 Task: Find connections with filter location Victoria with filter topic #Business2021with filter profile language Potuguese with filter current company Max Life Insurance Company Limited with filter school Bharat Institute of Engineering & Technology with filter industry Wholesale Furniture and Home Furnishings with filter service category Filing with filter keywords title Bus Person
Action: Mouse moved to (680, 132)
Screenshot: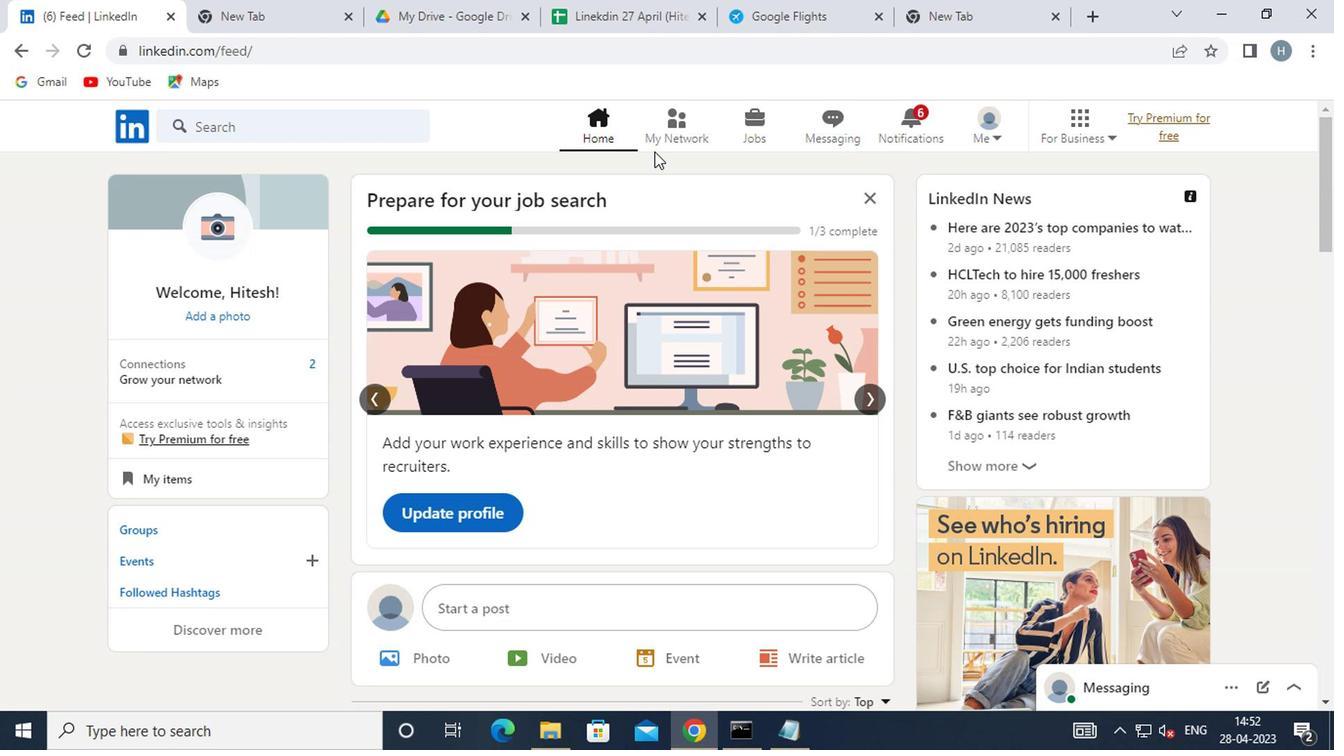 
Action: Mouse pressed left at (680, 132)
Screenshot: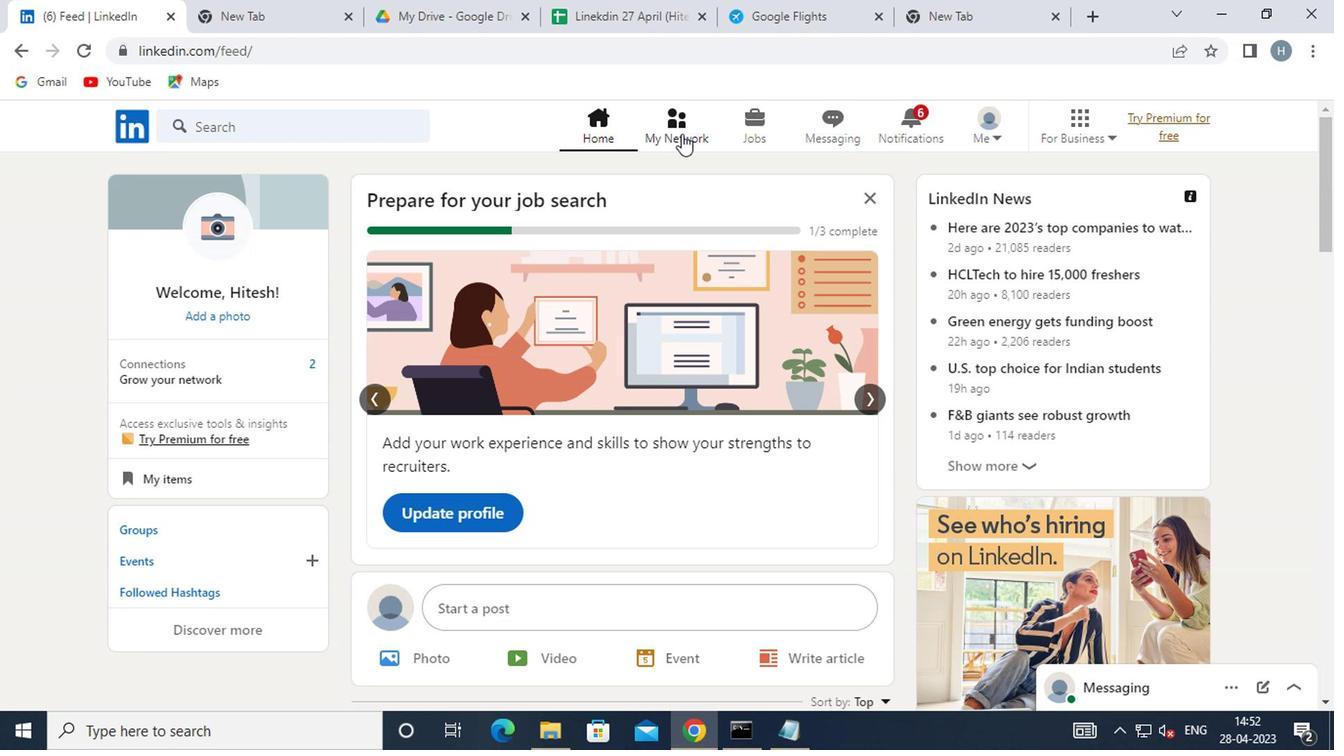 
Action: Mouse moved to (313, 229)
Screenshot: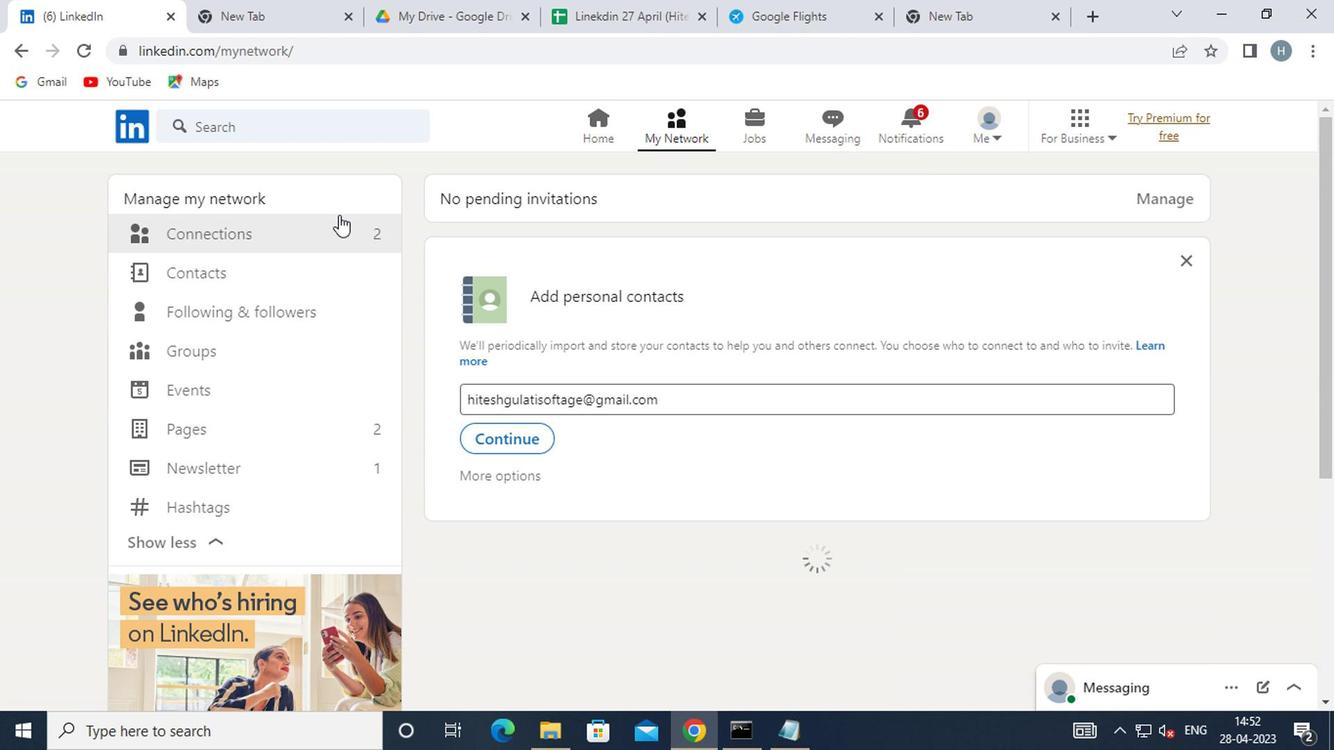 
Action: Mouse pressed left at (313, 229)
Screenshot: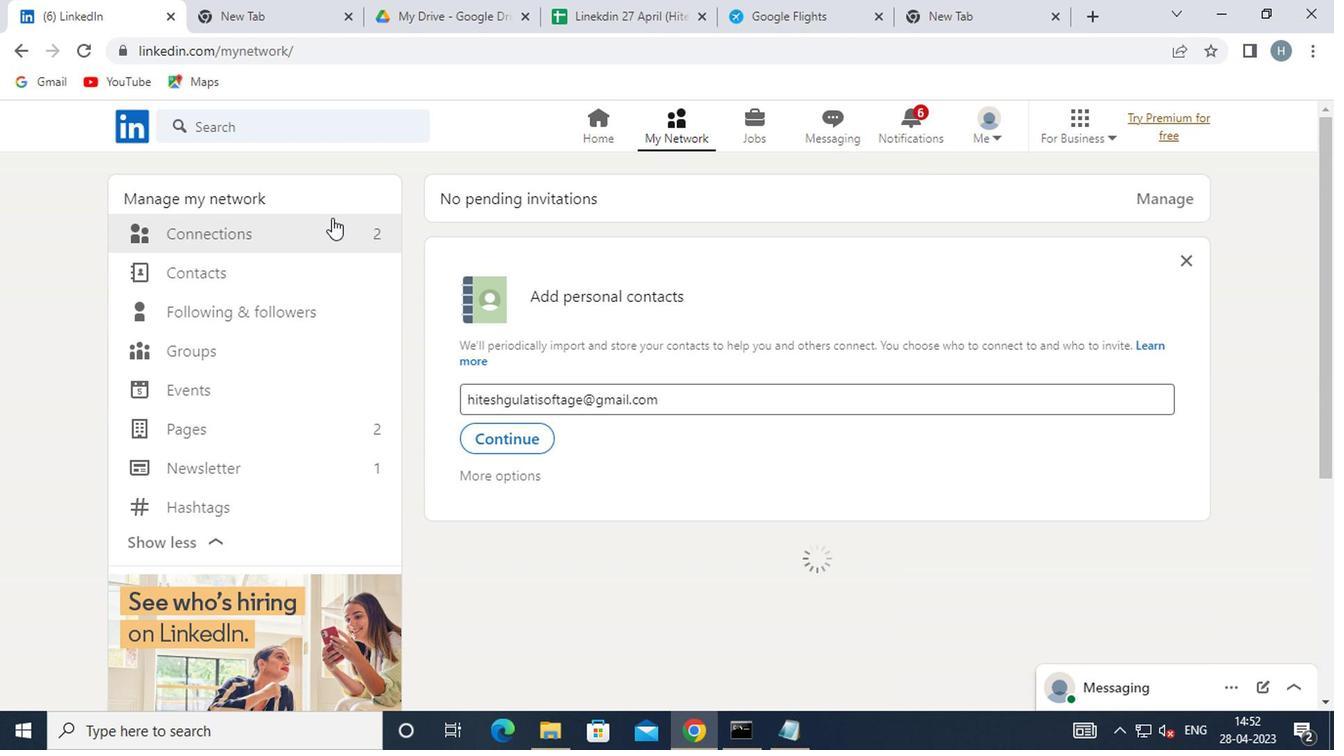 
Action: Mouse moved to (830, 237)
Screenshot: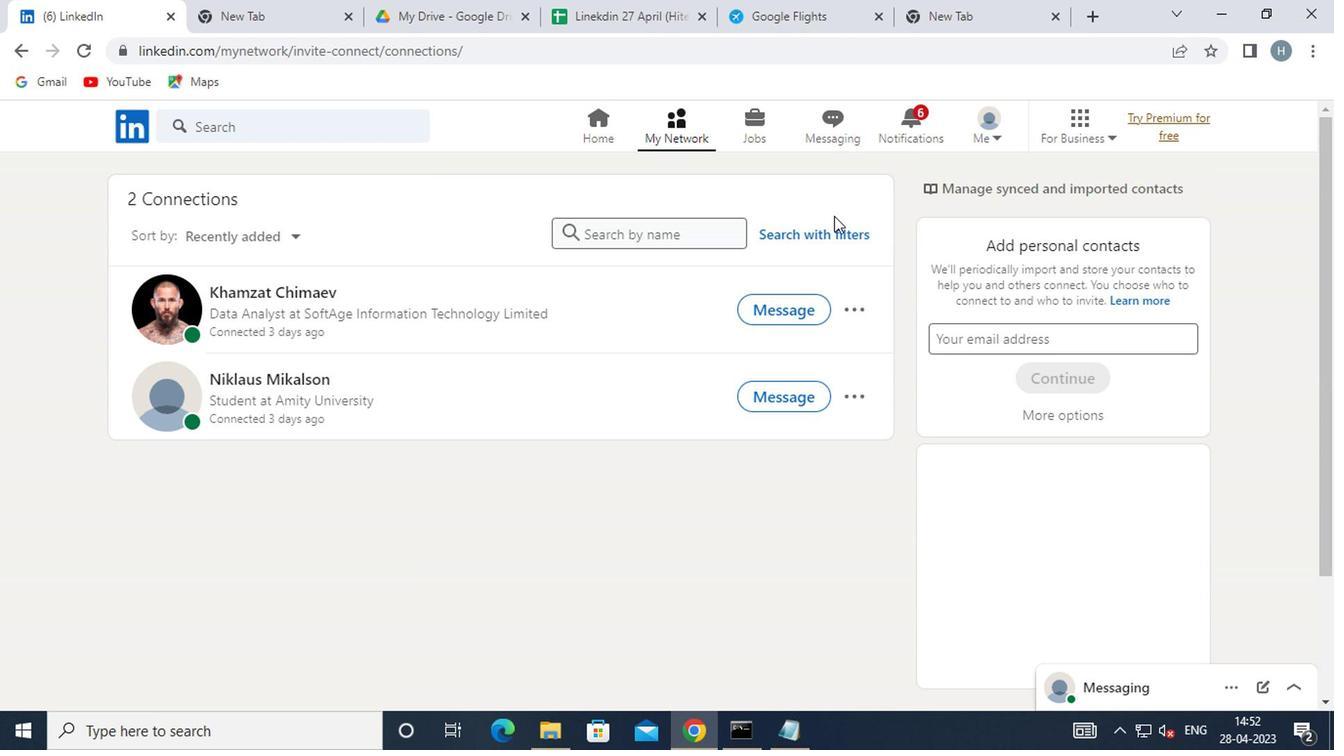 
Action: Mouse pressed left at (830, 237)
Screenshot: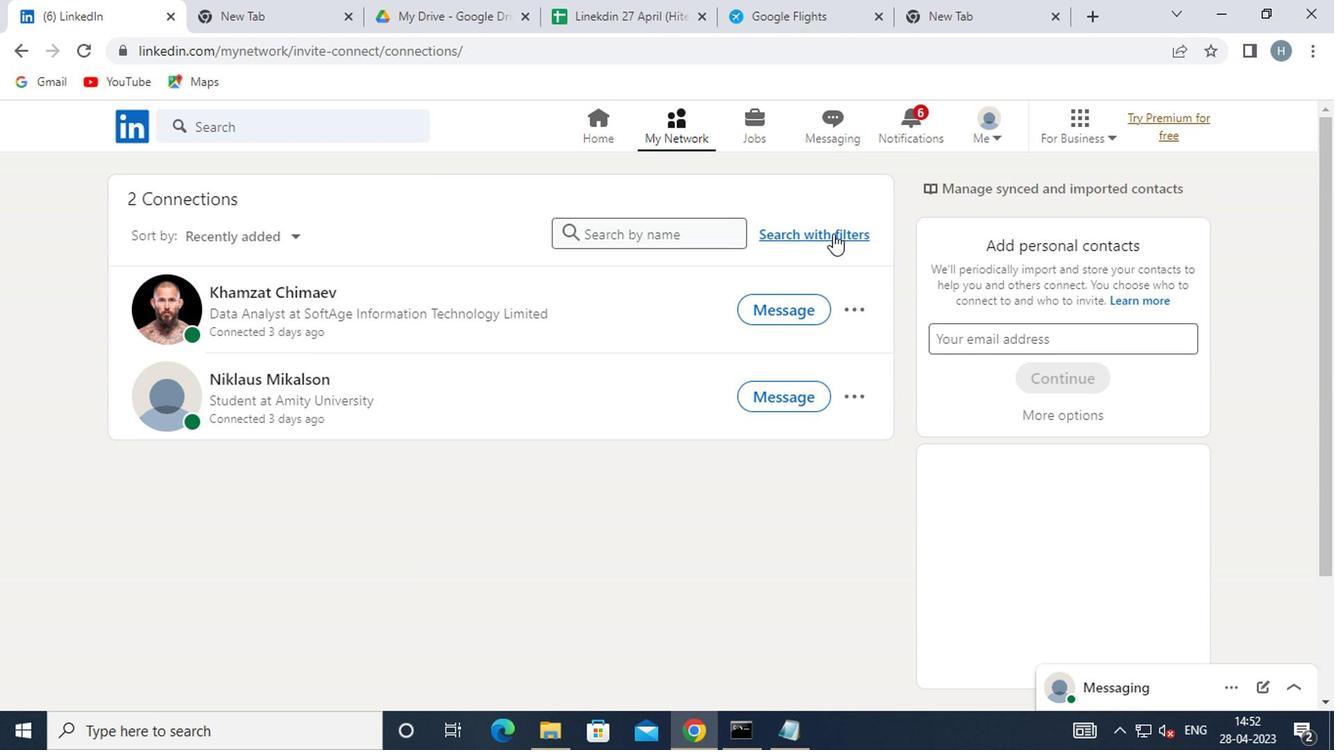
Action: Mouse moved to (716, 185)
Screenshot: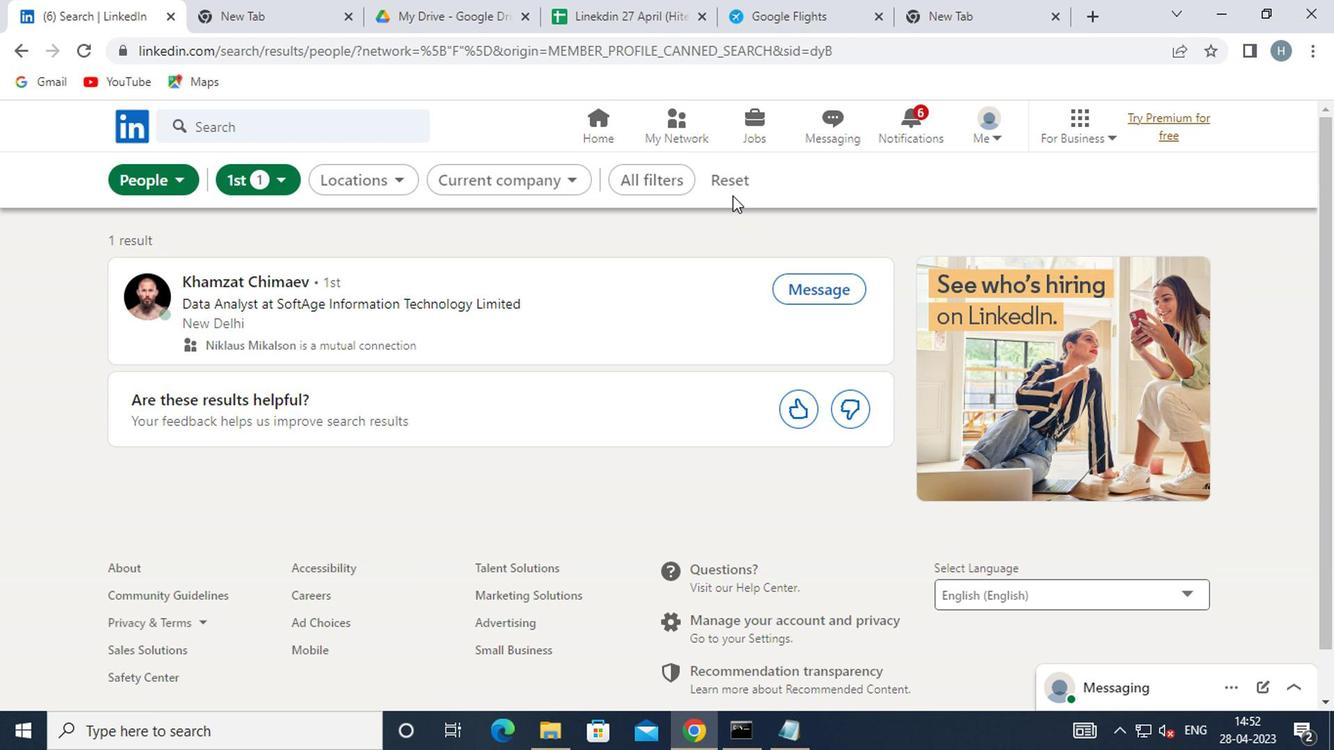 
Action: Mouse pressed left at (716, 185)
Screenshot: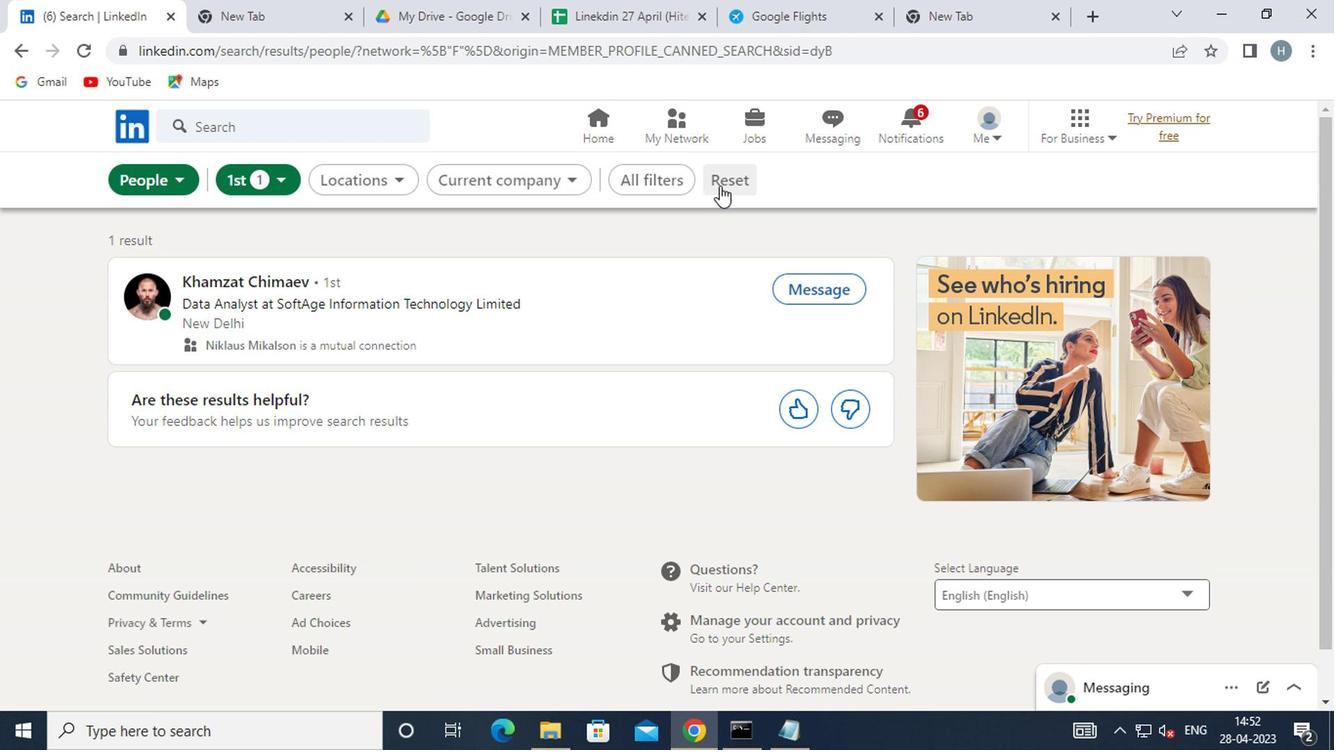 
Action: Mouse moved to (709, 184)
Screenshot: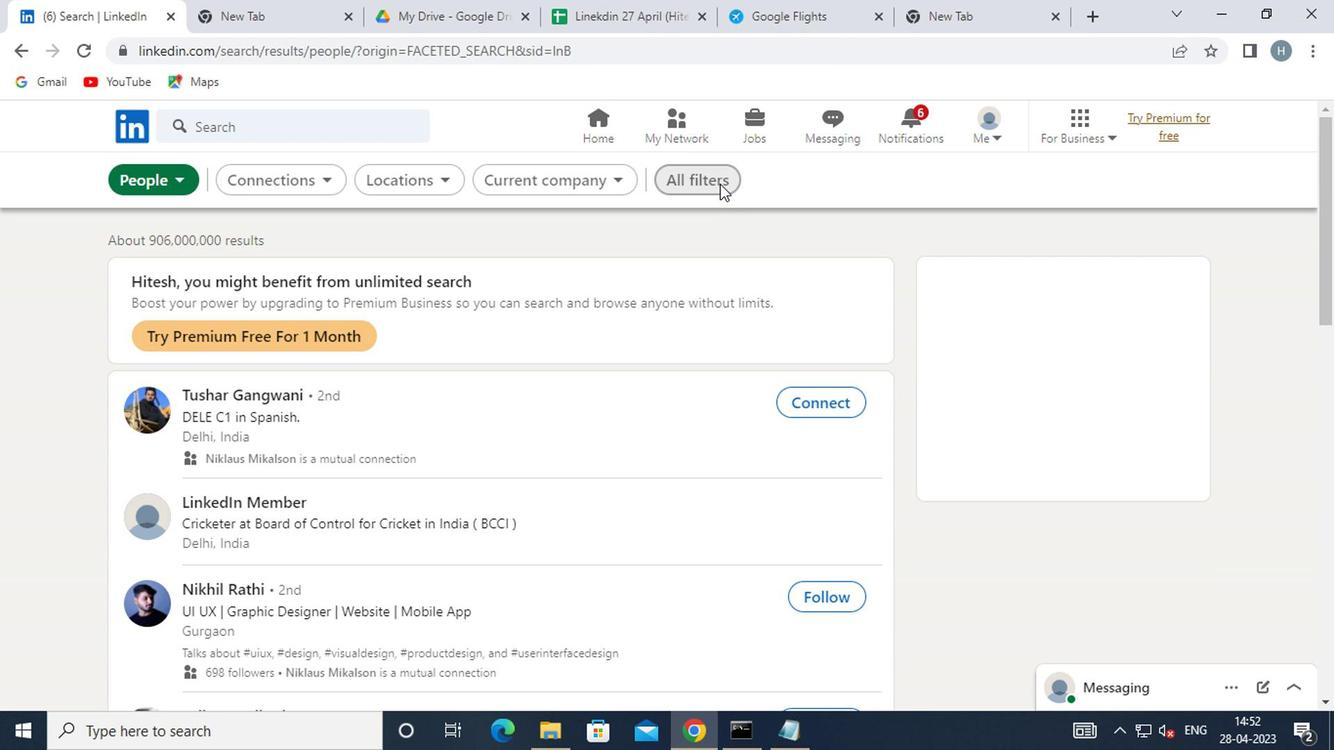 
Action: Mouse pressed left at (709, 184)
Screenshot: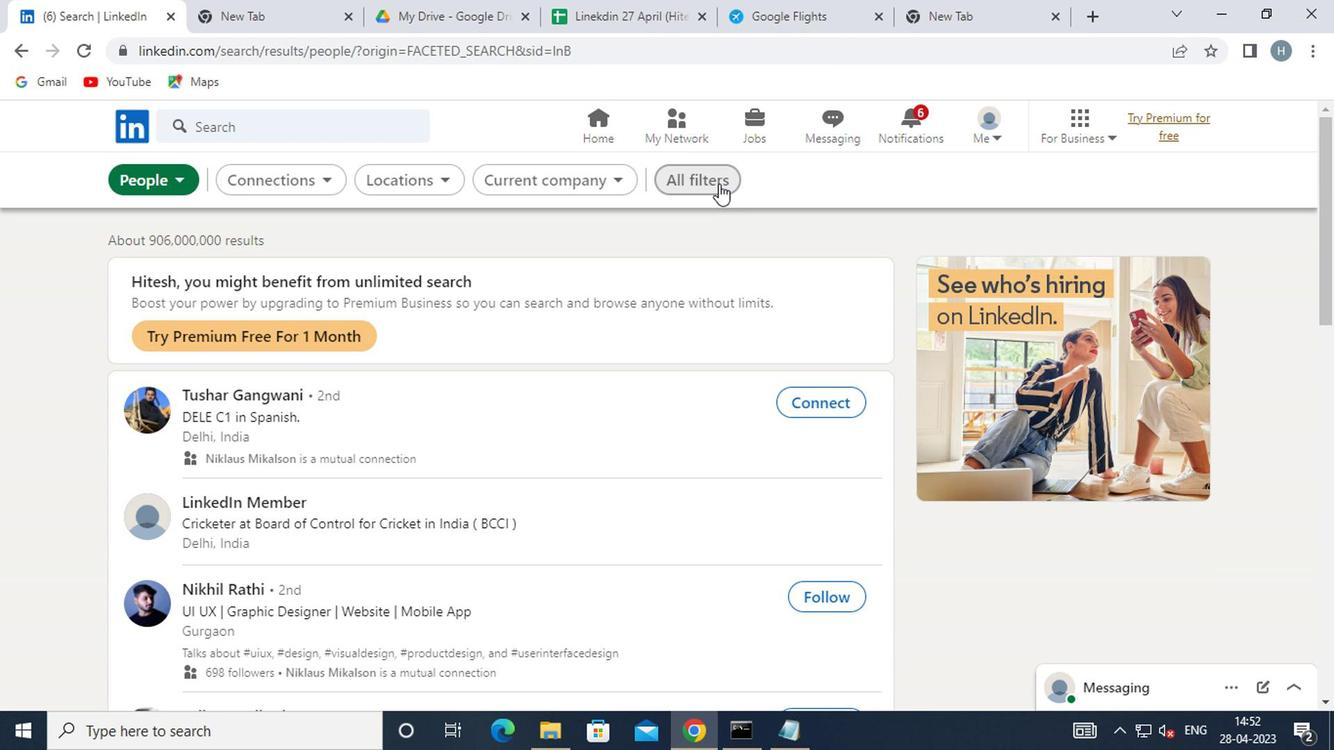 
Action: Mouse moved to (914, 349)
Screenshot: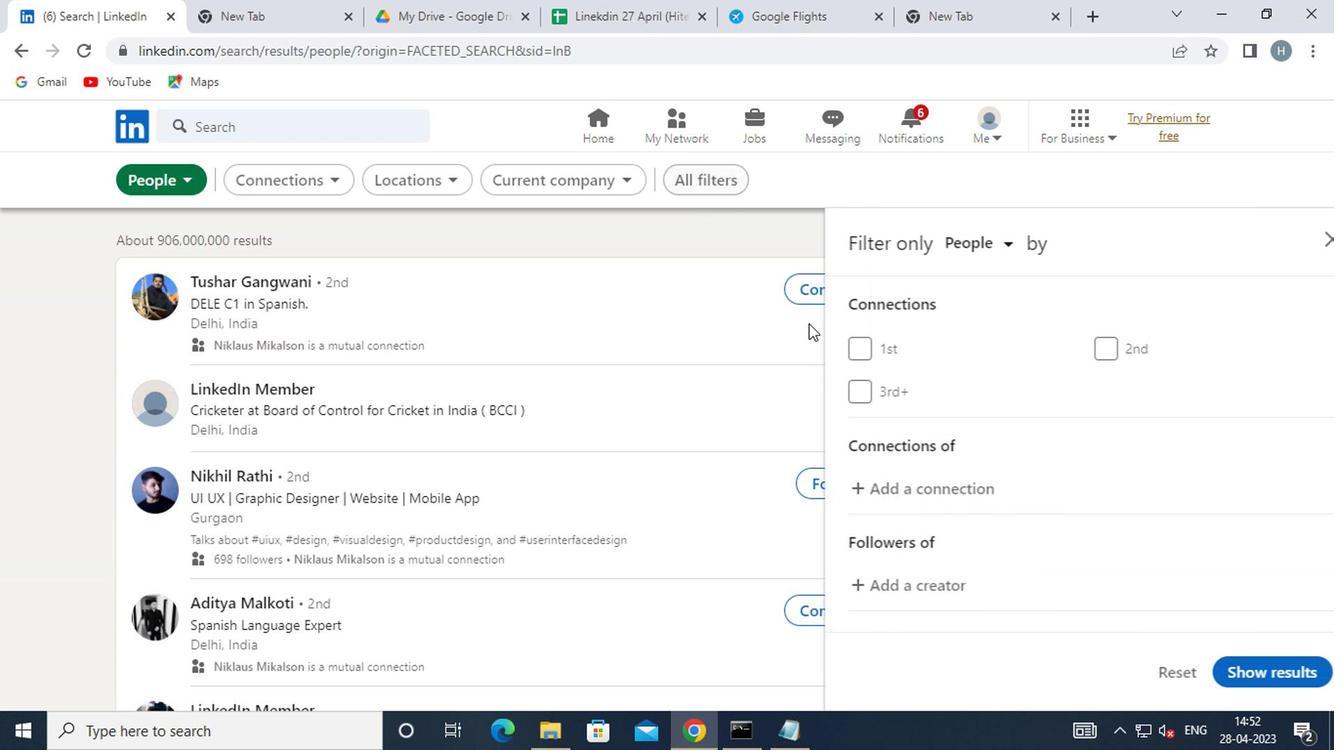 
Action: Mouse scrolled (914, 349) with delta (0, 0)
Screenshot: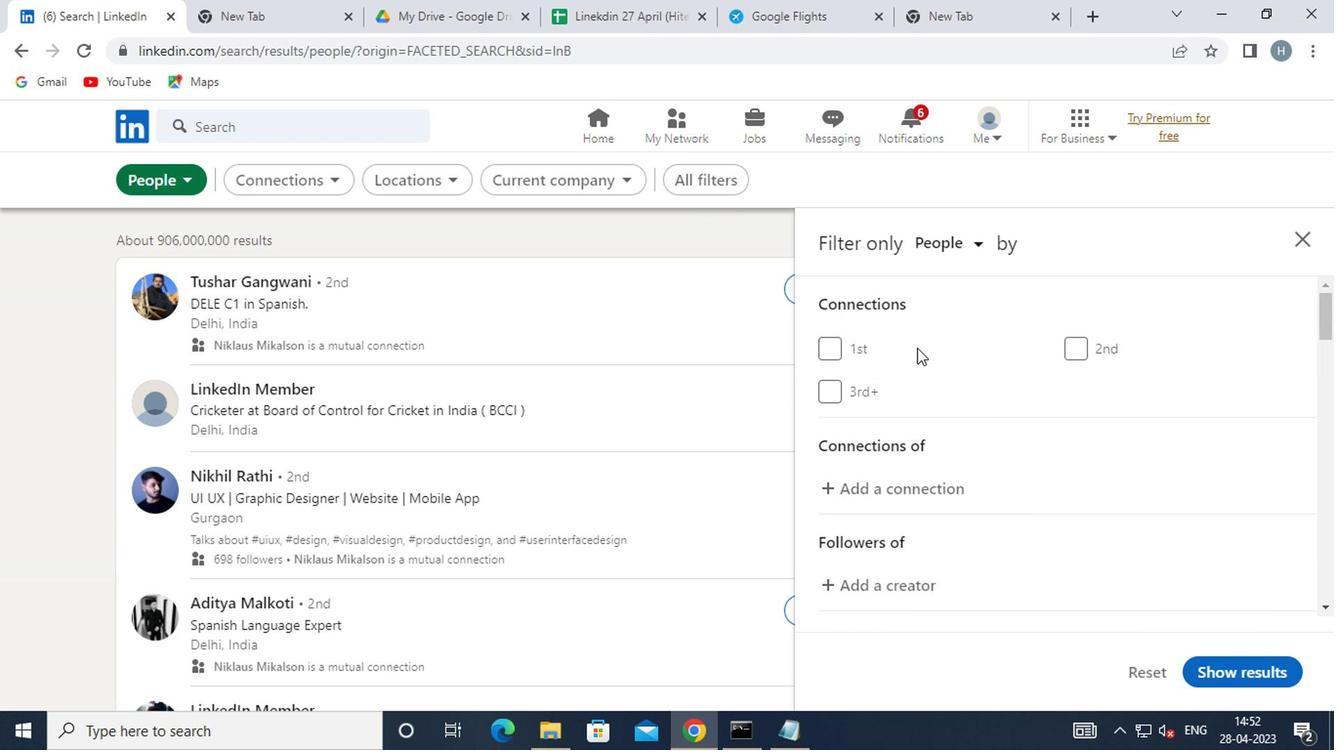 
Action: Mouse scrolled (914, 349) with delta (0, 0)
Screenshot: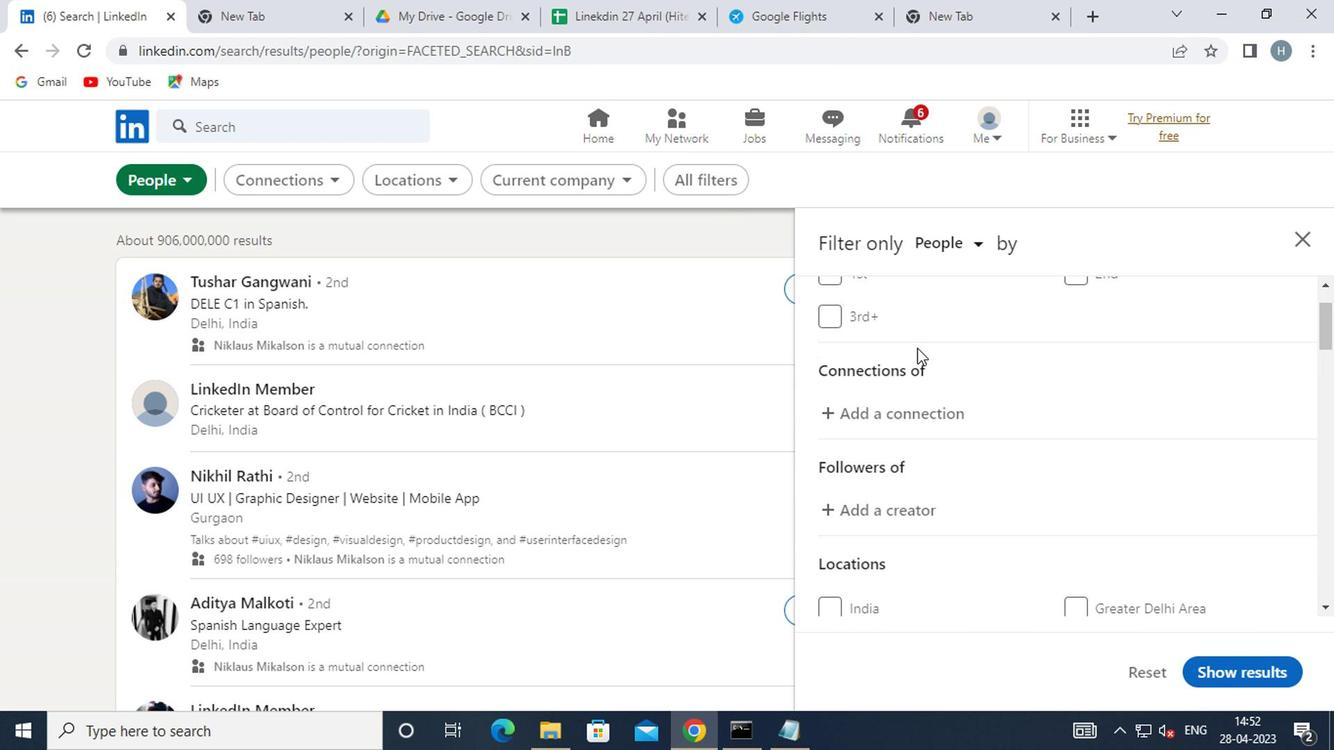 
Action: Mouse scrolled (914, 349) with delta (0, 0)
Screenshot: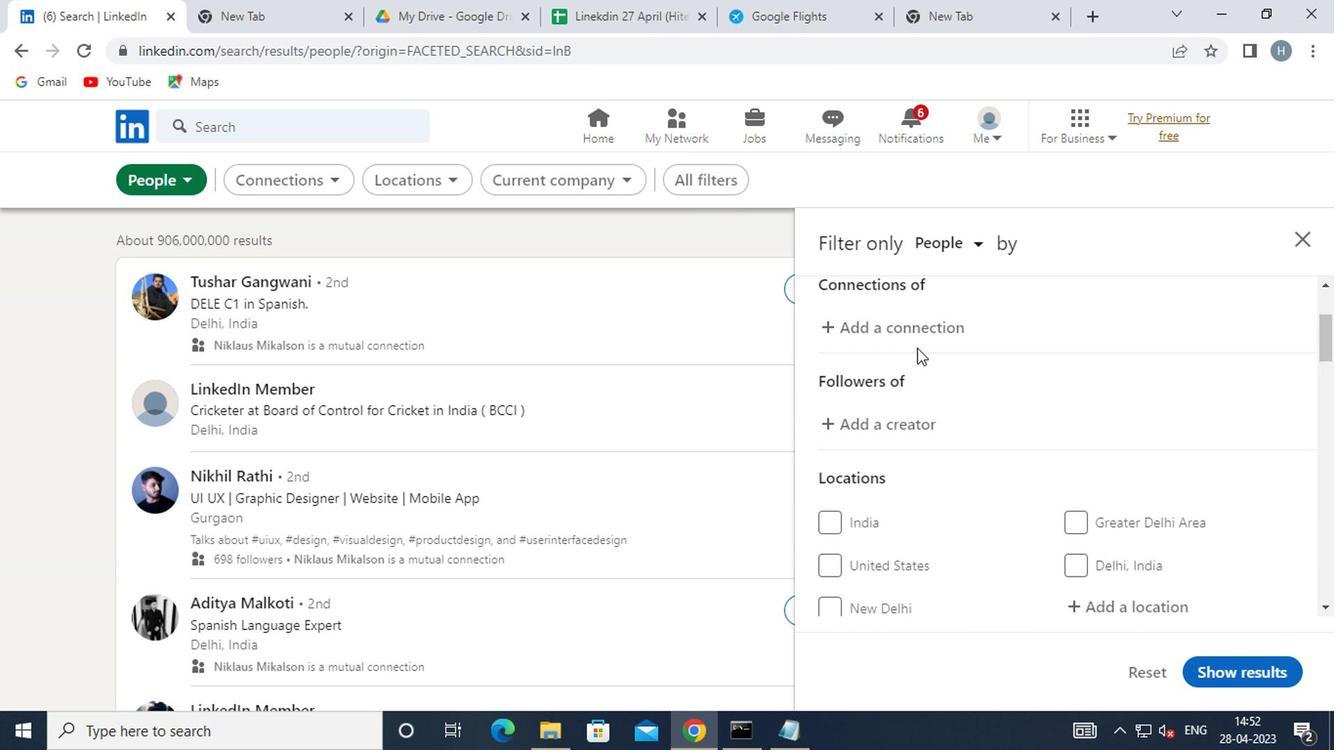 
Action: Mouse moved to (1089, 476)
Screenshot: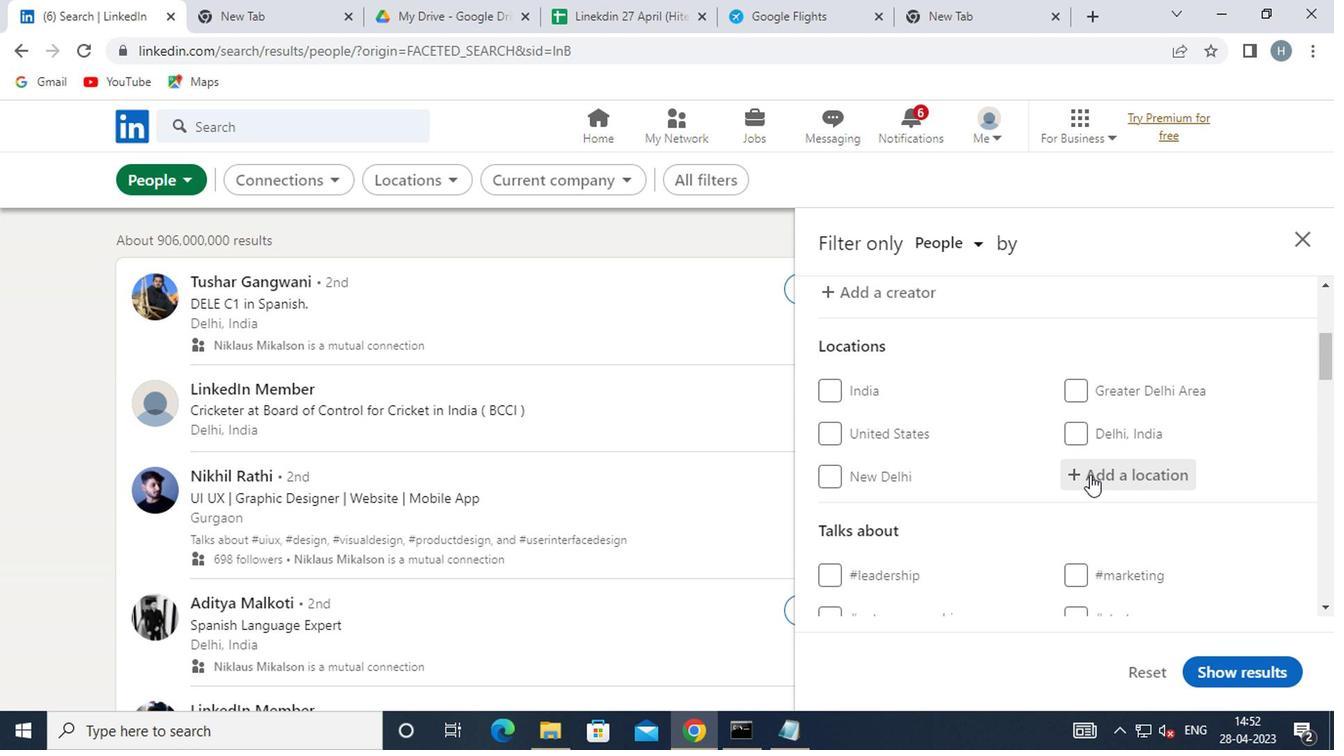
Action: Mouse pressed left at (1089, 476)
Screenshot: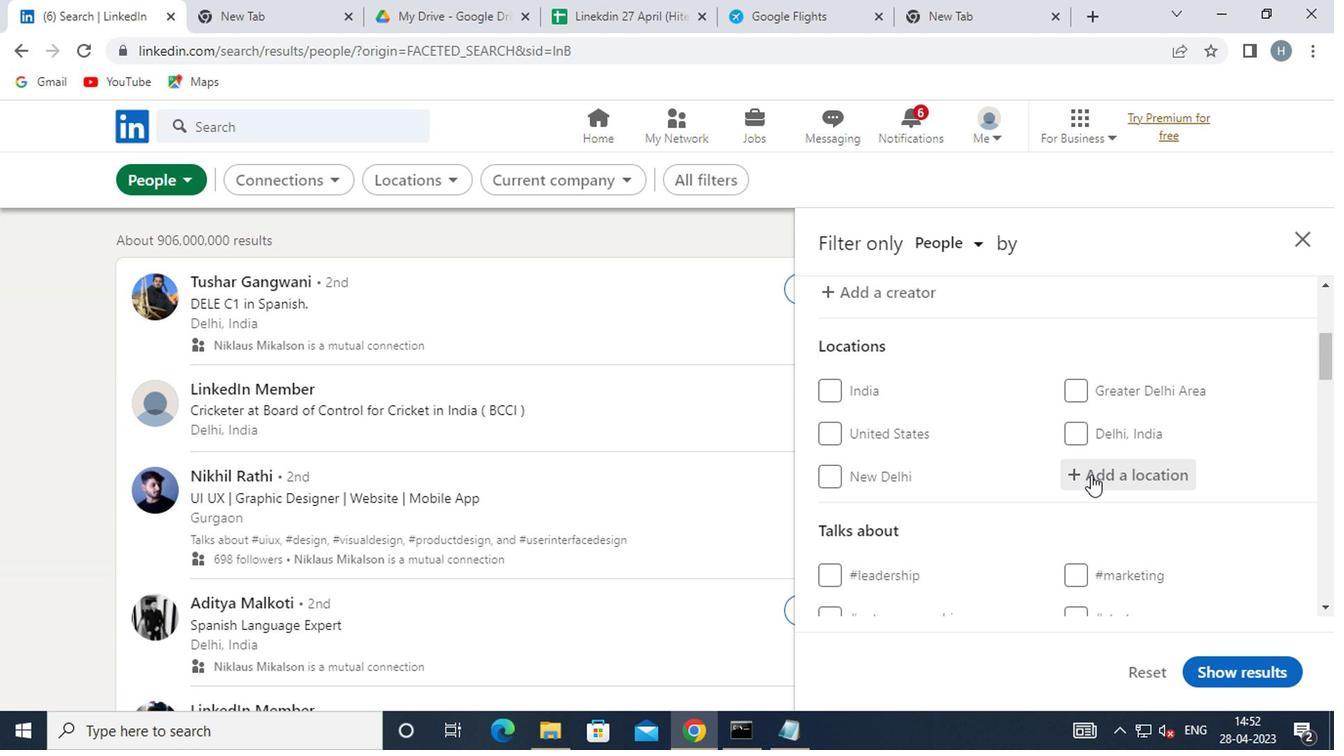 
Action: Key pressed <Key.shift>V
Screenshot: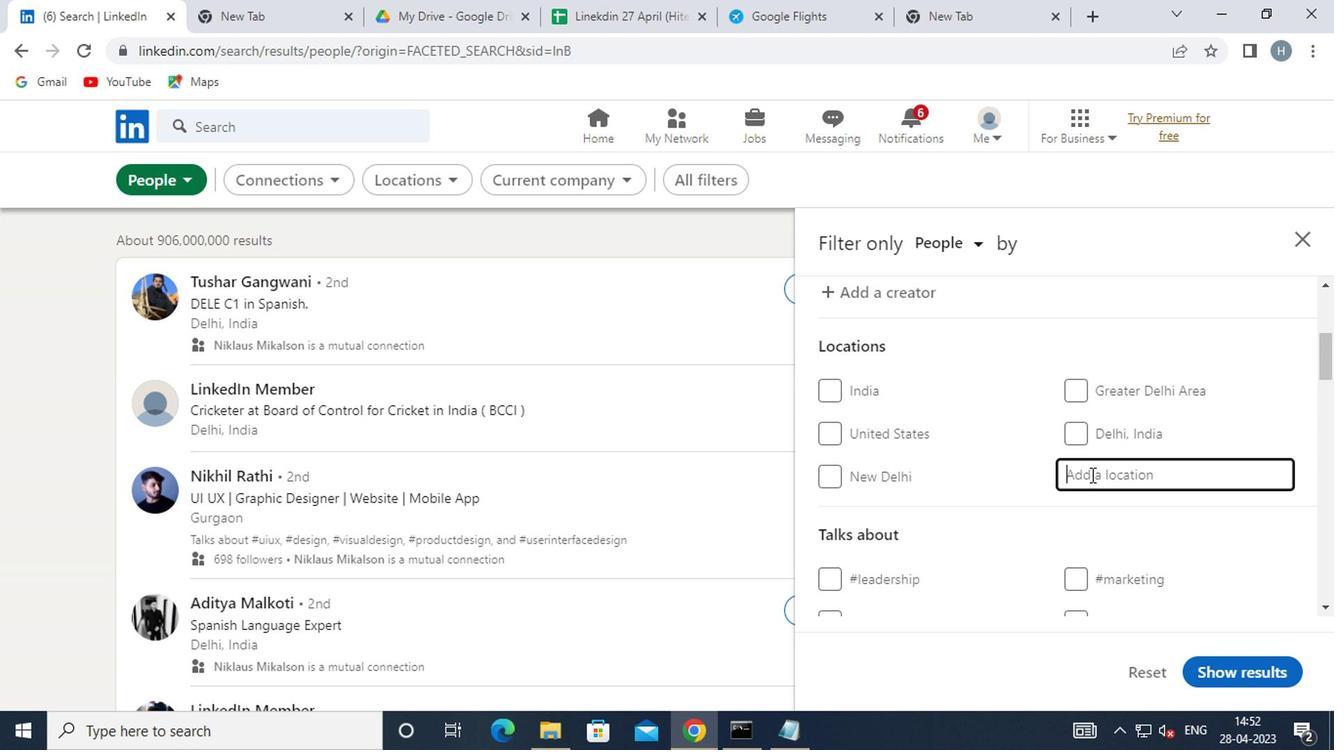 
Action: Mouse moved to (1089, 474)
Screenshot: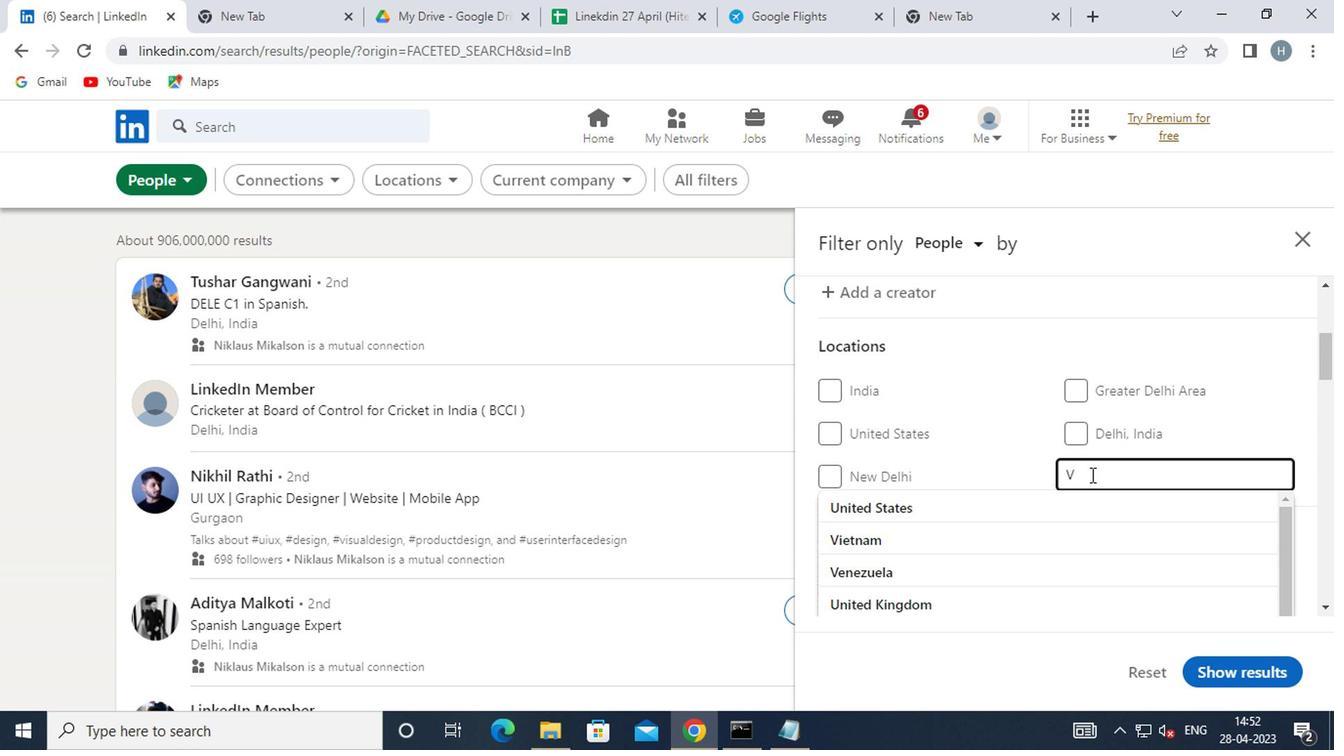 
Action: Key pressed IC
Screenshot: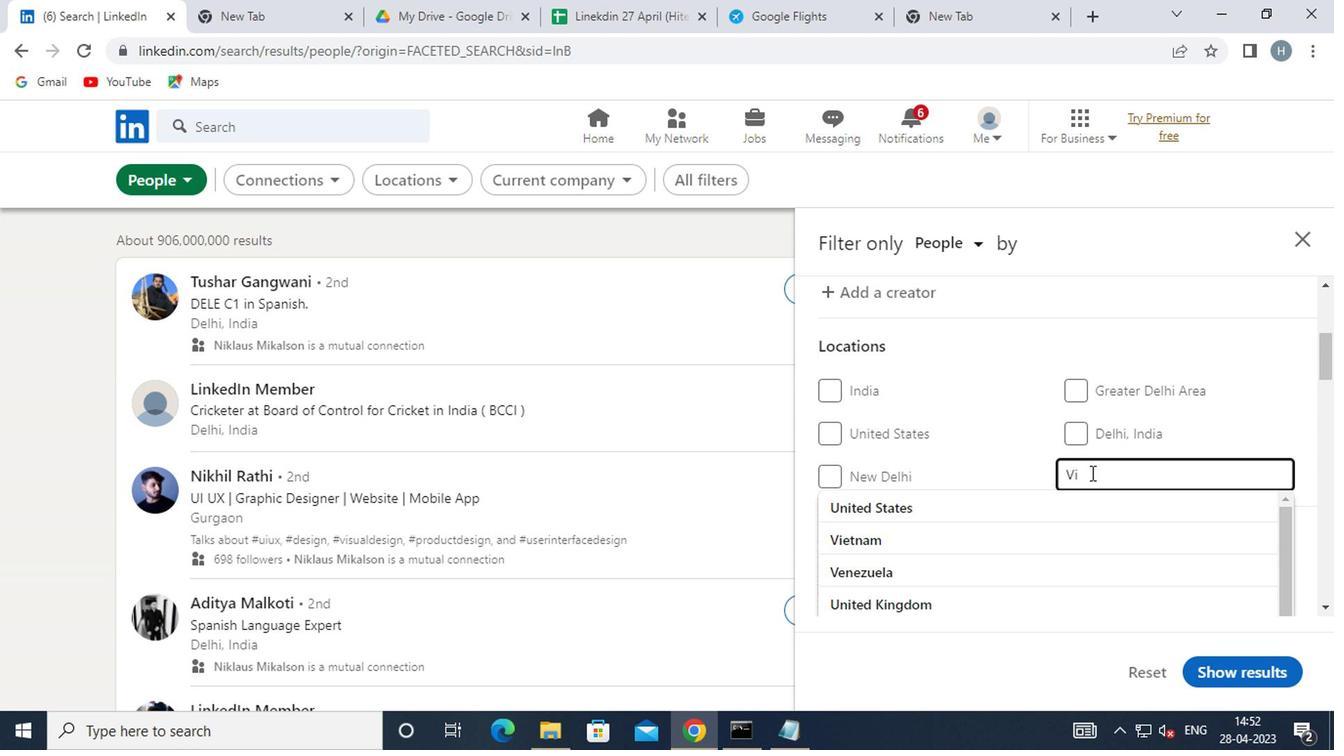 
Action: Mouse moved to (1089, 472)
Screenshot: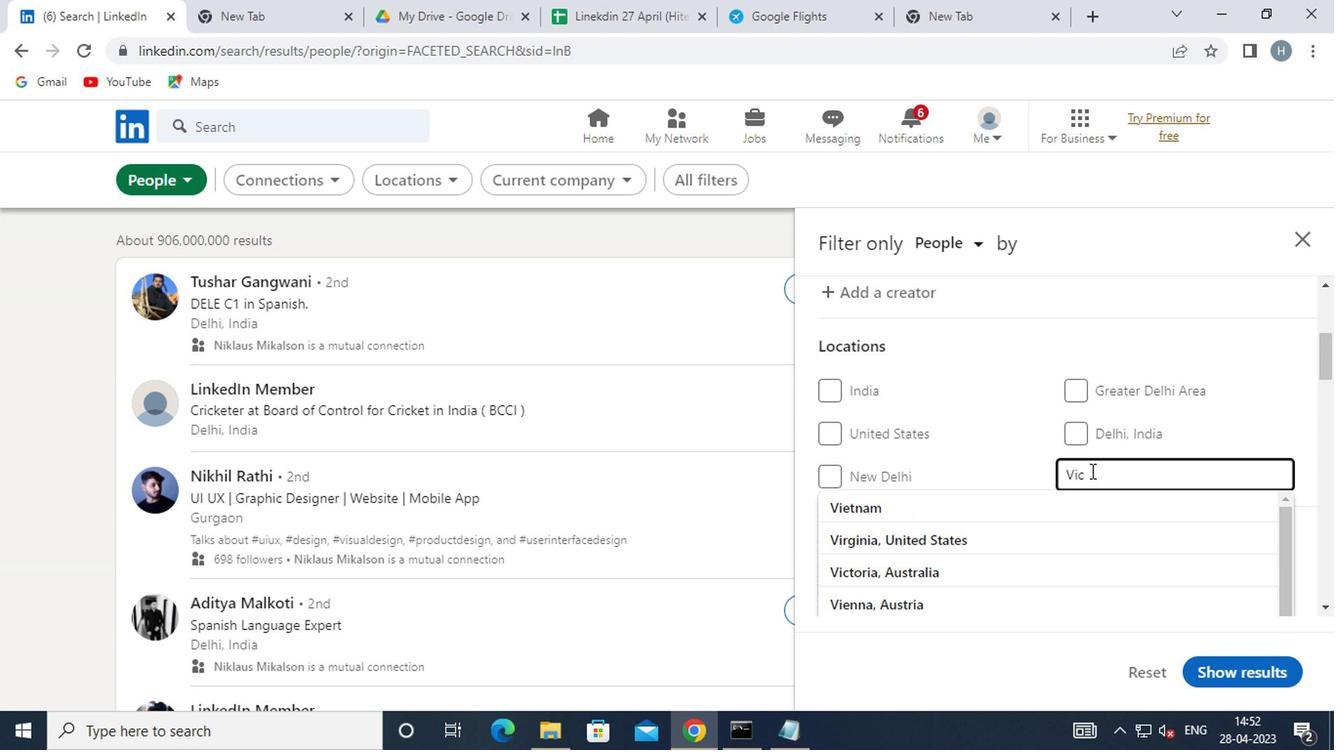 
Action: Key pressed TORI
Screenshot: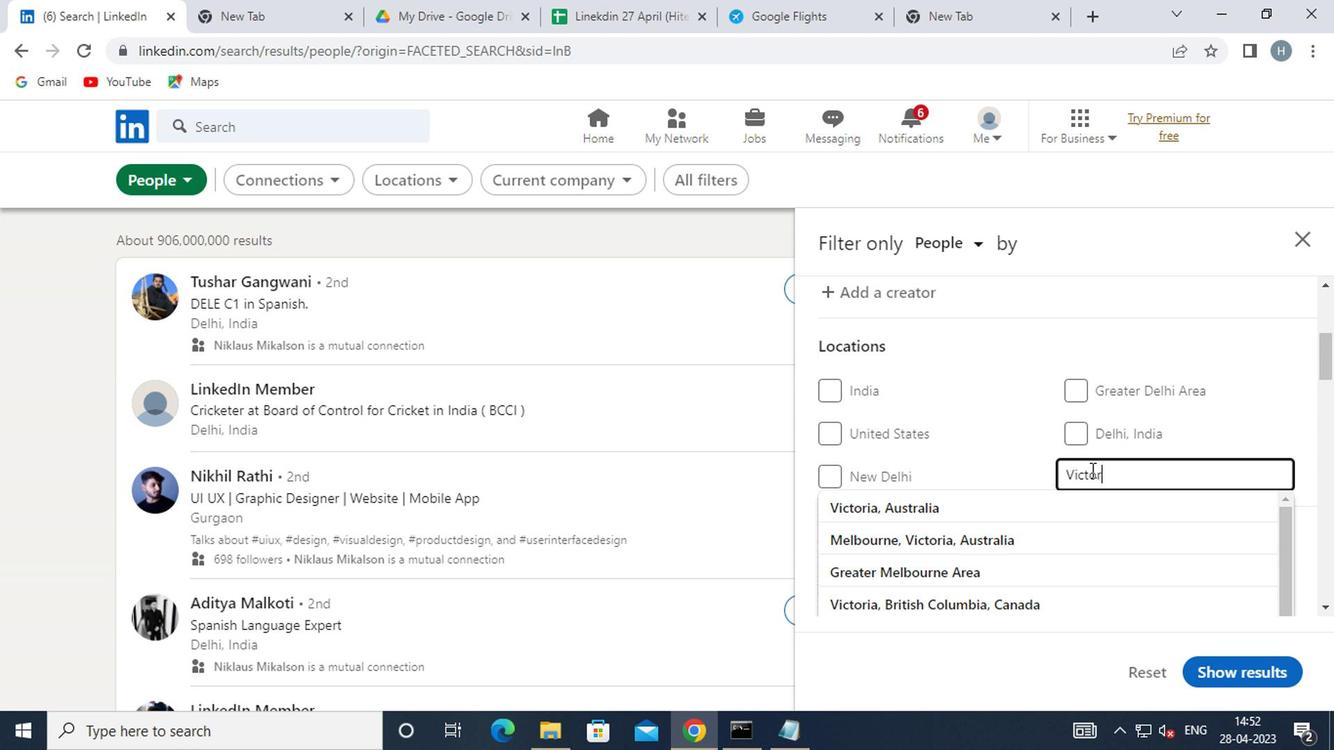 
Action: Mouse moved to (1089, 471)
Screenshot: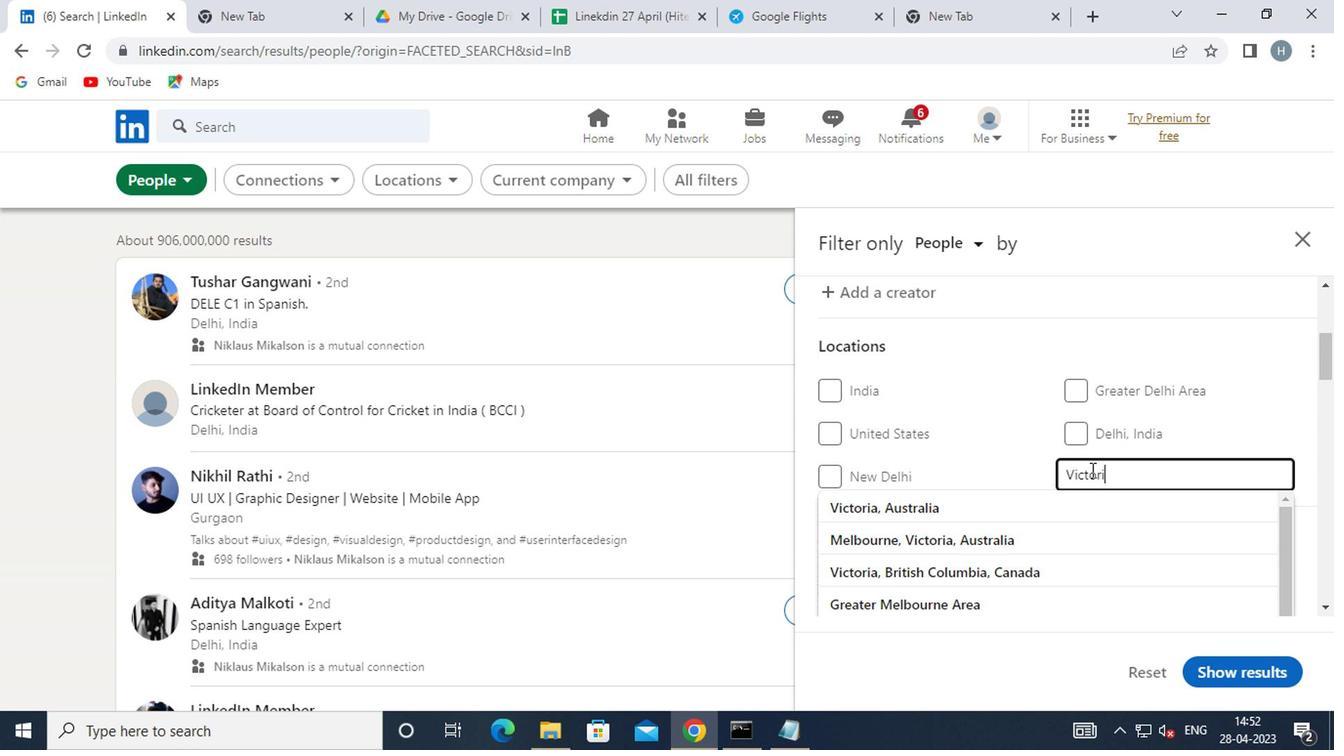 
Action: Key pressed A<Key.enter>
Screenshot: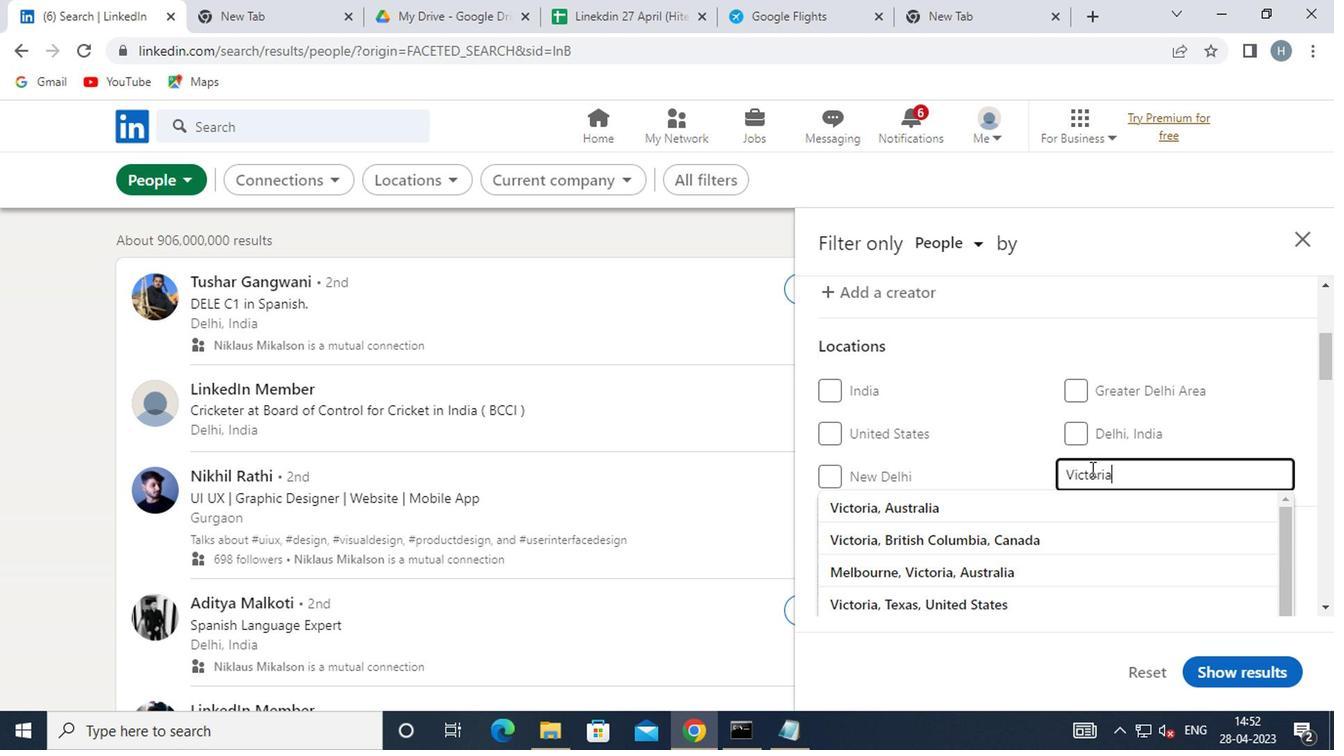 
Action: Mouse moved to (1104, 464)
Screenshot: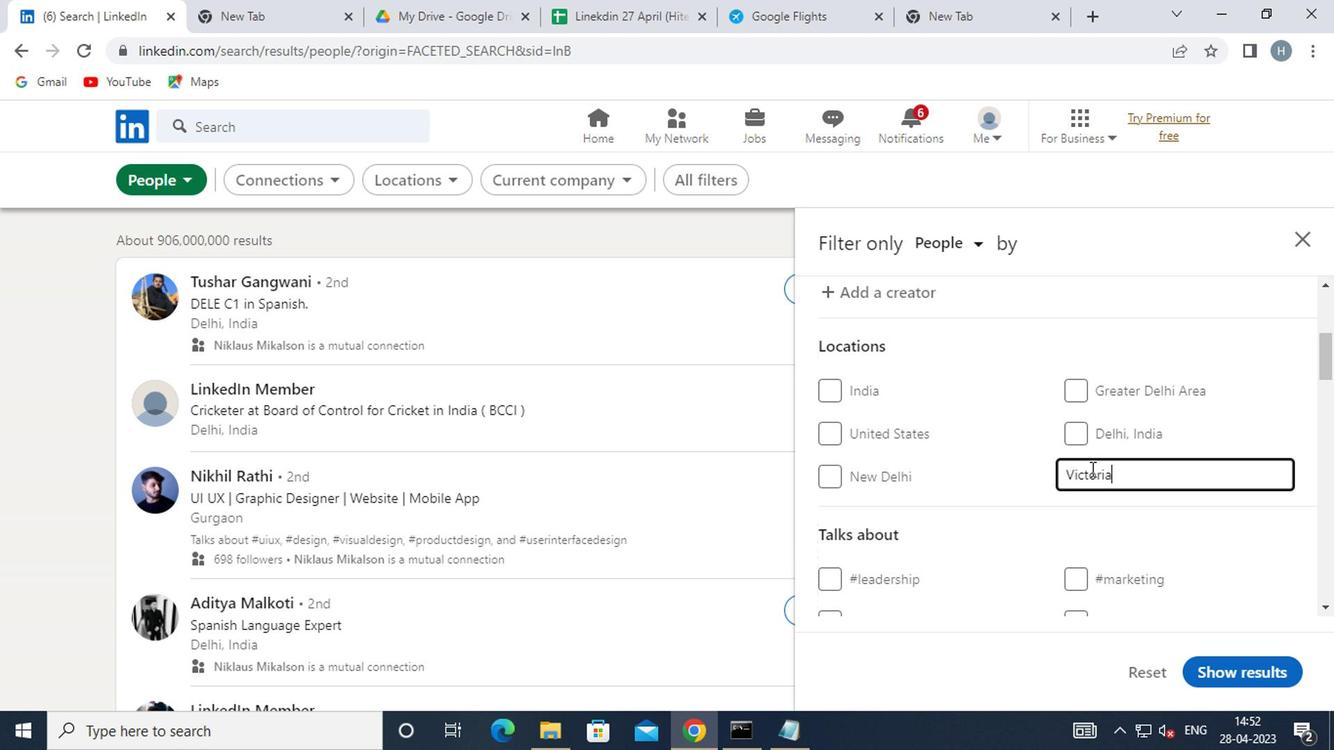 
Action: Mouse scrolled (1104, 463) with delta (0, 0)
Screenshot: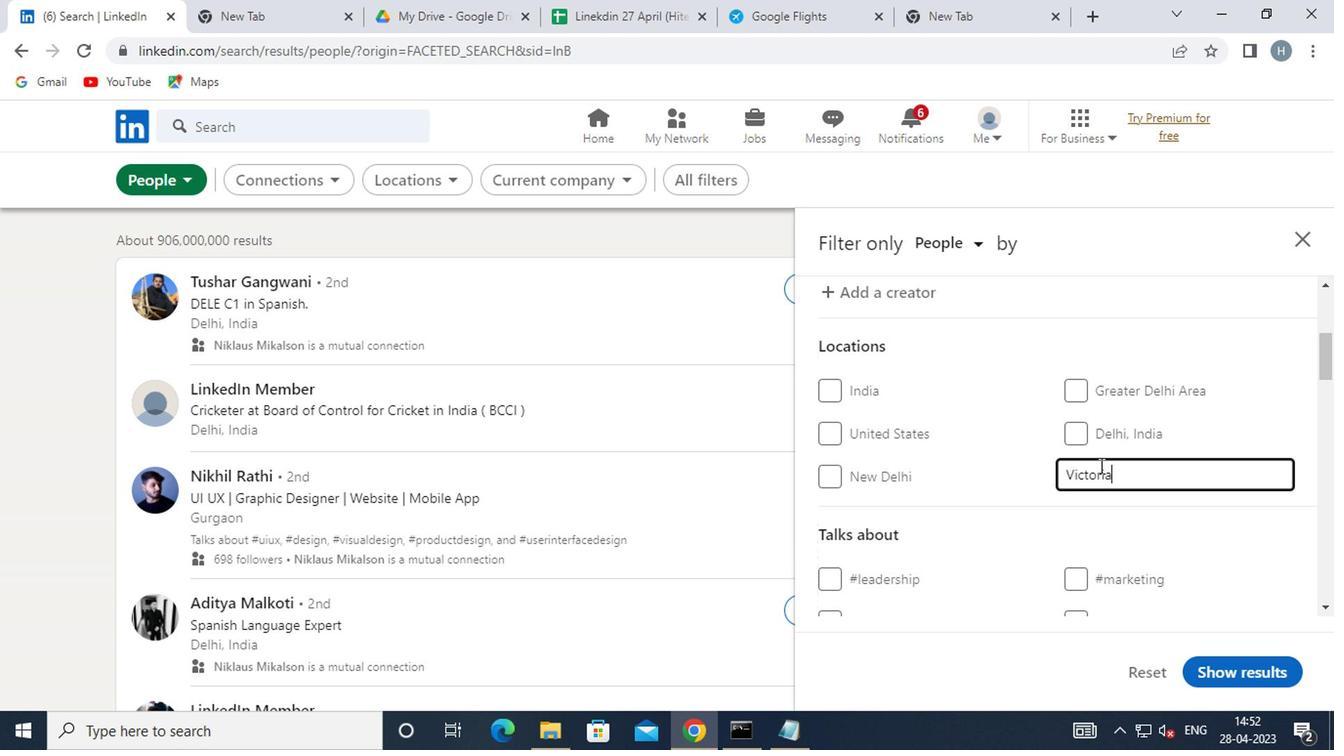 
Action: Mouse scrolled (1104, 463) with delta (0, 0)
Screenshot: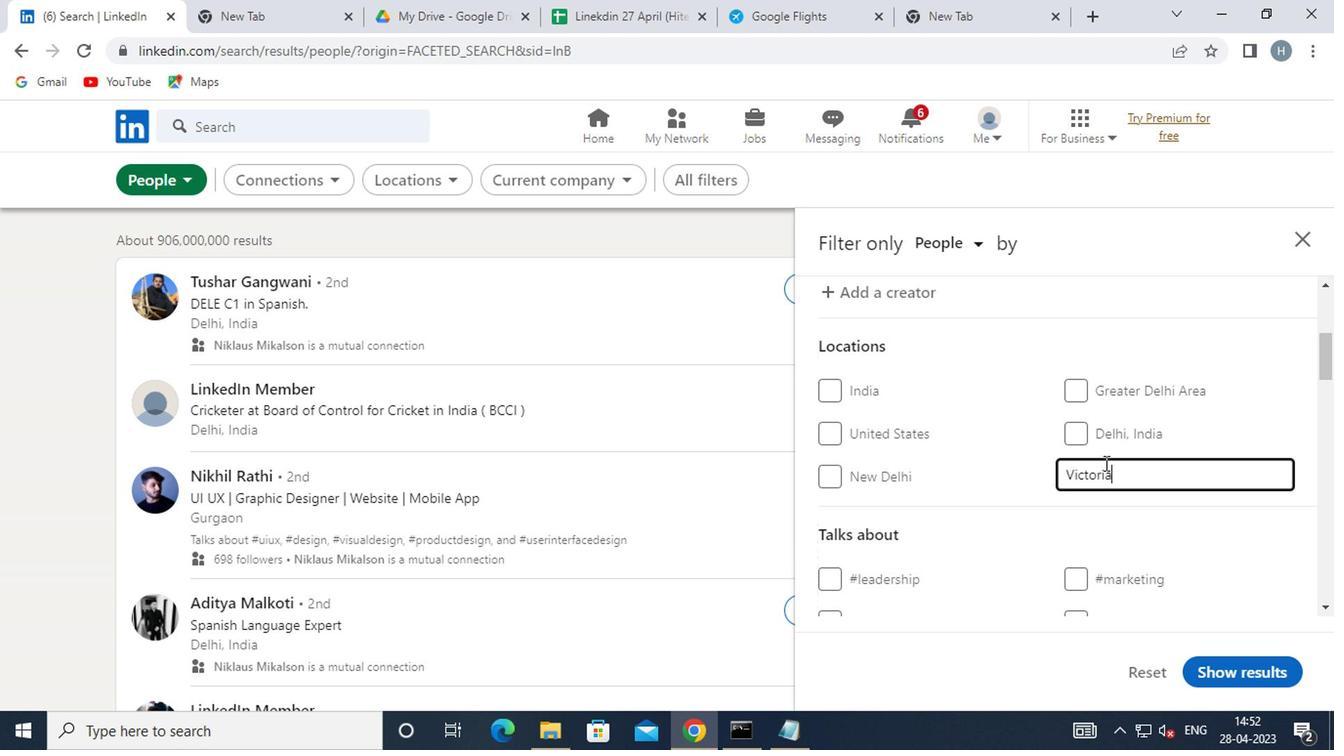 
Action: Mouse moved to (1104, 459)
Screenshot: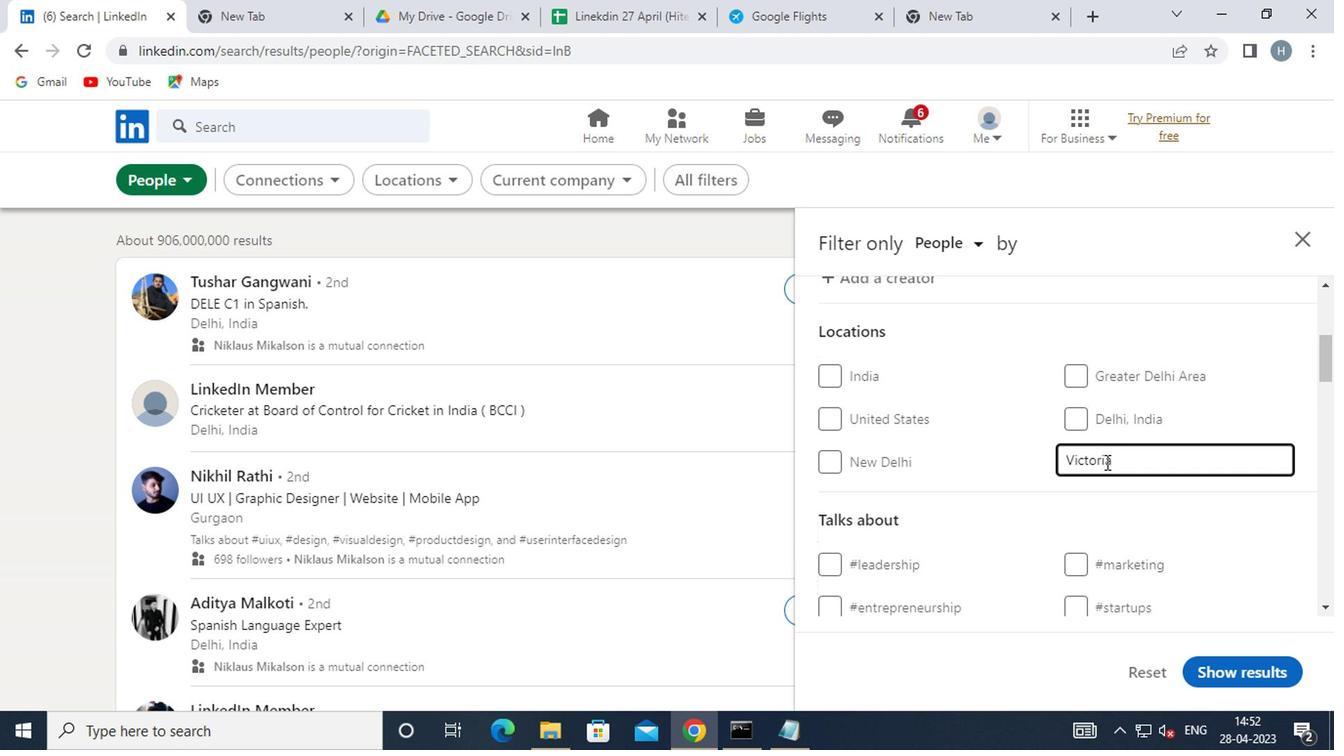 
Action: Mouse scrolled (1104, 458) with delta (0, 0)
Screenshot: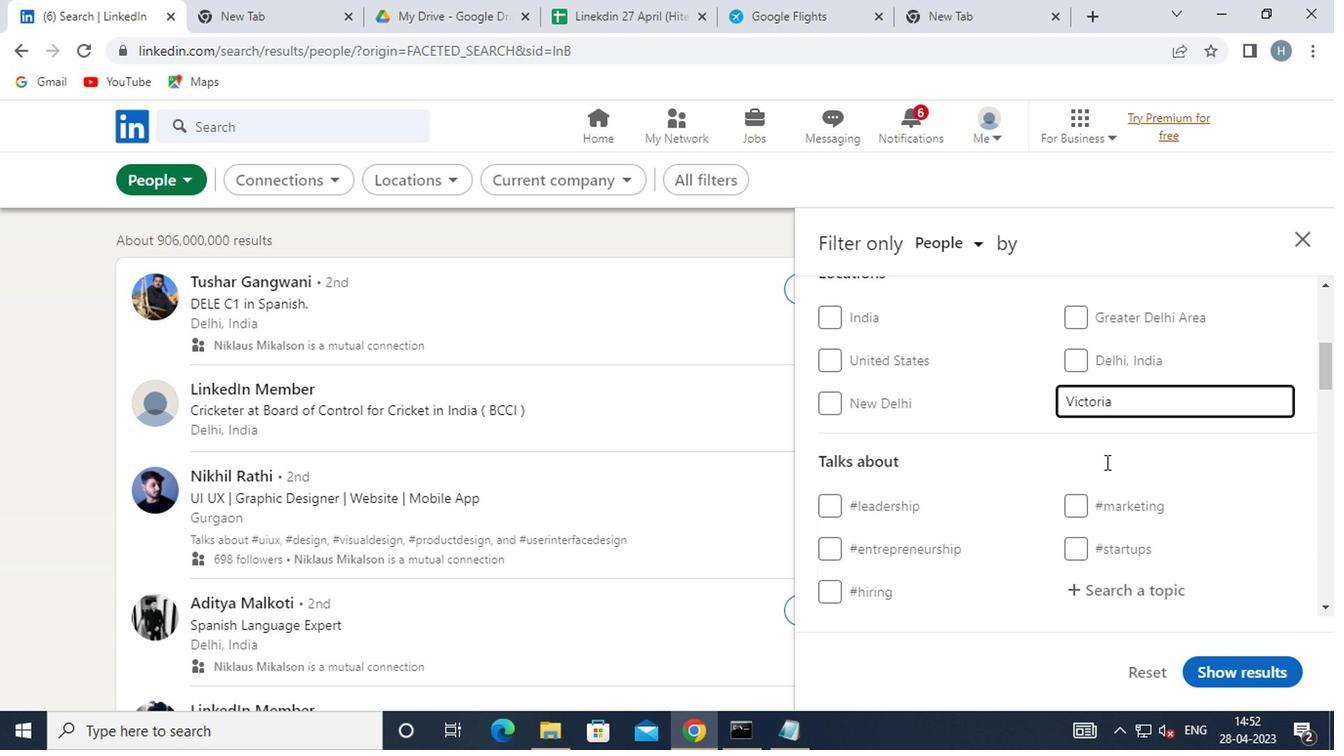 
Action: Mouse scrolled (1104, 458) with delta (0, 0)
Screenshot: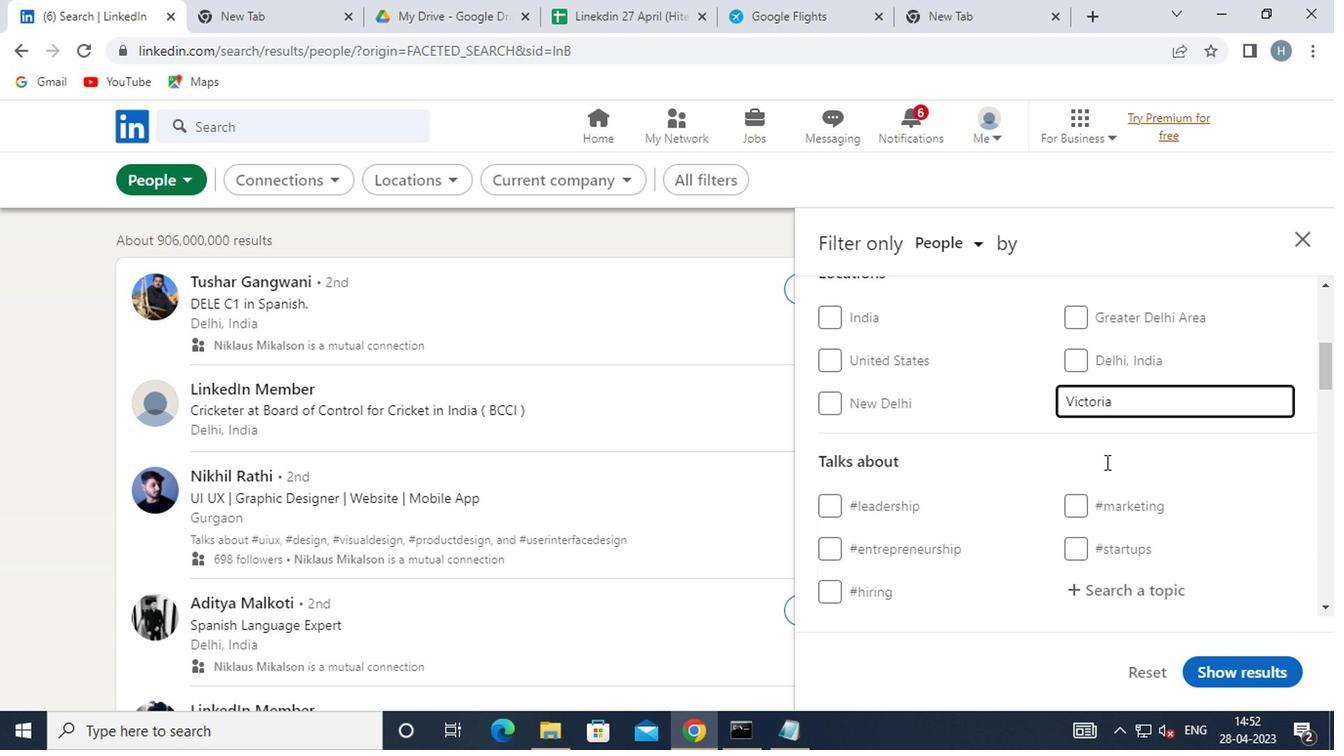 
Action: Mouse moved to (1093, 384)
Screenshot: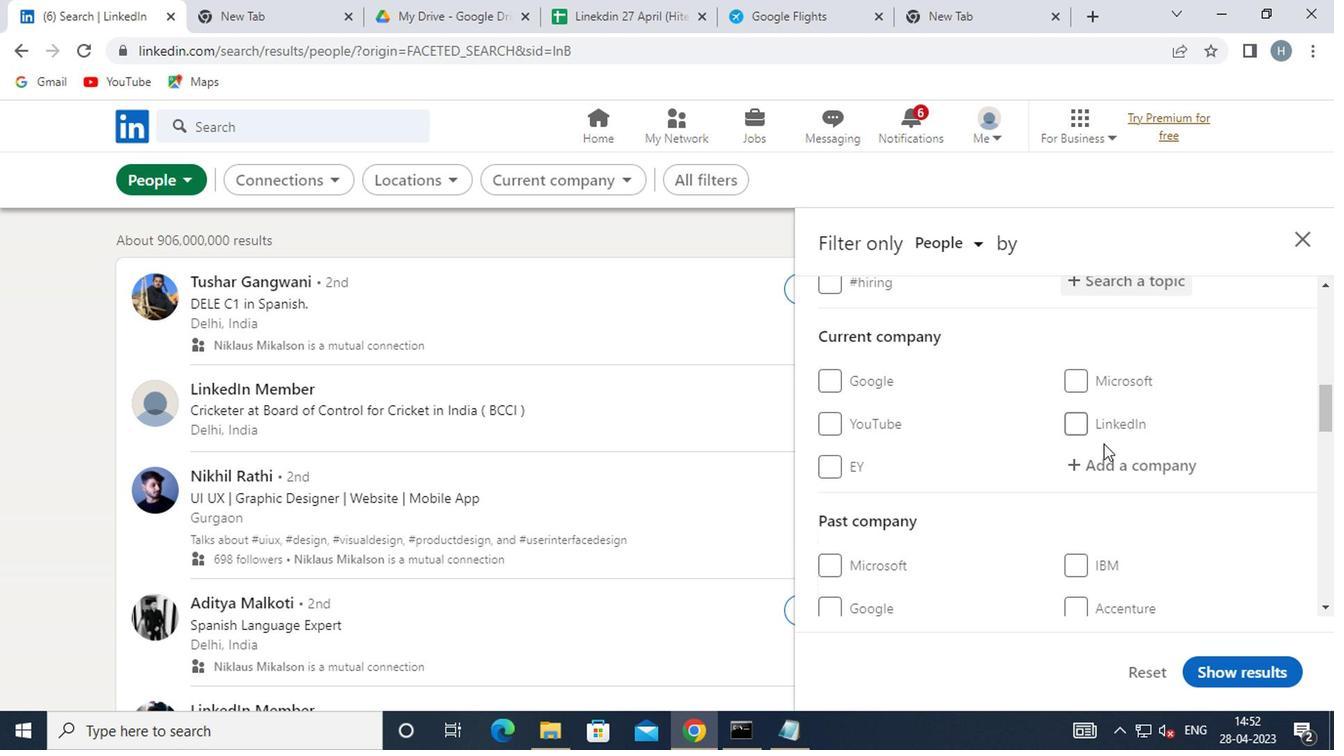 
Action: Mouse scrolled (1093, 385) with delta (0, 0)
Screenshot: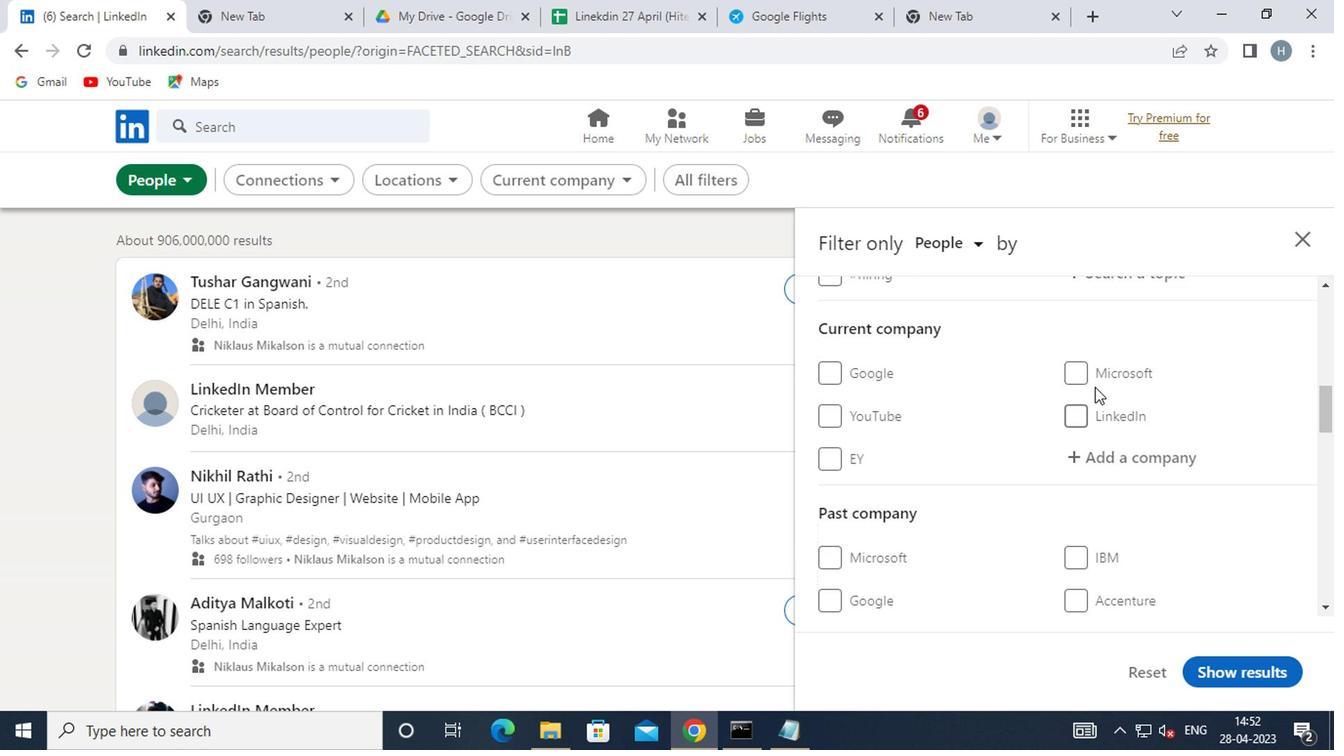 
Action: Mouse moved to (1131, 369)
Screenshot: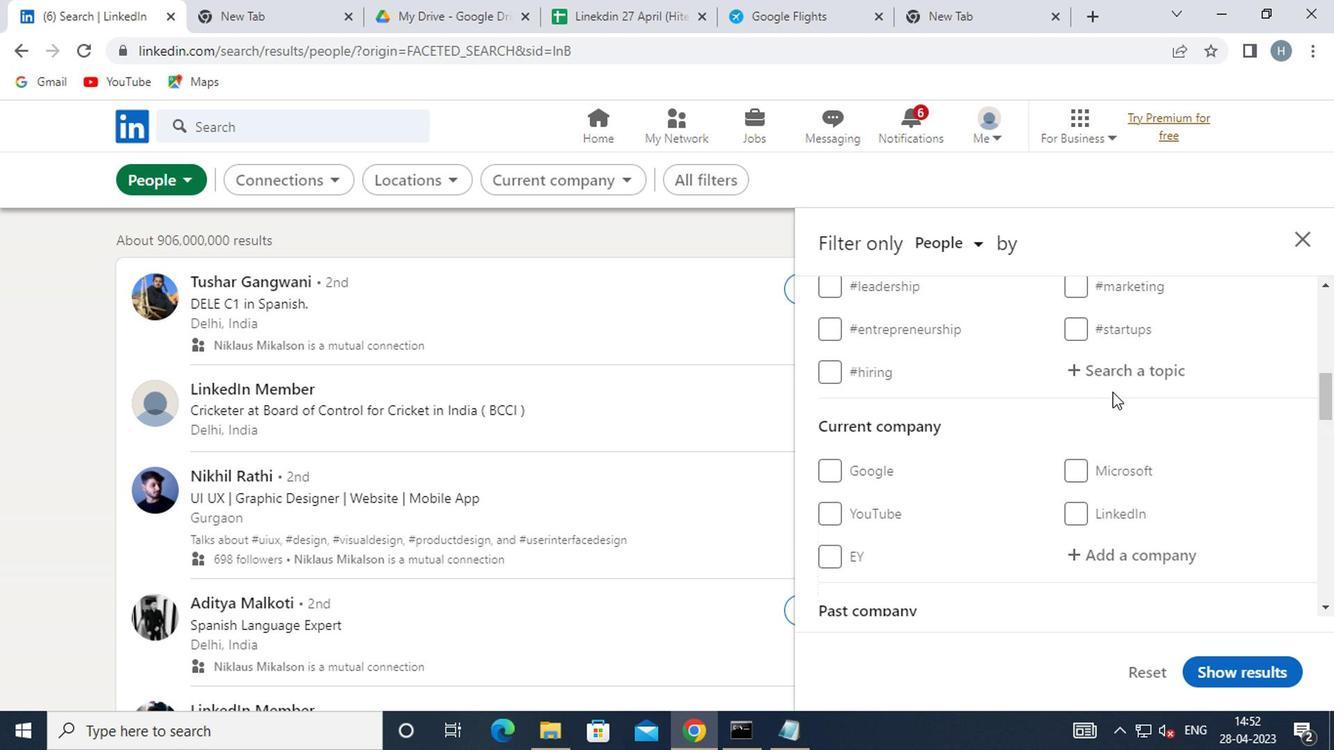 
Action: Mouse pressed left at (1131, 369)
Screenshot: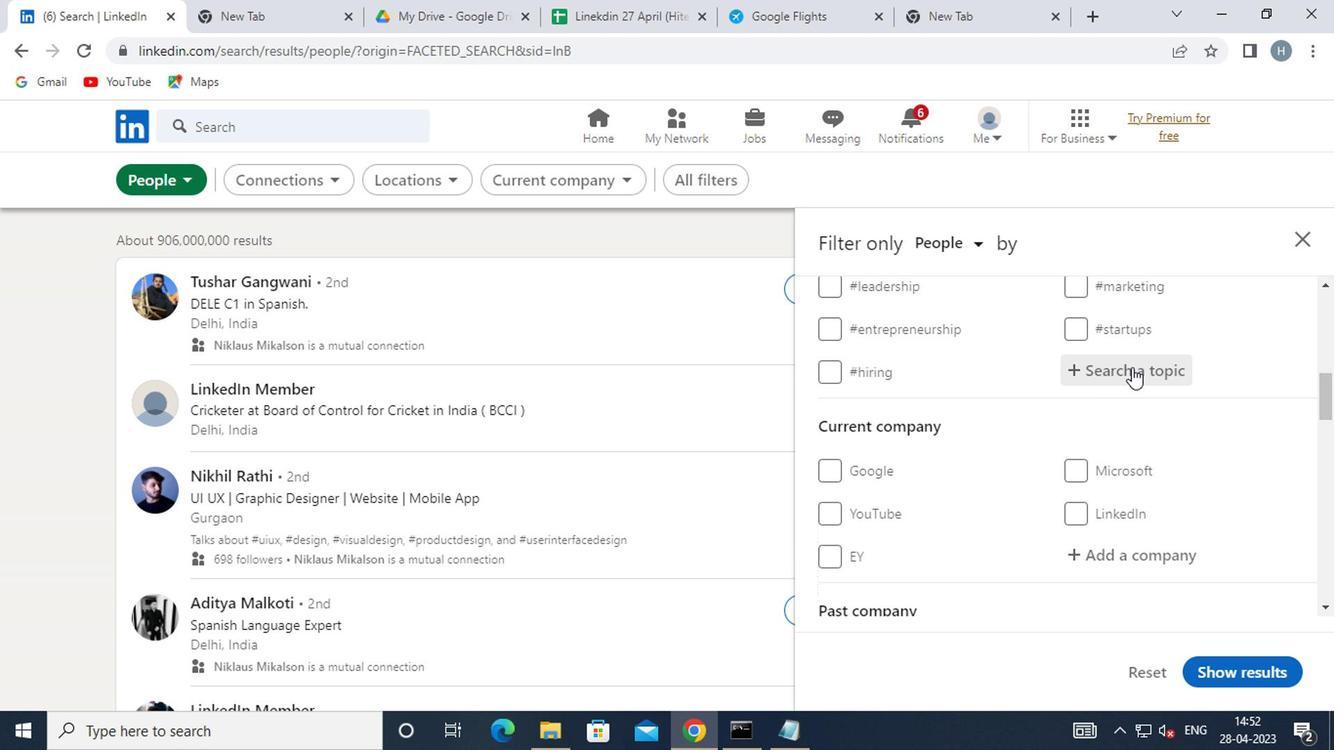 
Action: Key pressed <Key.shift>BUSI
Screenshot: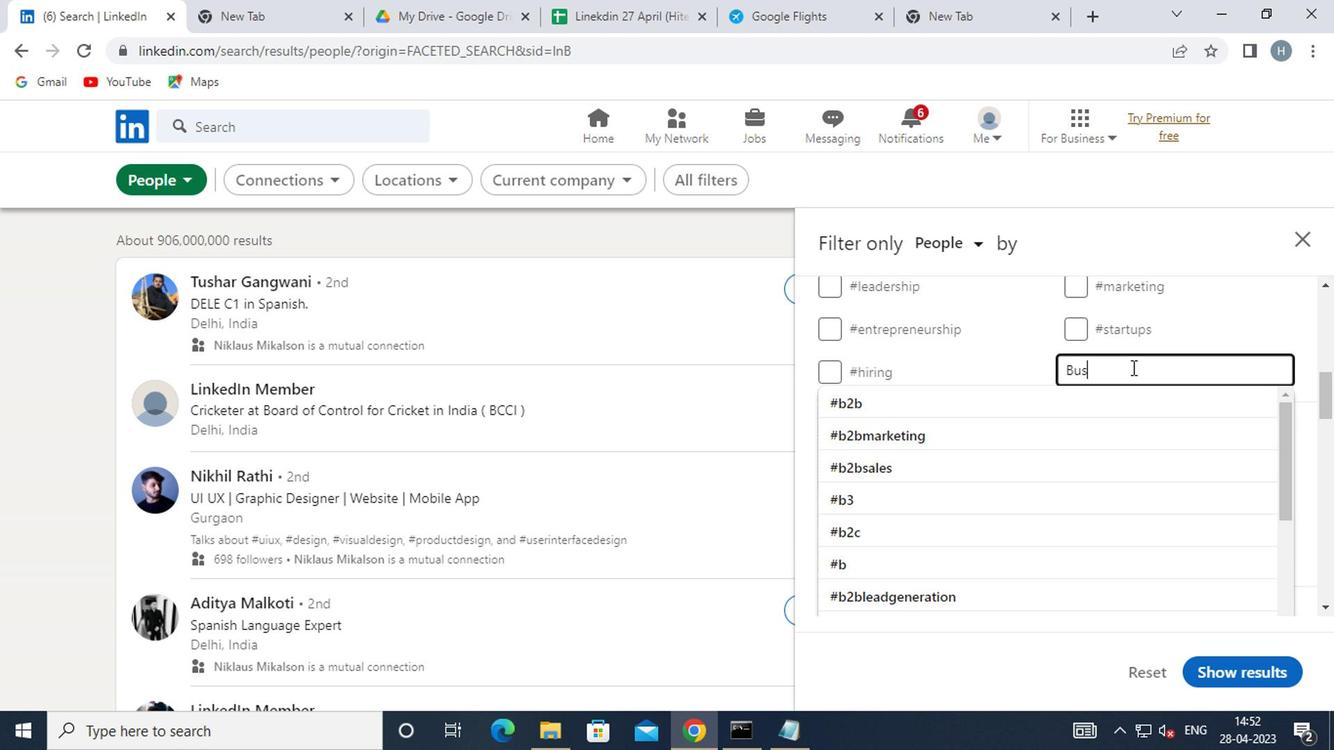 
Action: Mouse moved to (1120, 377)
Screenshot: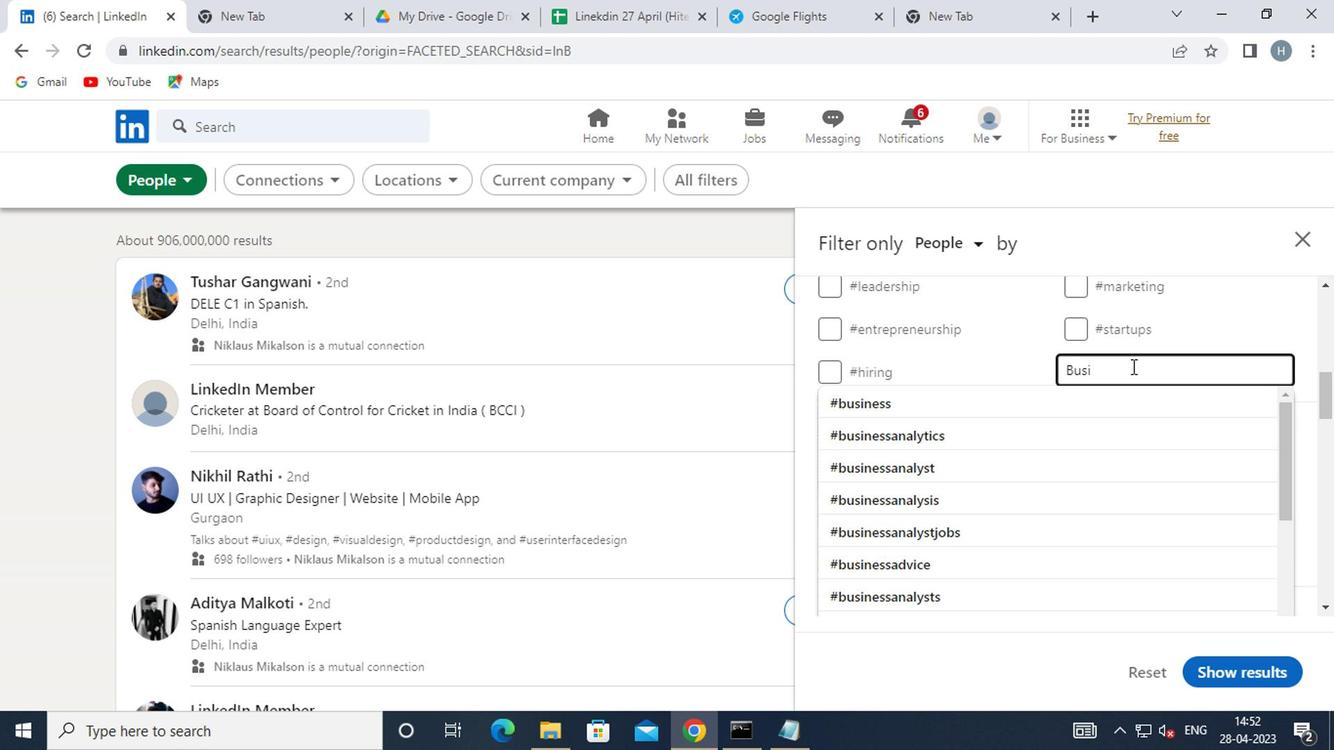 
Action: Key pressed N
Screenshot: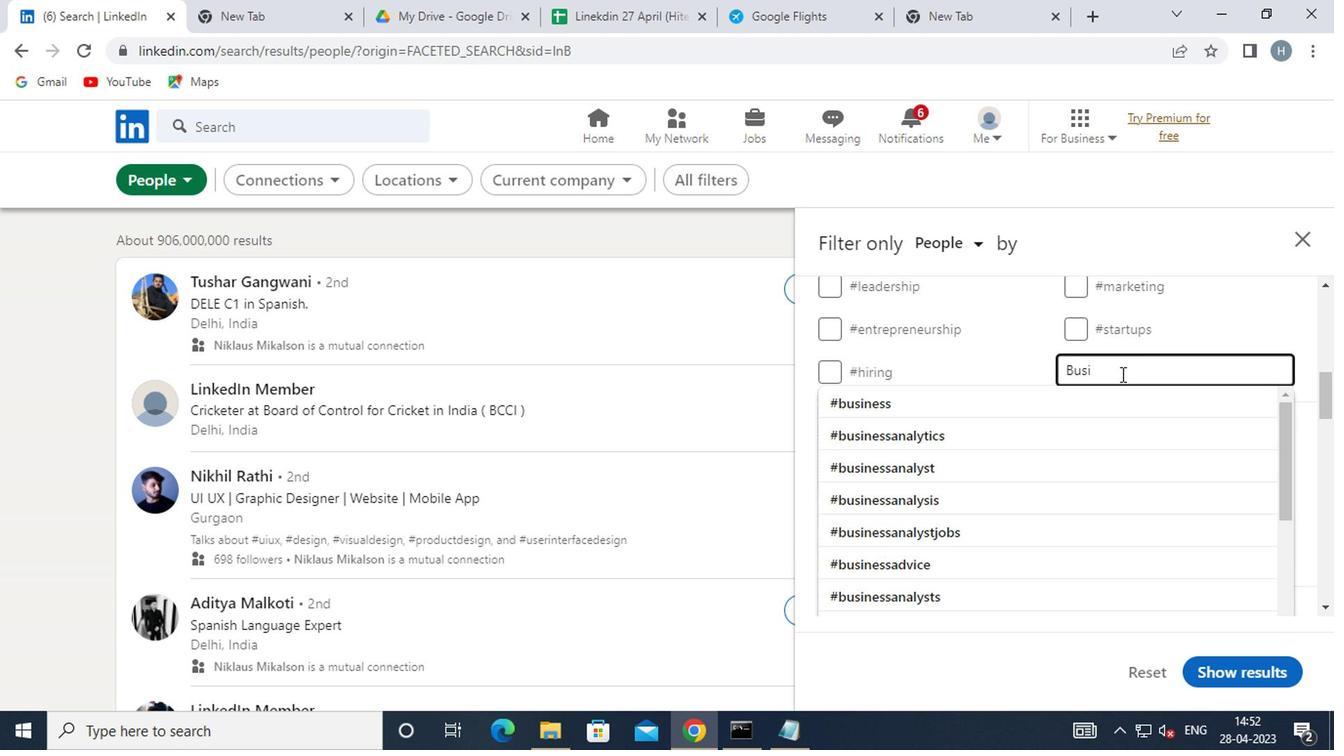 
Action: Mouse moved to (1122, 382)
Screenshot: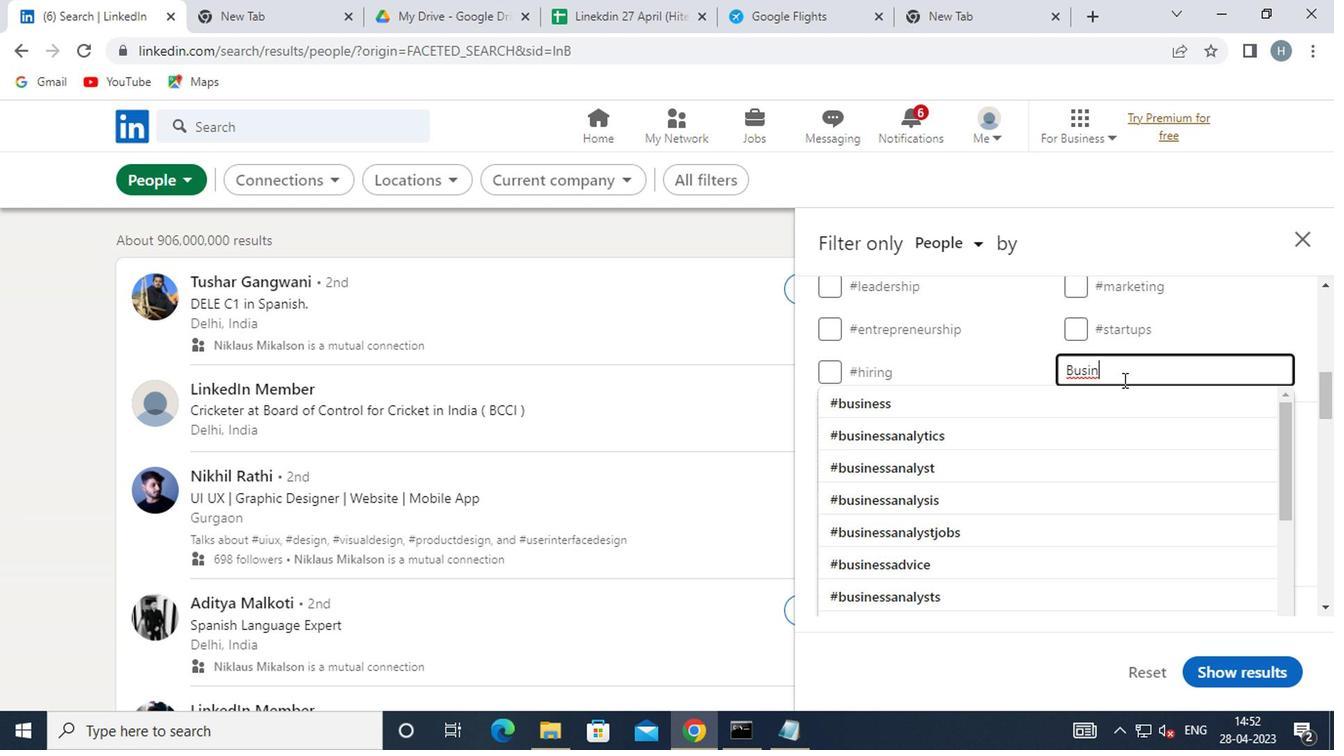 
Action: Key pressed ES
Screenshot: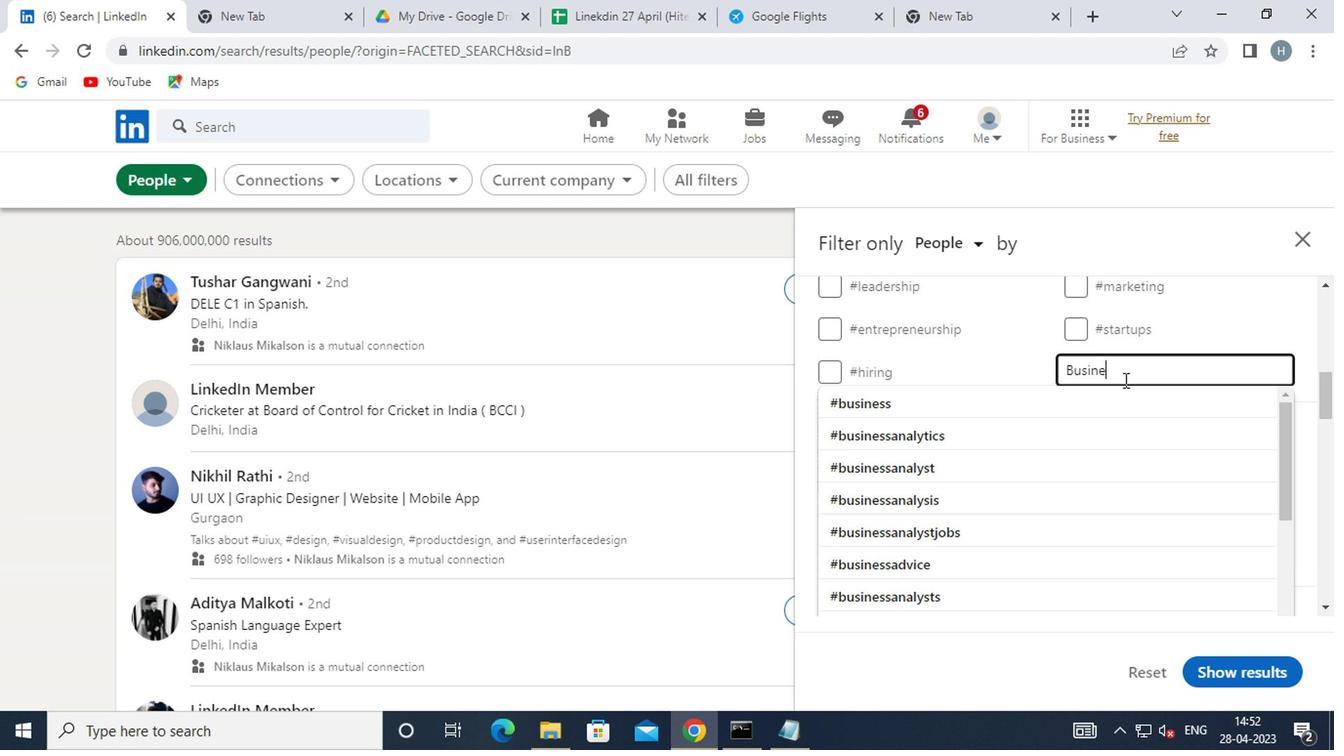 
Action: Mouse moved to (1122, 383)
Screenshot: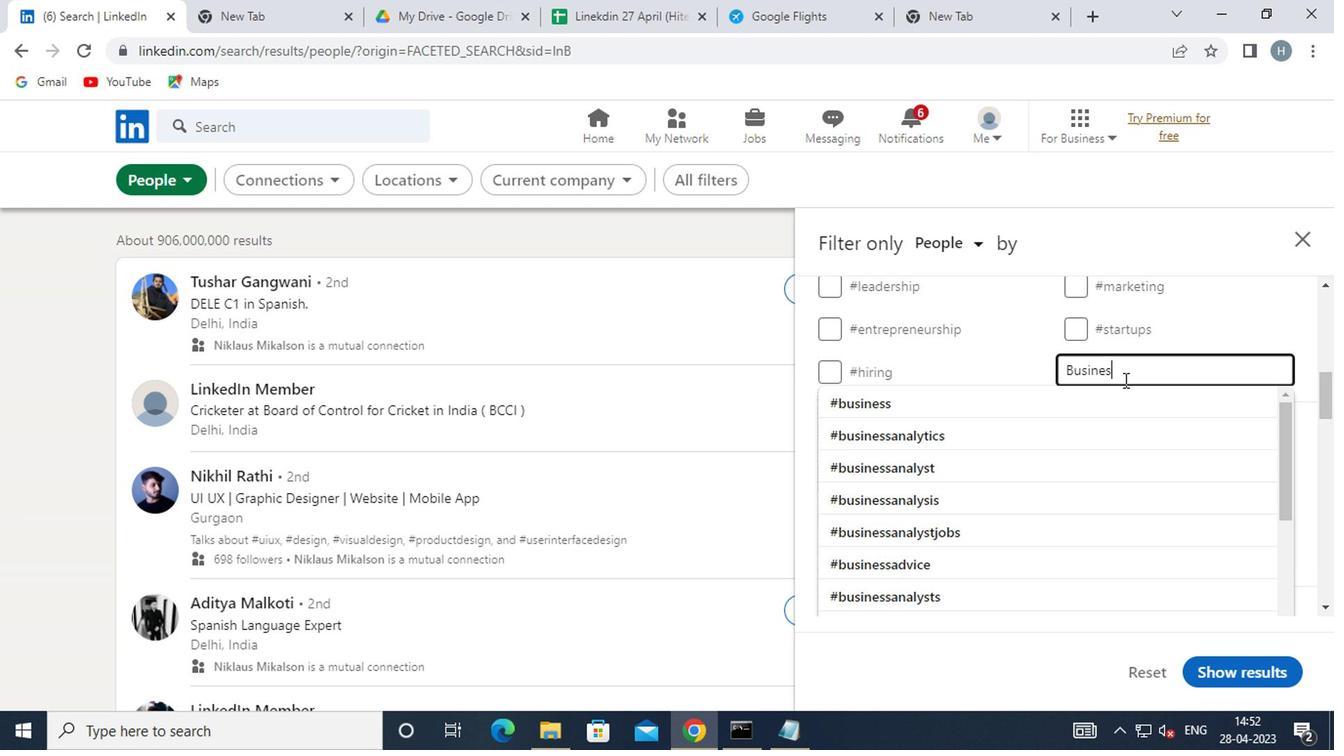 
Action: Key pressed S2
Screenshot: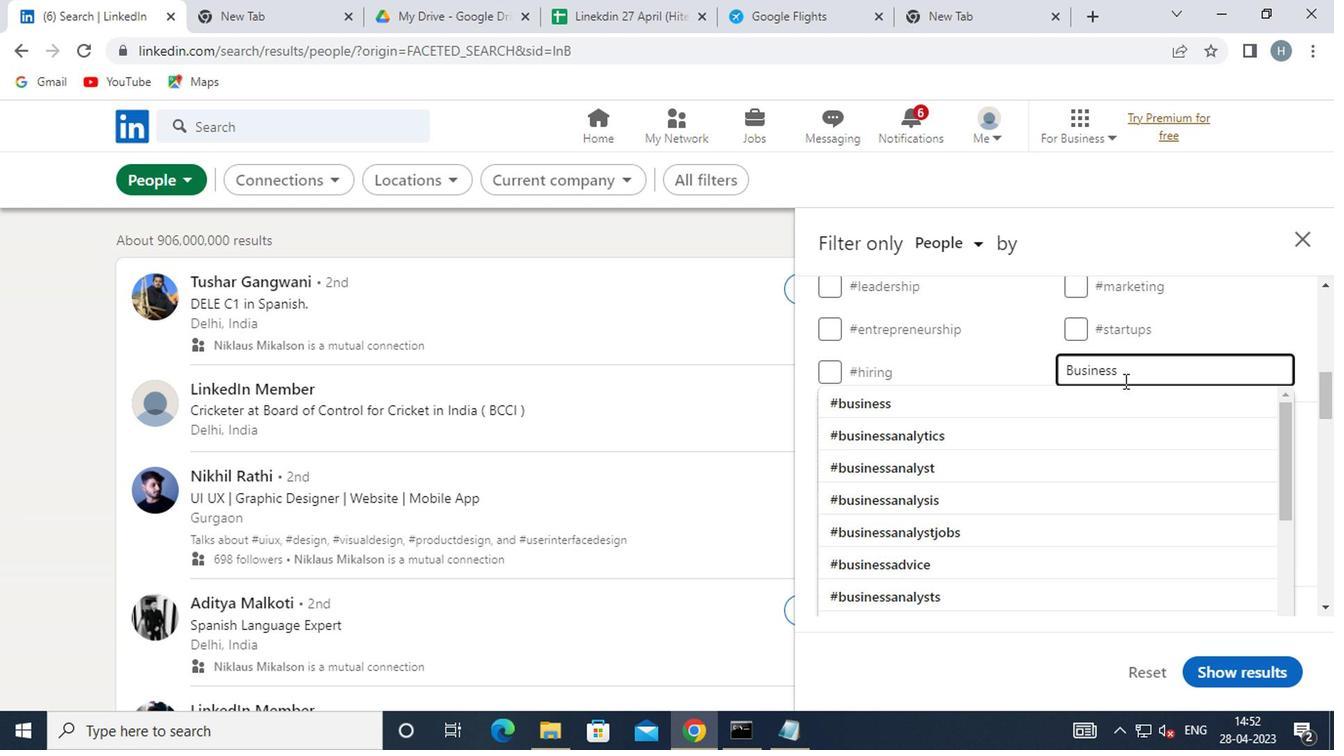 
Action: Mouse moved to (1100, 412)
Screenshot: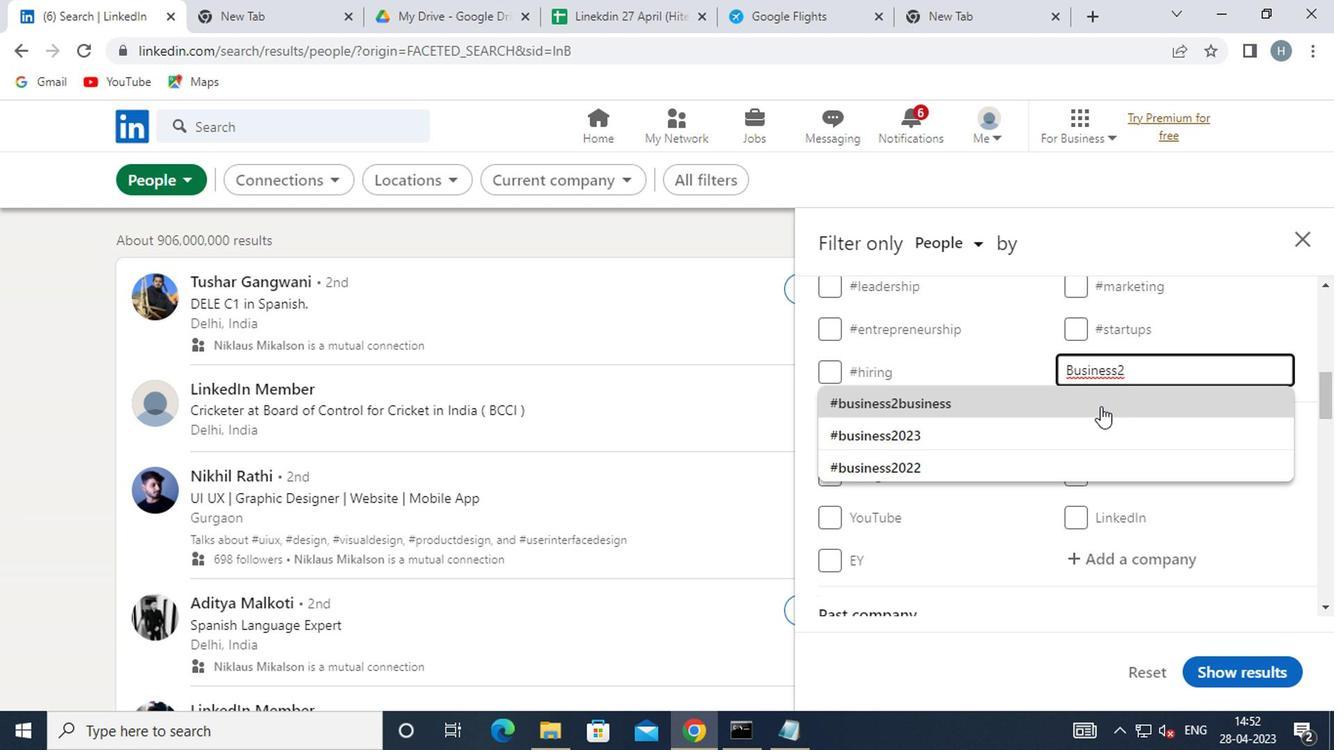 
Action: Key pressed 0
Screenshot: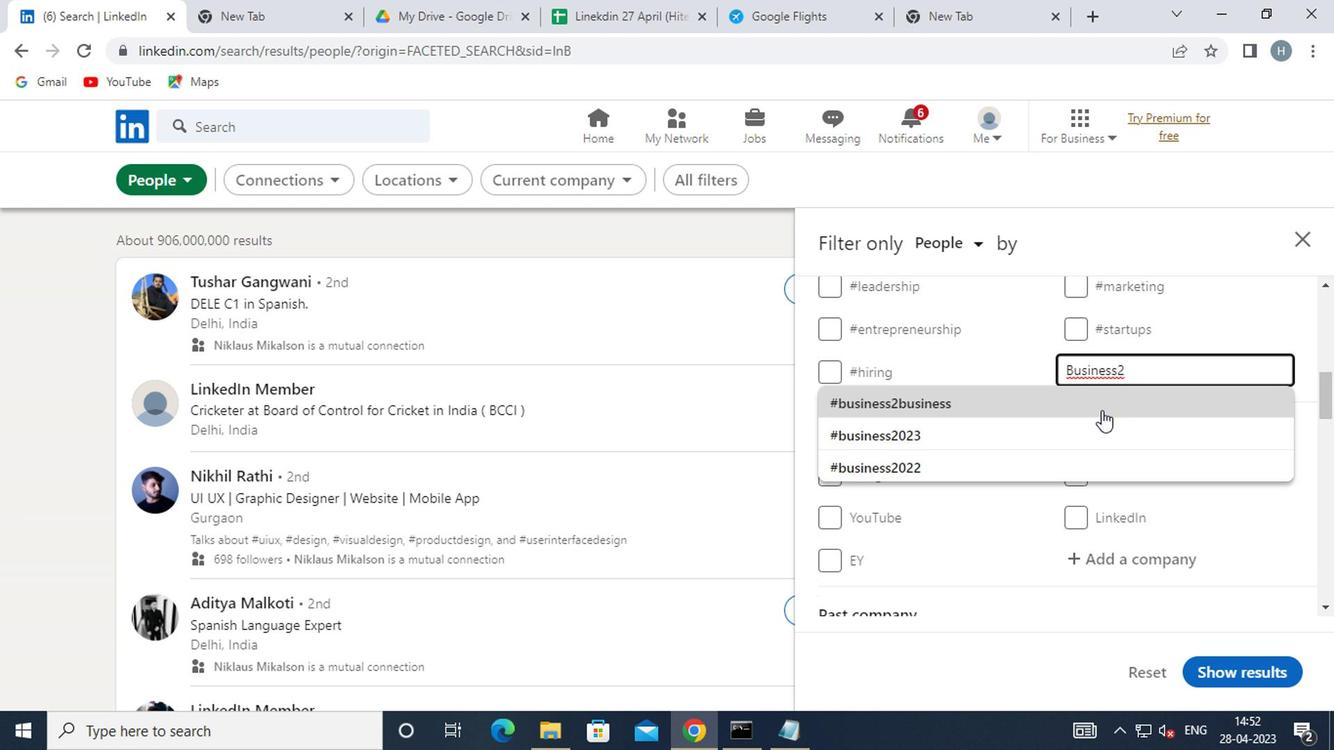 
Action: Mouse moved to (1101, 413)
Screenshot: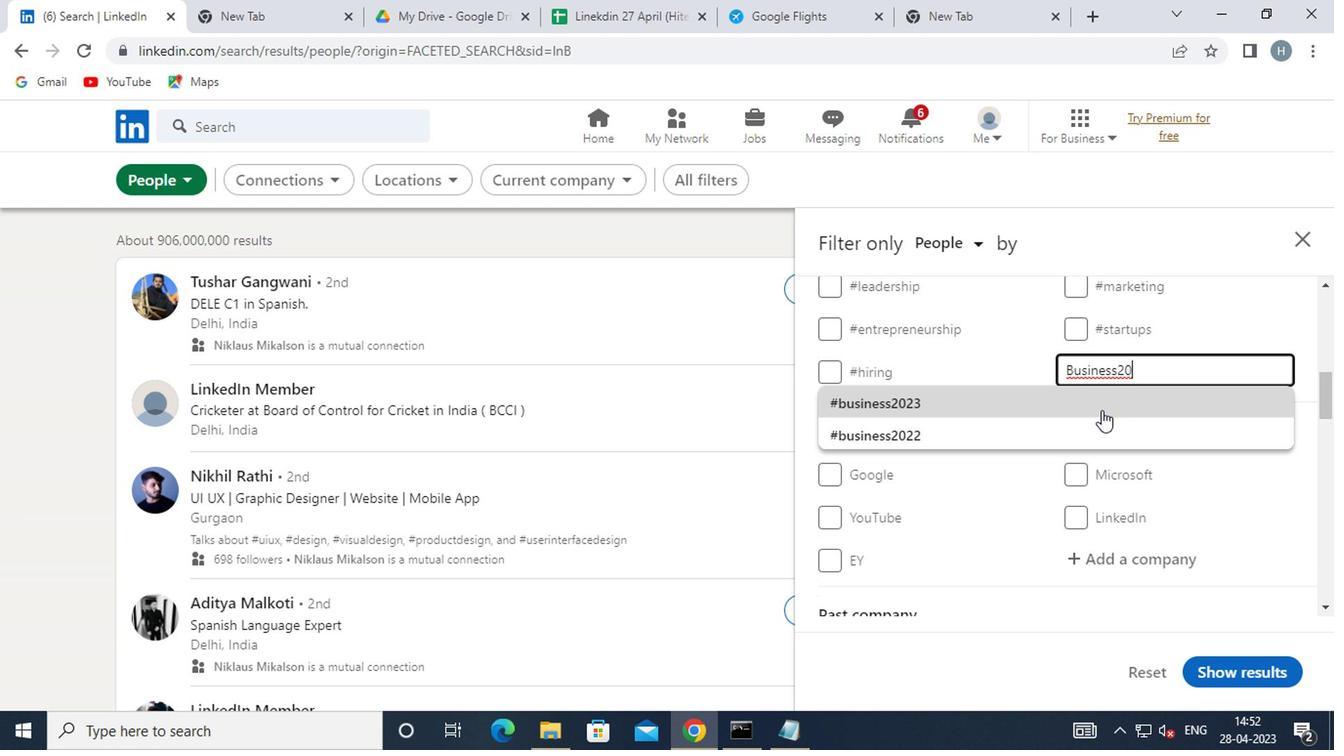 
Action: Key pressed 21
Screenshot: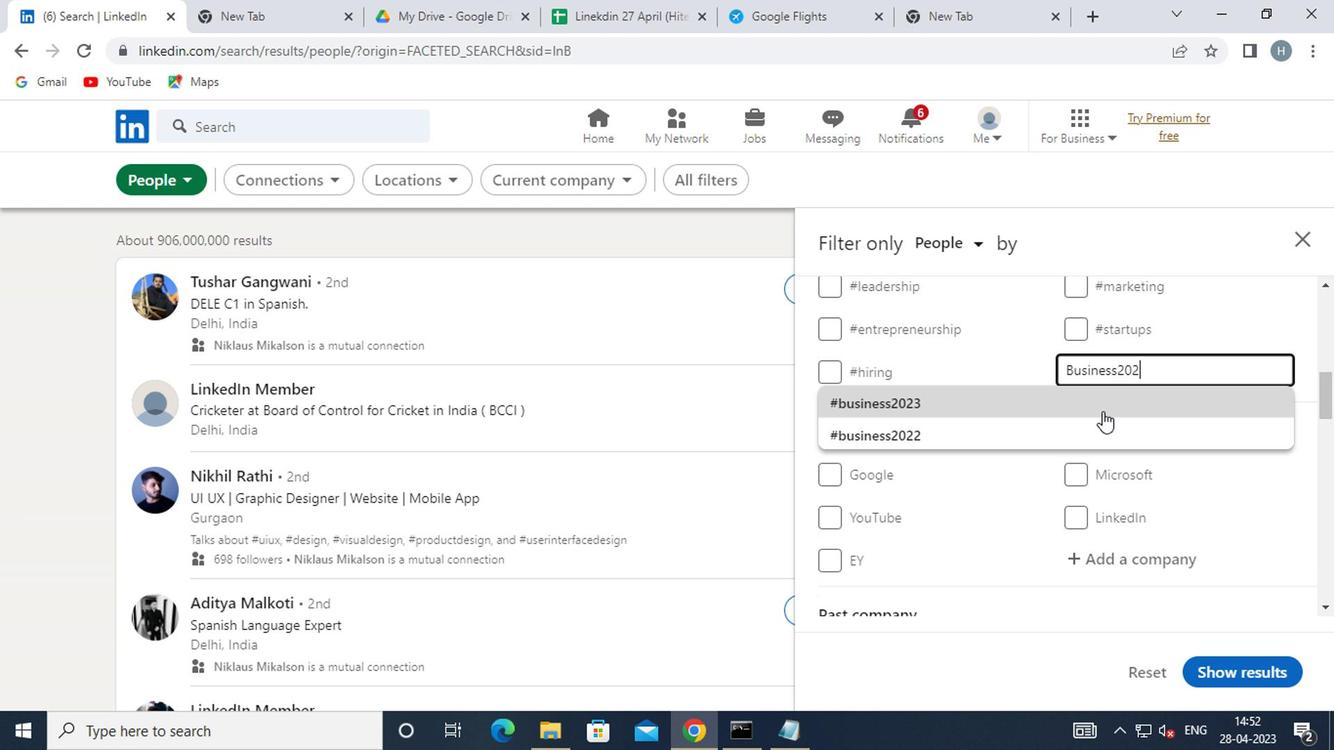 
Action: Mouse moved to (1167, 384)
Screenshot: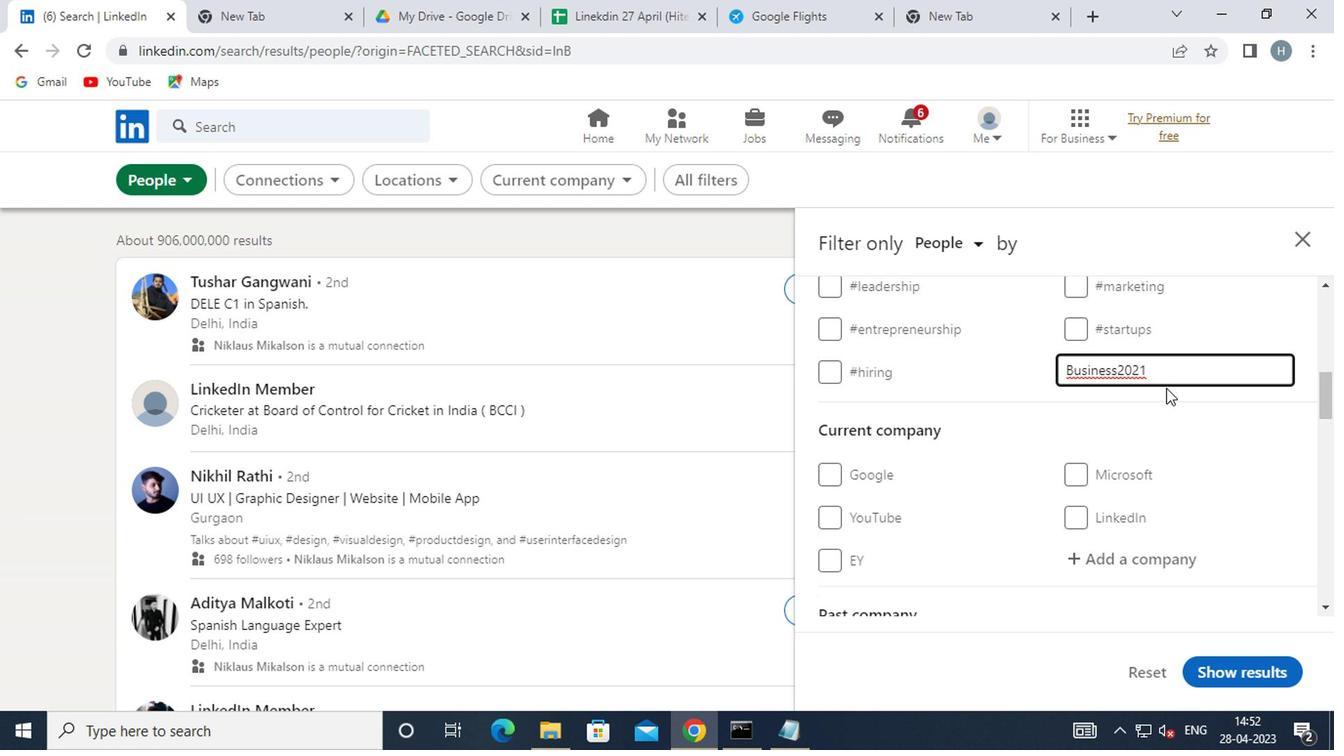 
Action: Key pressed <Key.enter>
Screenshot: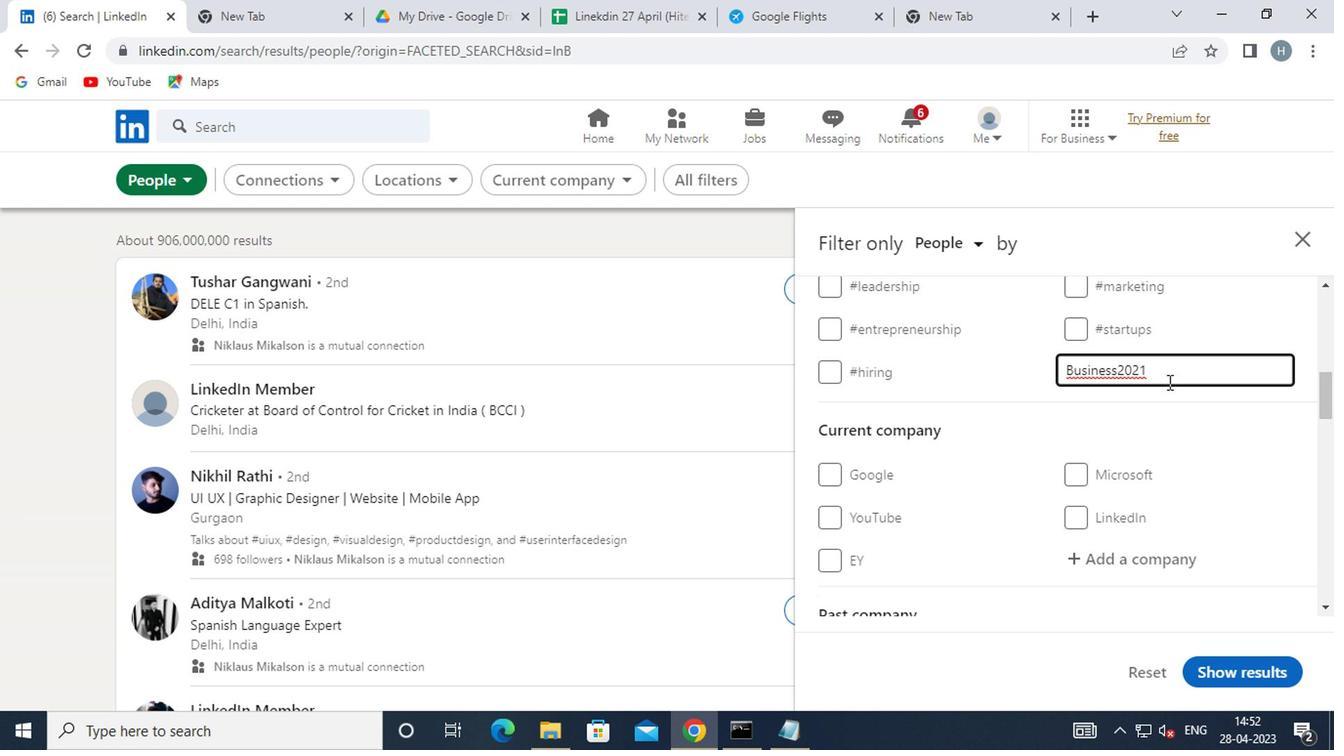 
Action: Mouse moved to (1179, 394)
Screenshot: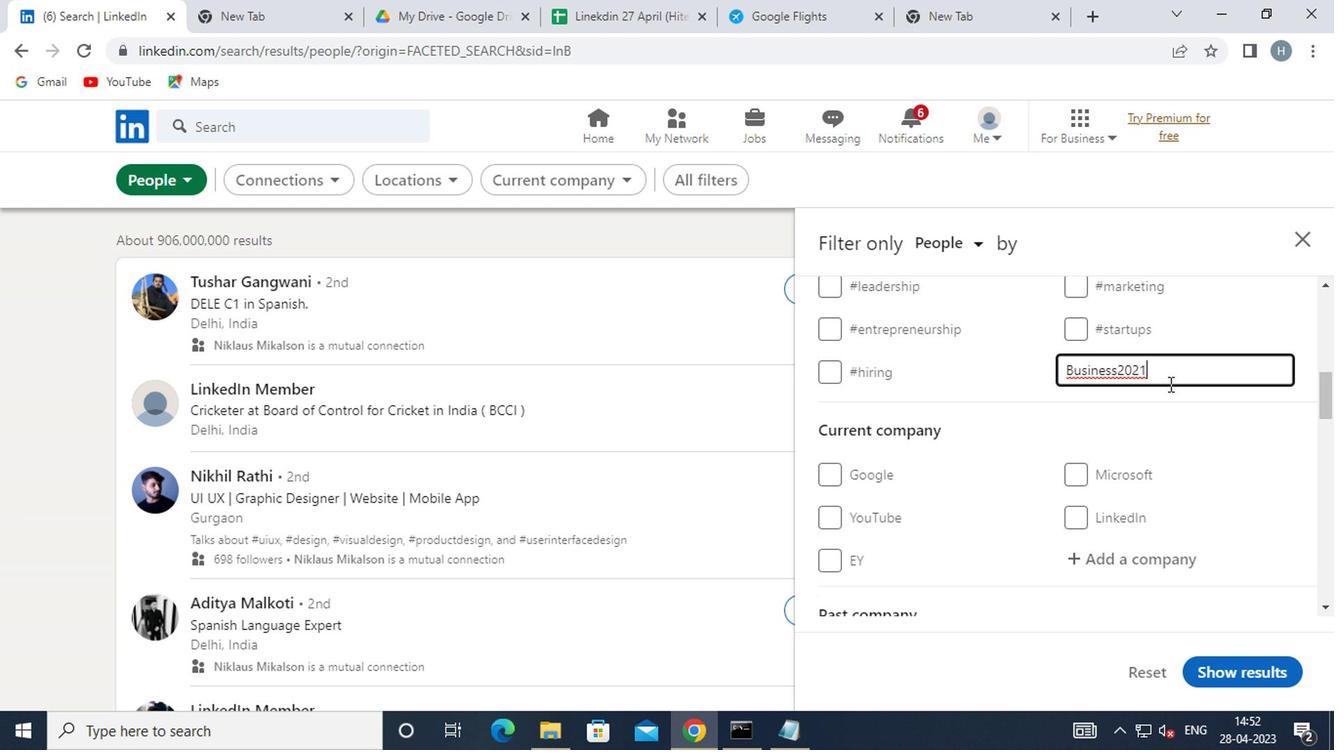
Action: Mouse pressed left at (1179, 394)
Screenshot: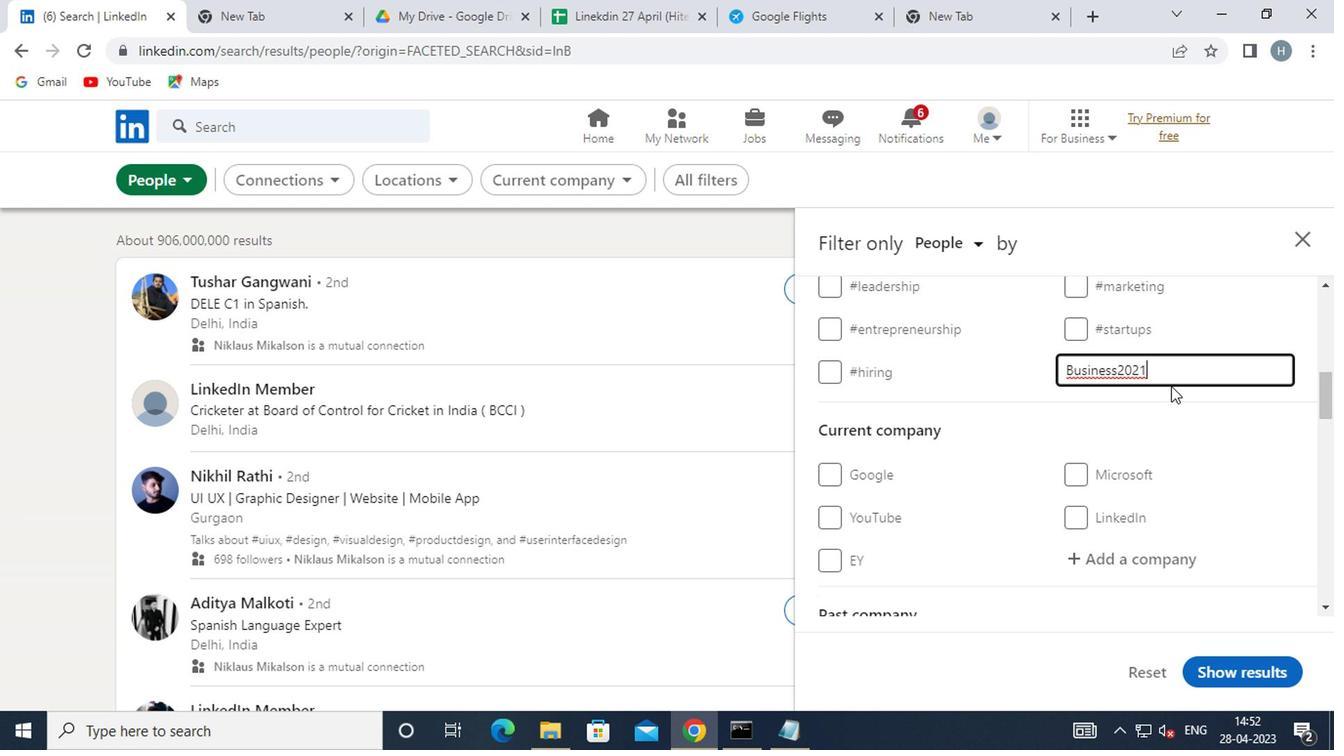 
Action: Mouse moved to (1167, 411)
Screenshot: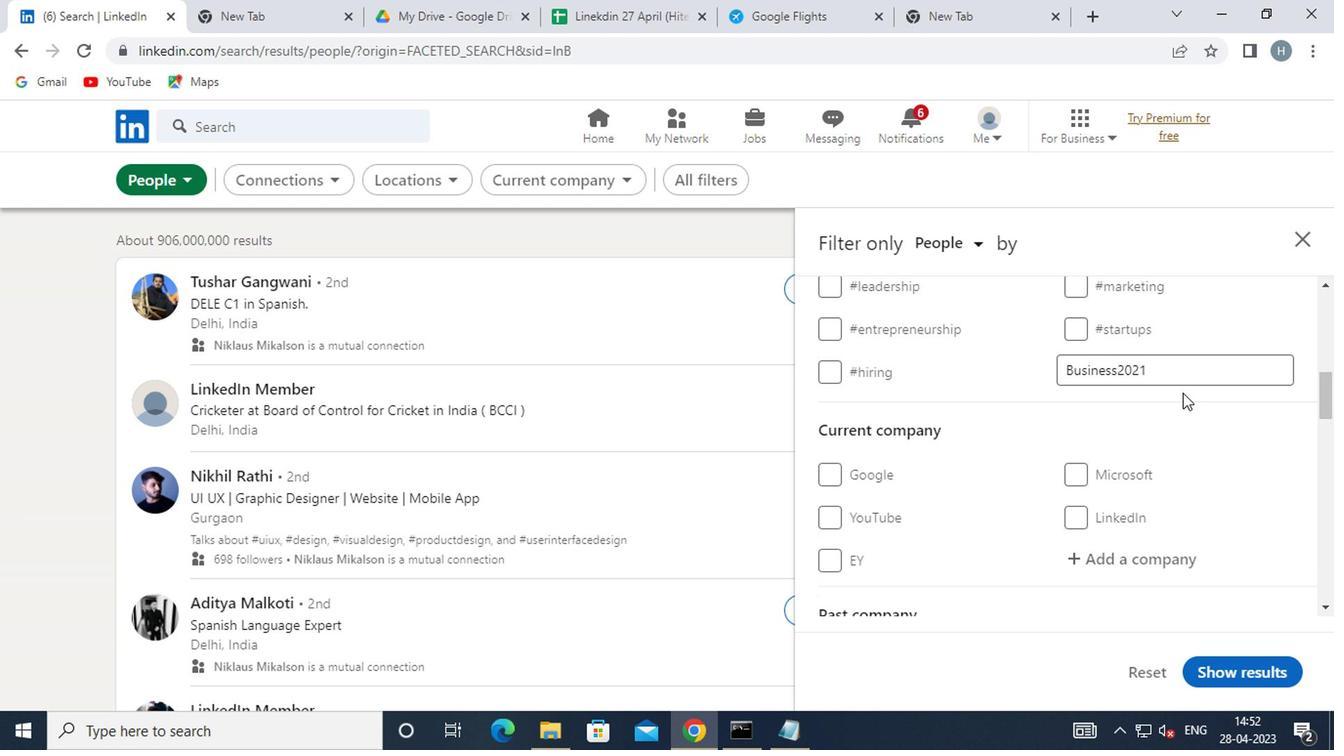 
Action: Mouse scrolled (1167, 410) with delta (0, 0)
Screenshot: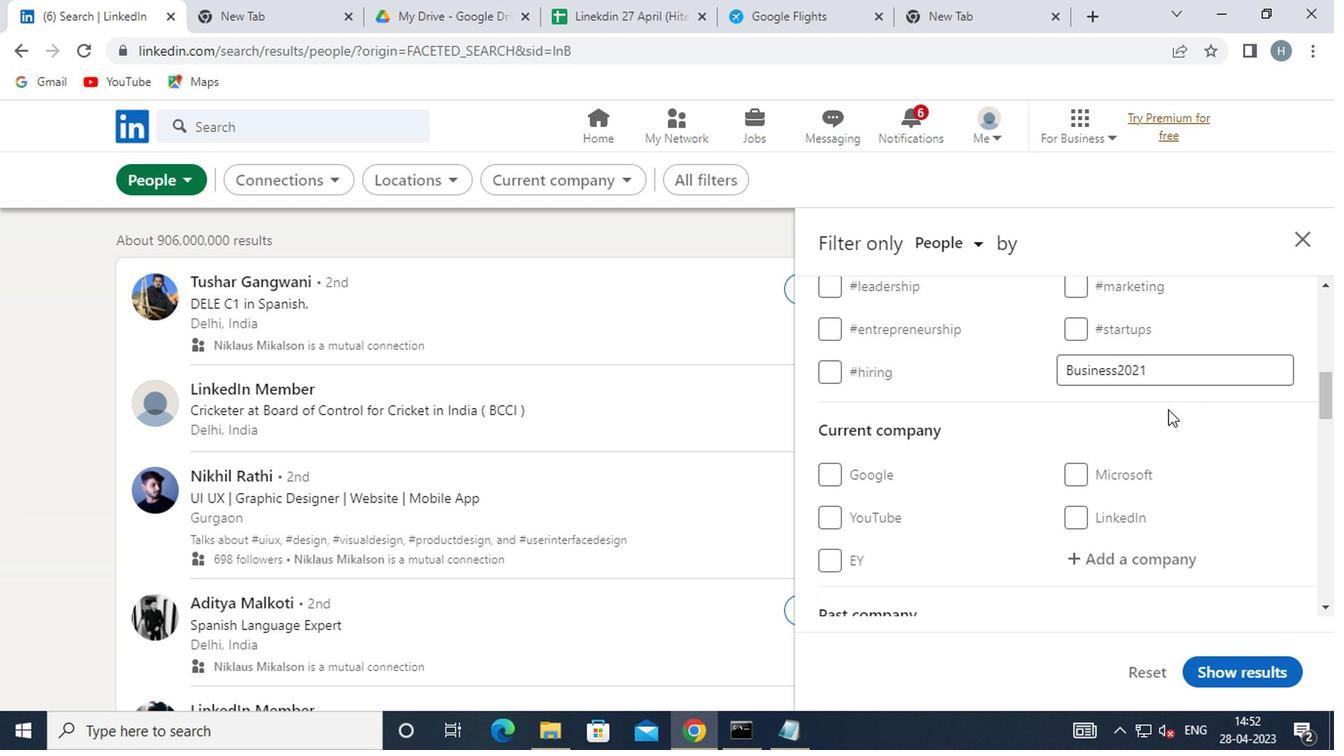 
Action: Mouse moved to (1161, 406)
Screenshot: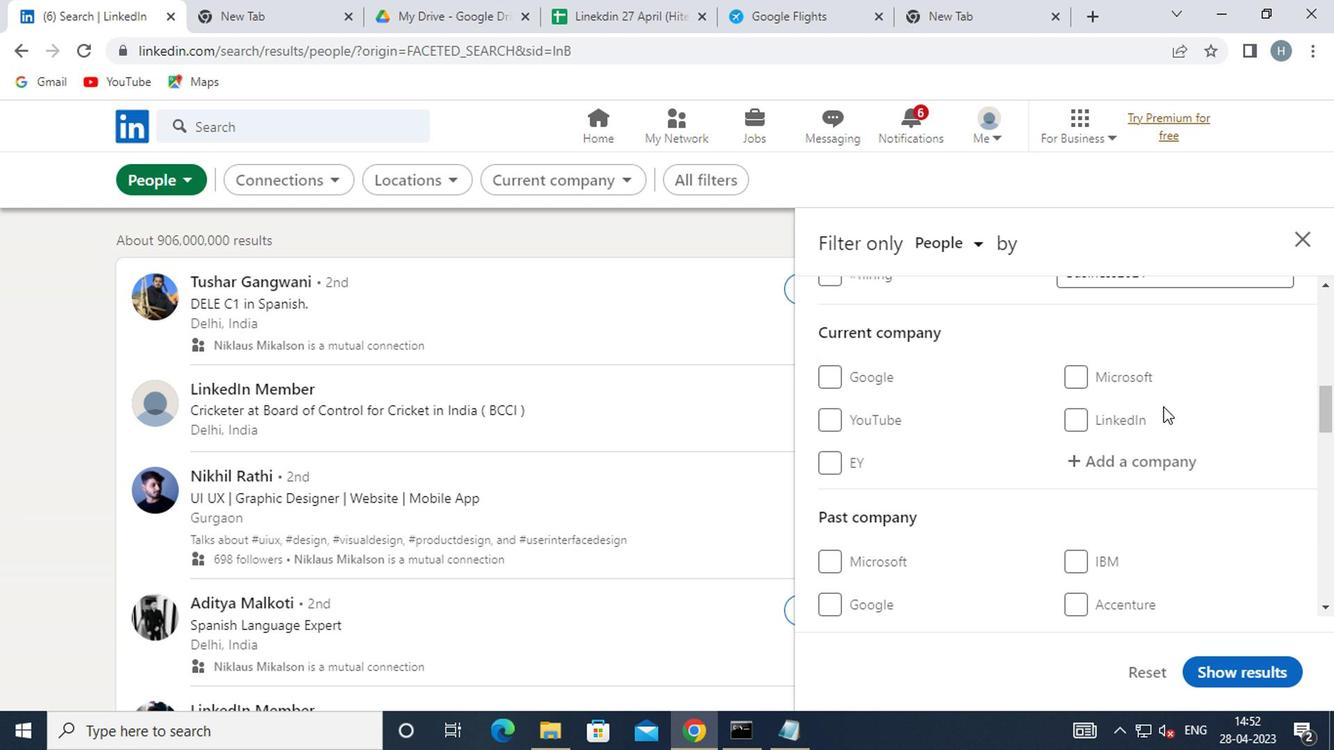 
Action: Mouse scrolled (1161, 406) with delta (0, 0)
Screenshot: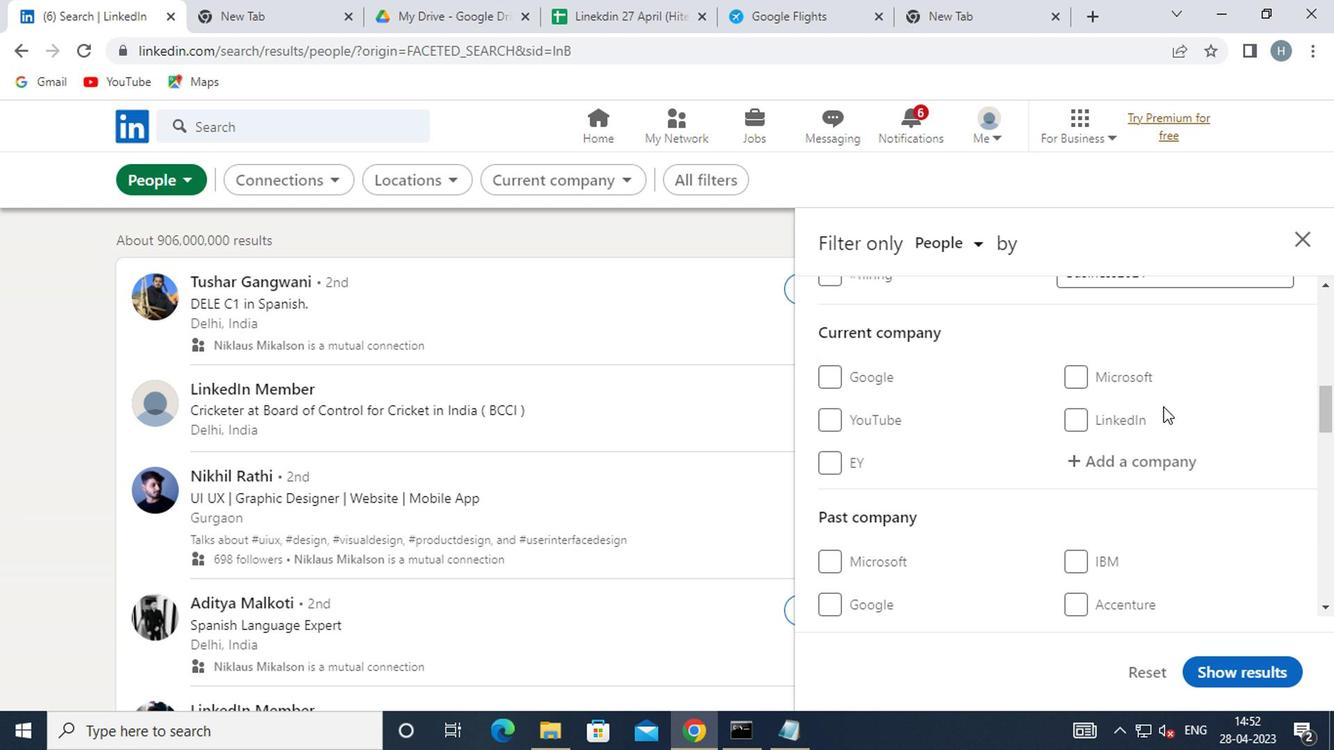 
Action: Mouse moved to (1161, 406)
Screenshot: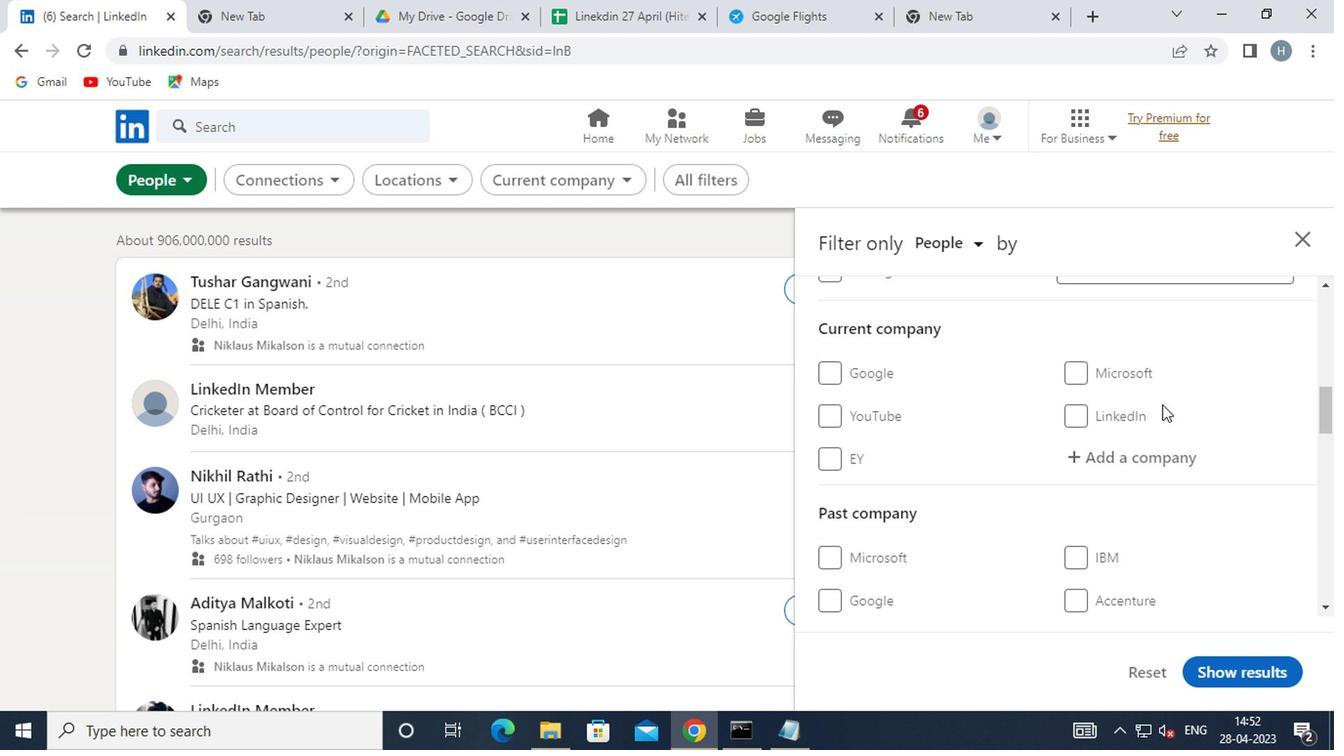 
Action: Mouse scrolled (1161, 404) with delta (0, -1)
Screenshot: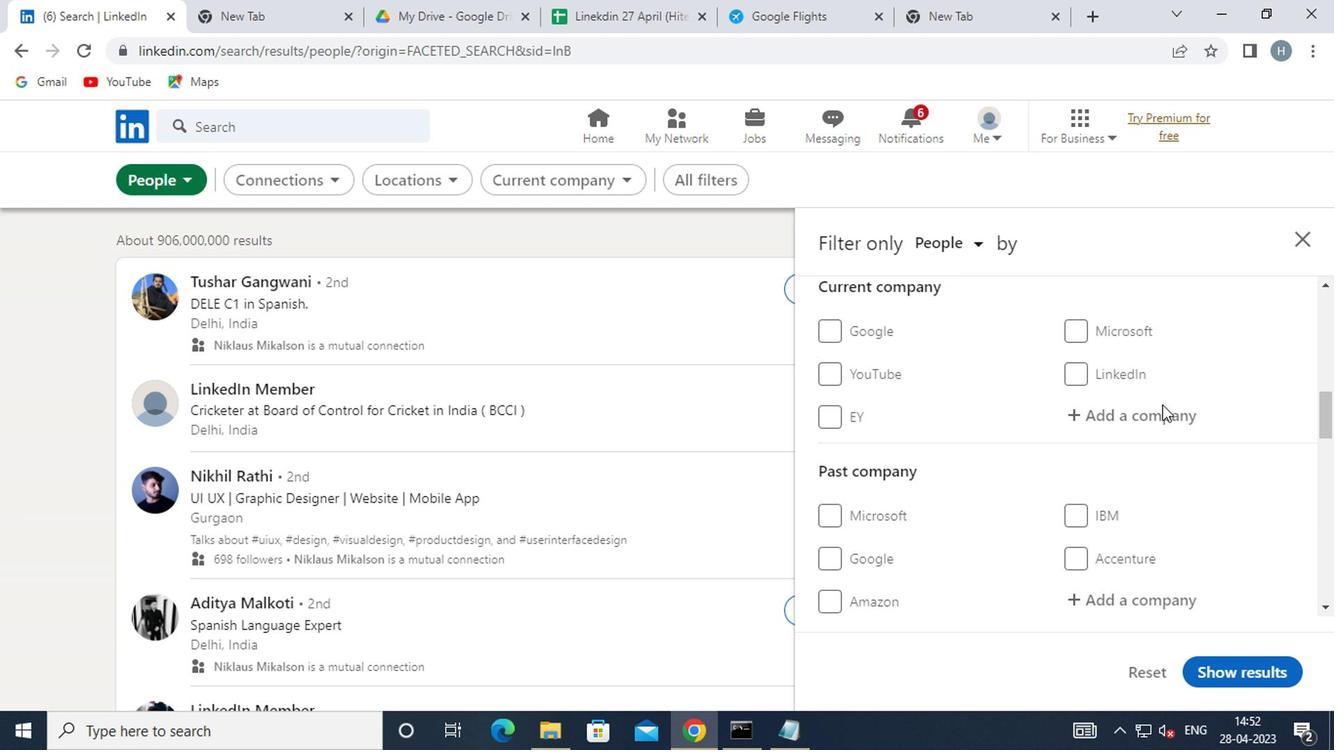 
Action: Mouse moved to (1159, 406)
Screenshot: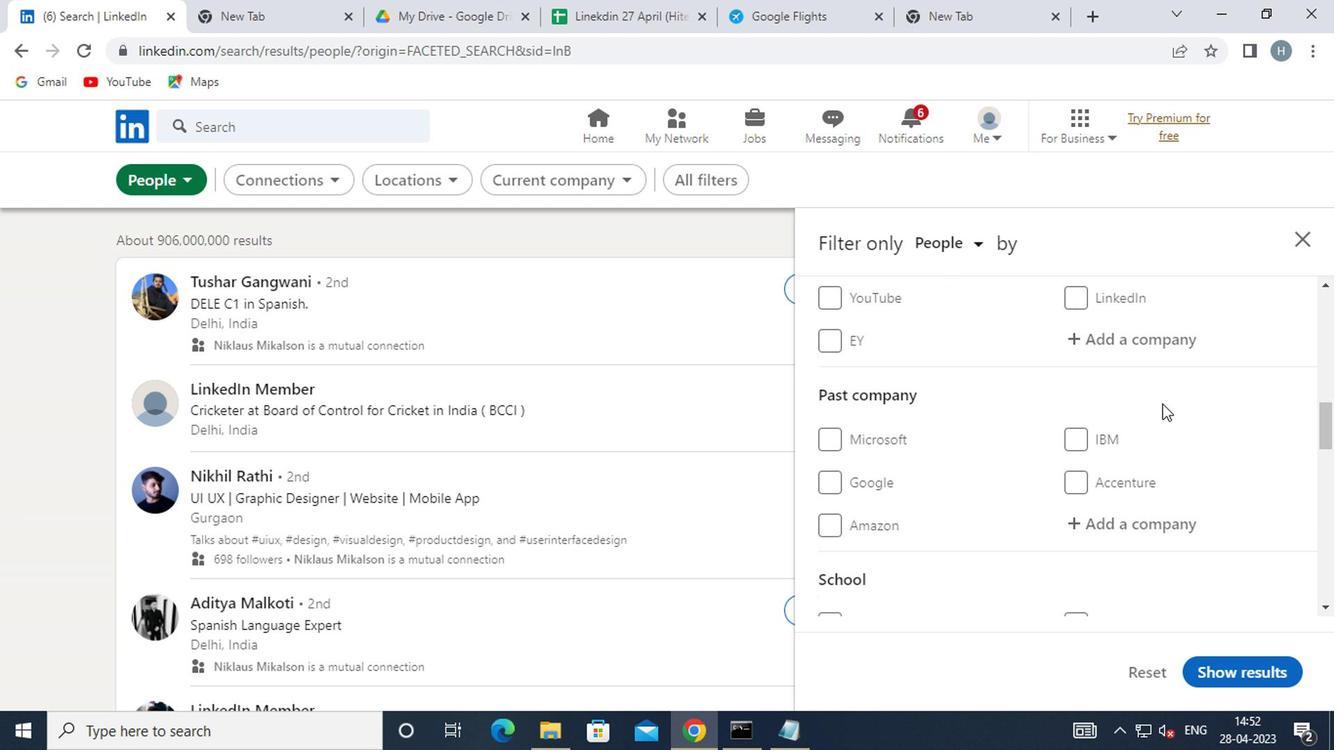 
Action: Mouse scrolled (1159, 404) with delta (0, -1)
Screenshot: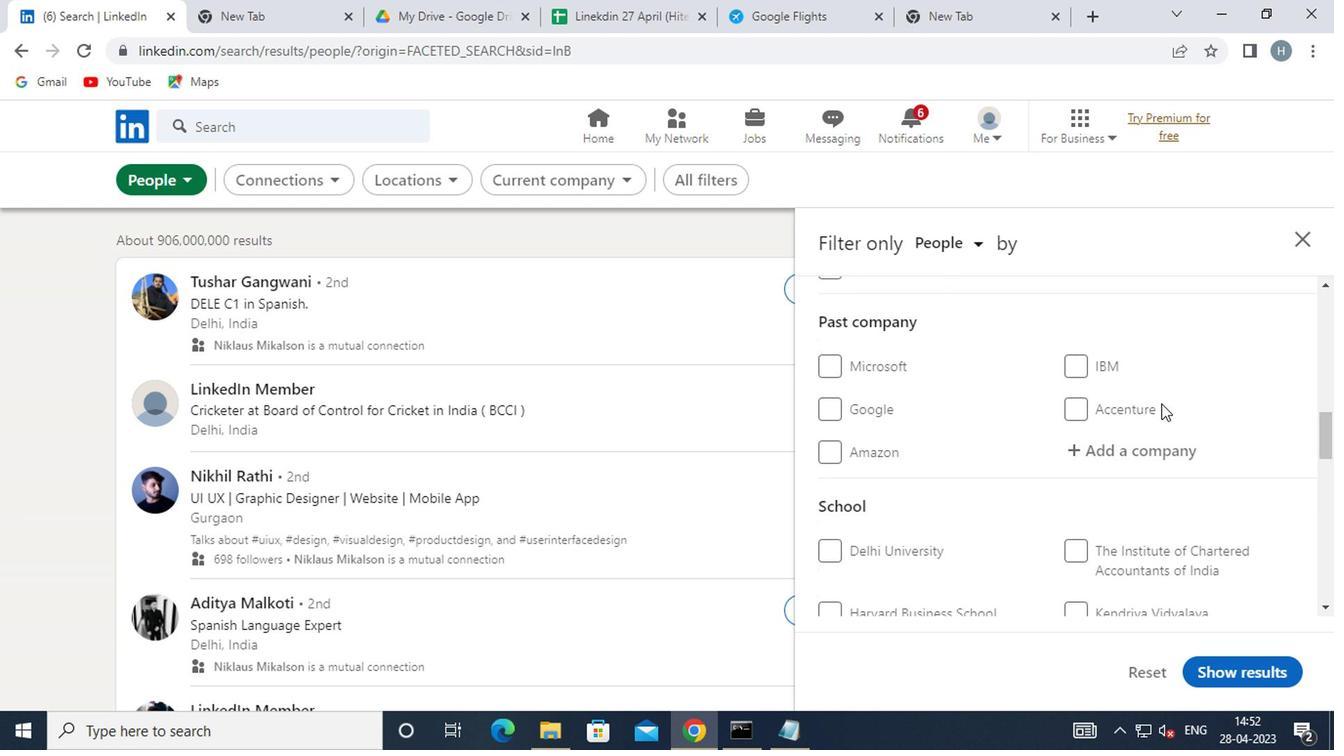 
Action: Mouse moved to (1160, 400)
Screenshot: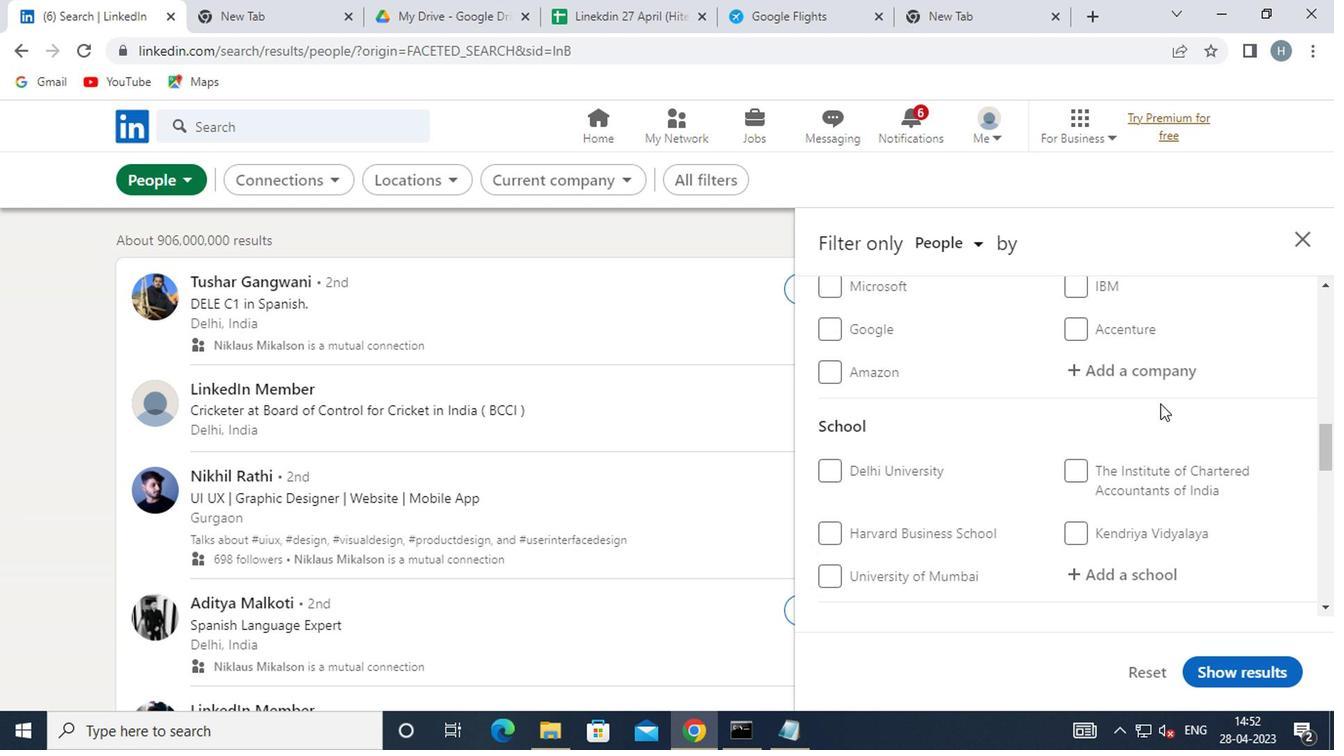 
Action: Mouse scrolled (1160, 399) with delta (0, 0)
Screenshot: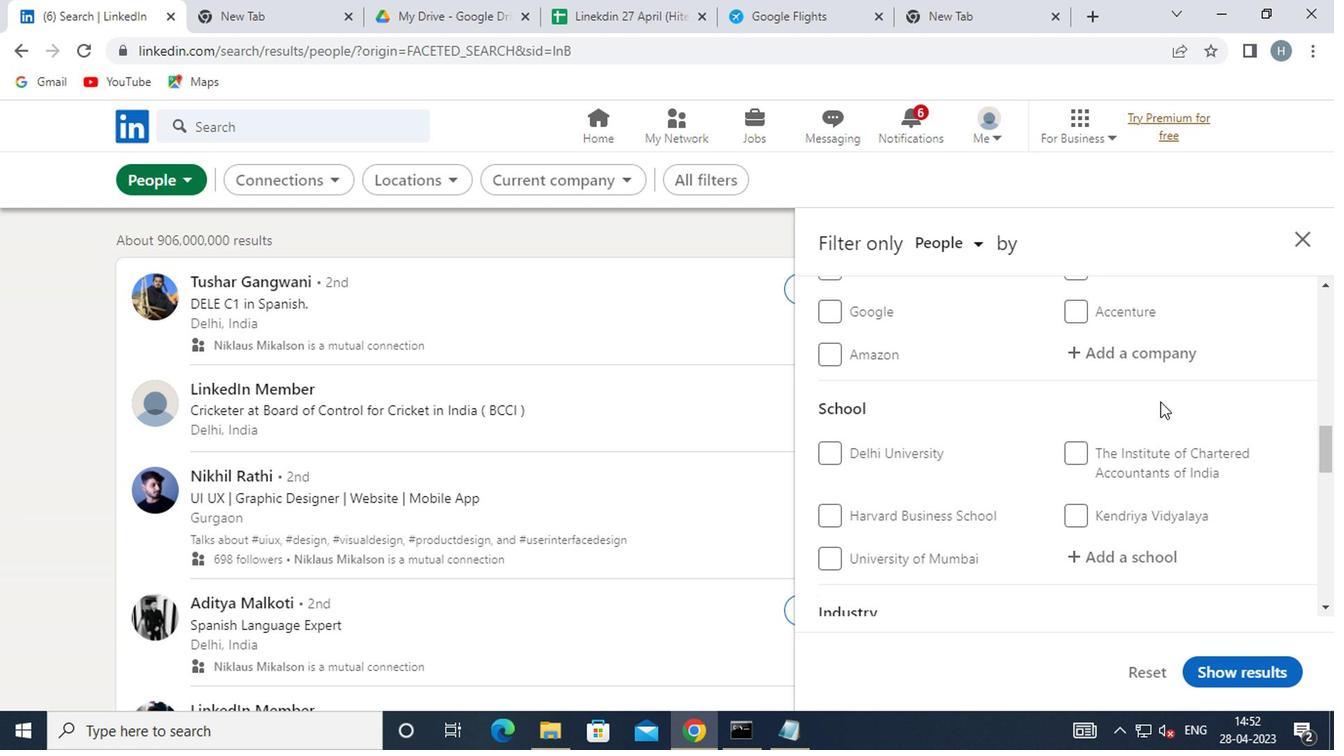 
Action: Mouse scrolled (1160, 399) with delta (0, 0)
Screenshot: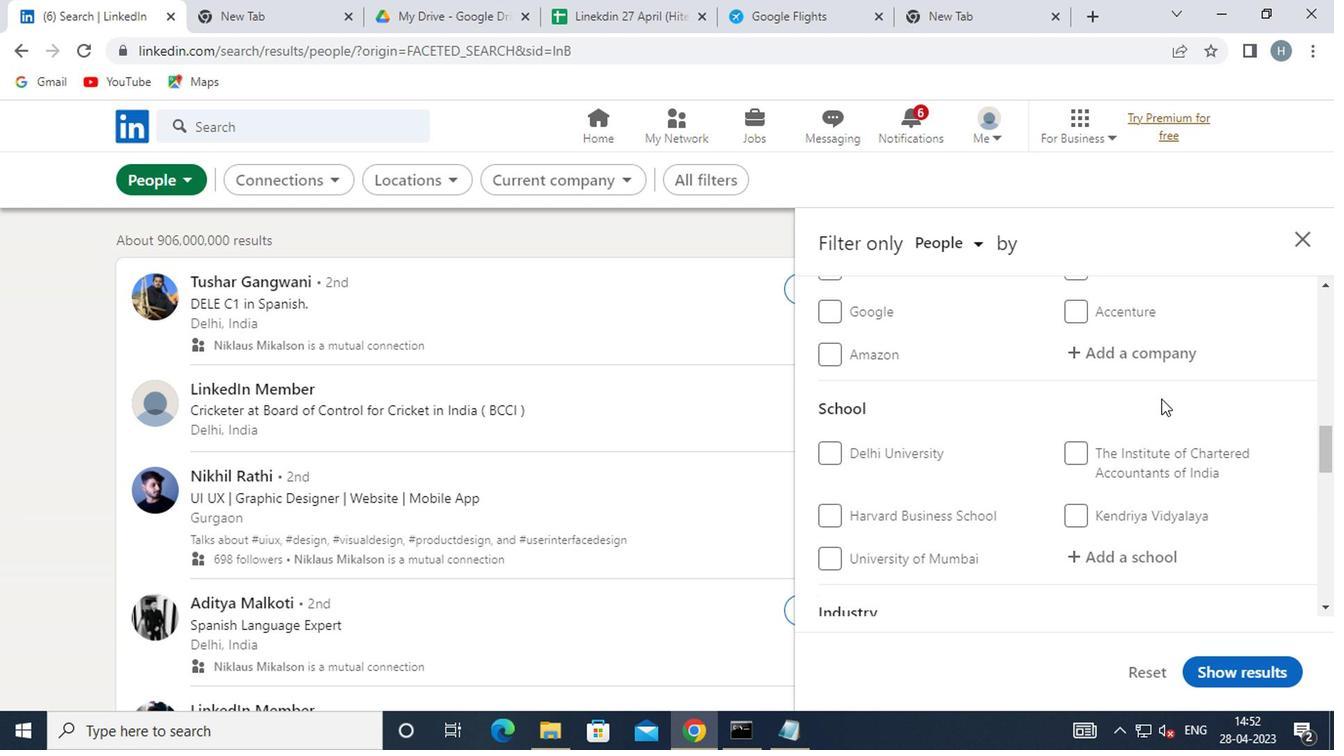 
Action: Mouse scrolled (1160, 399) with delta (0, 0)
Screenshot: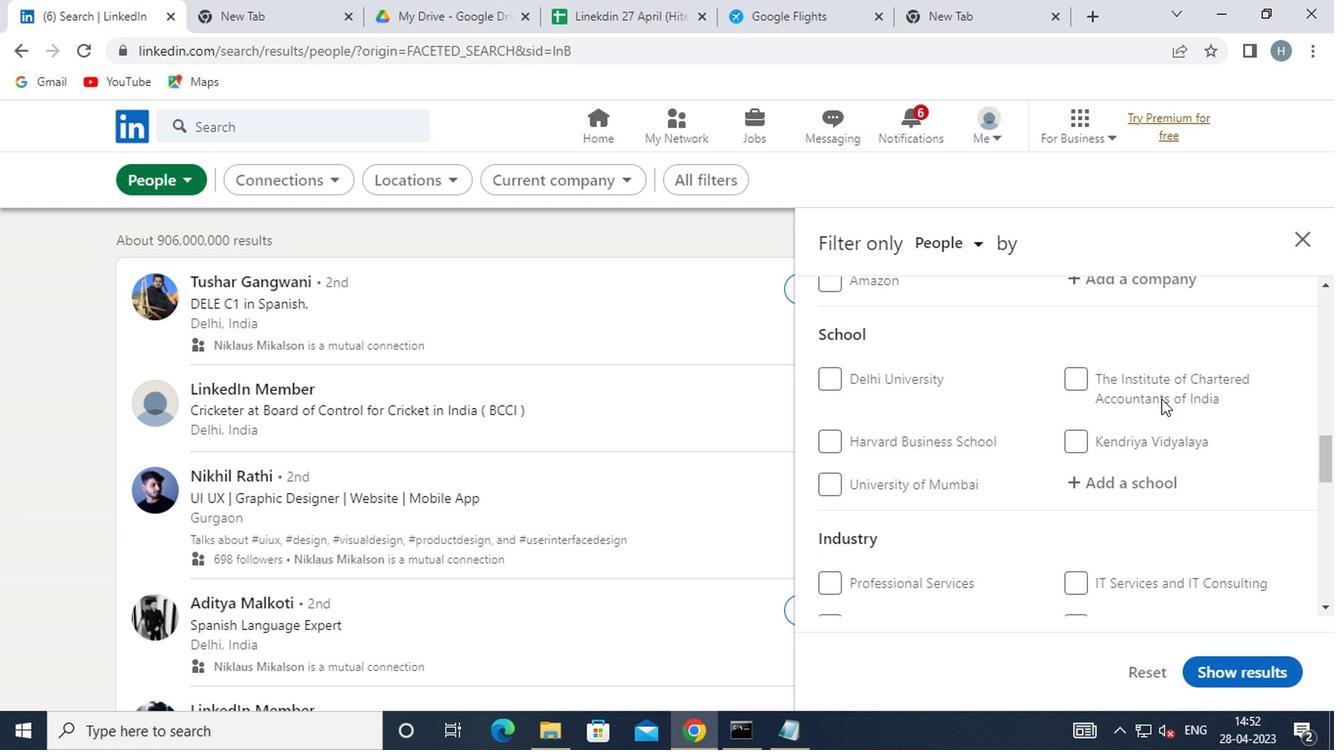 
Action: Mouse scrolled (1160, 399) with delta (0, 0)
Screenshot: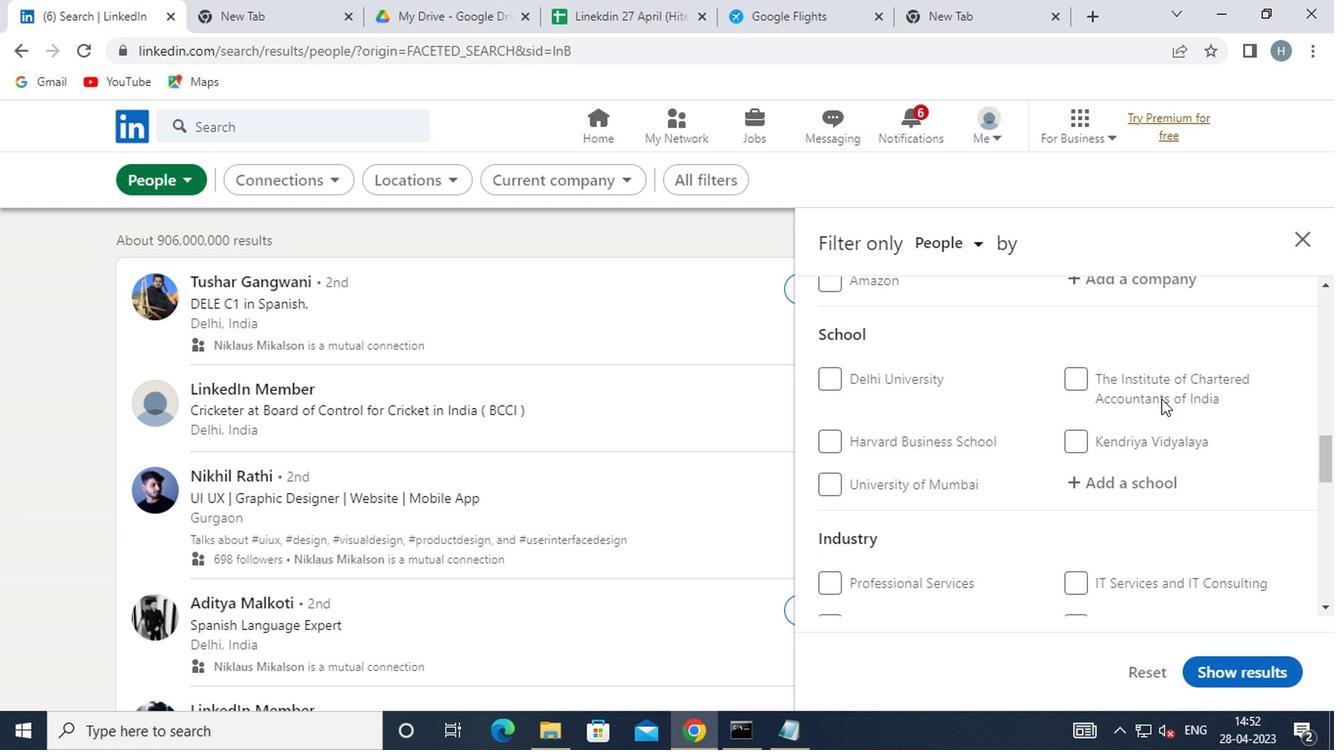 
Action: Mouse scrolled (1160, 399) with delta (0, 0)
Screenshot: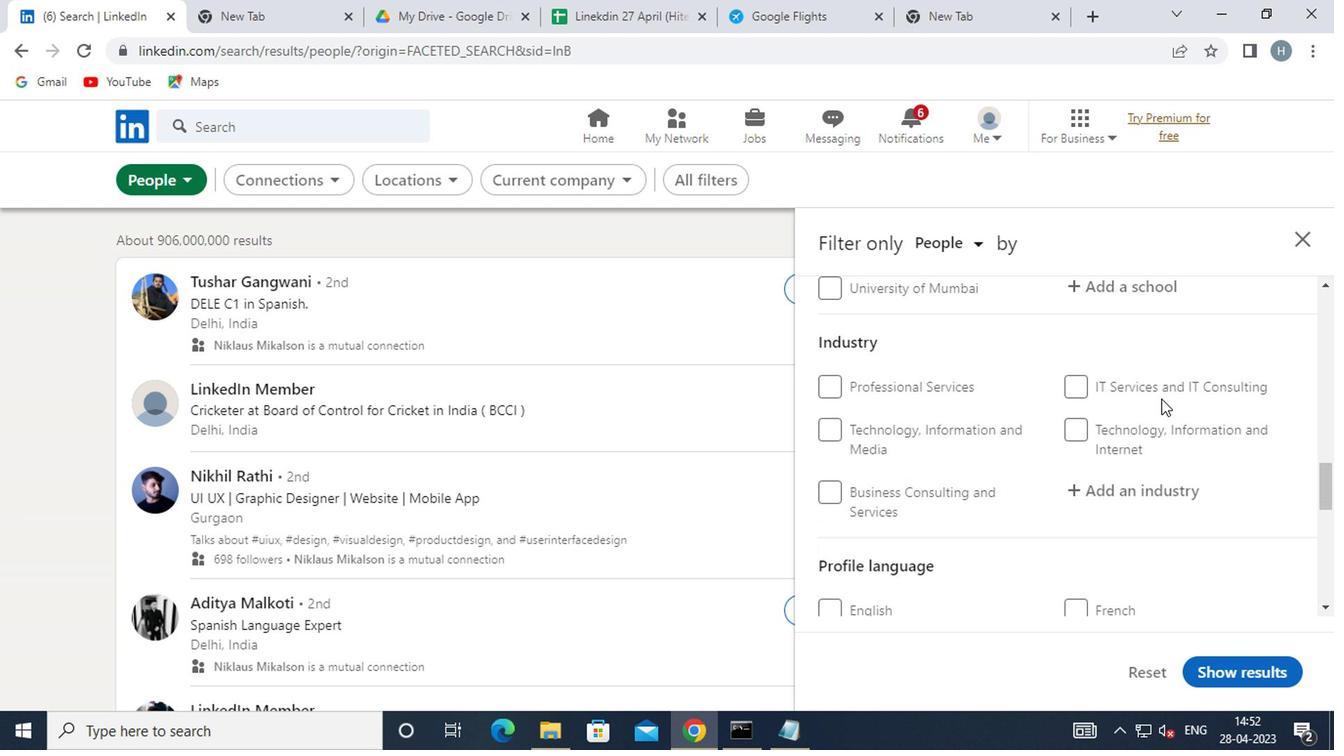 
Action: Mouse scrolled (1160, 399) with delta (0, 0)
Screenshot: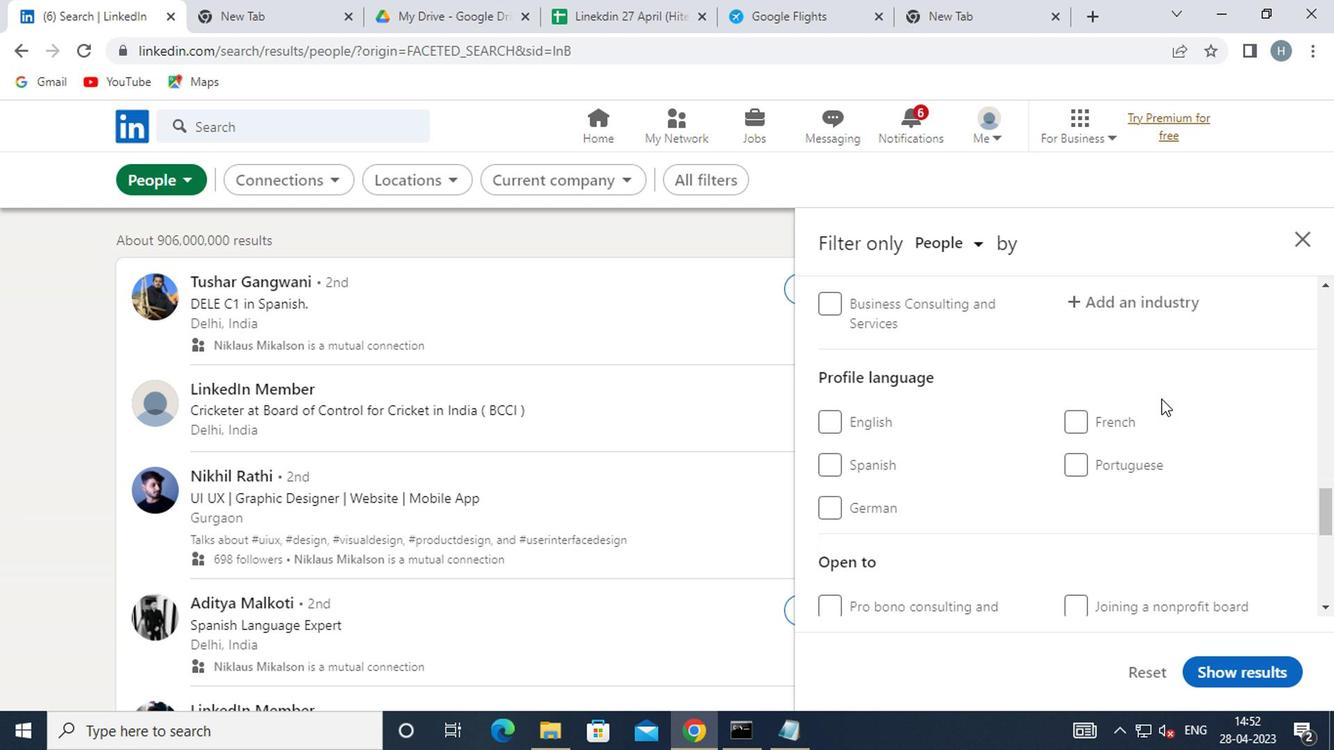 
Action: Mouse scrolled (1160, 401) with delta (0, 1)
Screenshot: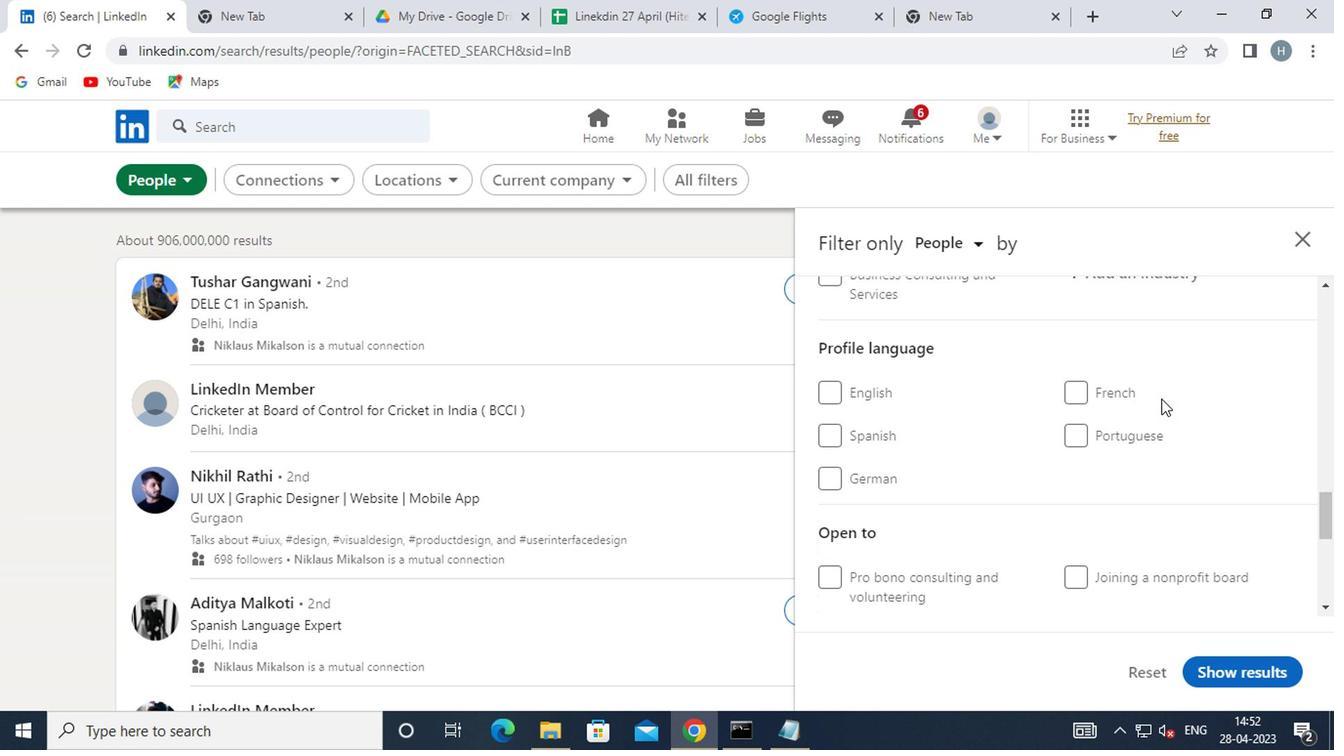
Action: Mouse moved to (1141, 435)
Screenshot: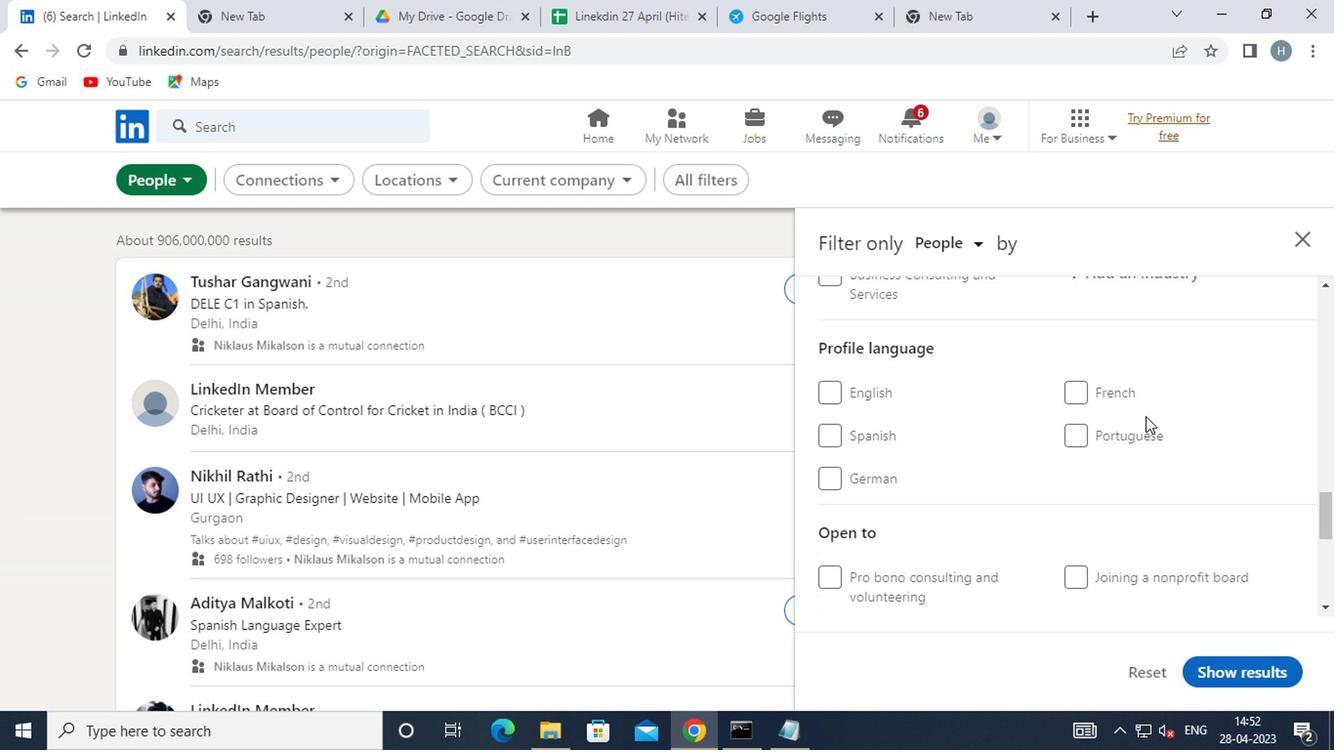 
Action: Mouse pressed left at (1141, 435)
Screenshot: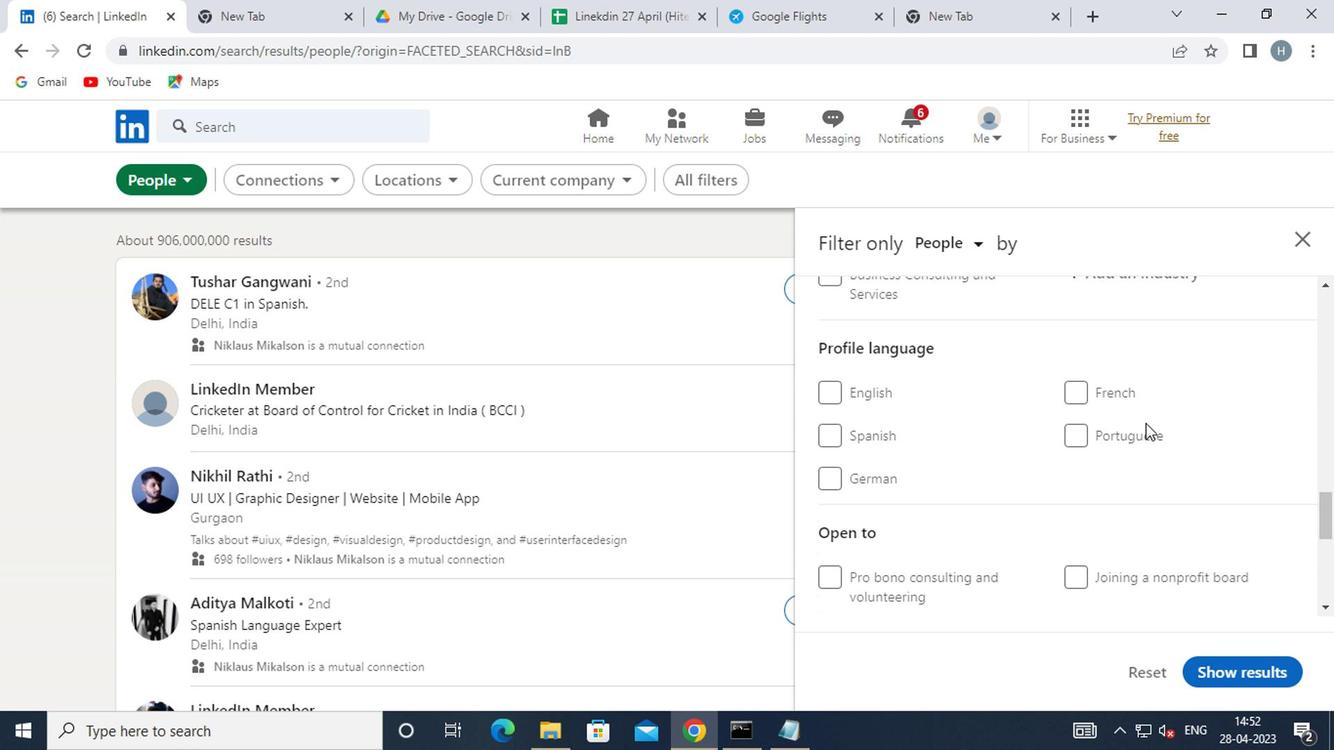 
Action: Mouse moved to (1141, 435)
Screenshot: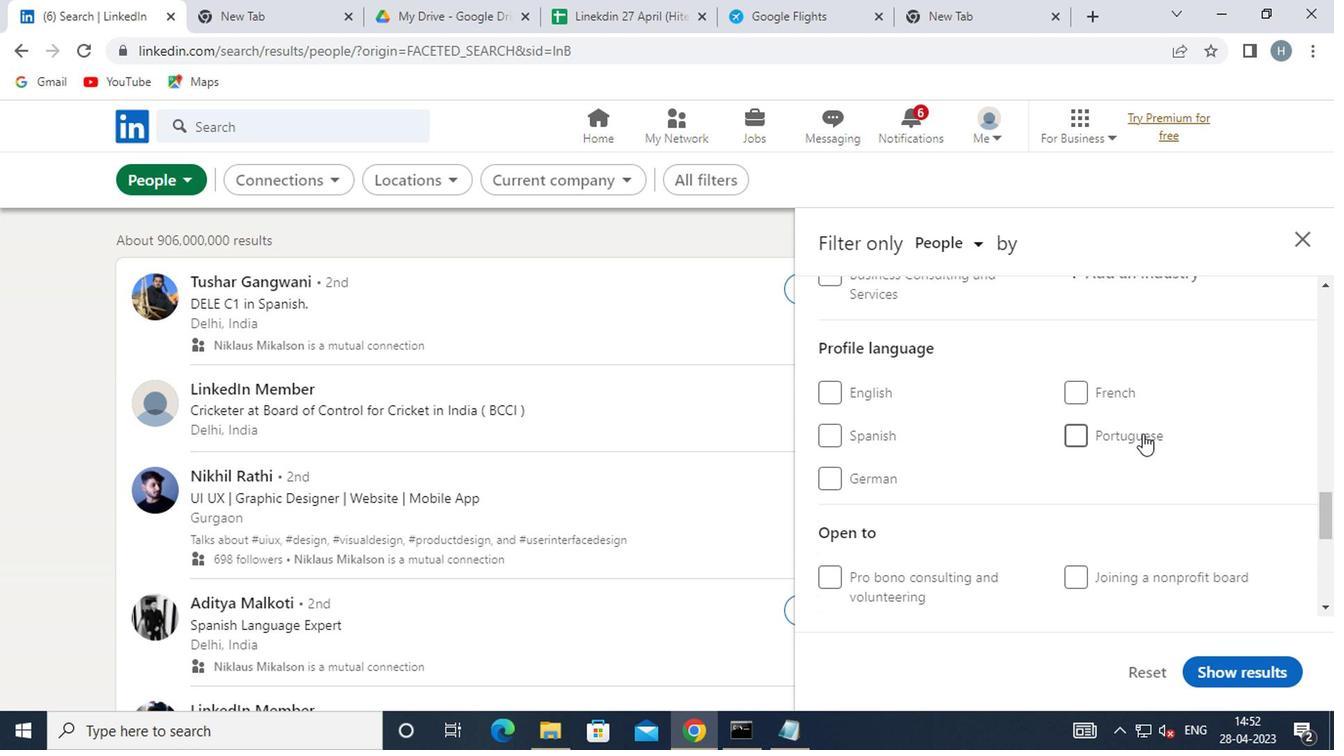 
Action: Mouse scrolled (1141, 437) with delta (0, 1)
Screenshot: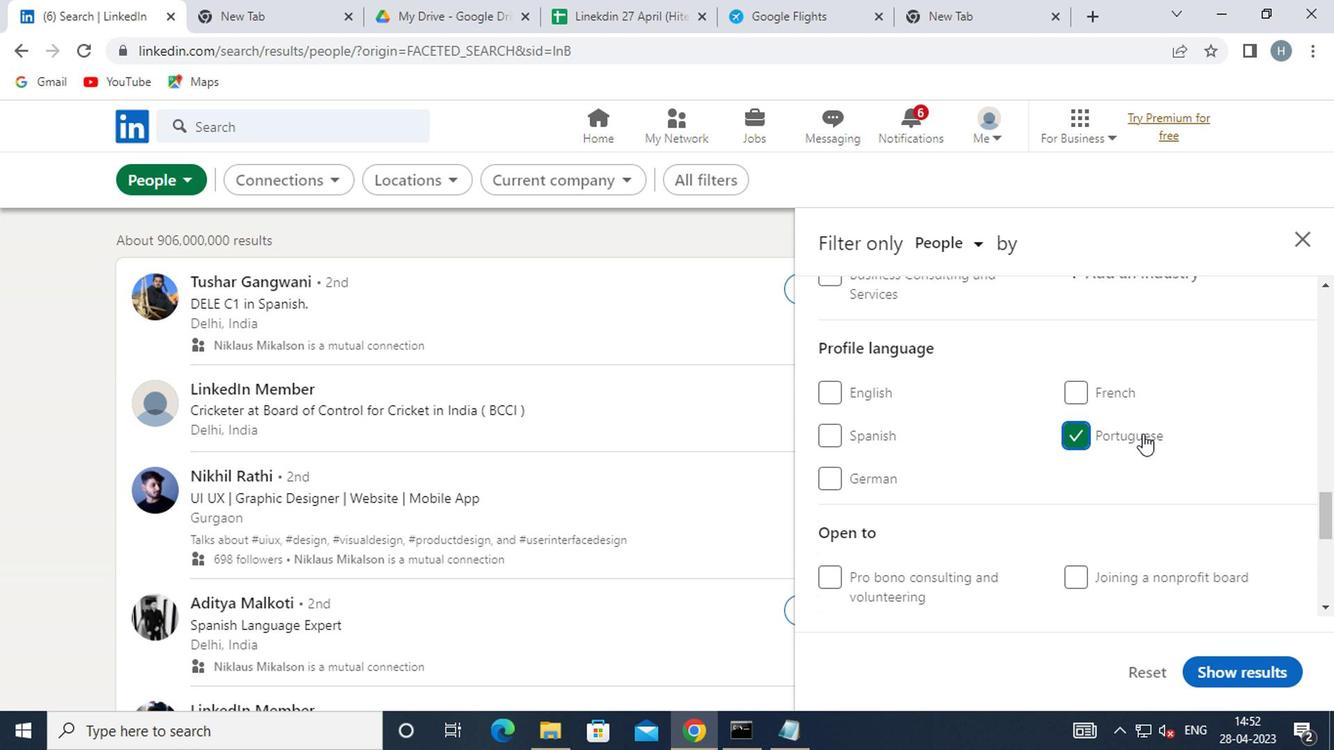 
Action: Mouse scrolled (1141, 437) with delta (0, 1)
Screenshot: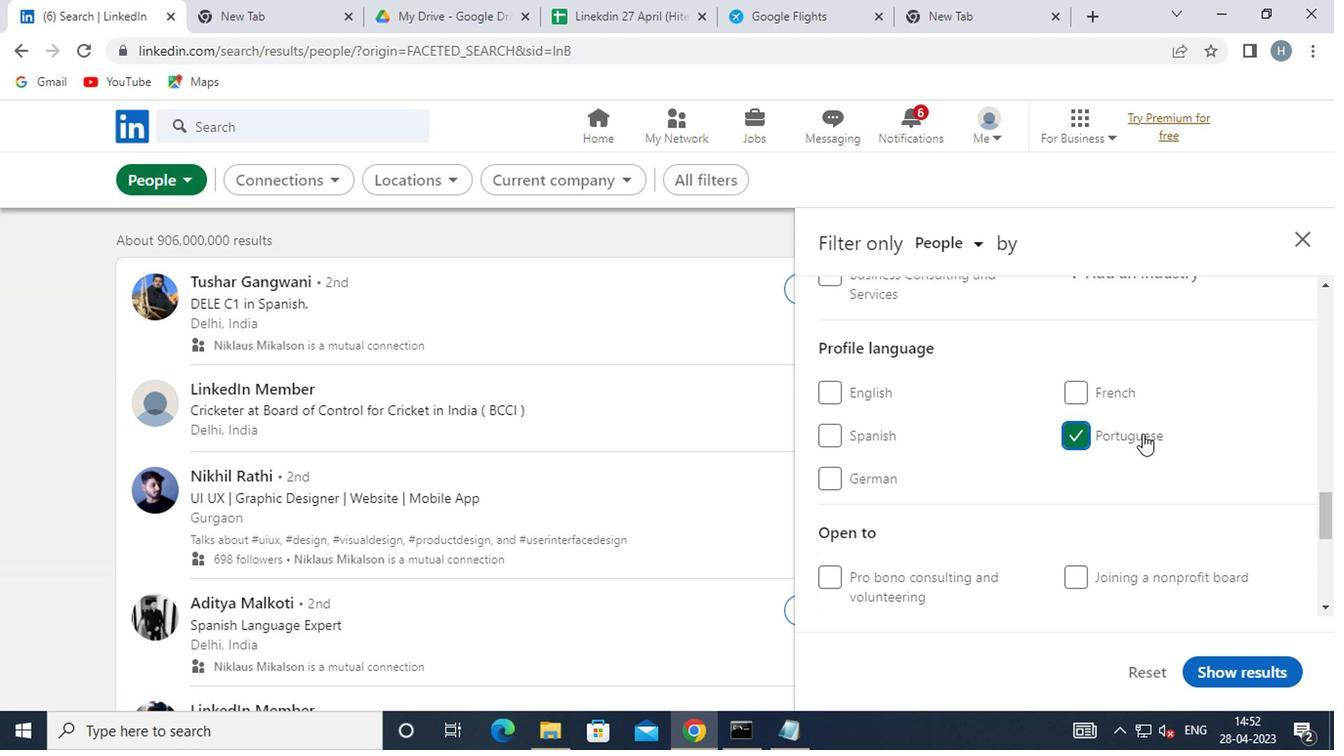 
Action: Mouse scrolled (1141, 437) with delta (0, 1)
Screenshot: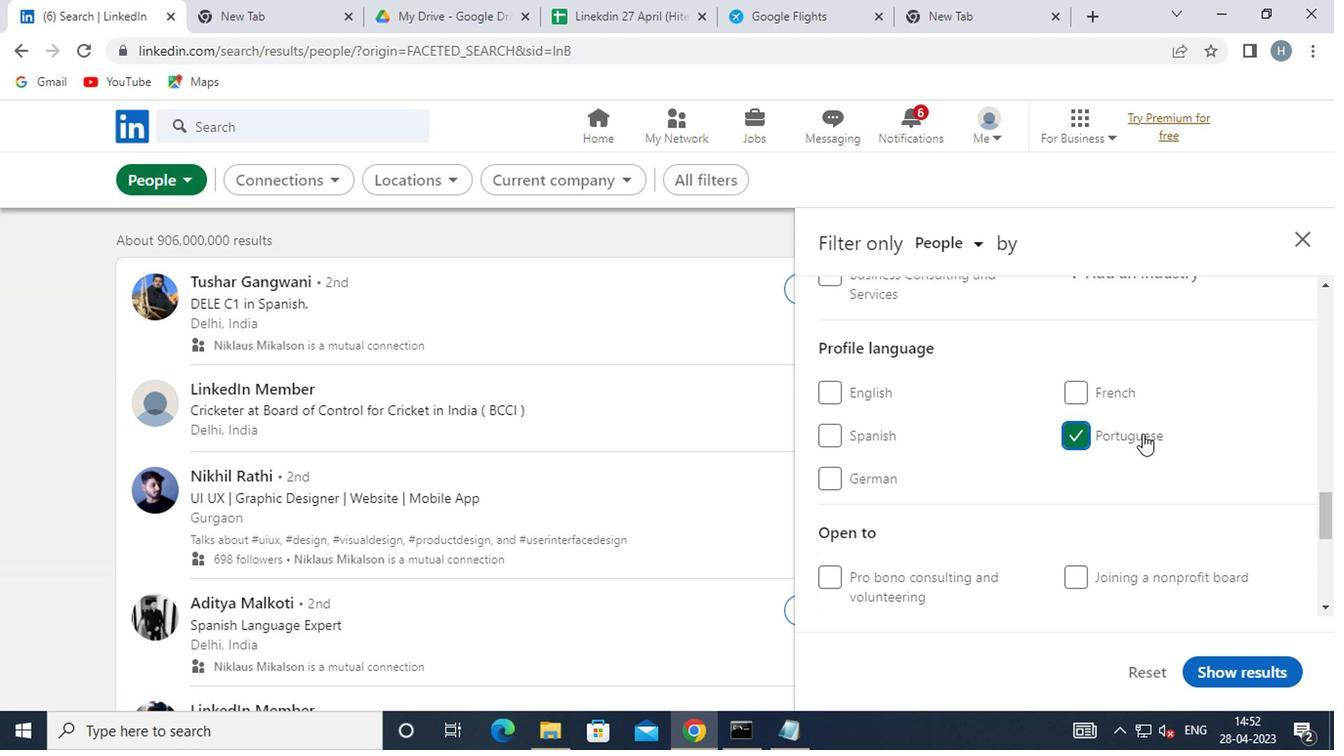 
Action: Mouse scrolled (1141, 437) with delta (0, 1)
Screenshot: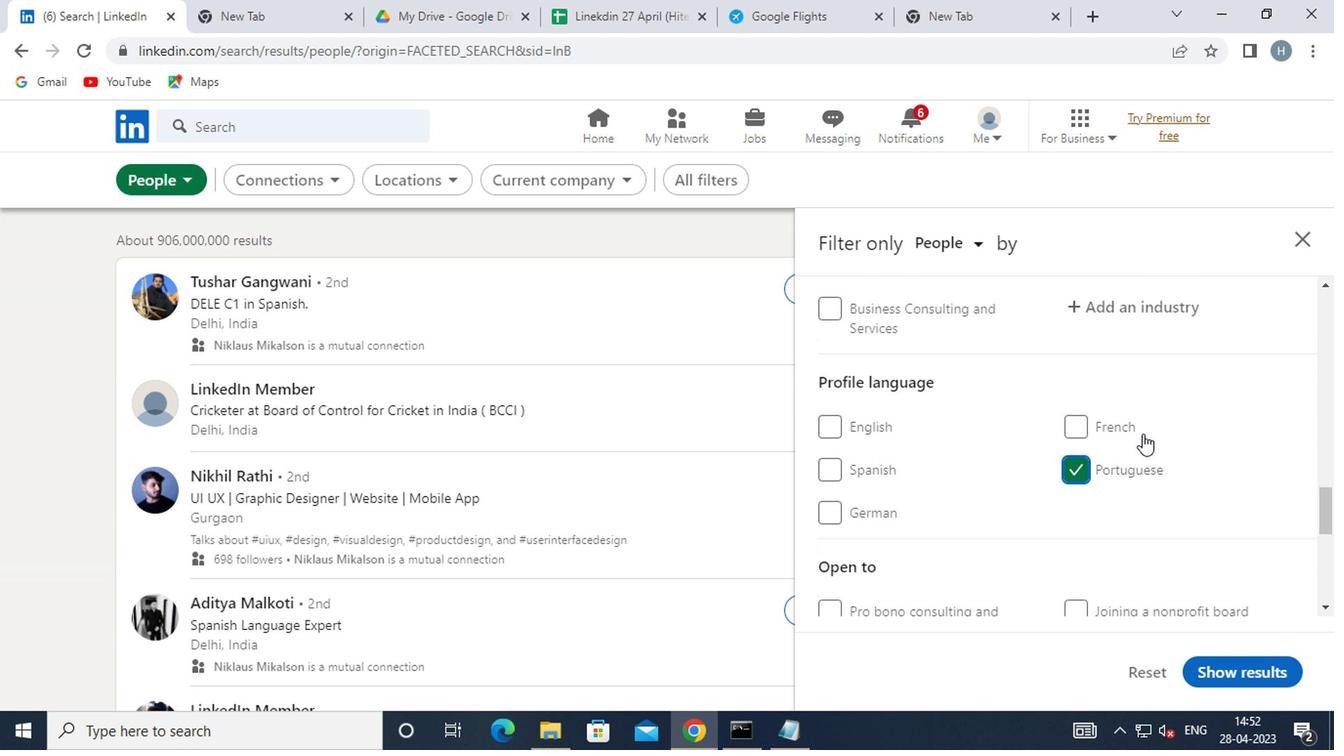 
Action: Mouse scrolled (1141, 437) with delta (0, 1)
Screenshot: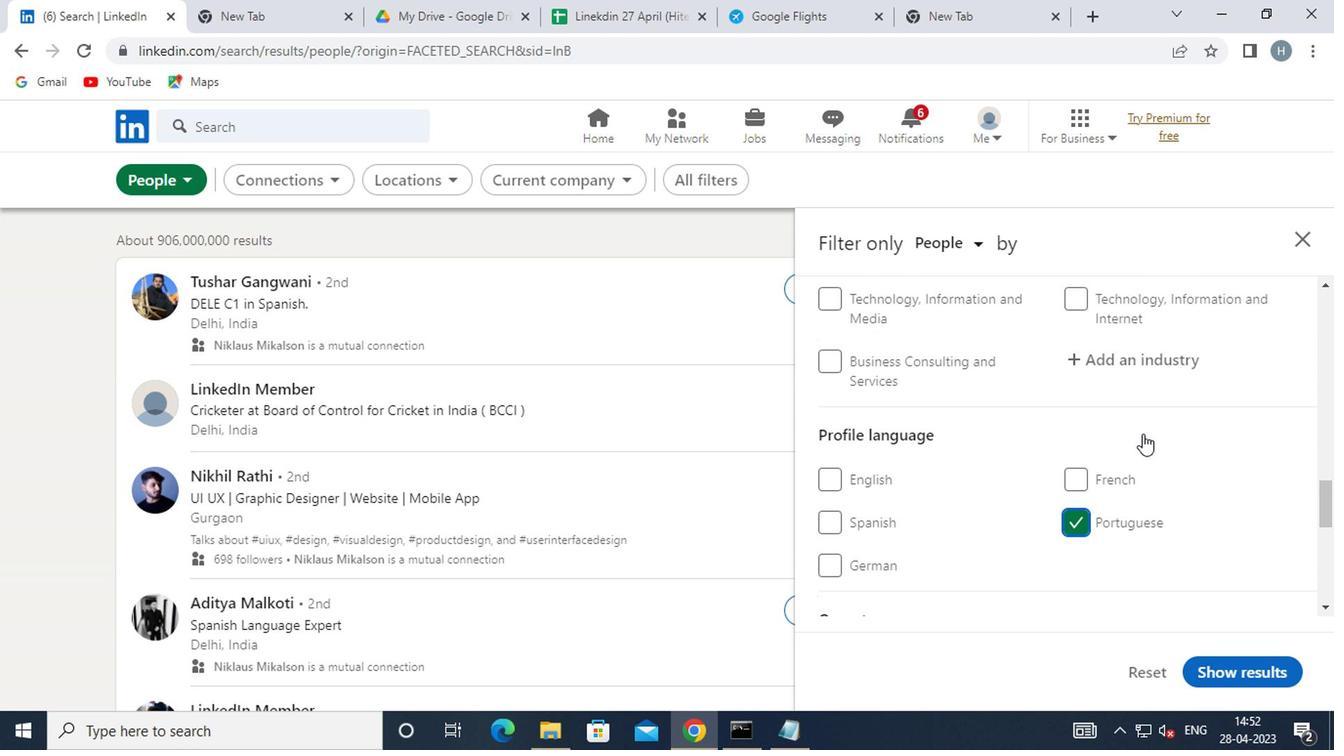 
Action: Mouse scrolled (1141, 437) with delta (0, 1)
Screenshot: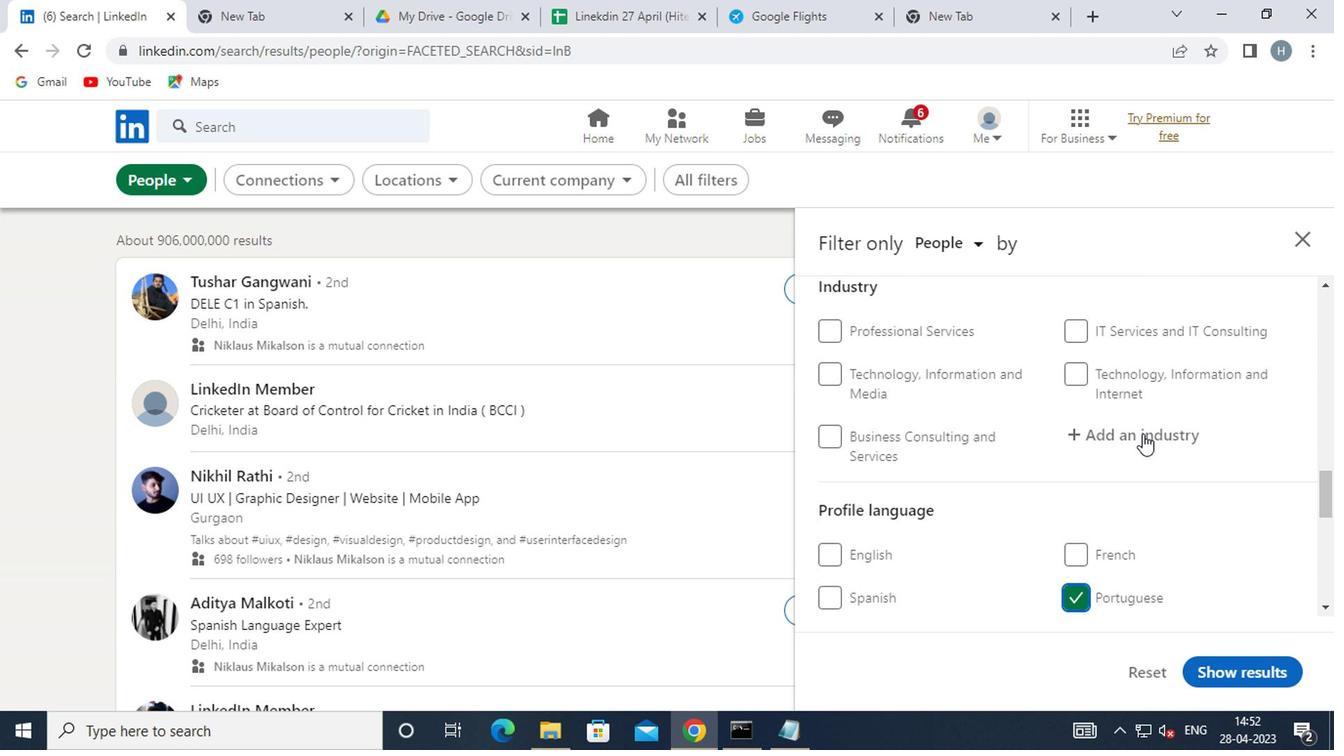 
Action: Mouse scrolled (1141, 437) with delta (0, 1)
Screenshot: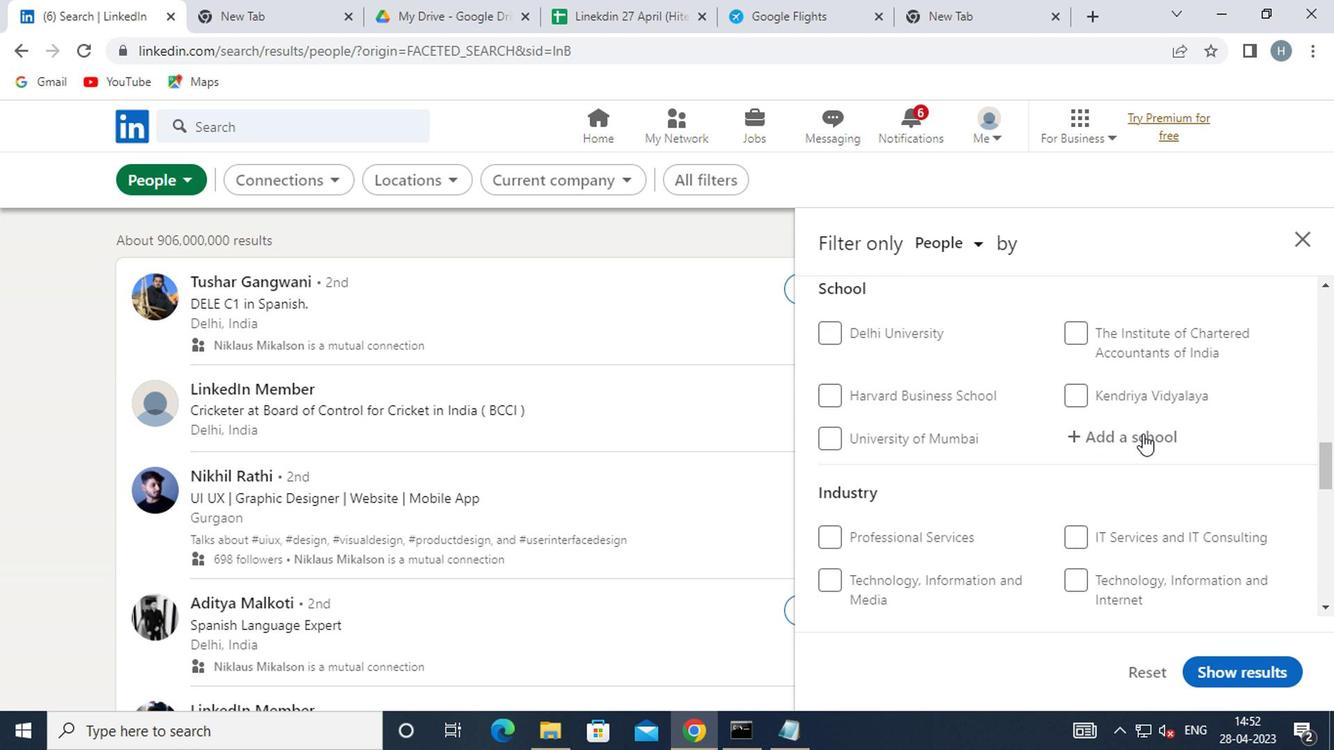 
Action: Mouse scrolled (1141, 437) with delta (0, 1)
Screenshot: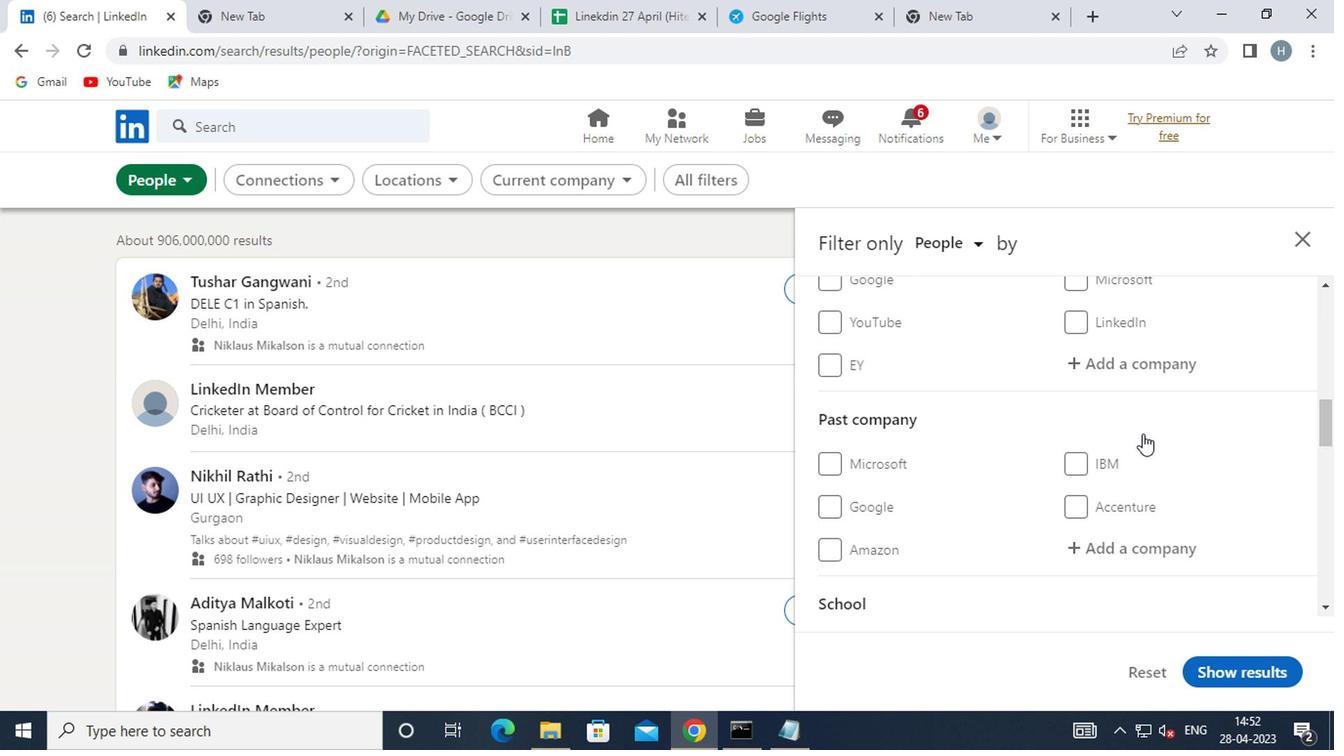 
Action: Mouse scrolled (1141, 437) with delta (0, 1)
Screenshot: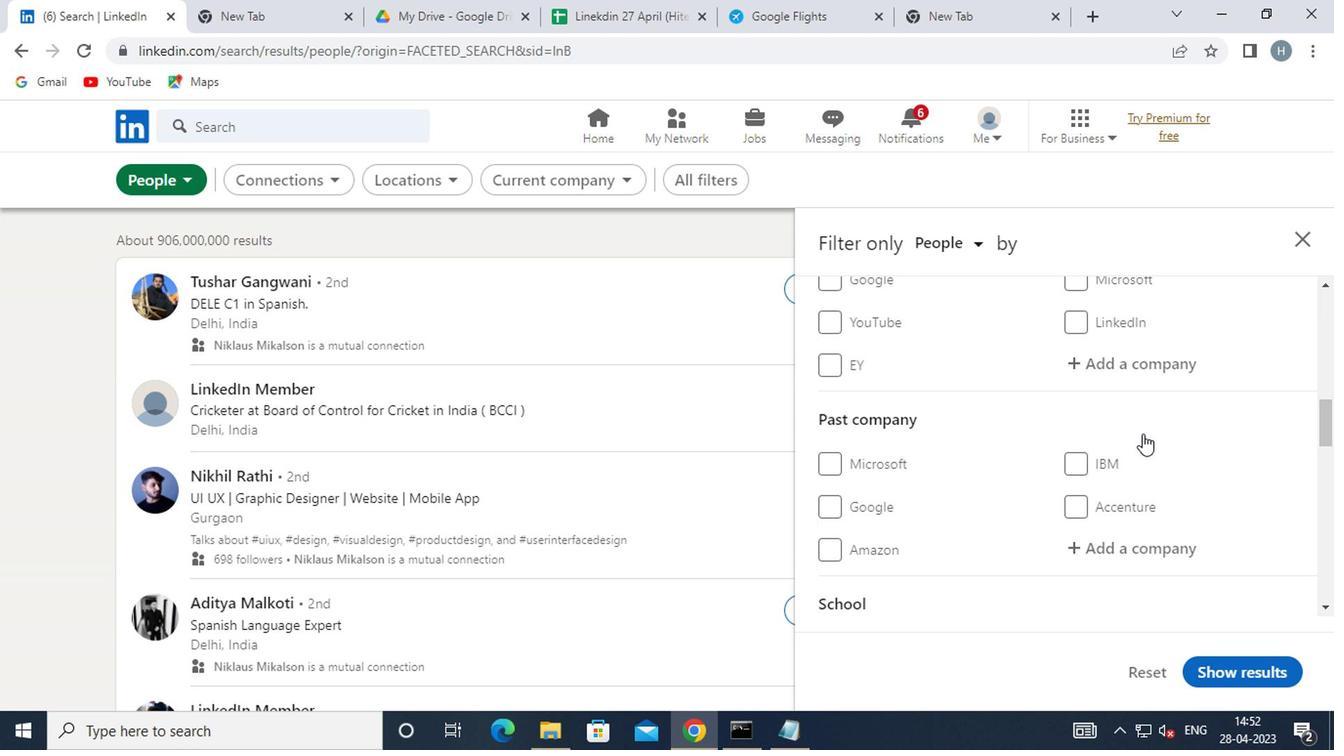 
Action: Mouse scrolled (1141, 435) with delta (0, 0)
Screenshot: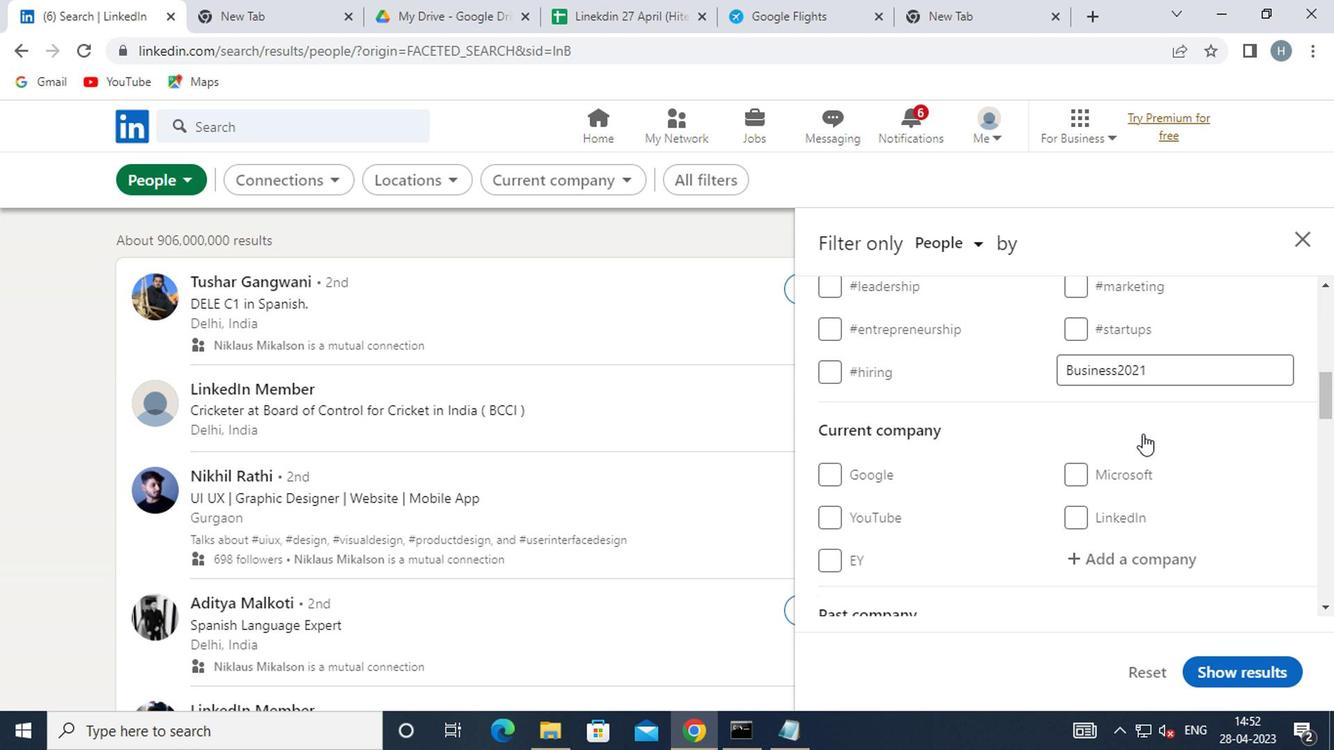 
Action: Mouse moved to (1149, 456)
Screenshot: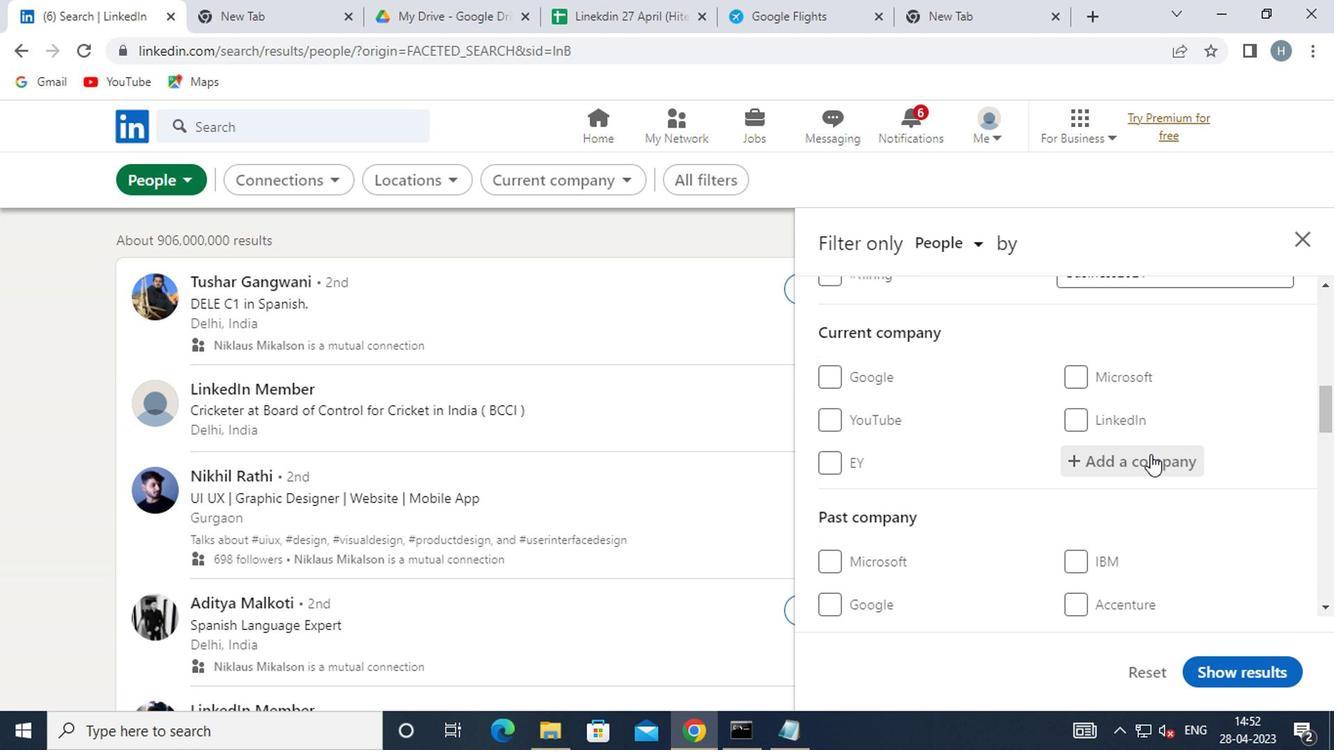 
Action: Mouse pressed left at (1149, 456)
Screenshot: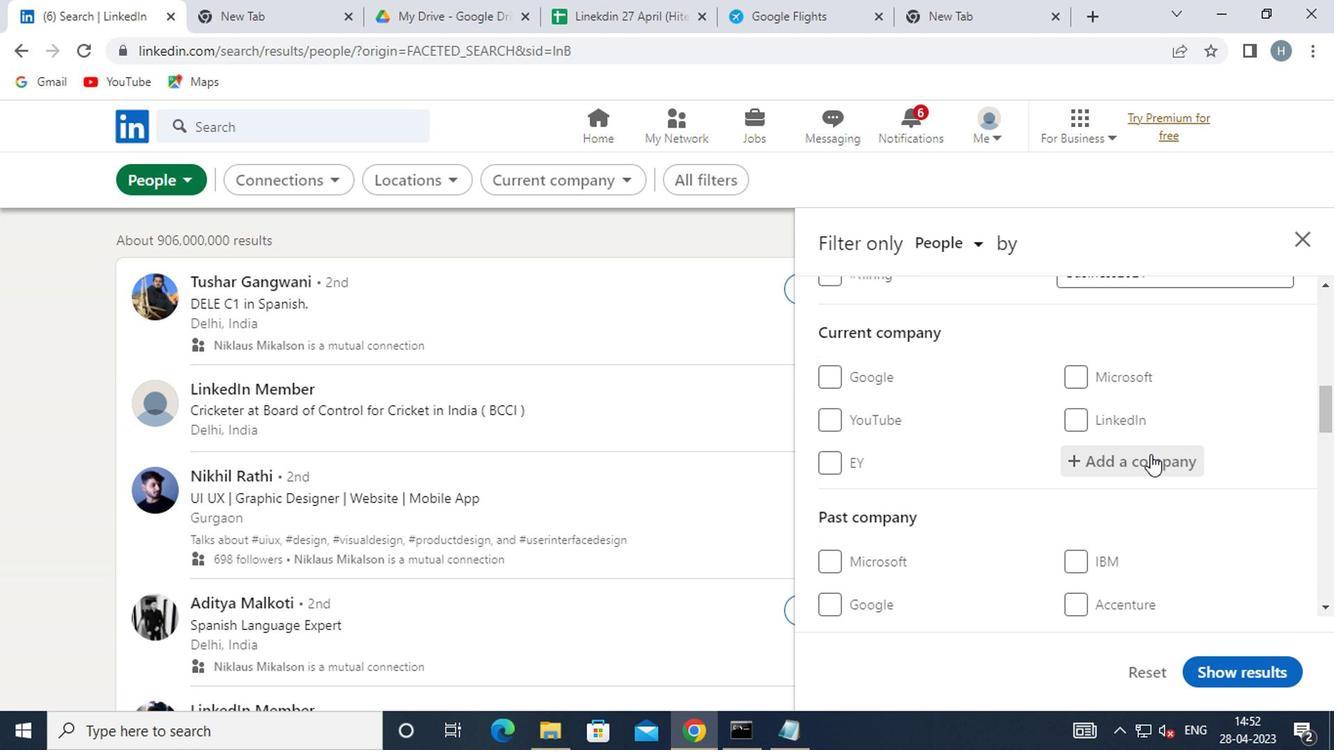 
Action: Mouse moved to (1150, 456)
Screenshot: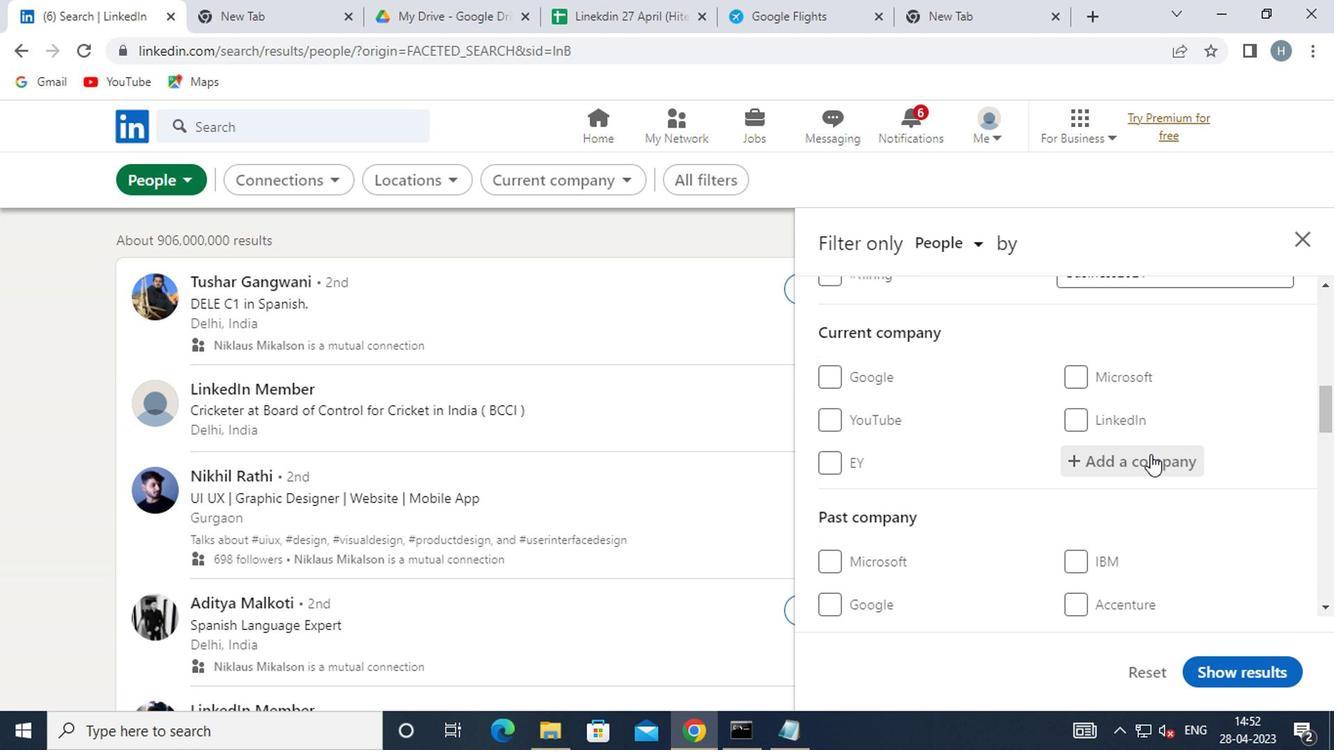 
Action: Key pressed <Key.shift>M<Key.backspace><Key.shift>MAX<Key.space><Key.shift>LIFE<Key.space>
Screenshot: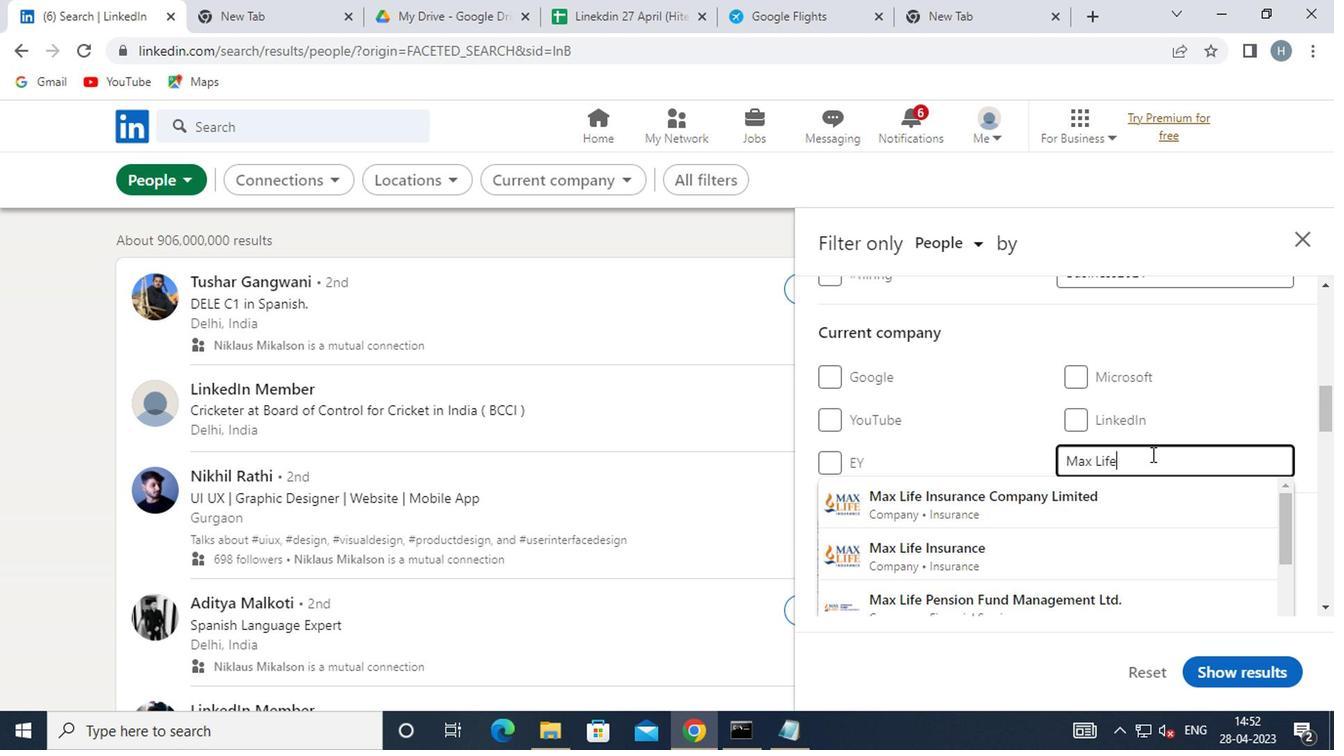 
Action: Mouse moved to (1119, 495)
Screenshot: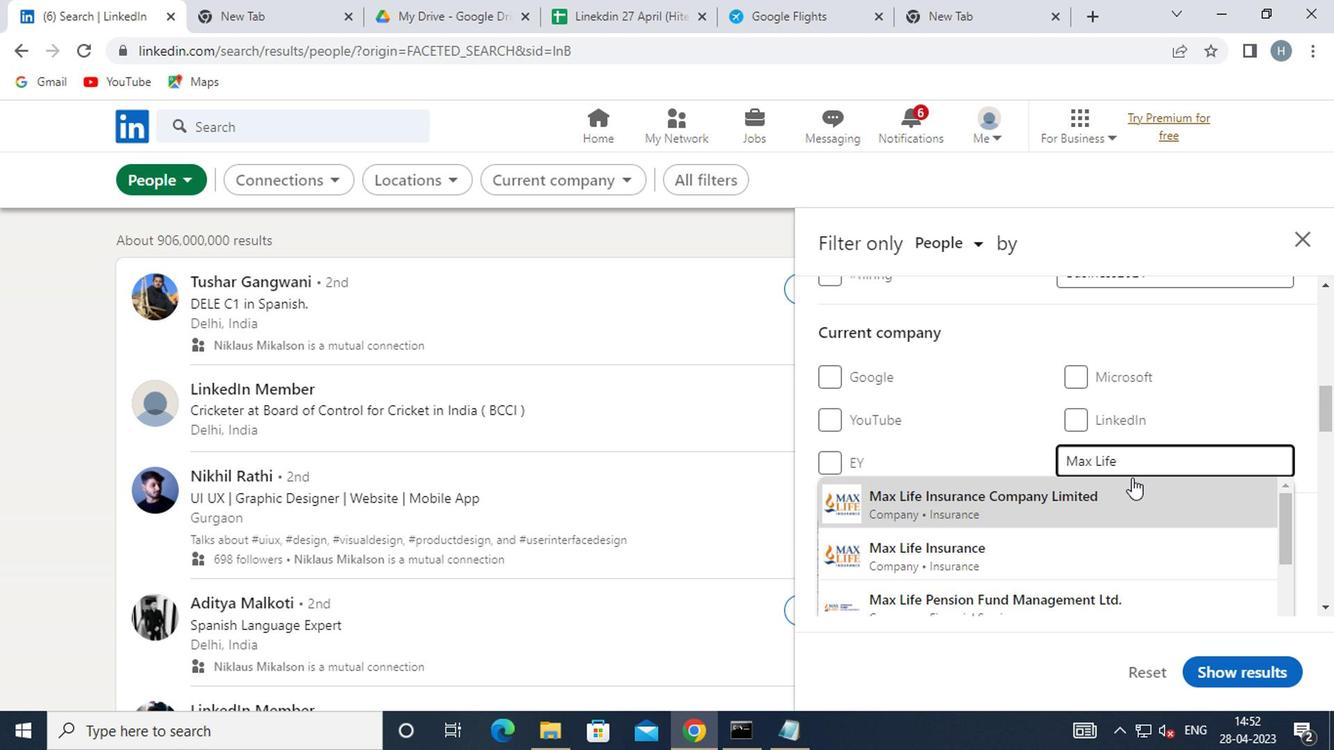 
Action: Mouse pressed left at (1119, 495)
Screenshot: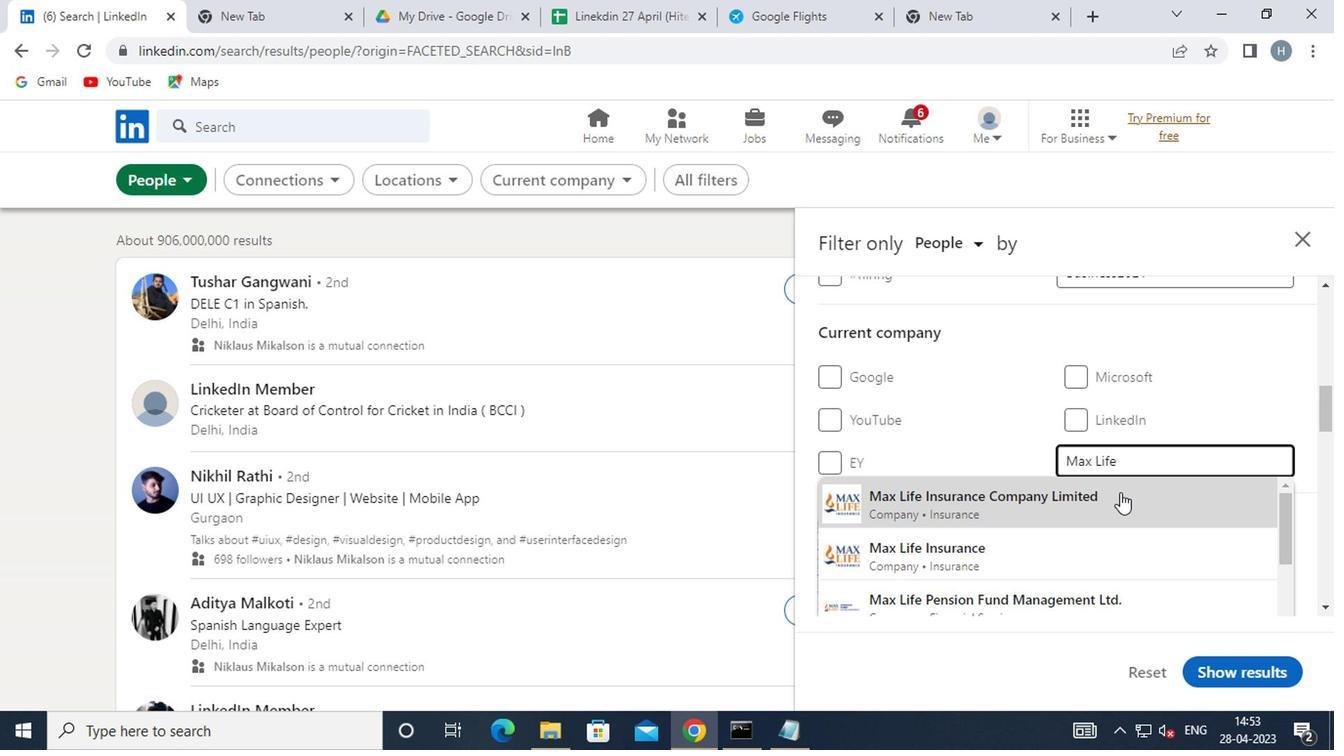 
Action: Mouse moved to (987, 511)
Screenshot: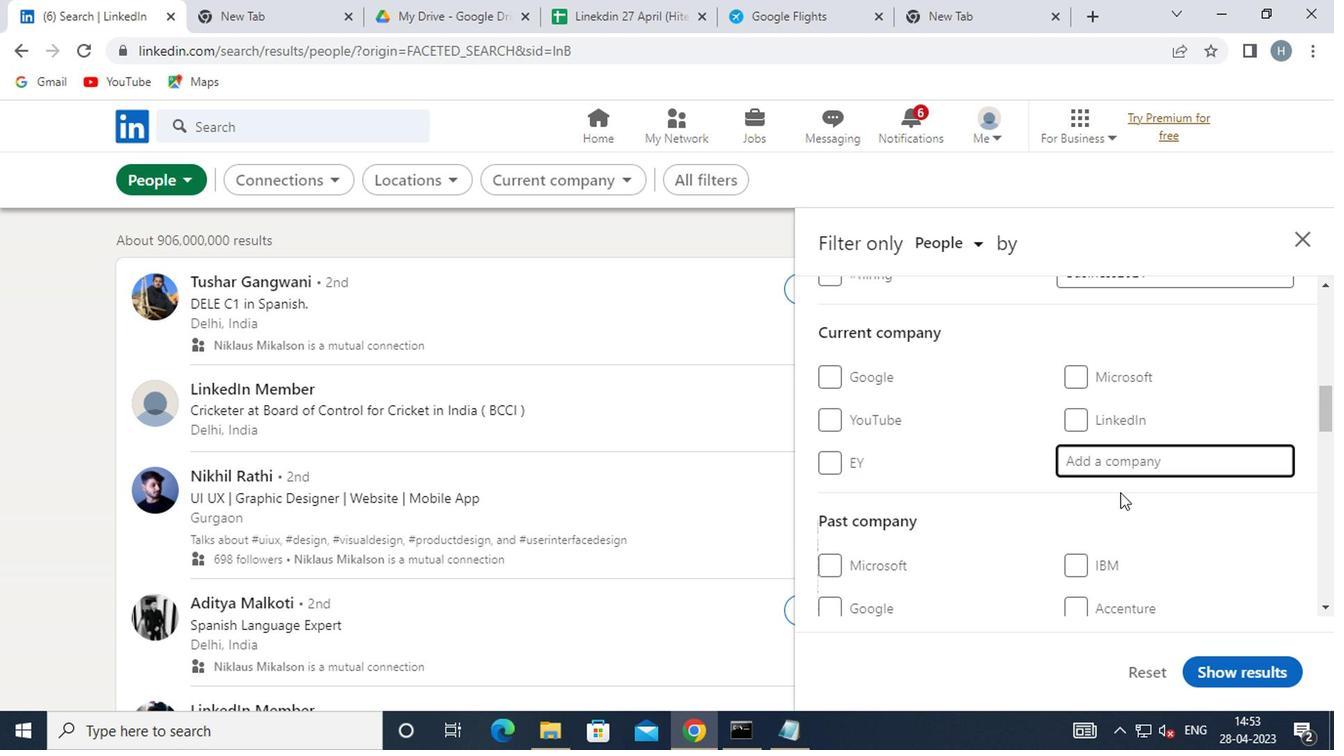 
Action: Mouse scrolled (987, 510) with delta (0, 0)
Screenshot: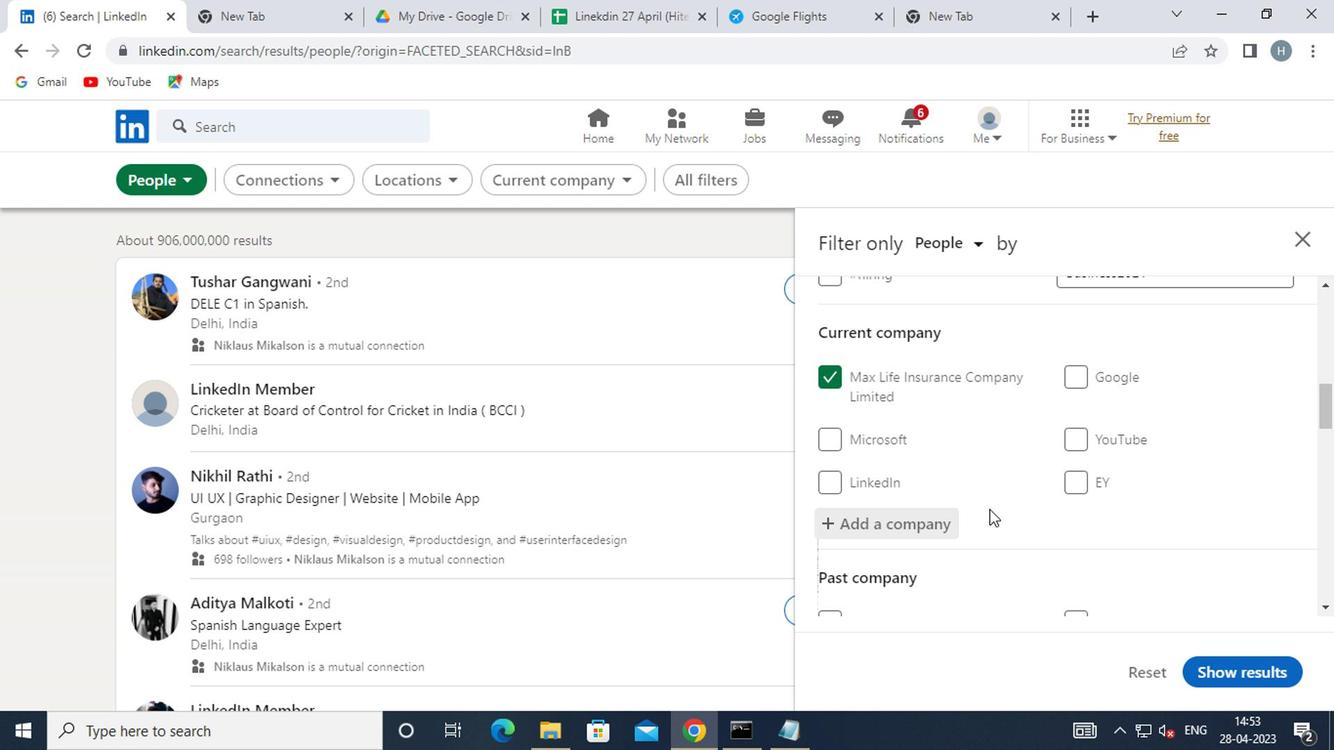 
Action: Mouse scrolled (987, 510) with delta (0, 0)
Screenshot: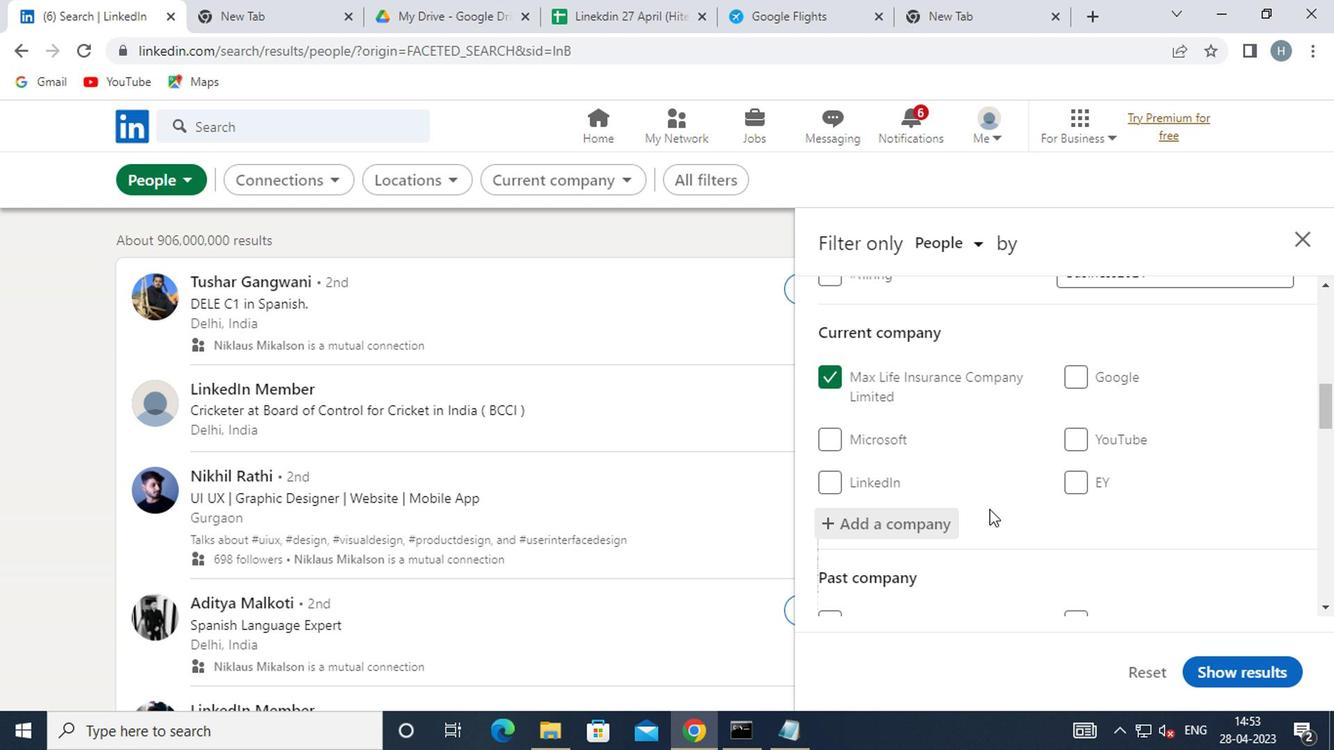 
Action: Mouse moved to (981, 506)
Screenshot: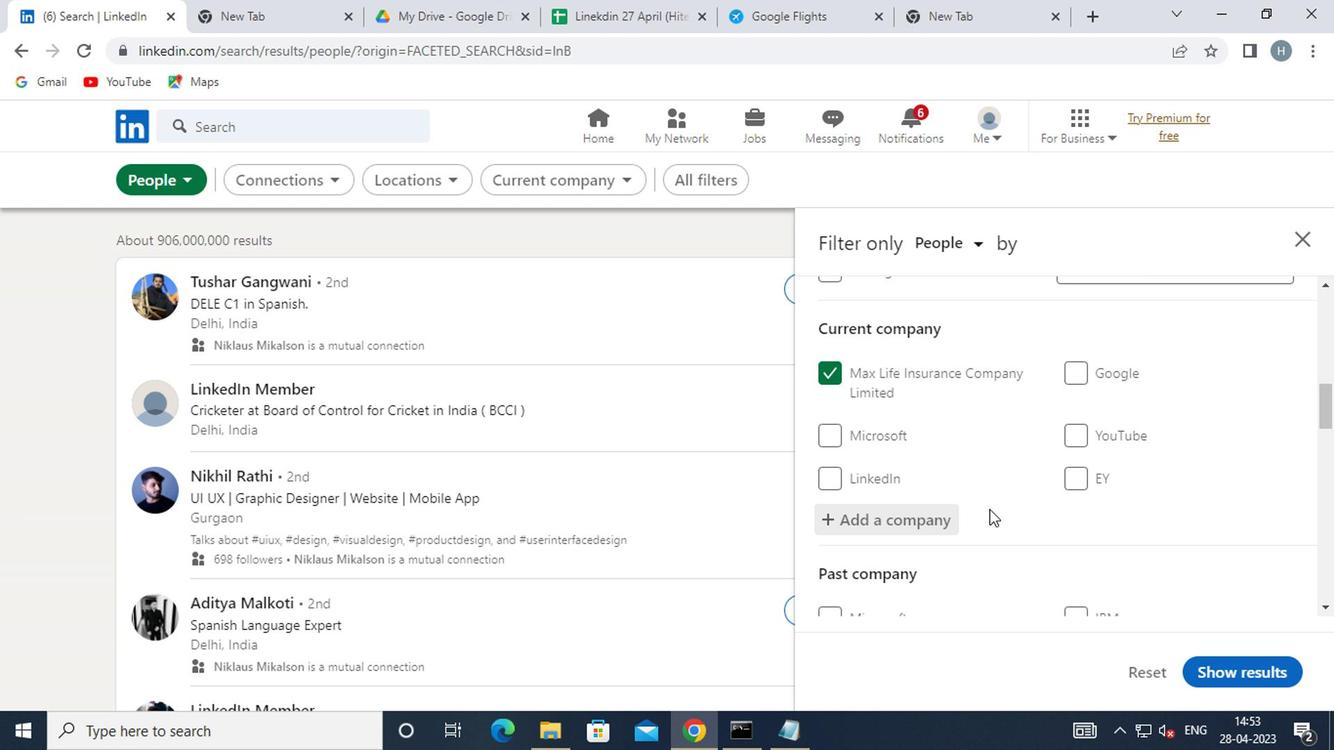 
Action: Mouse scrolled (981, 505) with delta (0, 0)
Screenshot: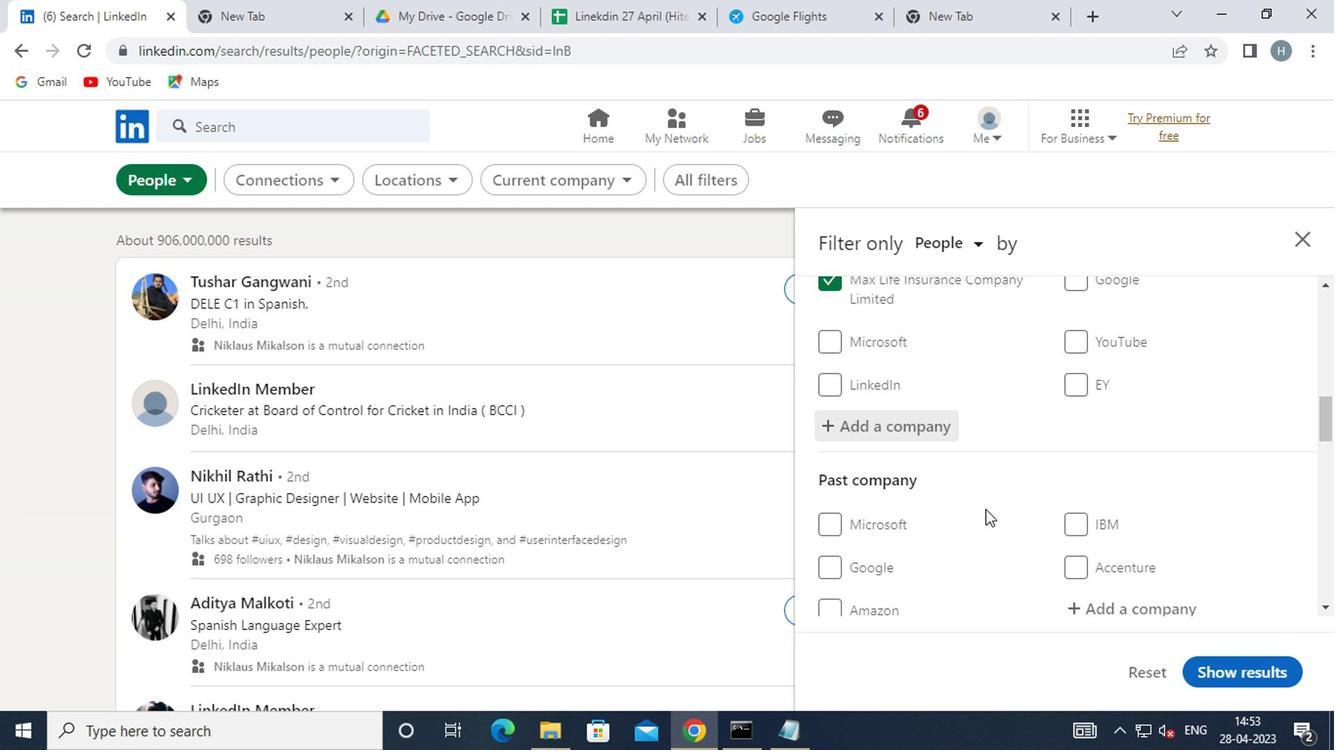 
Action: Mouse moved to (996, 495)
Screenshot: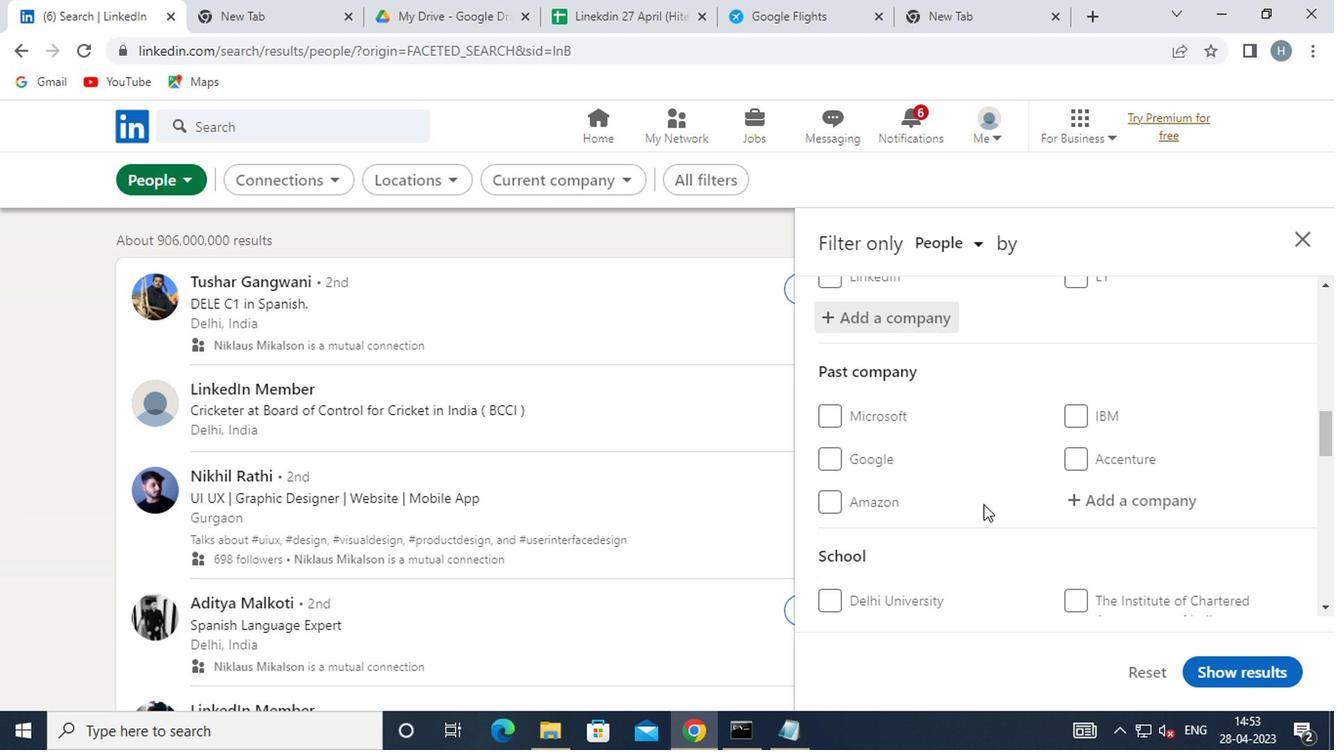 
Action: Mouse scrolled (996, 495) with delta (0, 0)
Screenshot: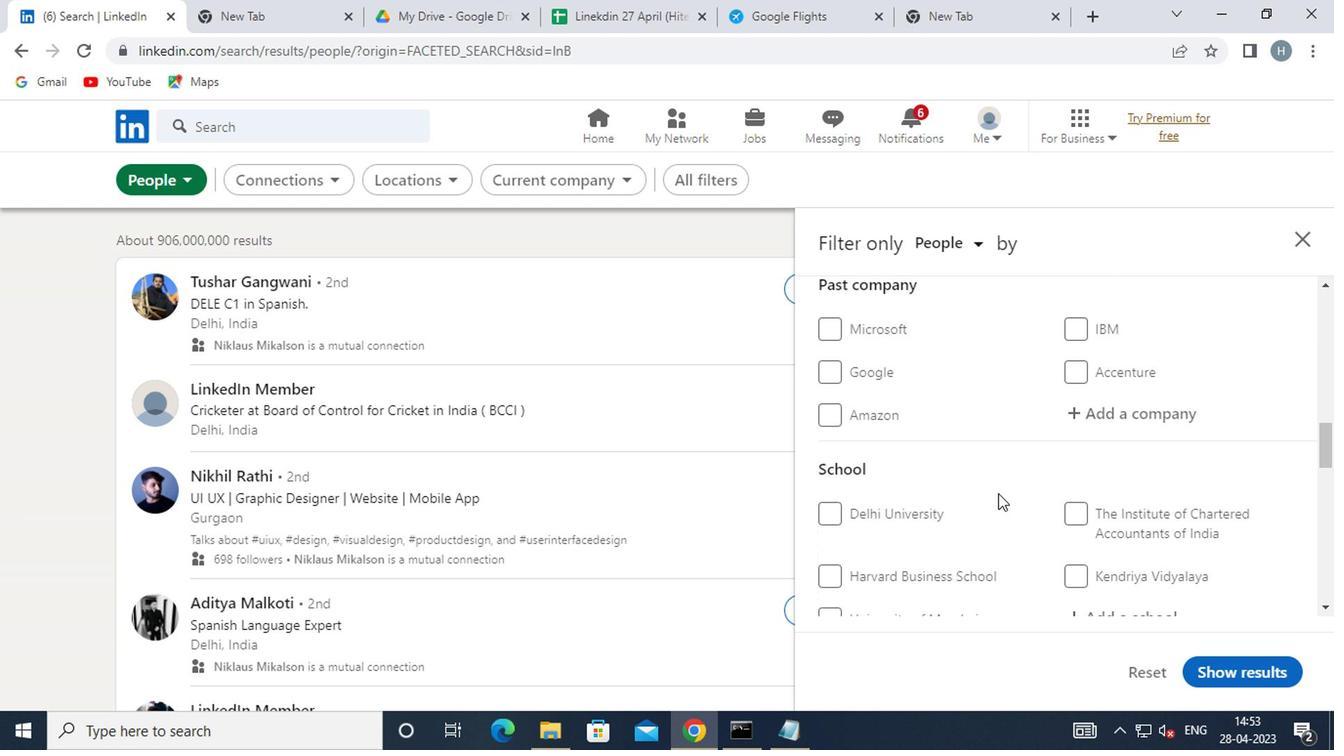 
Action: Mouse scrolled (996, 495) with delta (0, 0)
Screenshot: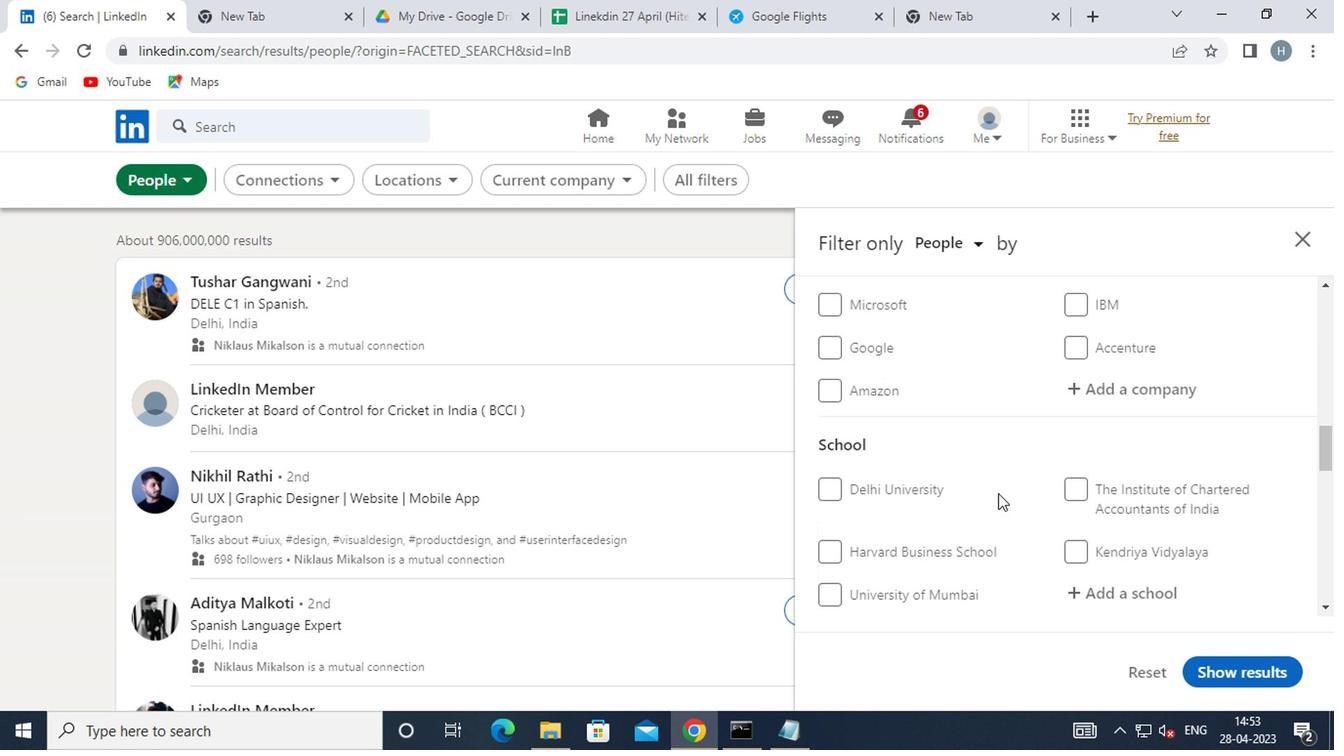 
Action: Mouse moved to (1115, 422)
Screenshot: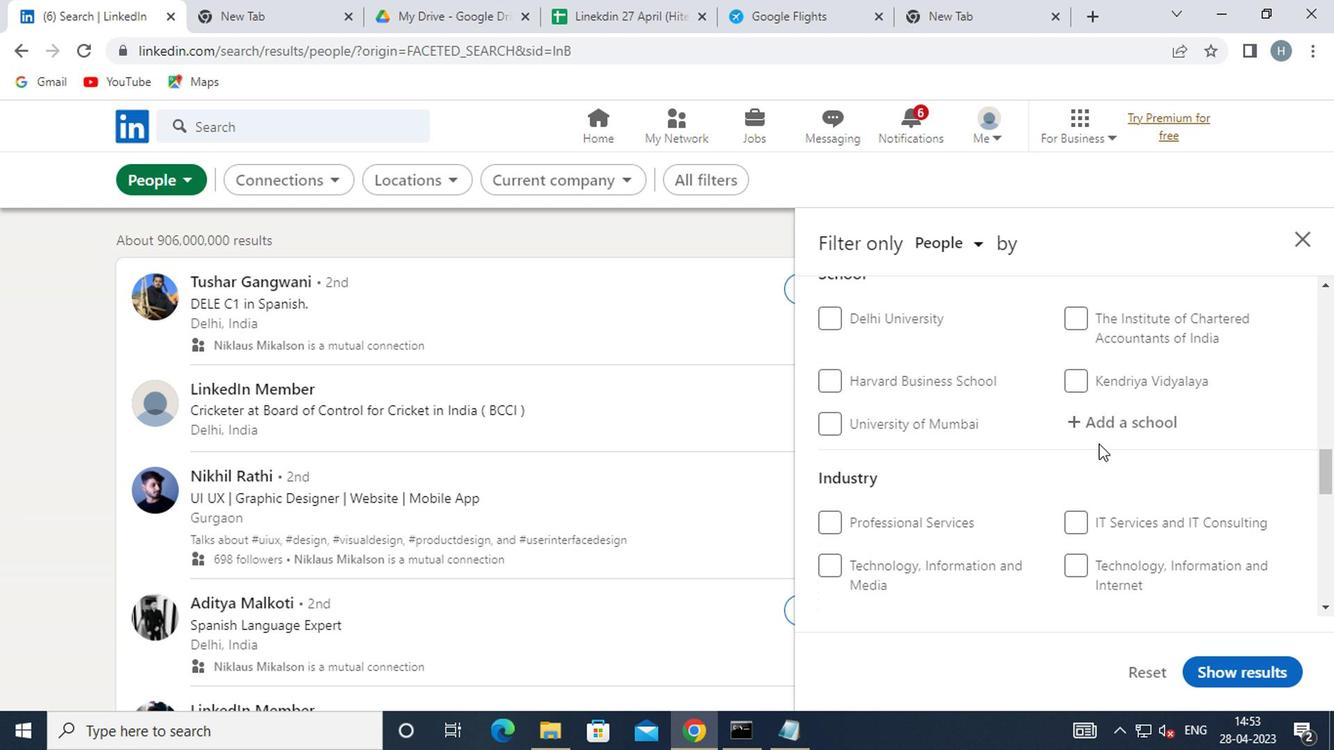 
Action: Mouse pressed left at (1115, 422)
Screenshot: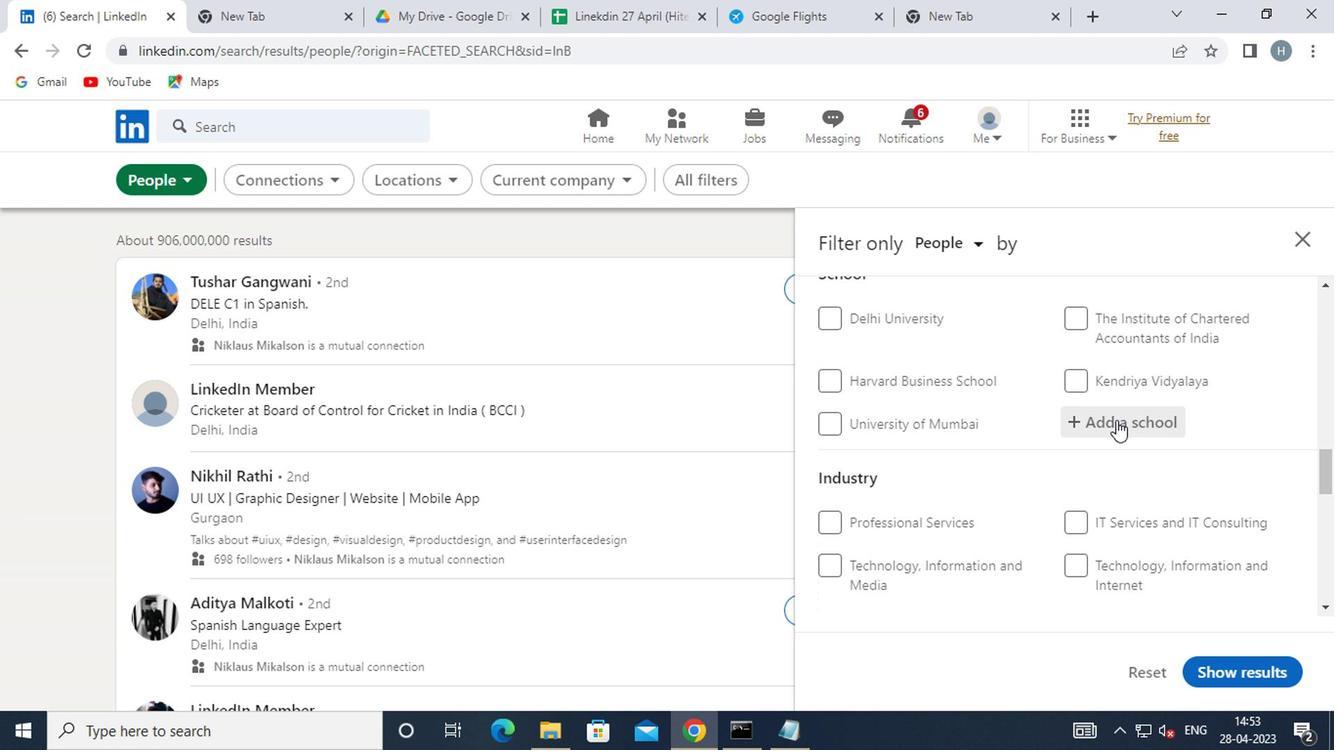 
Action: Mouse moved to (1120, 419)
Screenshot: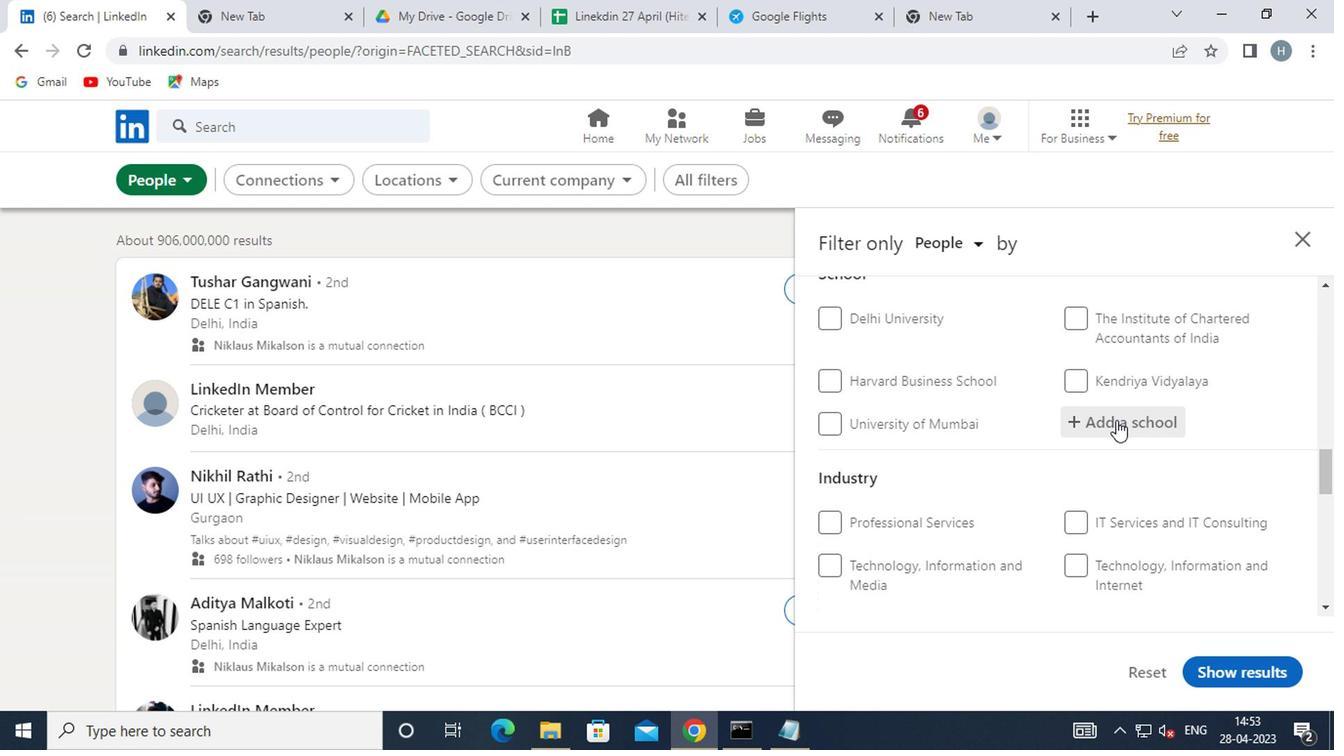 
Action: Key pressed <Key.shift>BHARAT<Key.space><Key.shift>IN
Screenshot: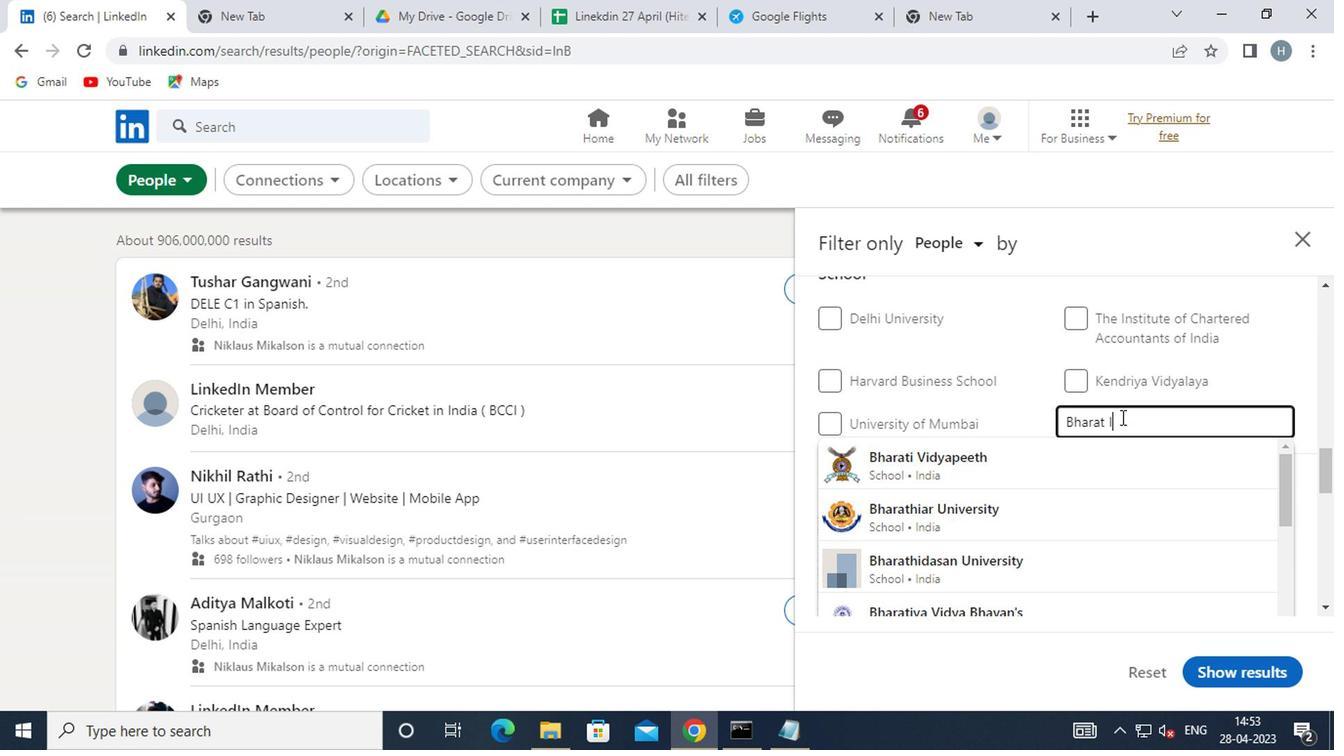 
Action: Mouse moved to (1107, 568)
Screenshot: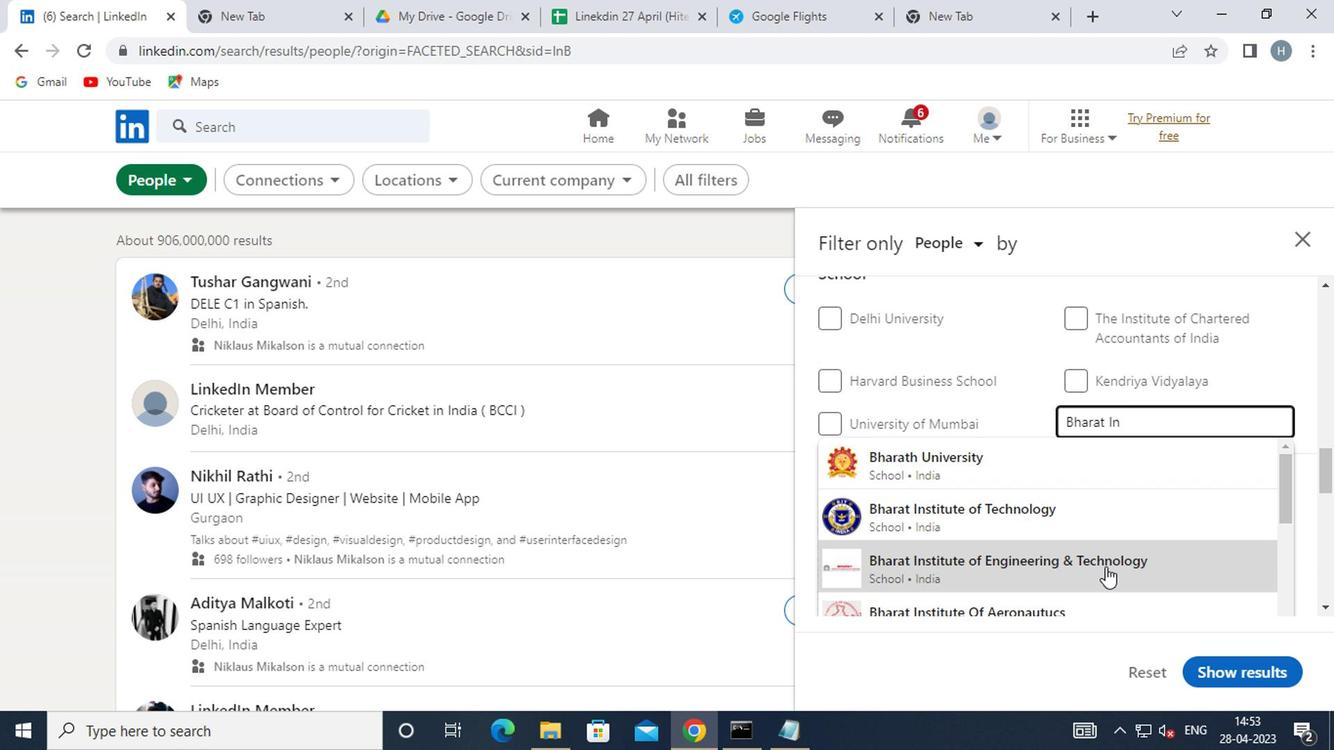 
Action: Mouse pressed left at (1107, 568)
Screenshot: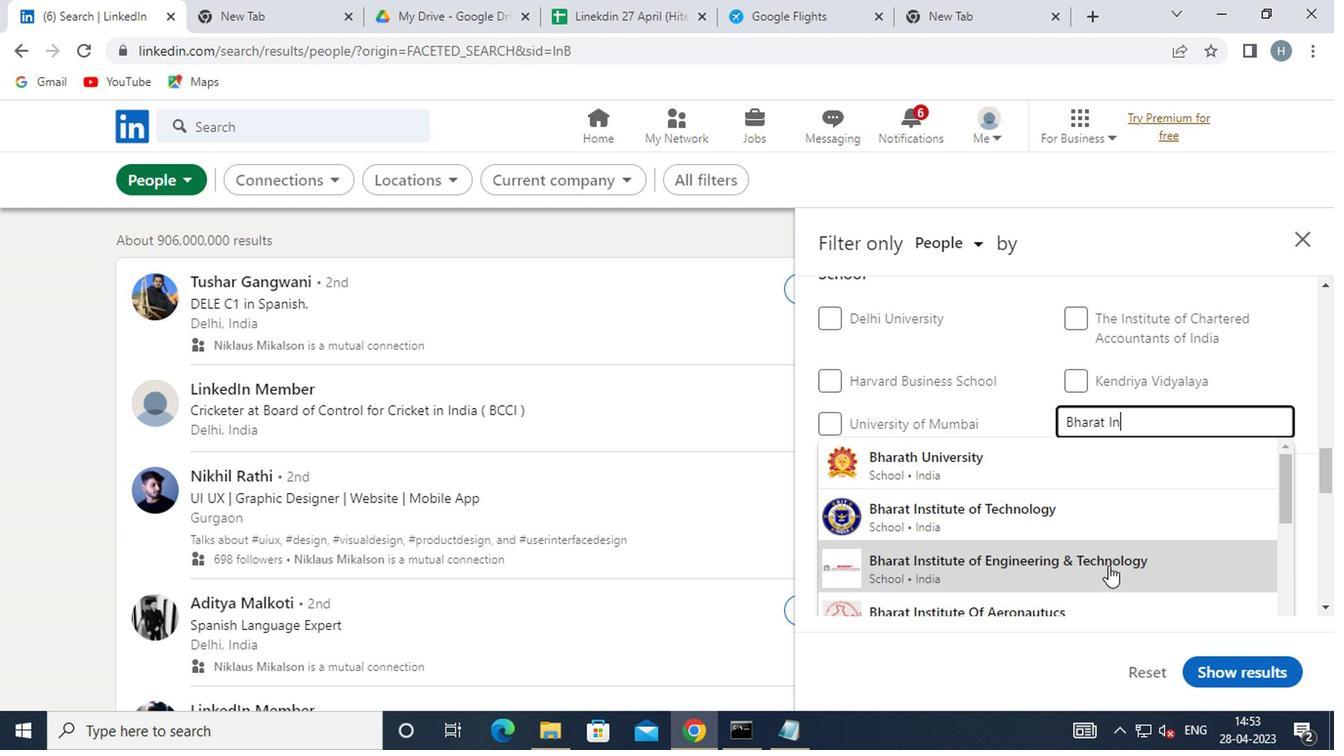
Action: Mouse moved to (1089, 519)
Screenshot: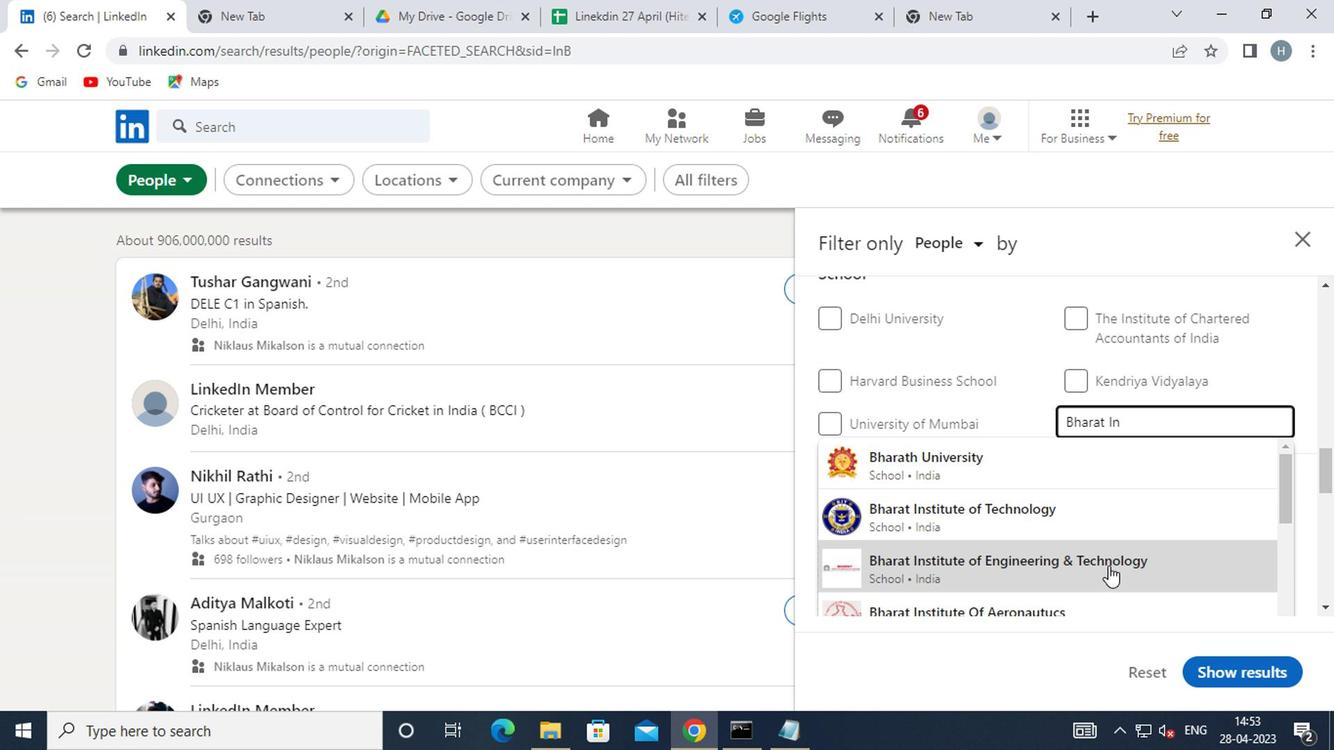 
Action: Mouse scrolled (1089, 517) with delta (0, -1)
Screenshot: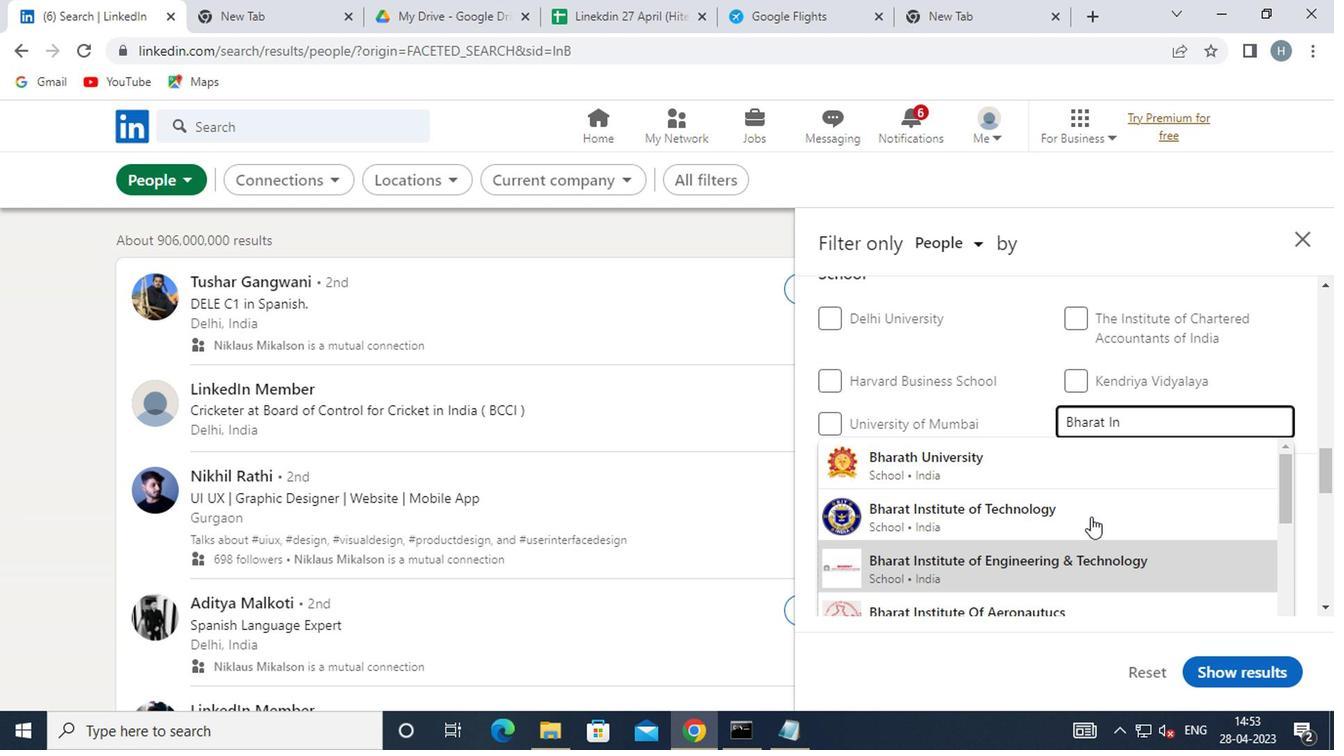 
Action: Mouse moved to (1098, 469)
Screenshot: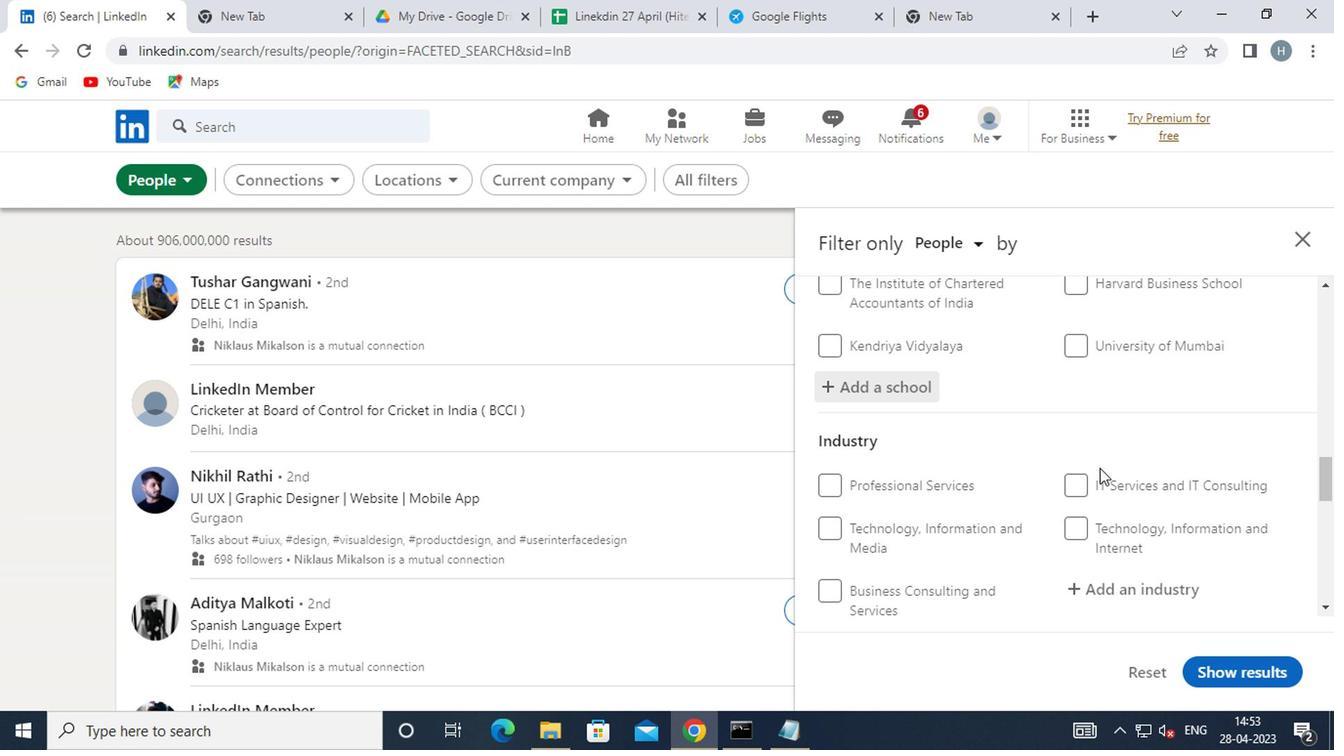 
Action: Mouse scrolled (1098, 470) with delta (0, 0)
Screenshot: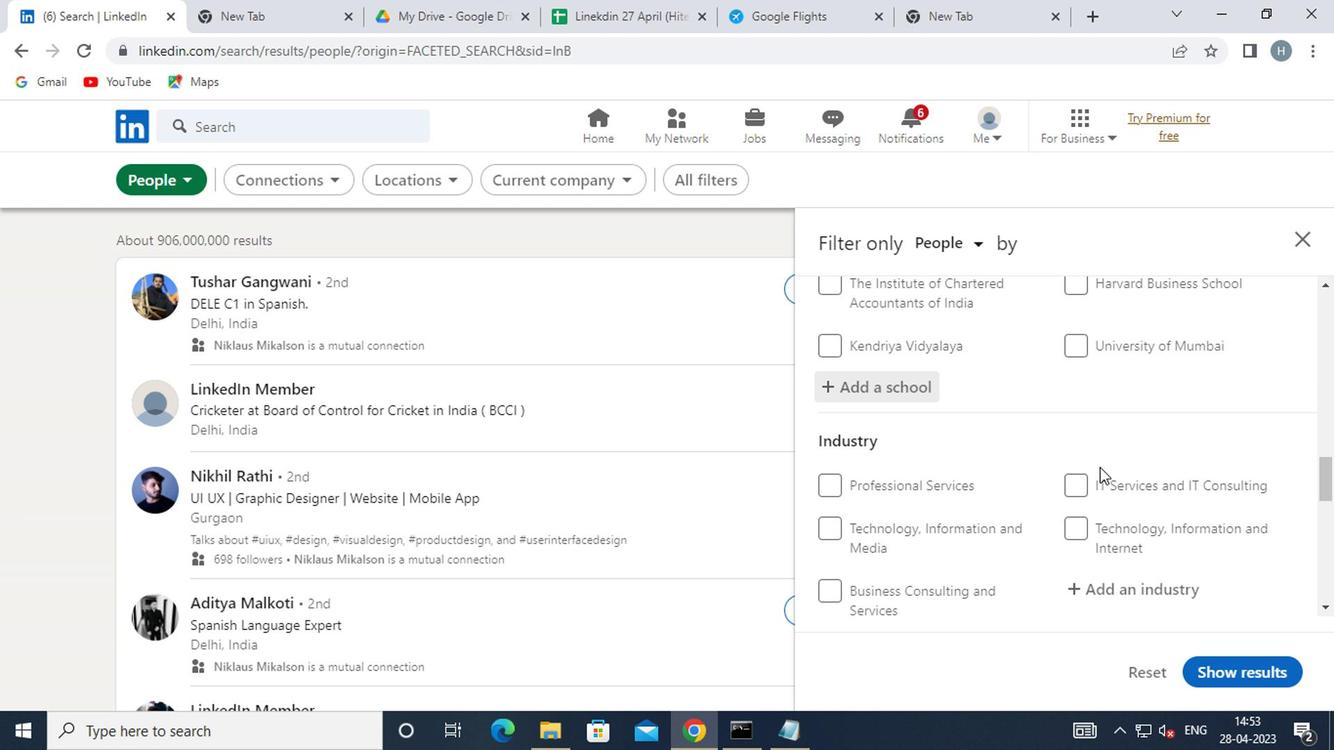 
Action: Mouse scrolled (1098, 470) with delta (0, 0)
Screenshot: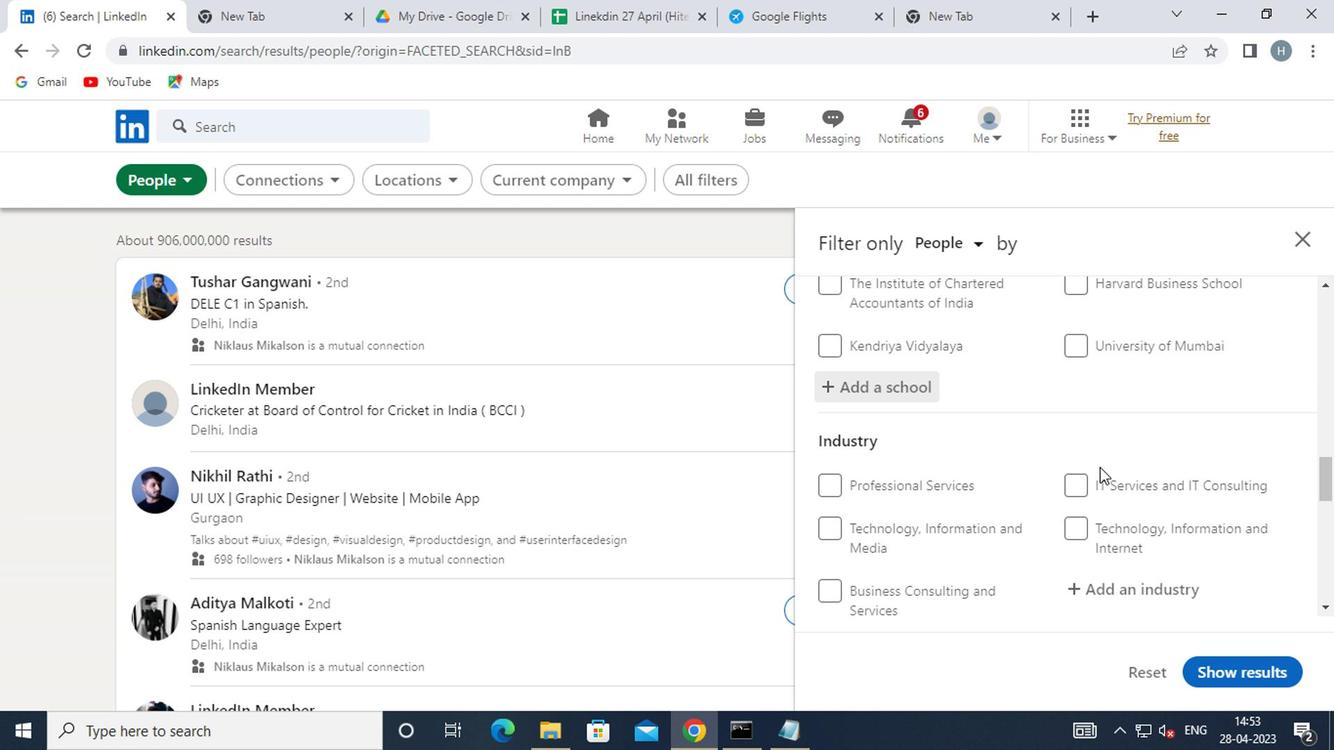 
Action: Mouse moved to (1097, 470)
Screenshot: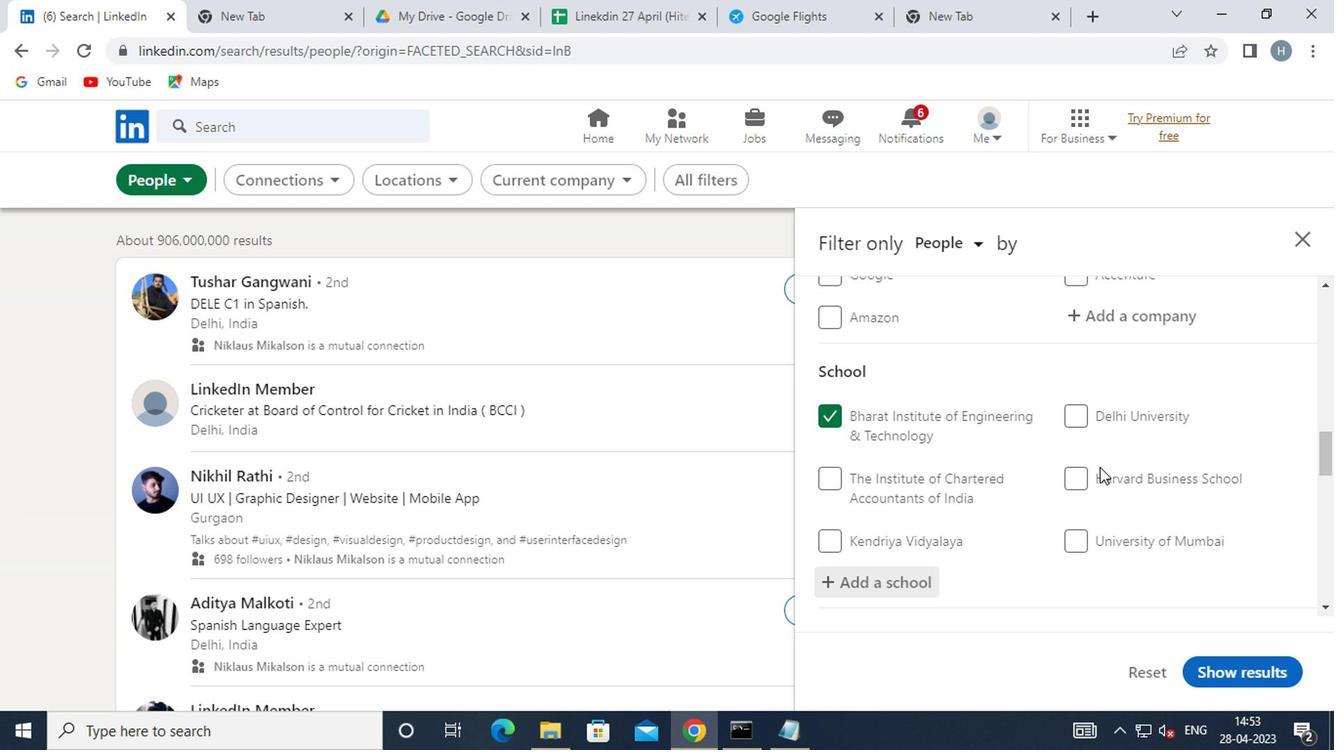 
Action: Mouse scrolled (1097, 469) with delta (0, 0)
Screenshot: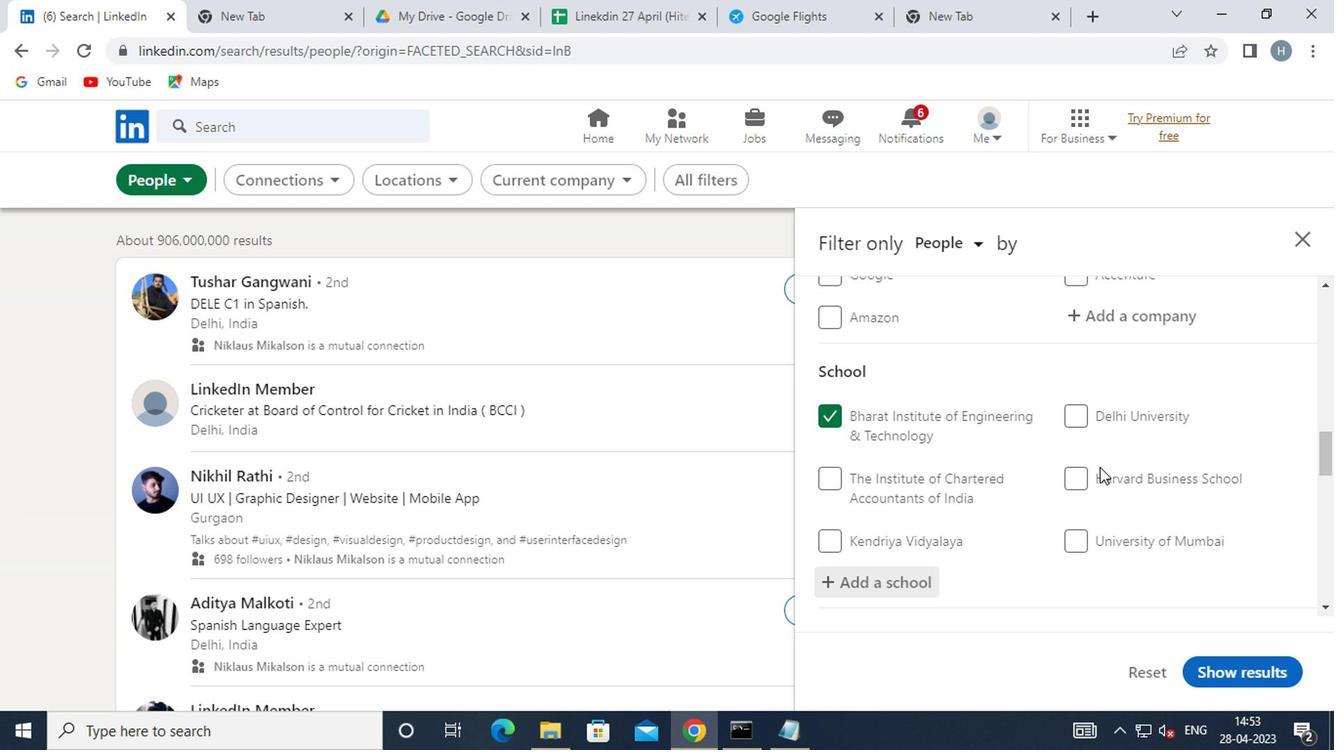 
Action: Mouse moved to (1097, 471)
Screenshot: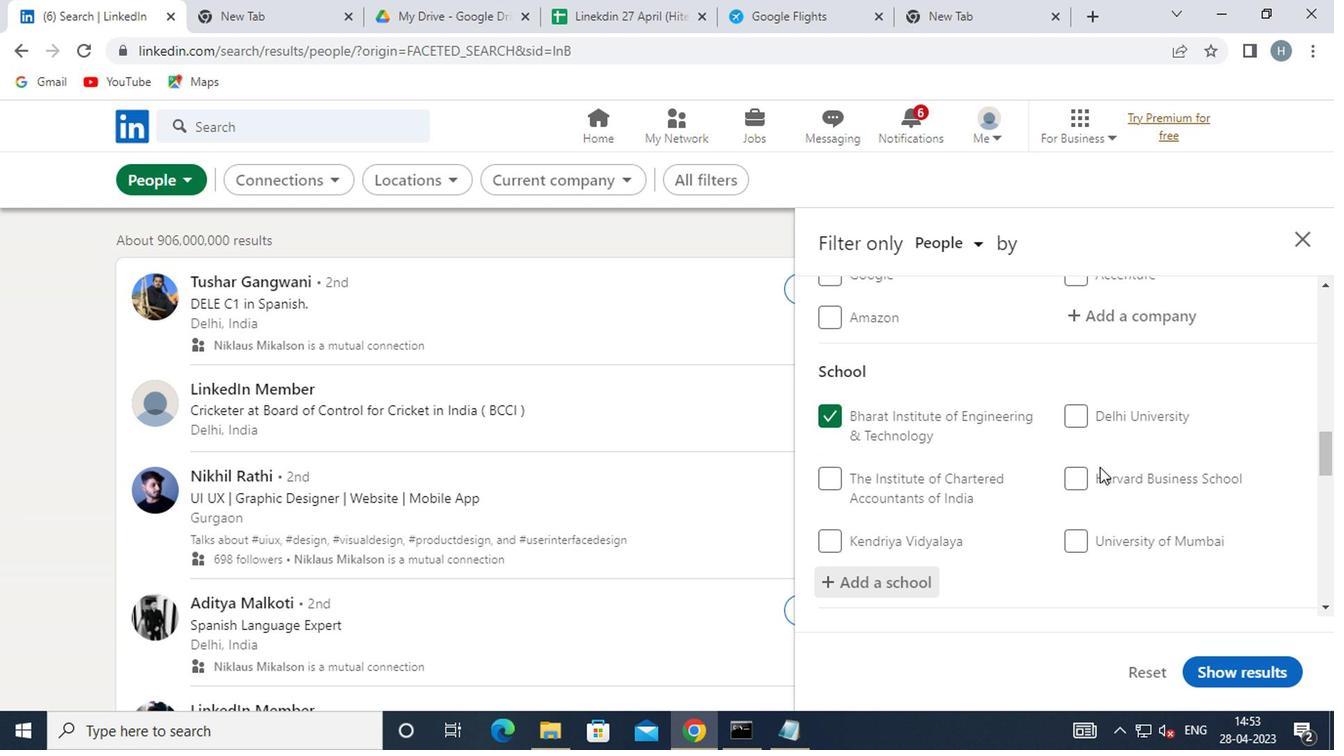 
Action: Mouse scrolled (1097, 470) with delta (0, -1)
Screenshot: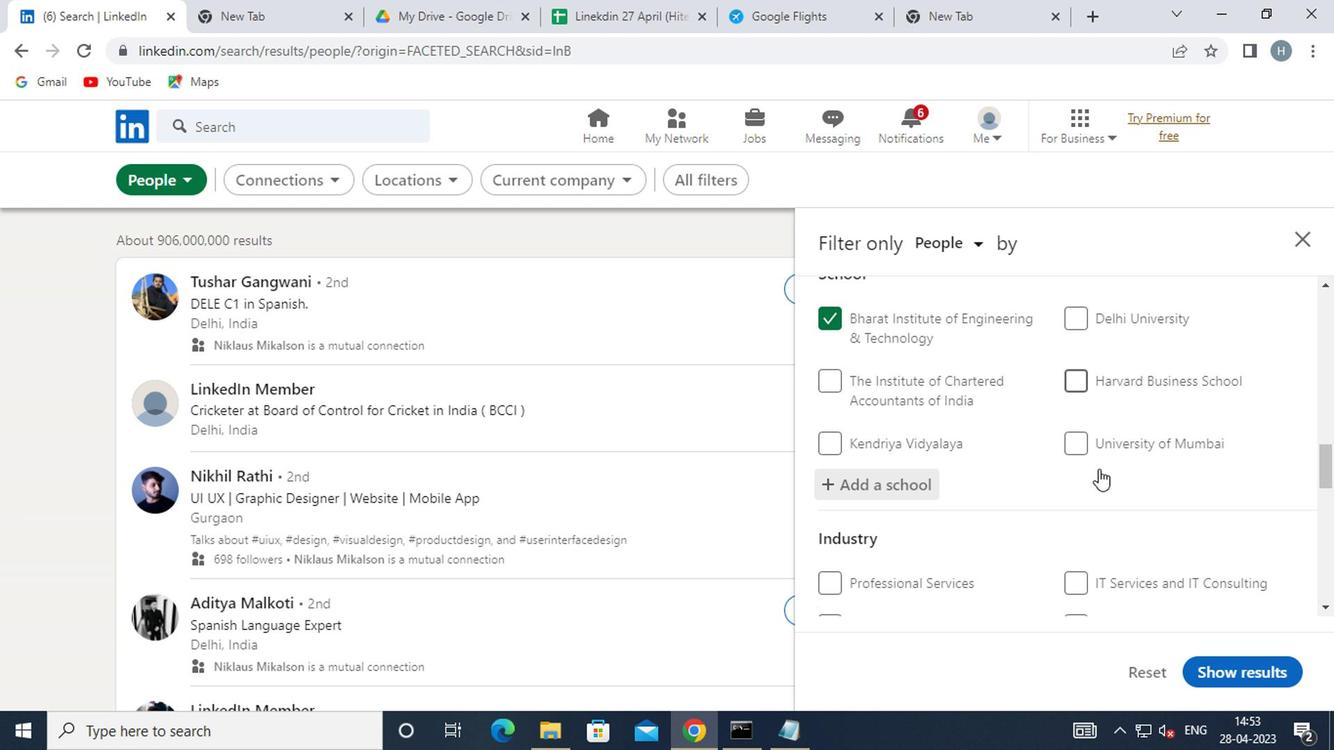 
Action: Mouse scrolled (1097, 470) with delta (0, -1)
Screenshot: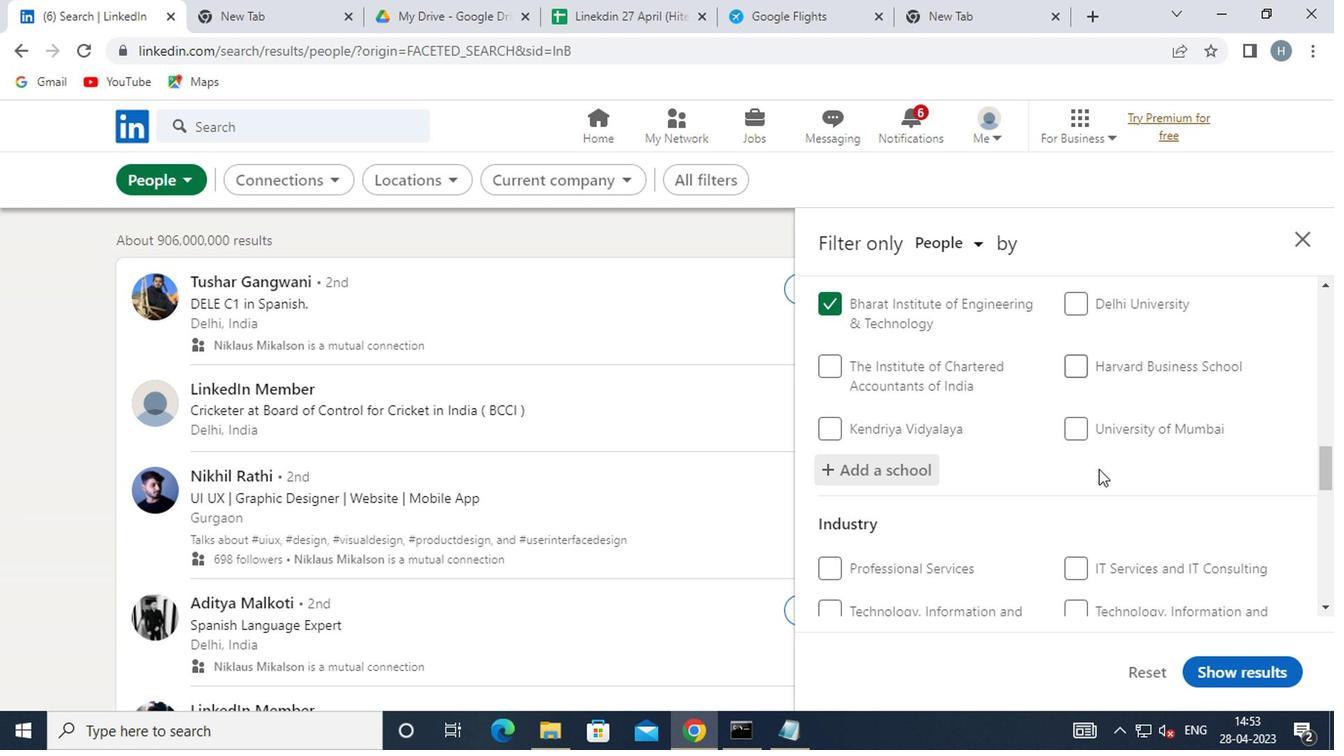 
Action: Mouse moved to (1118, 486)
Screenshot: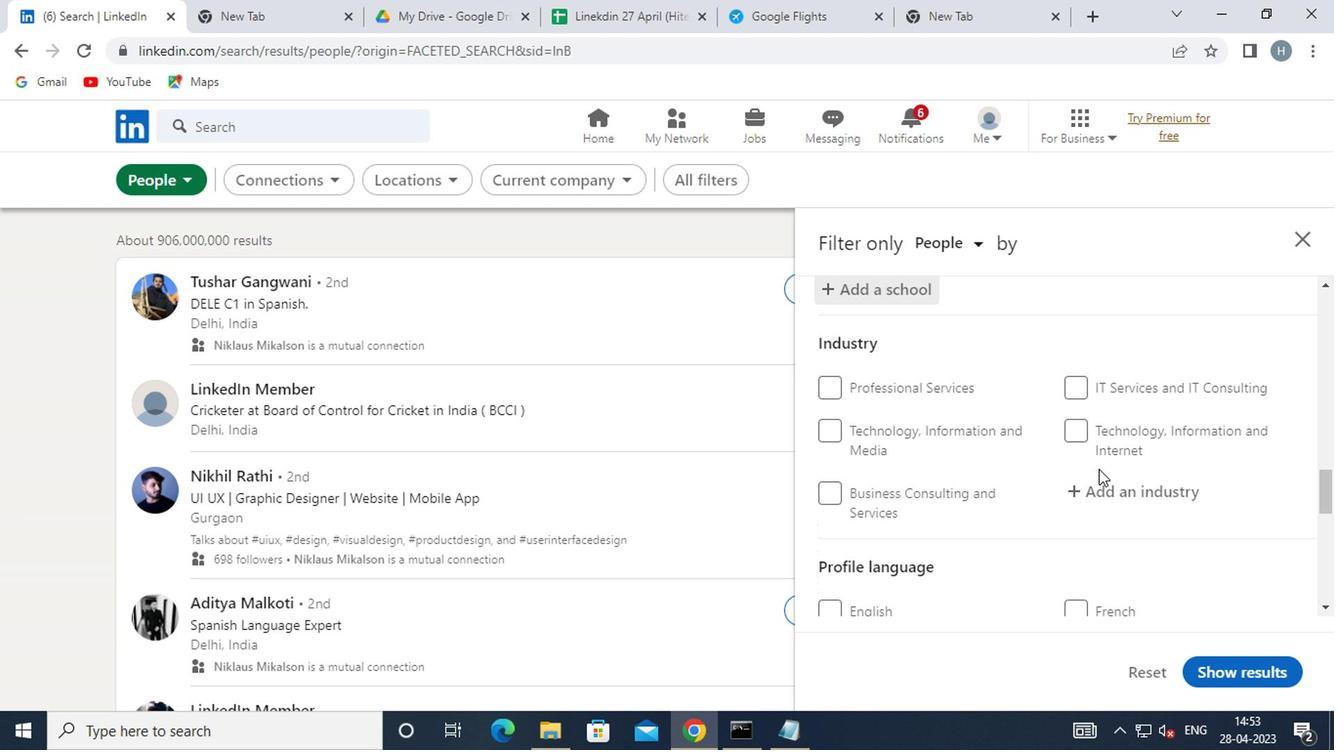 
Action: Mouse pressed left at (1118, 486)
Screenshot: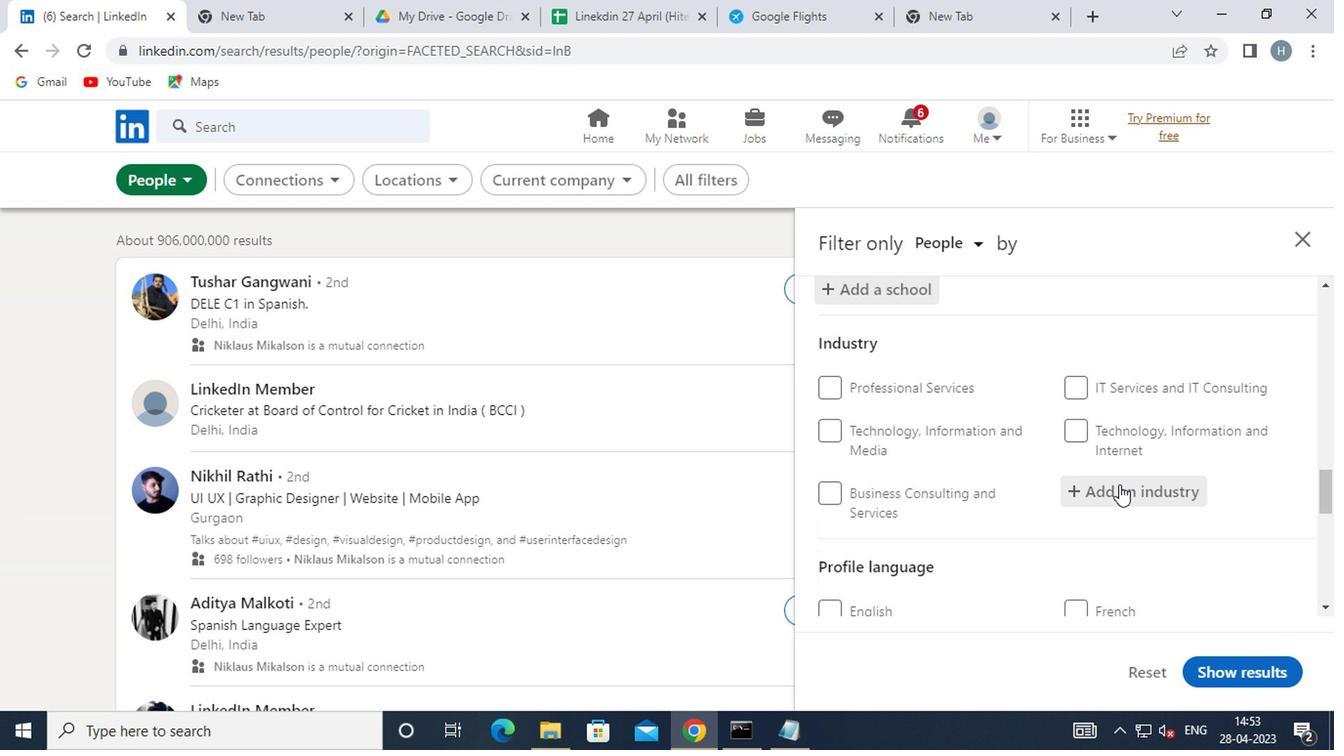
Action: Mouse moved to (1116, 486)
Screenshot: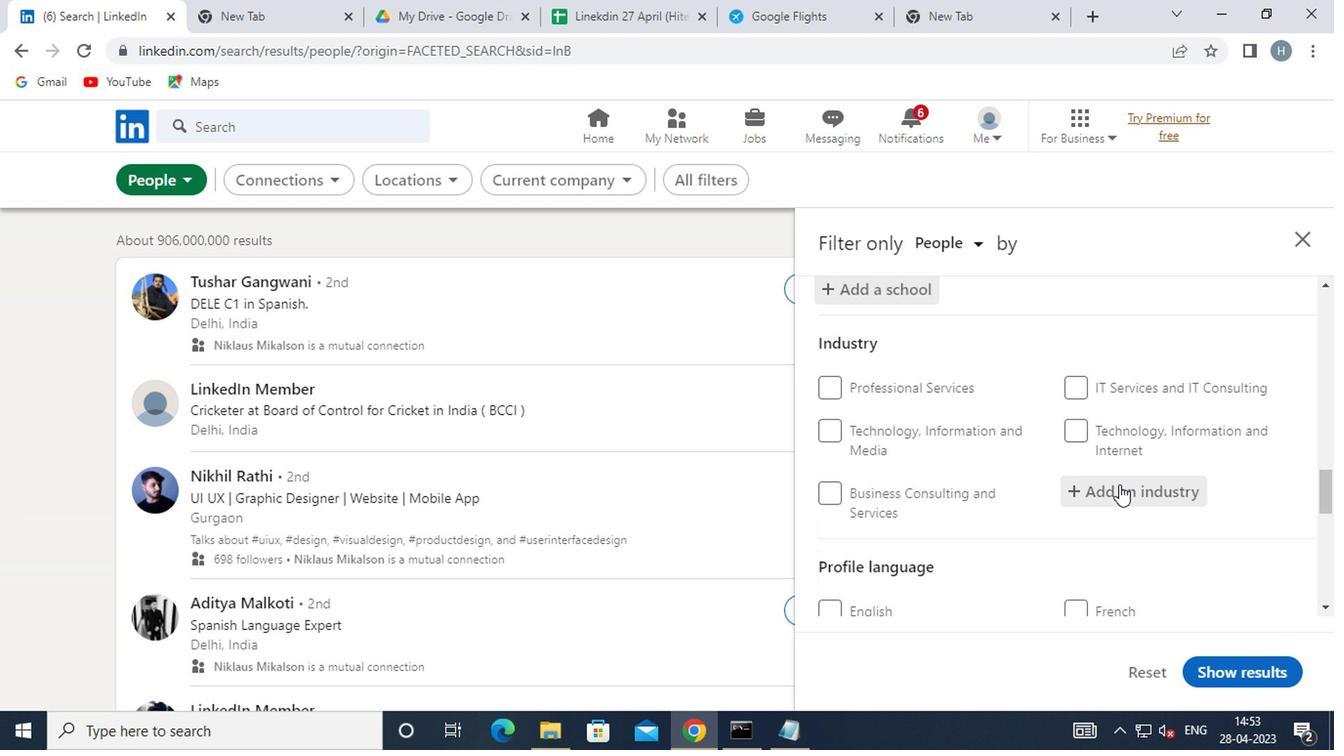 
Action: Key pressed <Key.shift>WHOL
Screenshot: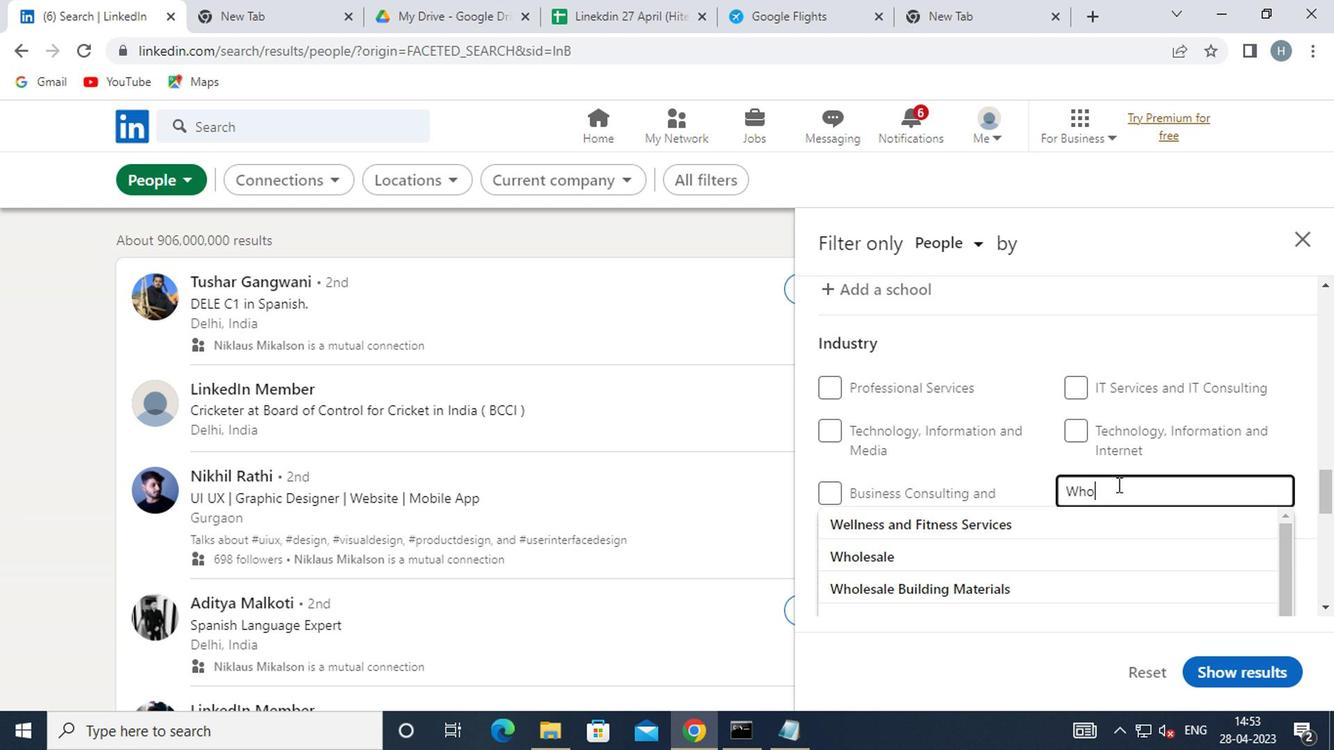 
Action: Mouse moved to (1114, 488)
Screenshot: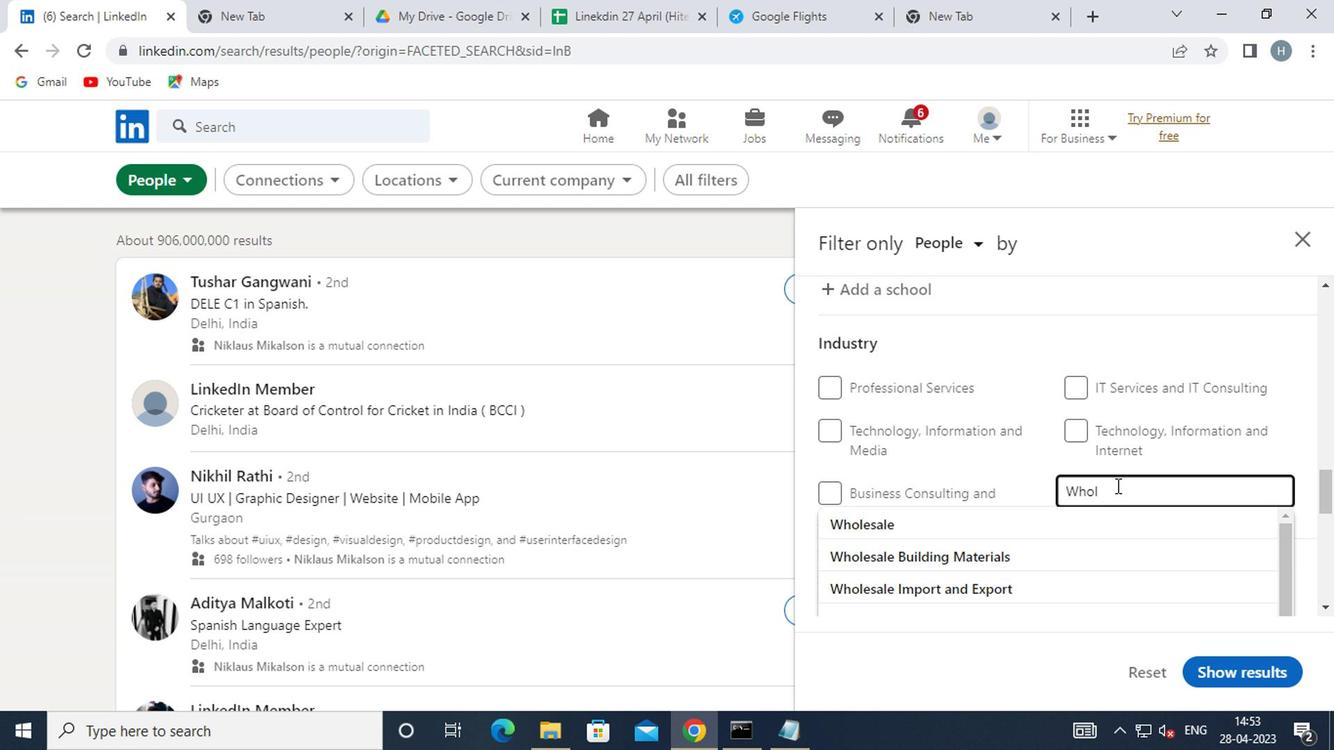 
Action: Key pressed ESALE
Screenshot: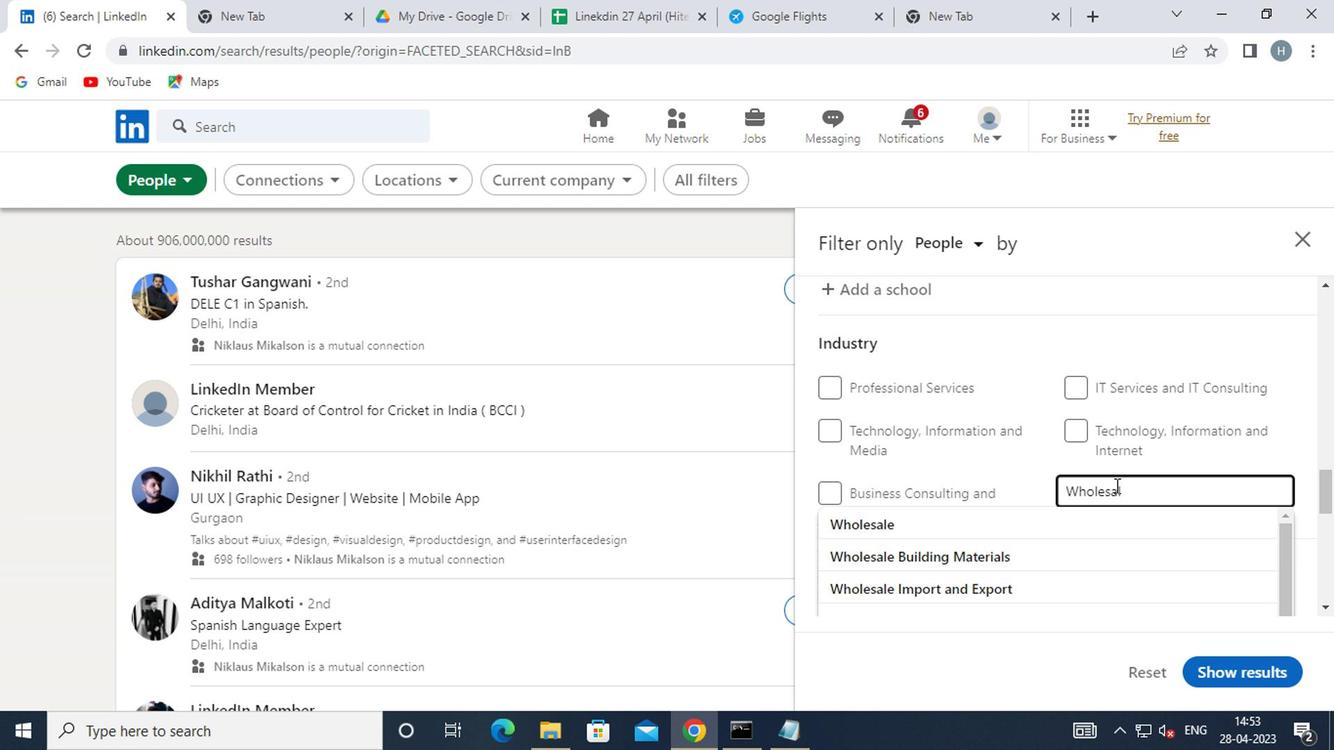 
Action: Mouse moved to (1152, 496)
Screenshot: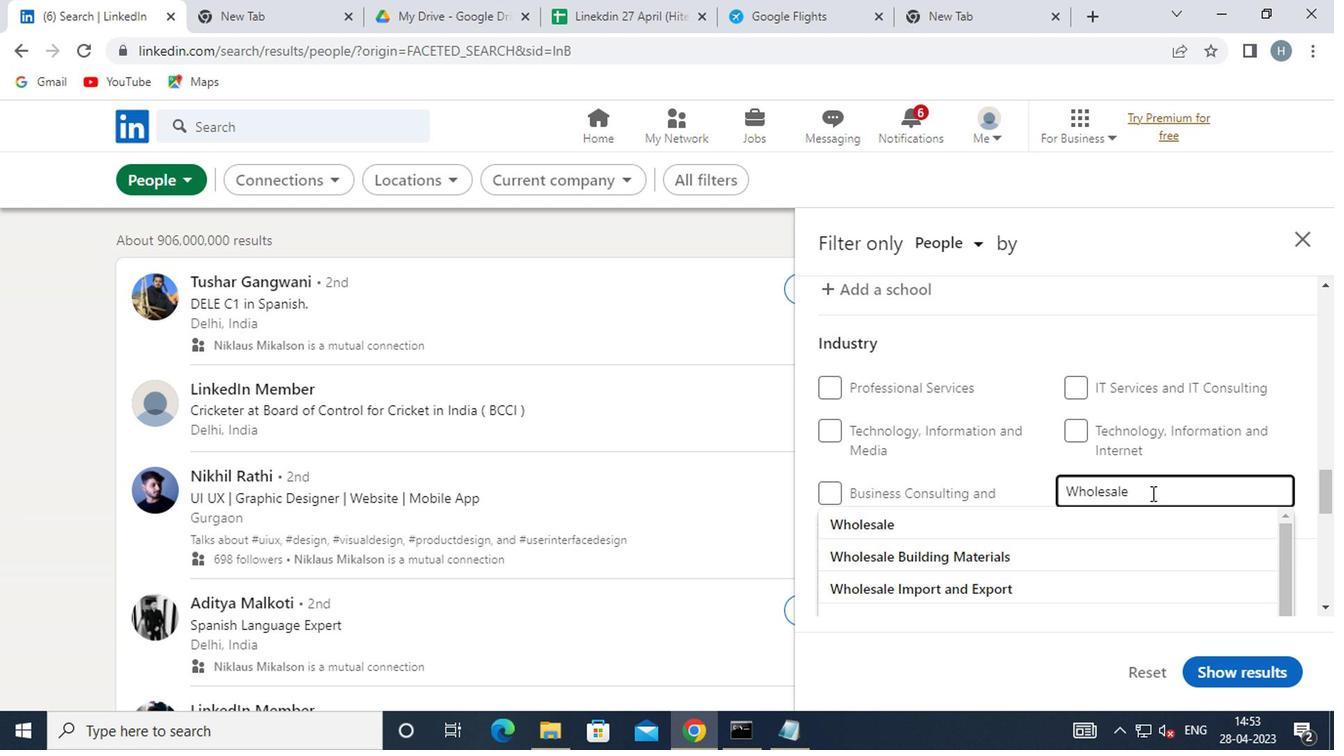 
Action: Key pressed <Key.space><Key.shift>F
Screenshot: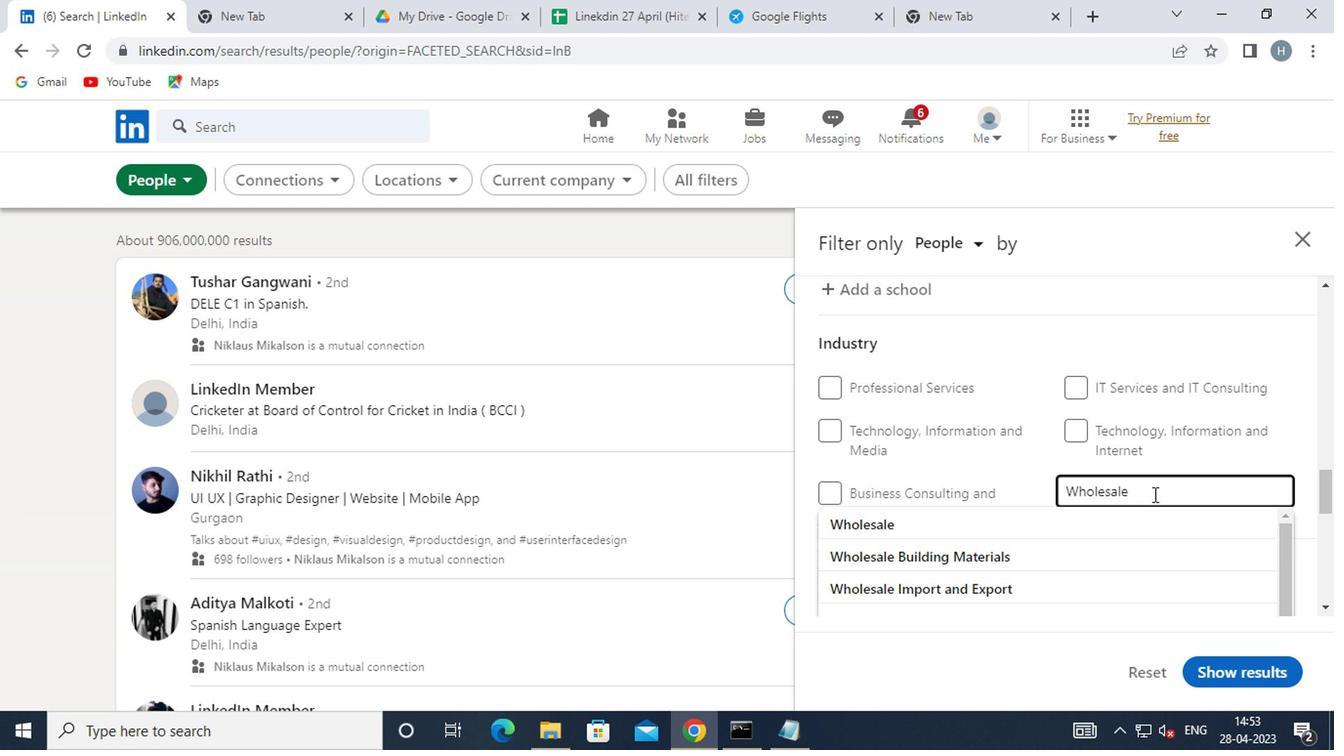
Action: Mouse moved to (1026, 553)
Screenshot: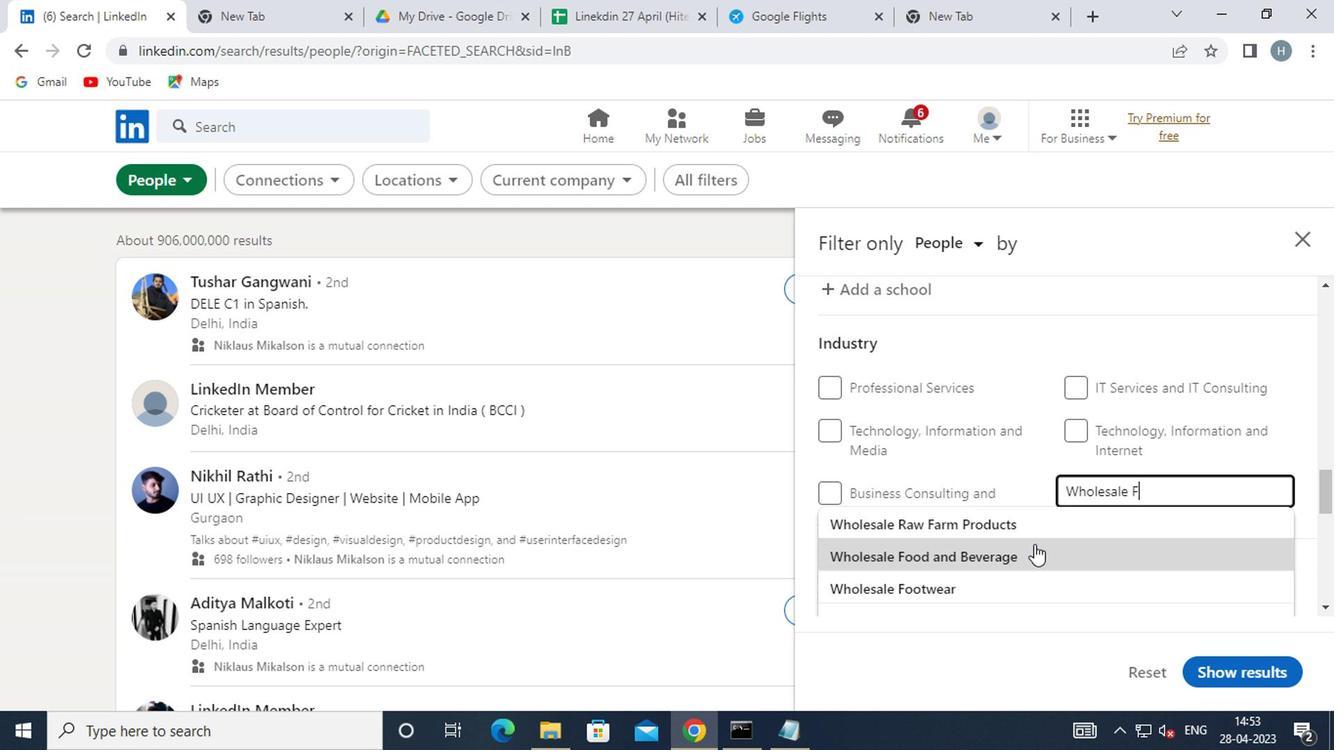 
Action: Mouse scrolled (1026, 552) with delta (0, 0)
Screenshot: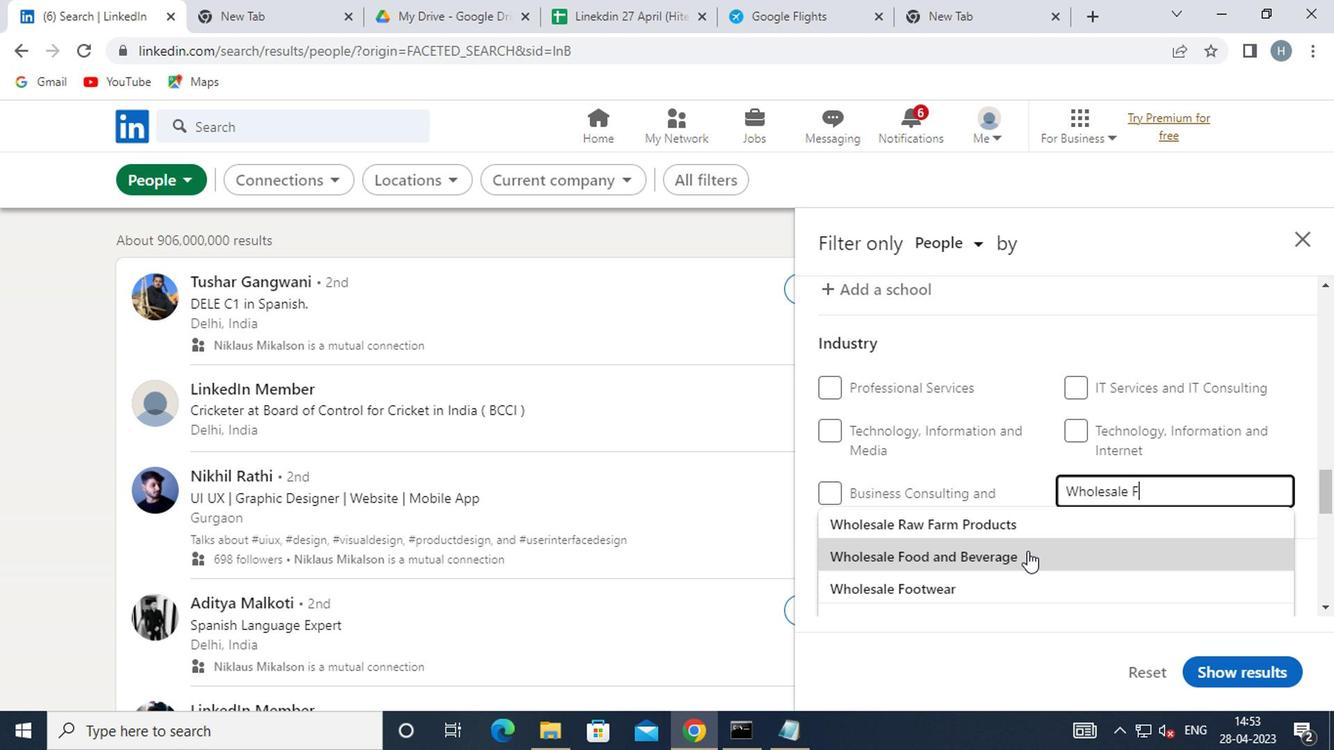 
Action: Mouse moved to (1026, 520)
Screenshot: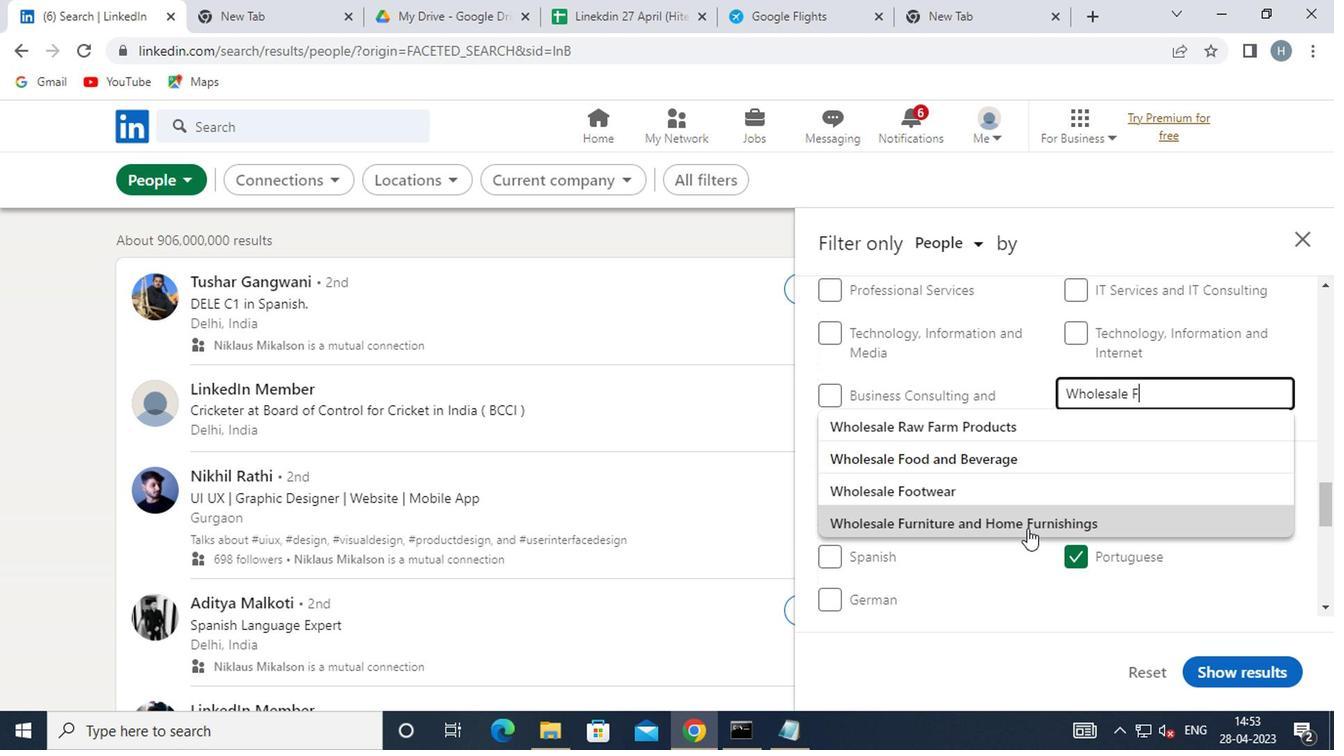 
Action: Mouse pressed left at (1026, 520)
Screenshot: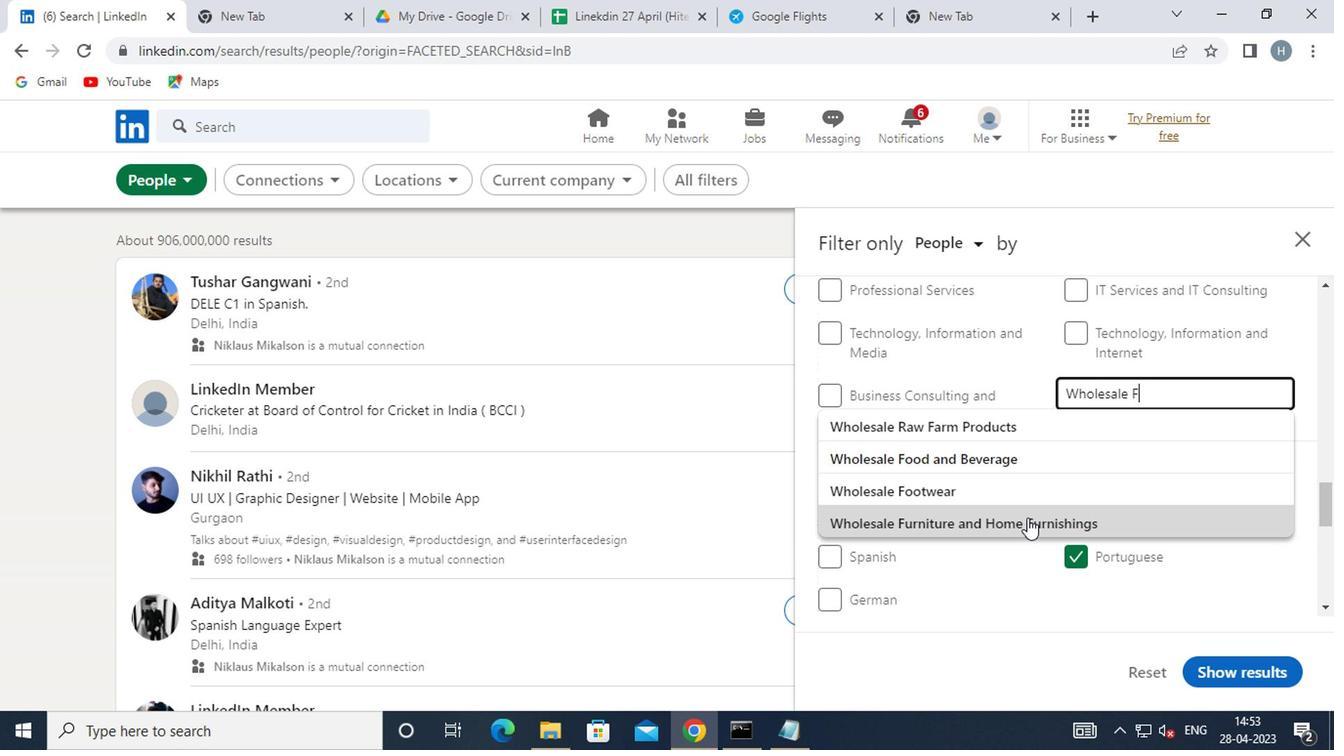 
Action: Mouse moved to (996, 497)
Screenshot: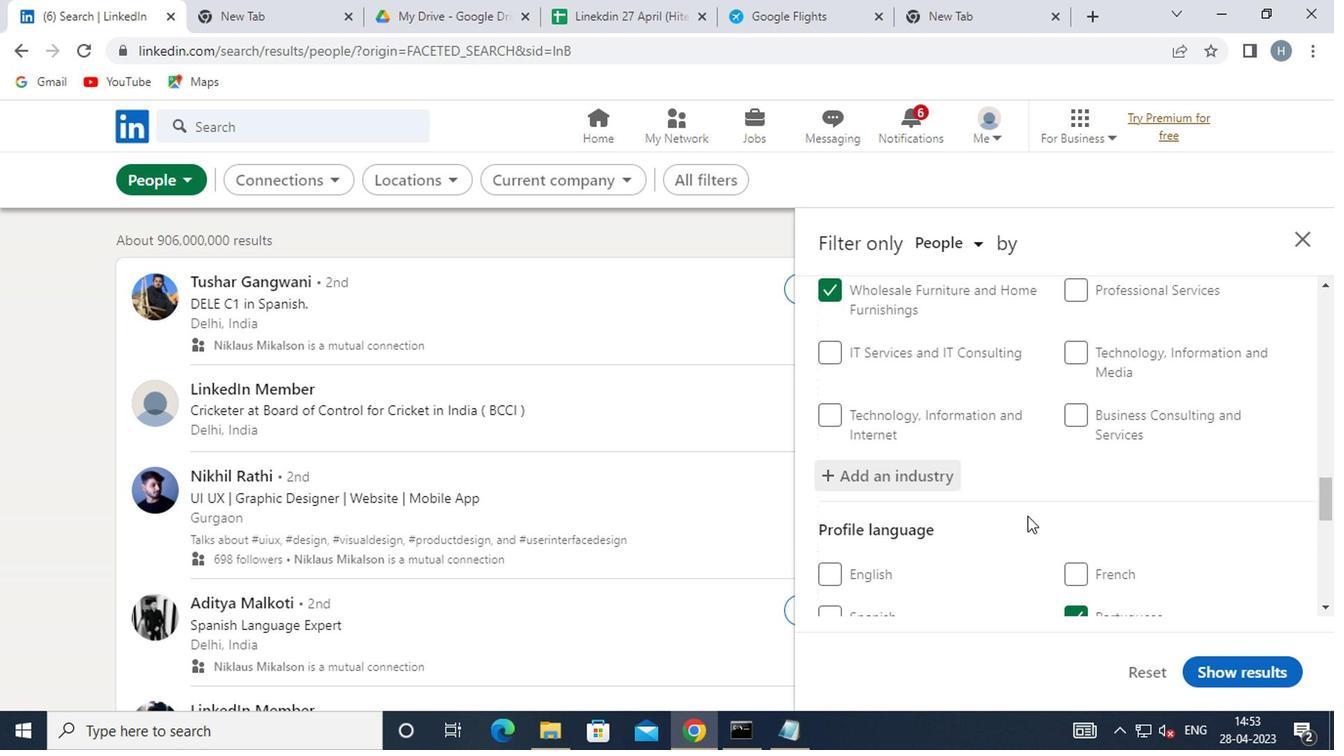 
Action: Mouse scrolled (996, 496) with delta (0, -1)
Screenshot: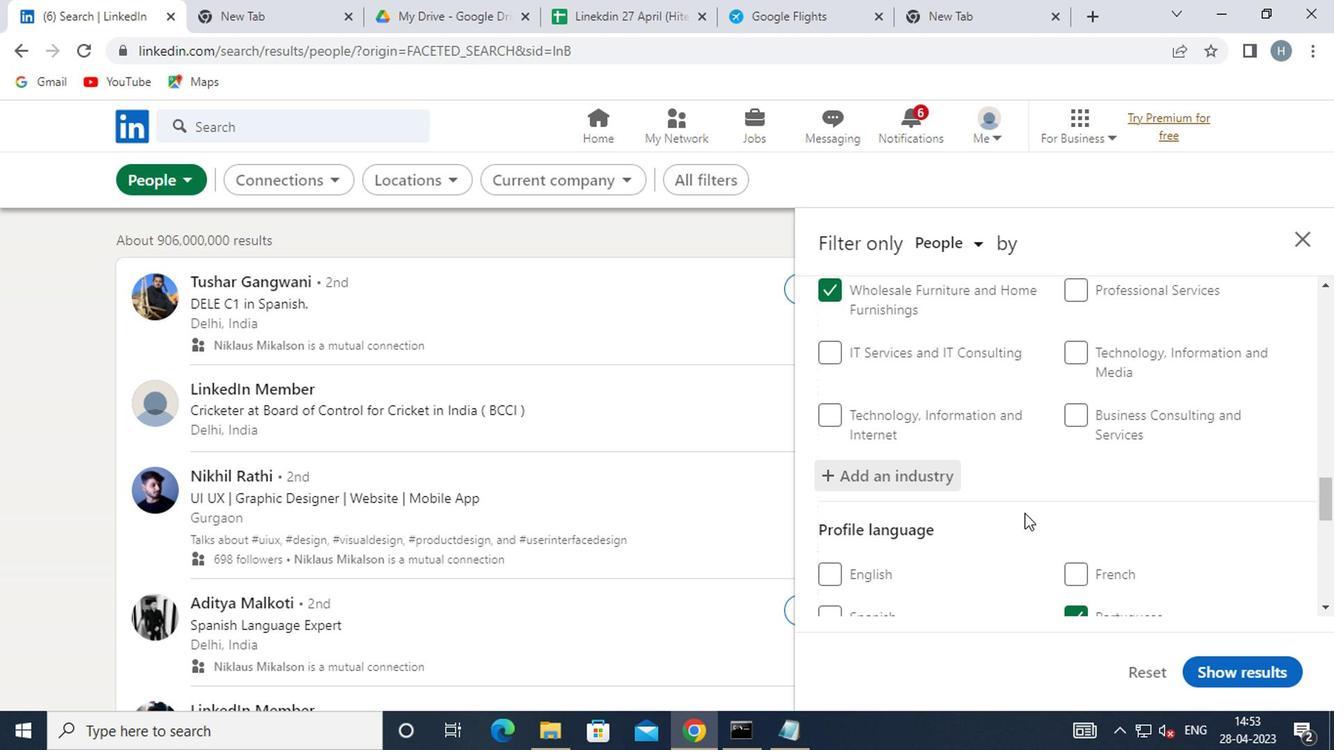 
Action: Mouse scrolled (996, 496) with delta (0, -1)
Screenshot: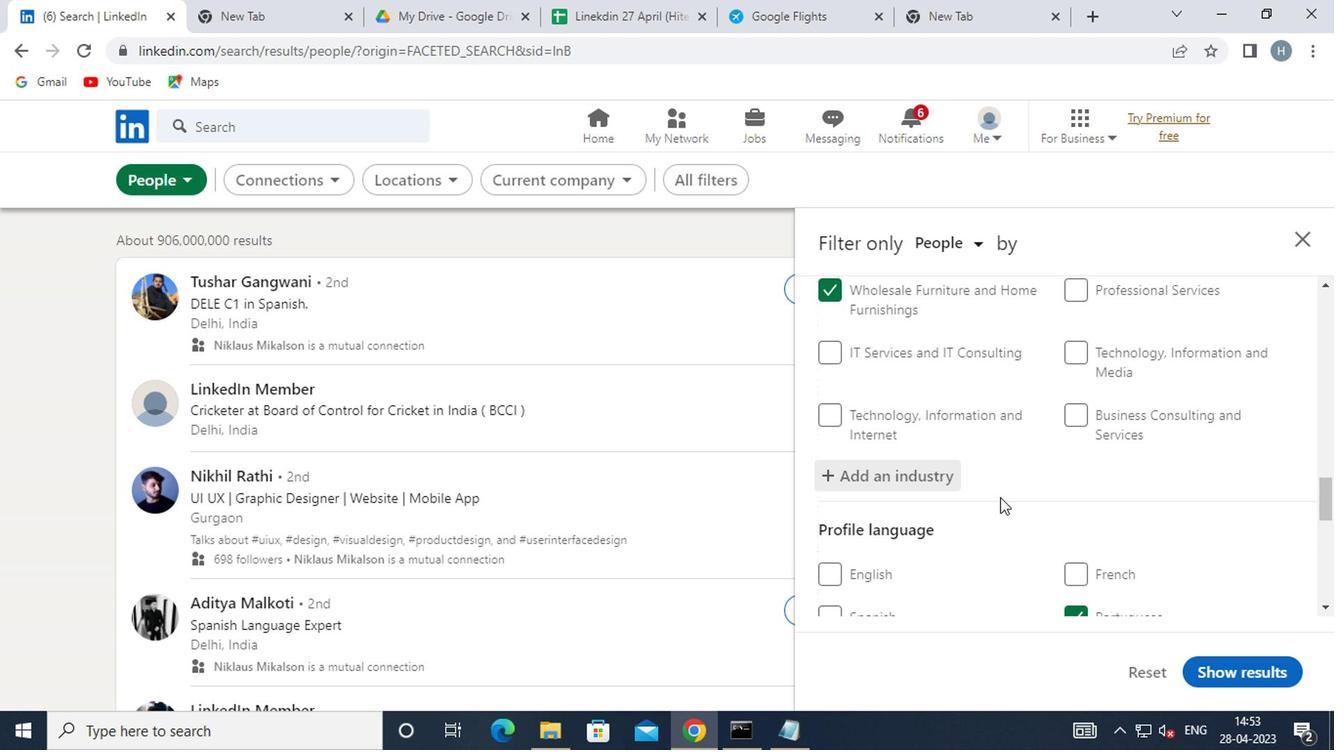 
Action: Mouse moved to (1016, 481)
Screenshot: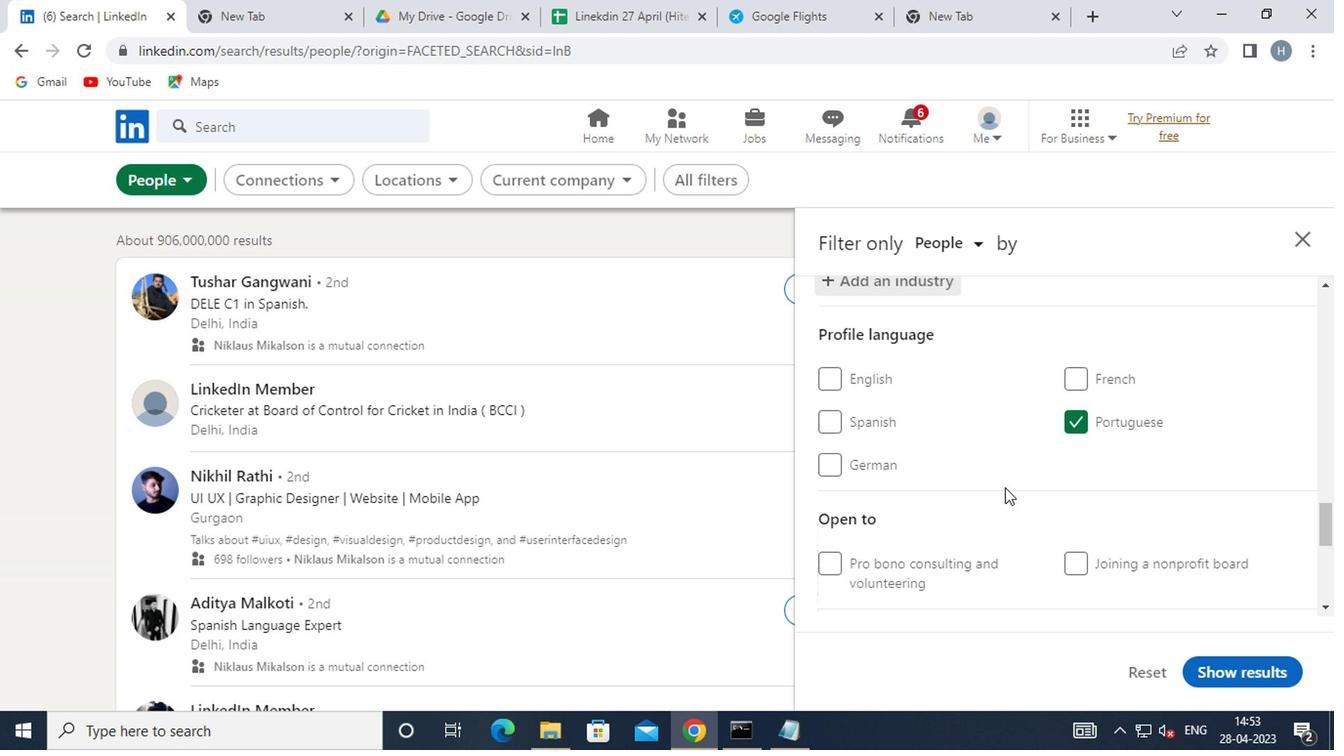 
Action: Mouse scrolled (1016, 479) with delta (0, -1)
Screenshot: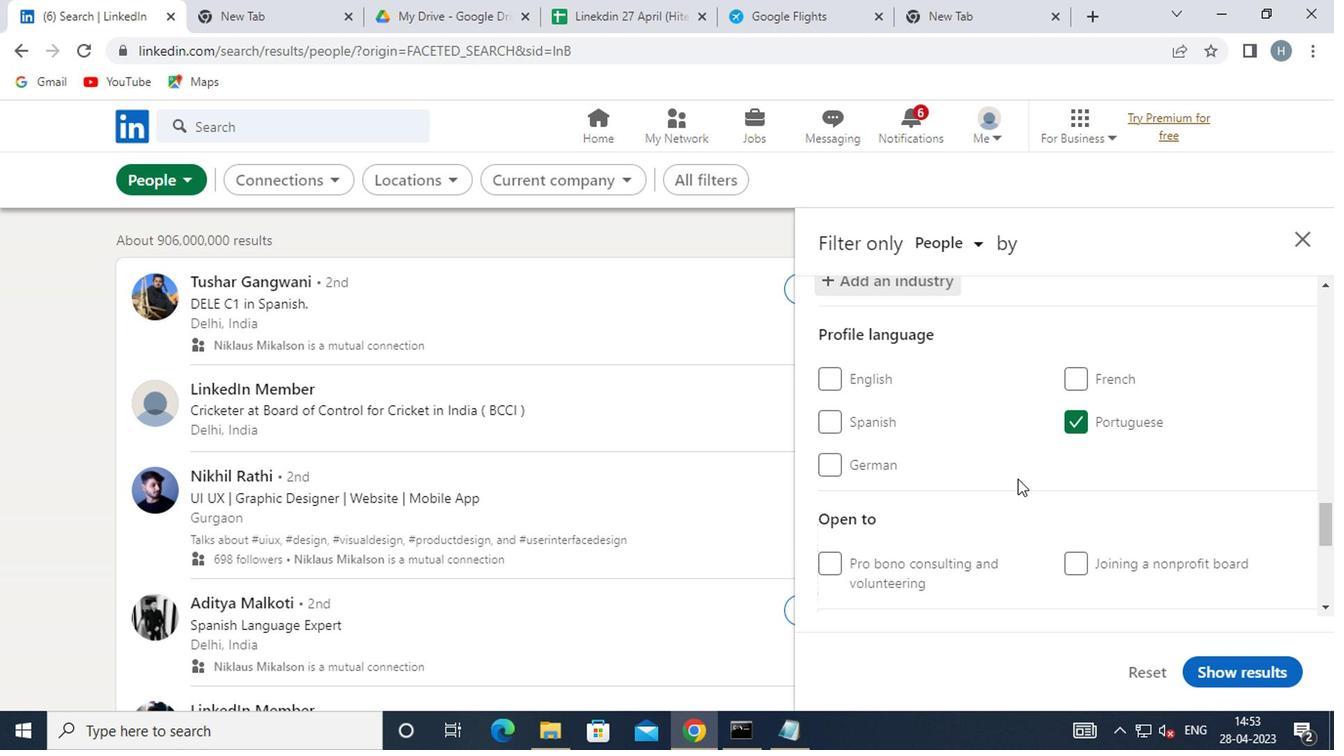 
Action: Mouse scrolled (1016, 479) with delta (0, -1)
Screenshot: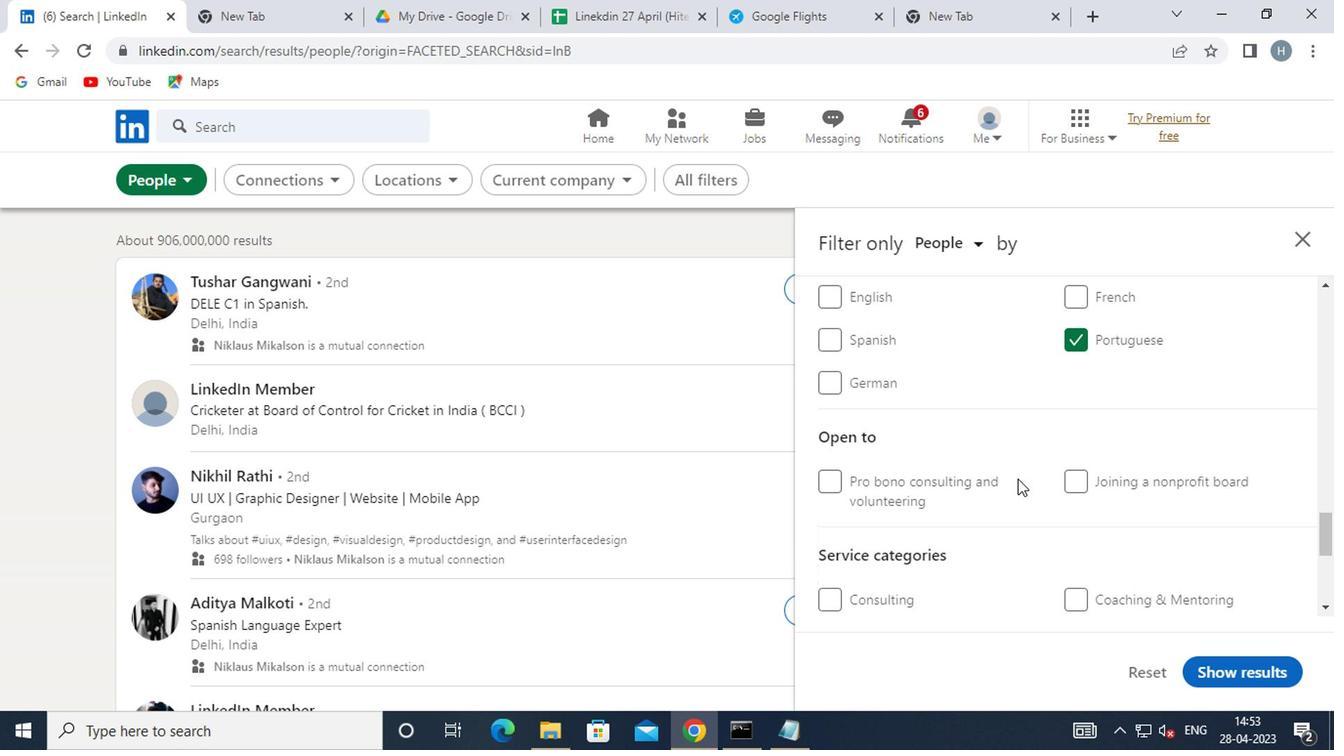 
Action: Mouse moved to (1017, 481)
Screenshot: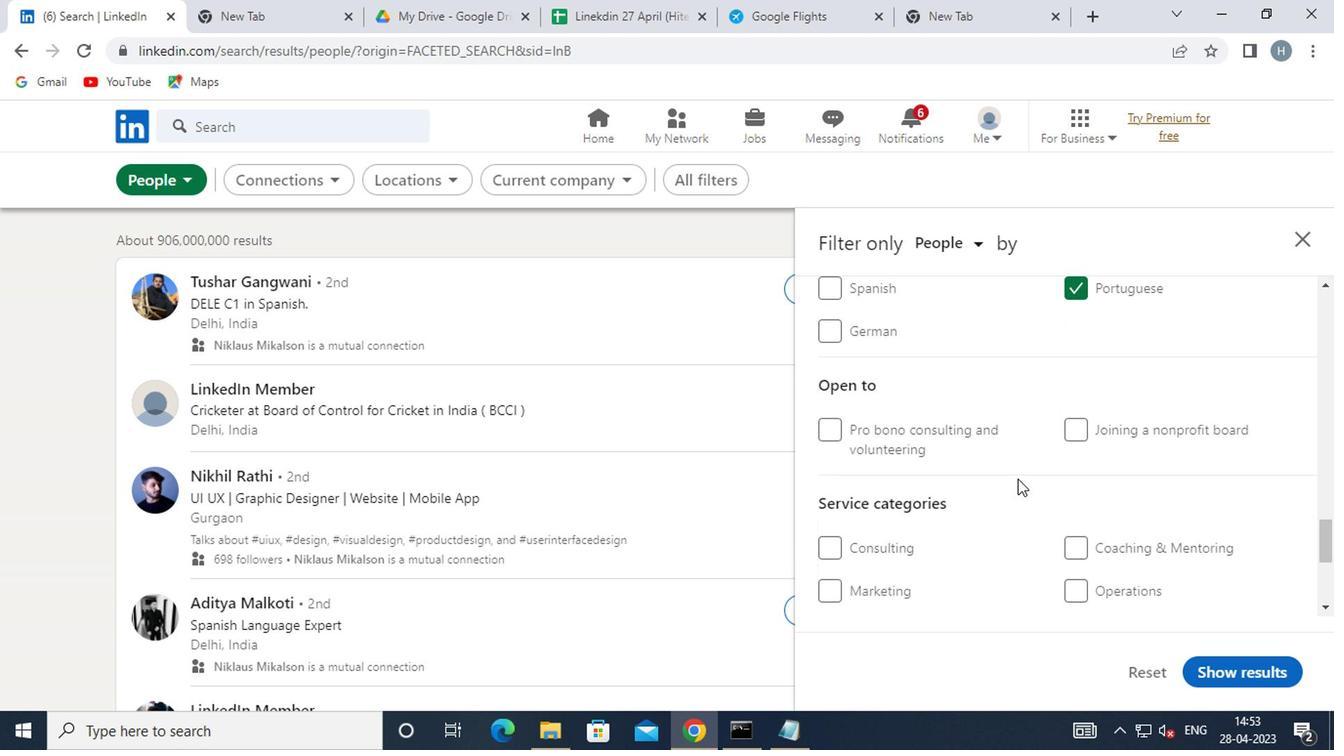 
Action: Mouse scrolled (1017, 479) with delta (0, -1)
Screenshot: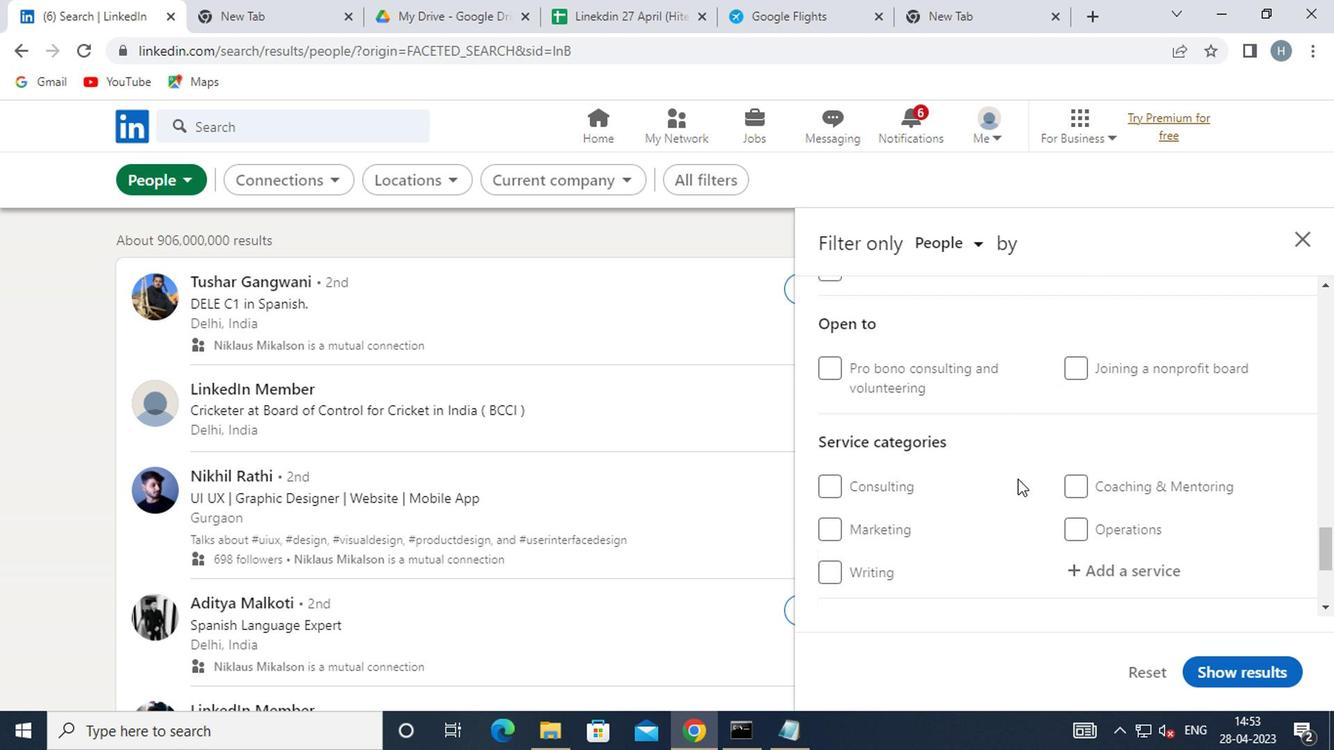 
Action: Mouse moved to (1138, 468)
Screenshot: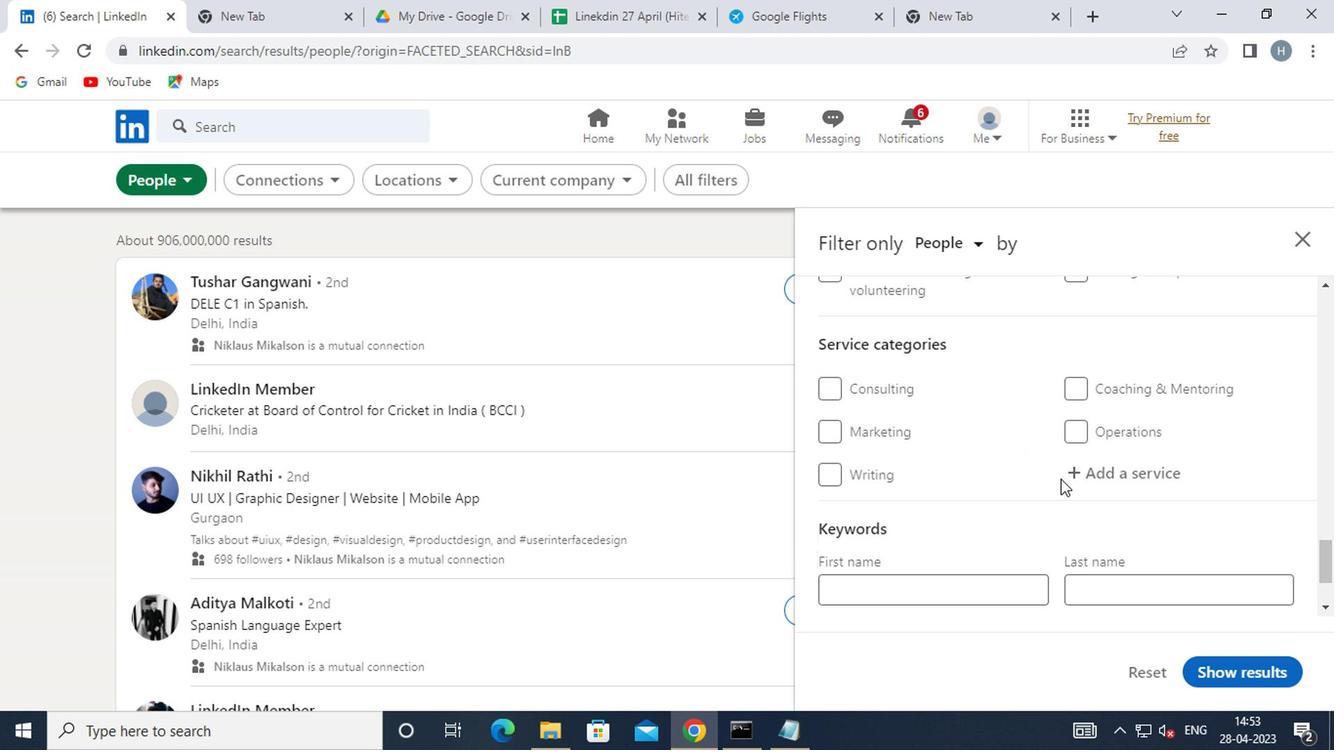 
Action: Mouse pressed left at (1138, 468)
Screenshot: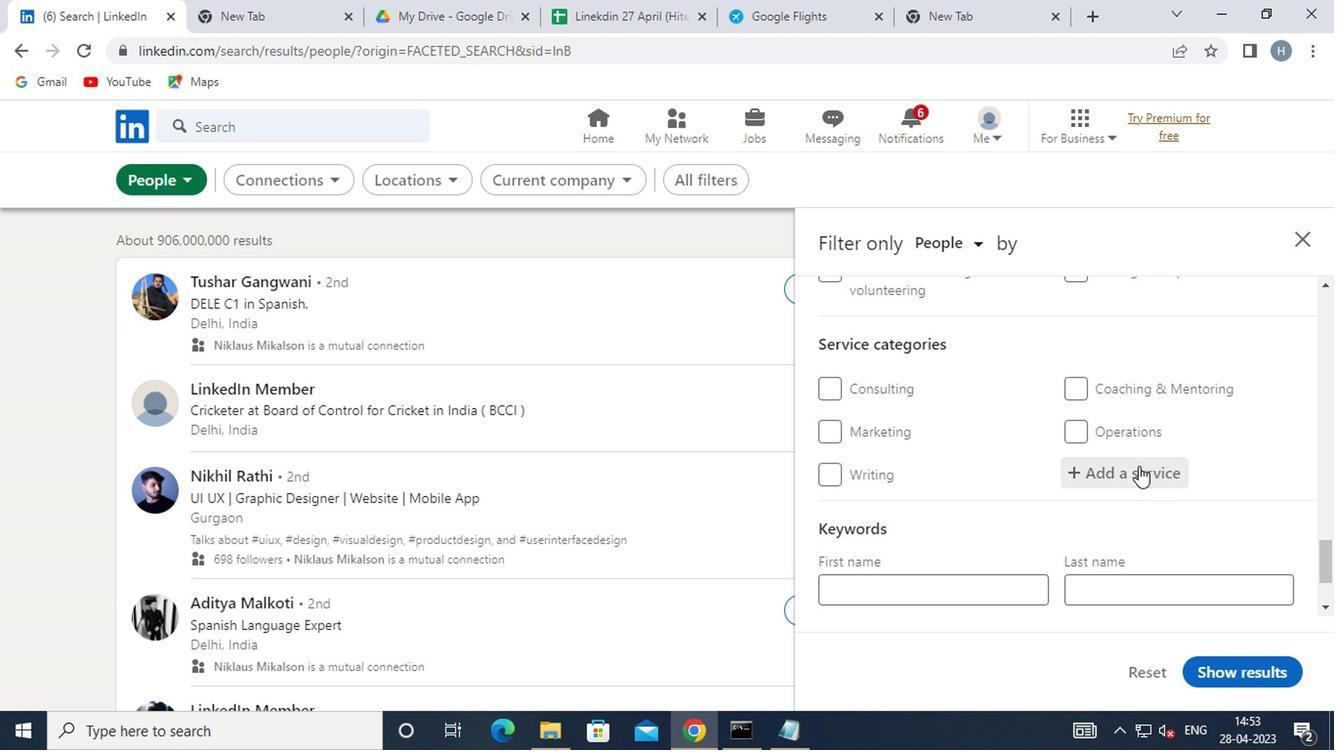 
Action: Key pressed <Key.shift>FI
Screenshot: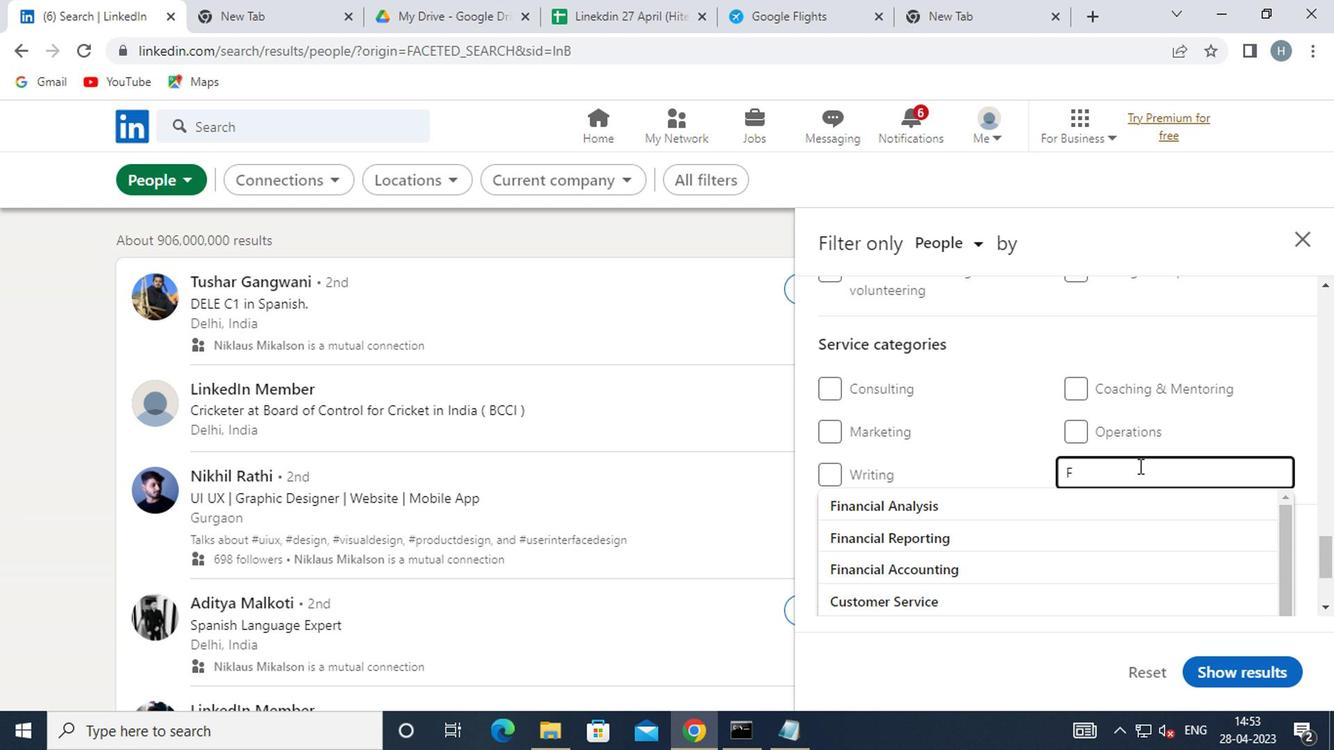 
Action: Mouse moved to (1143, 464)
Screenshot: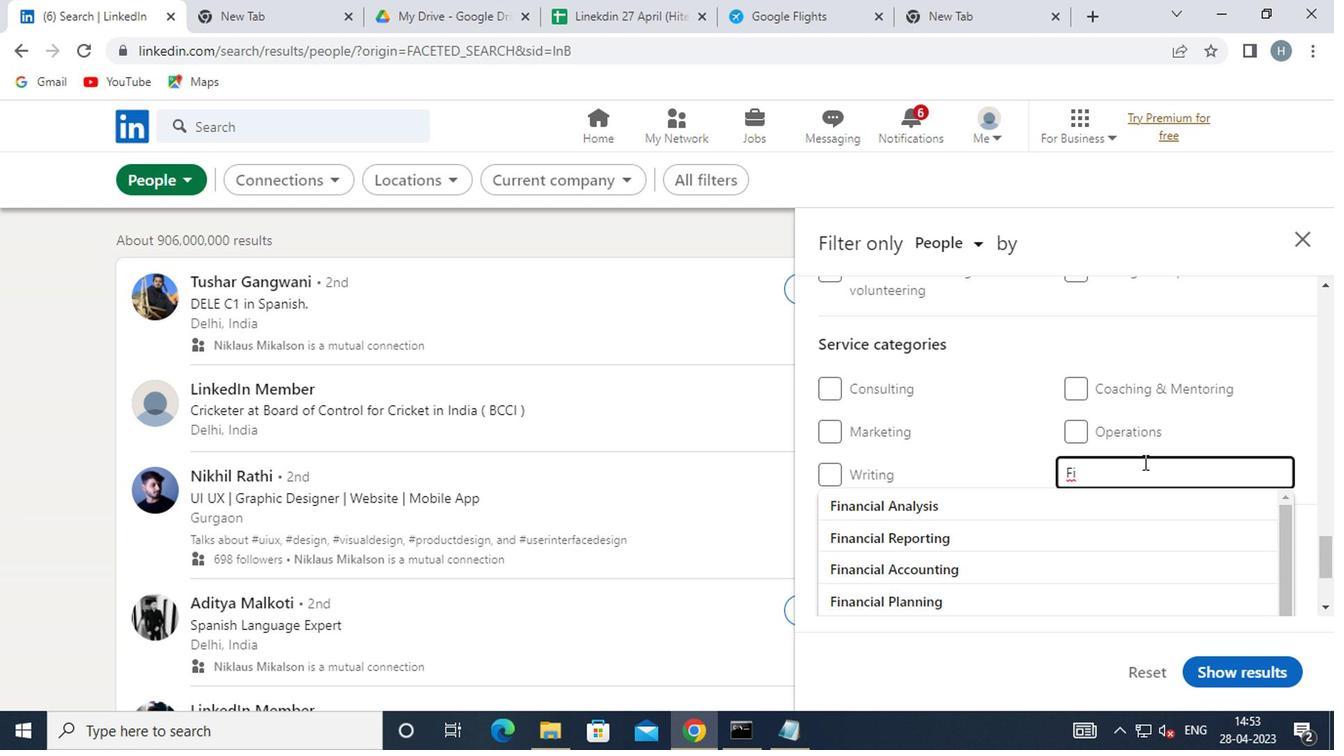 
Action: Key pressed L
Screenshot: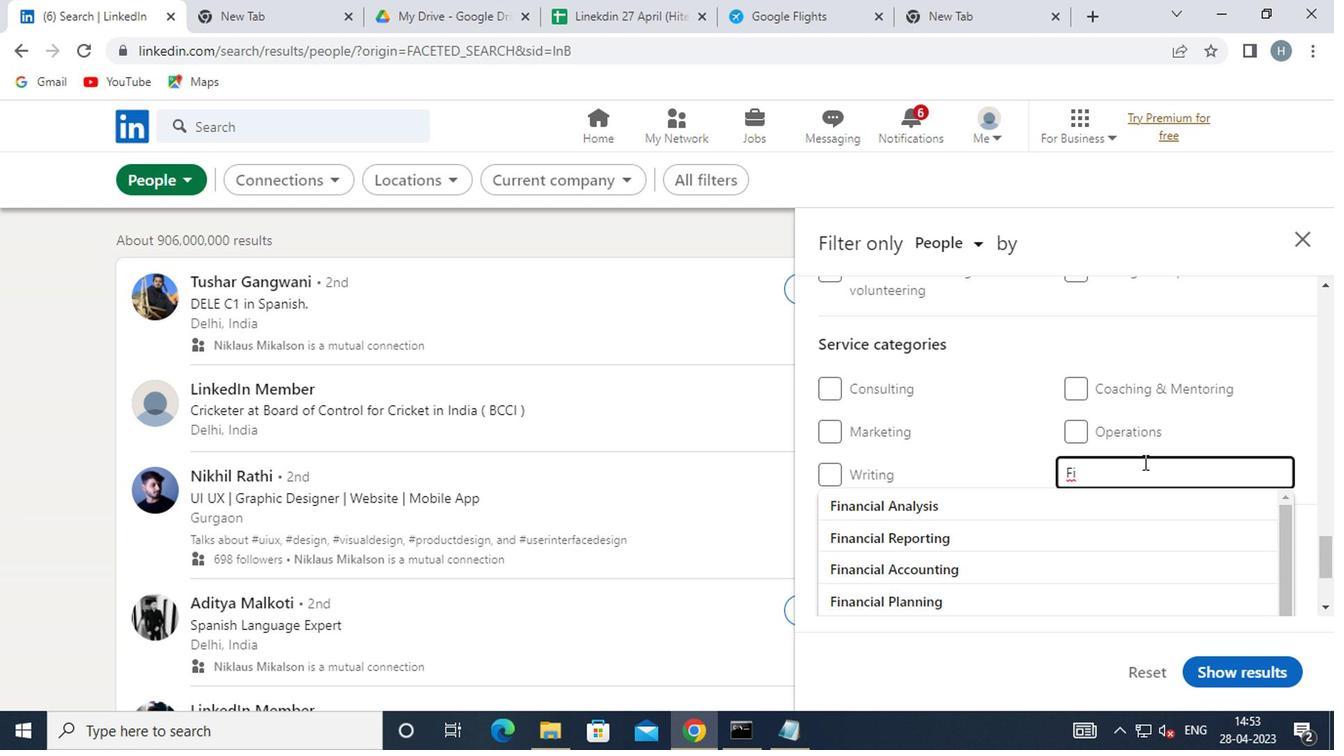 
Action: Mouse moved to (1144, 464)
Screenshot: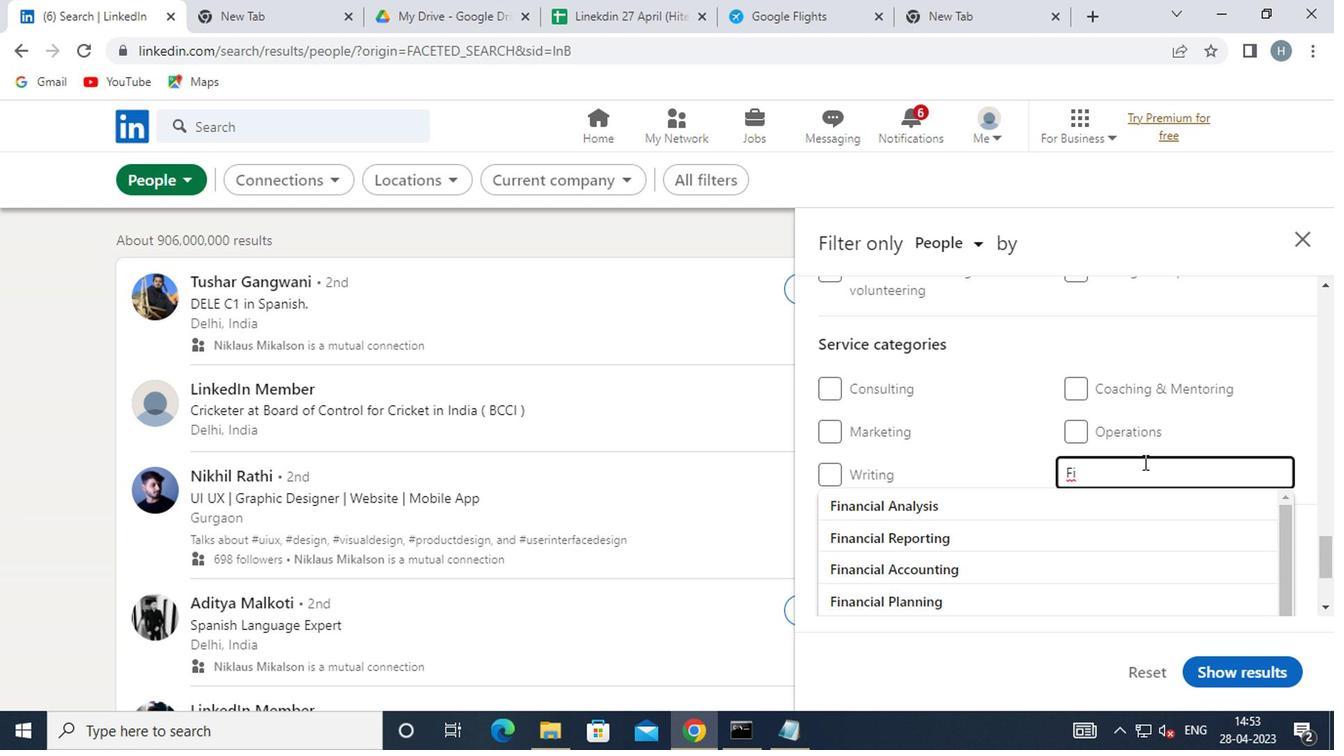
Action: Key pressed ING
Screenshot: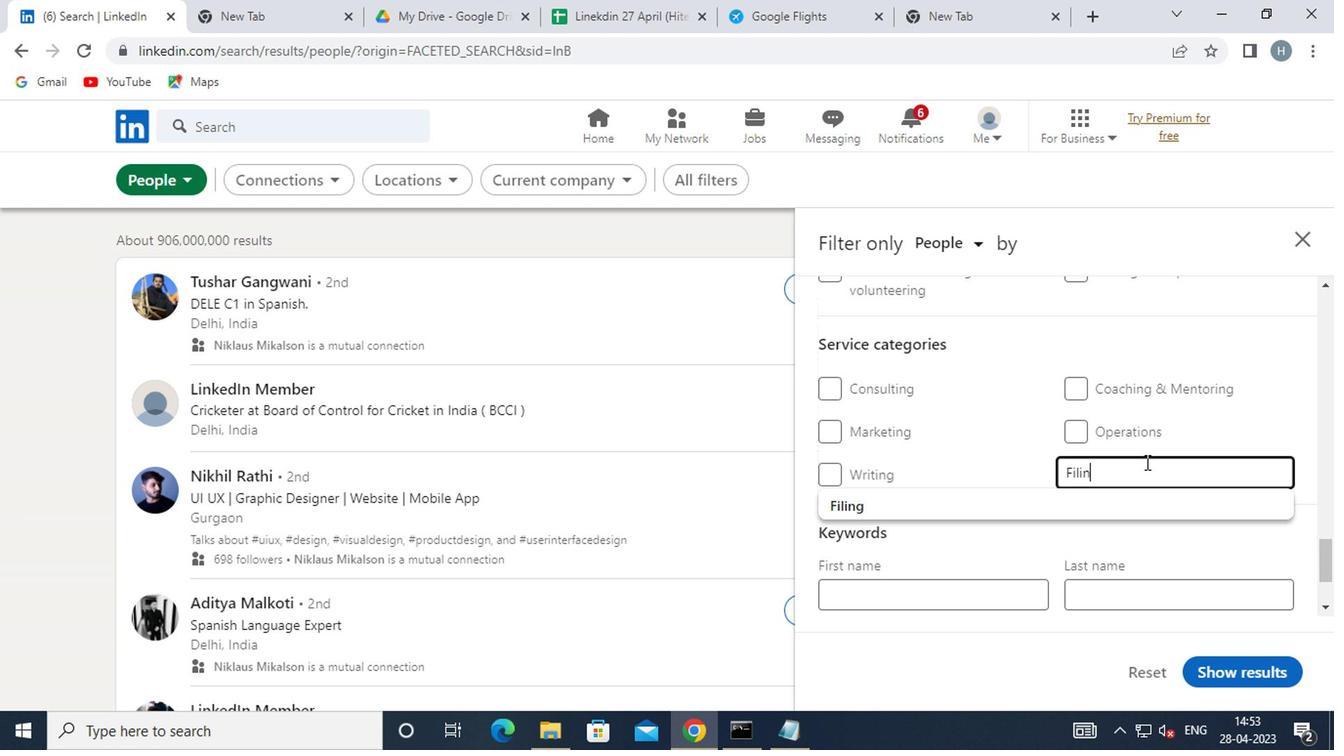 
Action: Mouse moved to (972, 512)
Screenshot: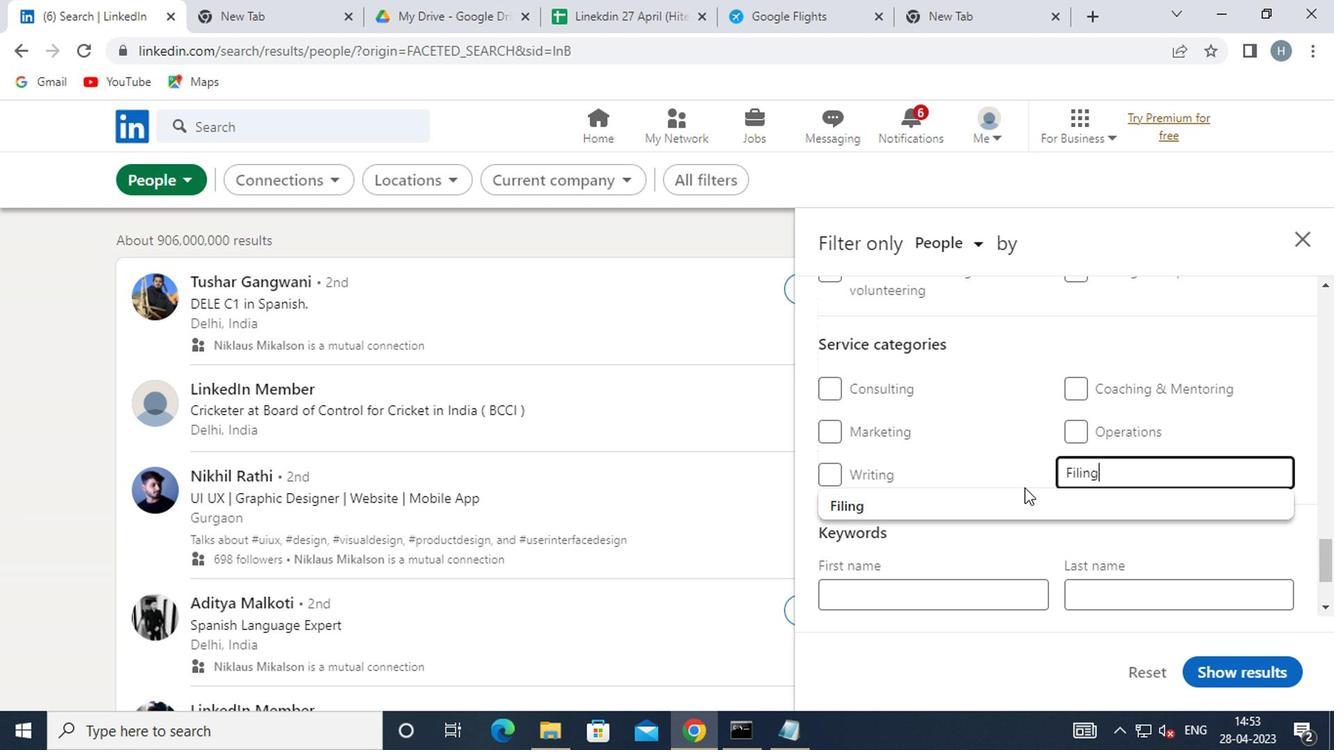 
Action: Mouse pressed left at (972, 512)
Screenshot: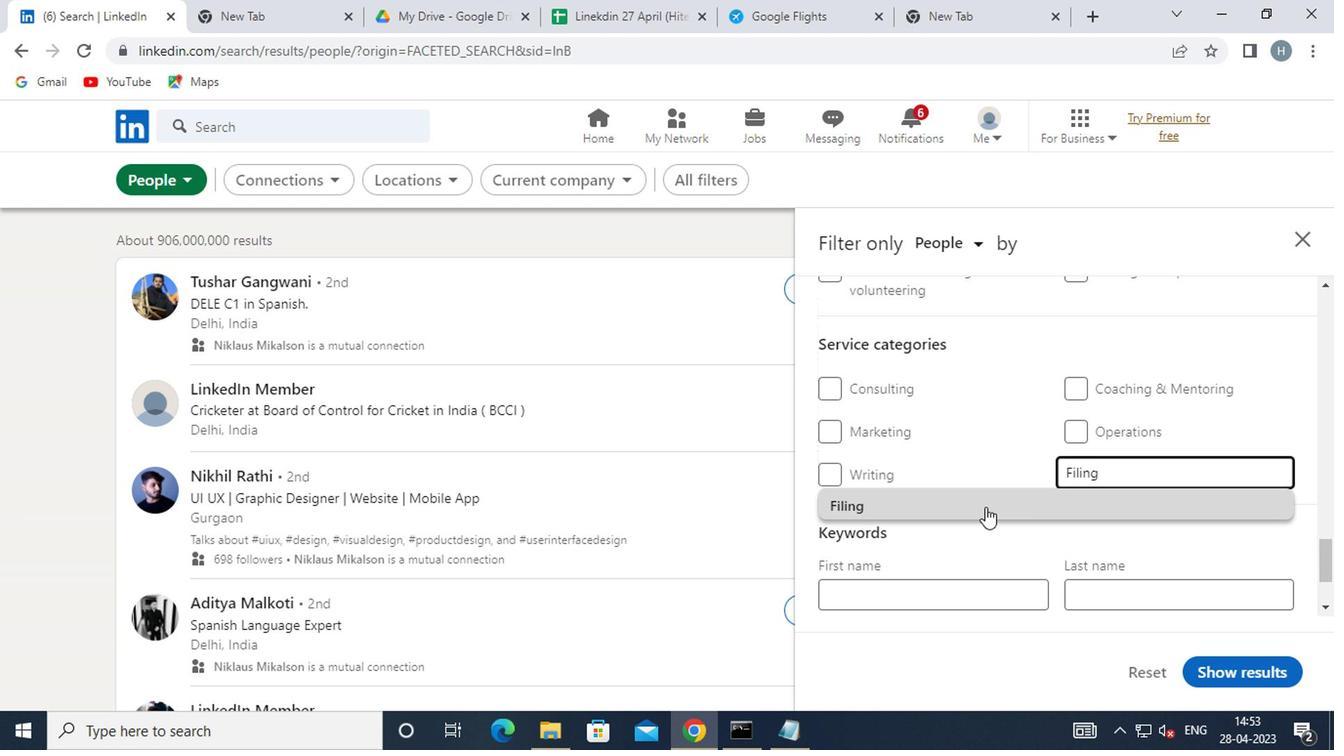 
Action: Mouse moved to (972, 502)
Screenshot: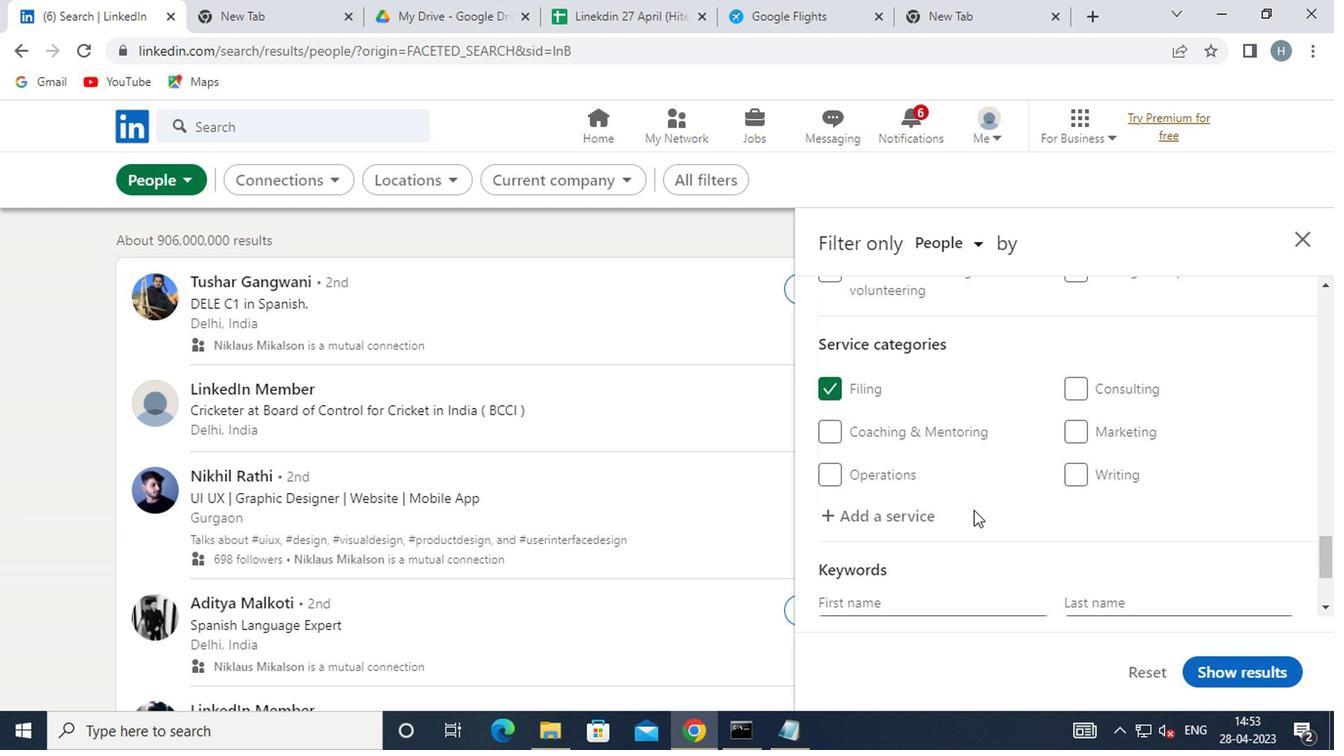 
Action: Mouse scrolled (972, 501) with delta (0, -1)
Screenshot: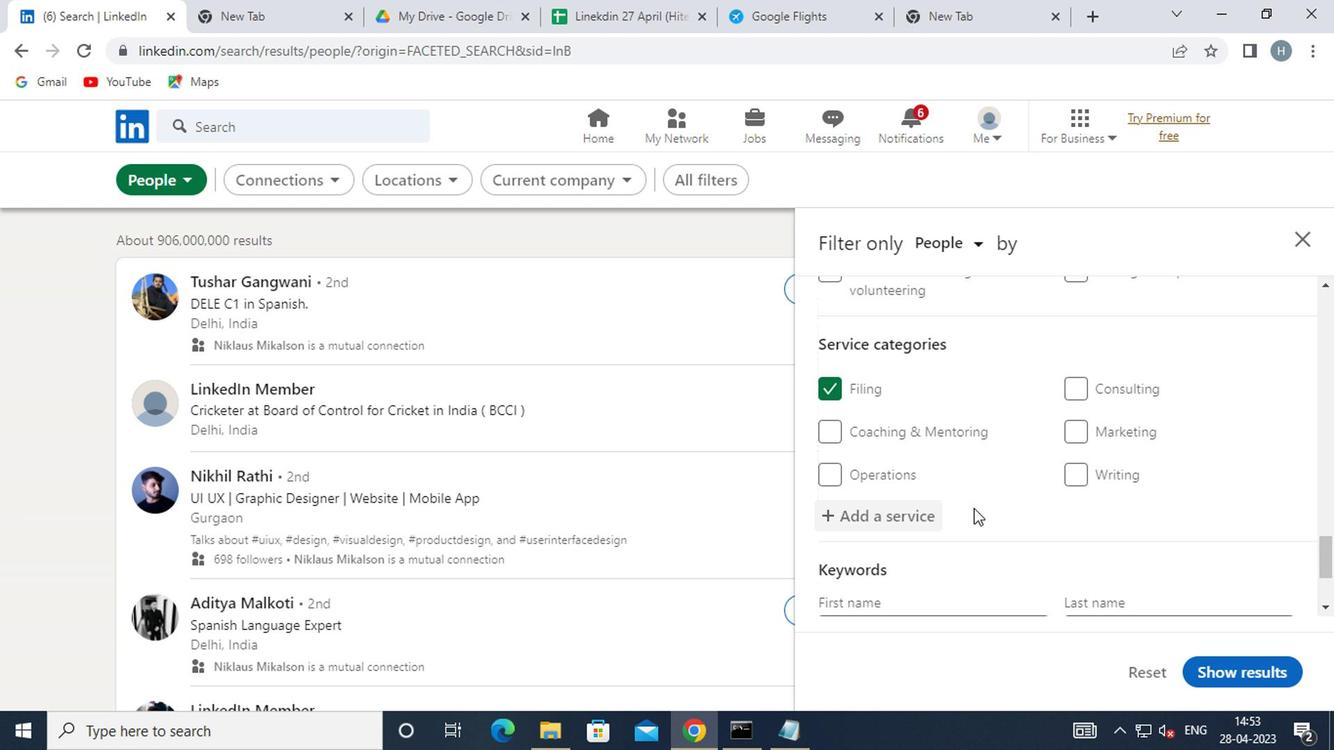 
Action: Mouse scrolled (972, 501) with delta (0, -1)
Screenshot: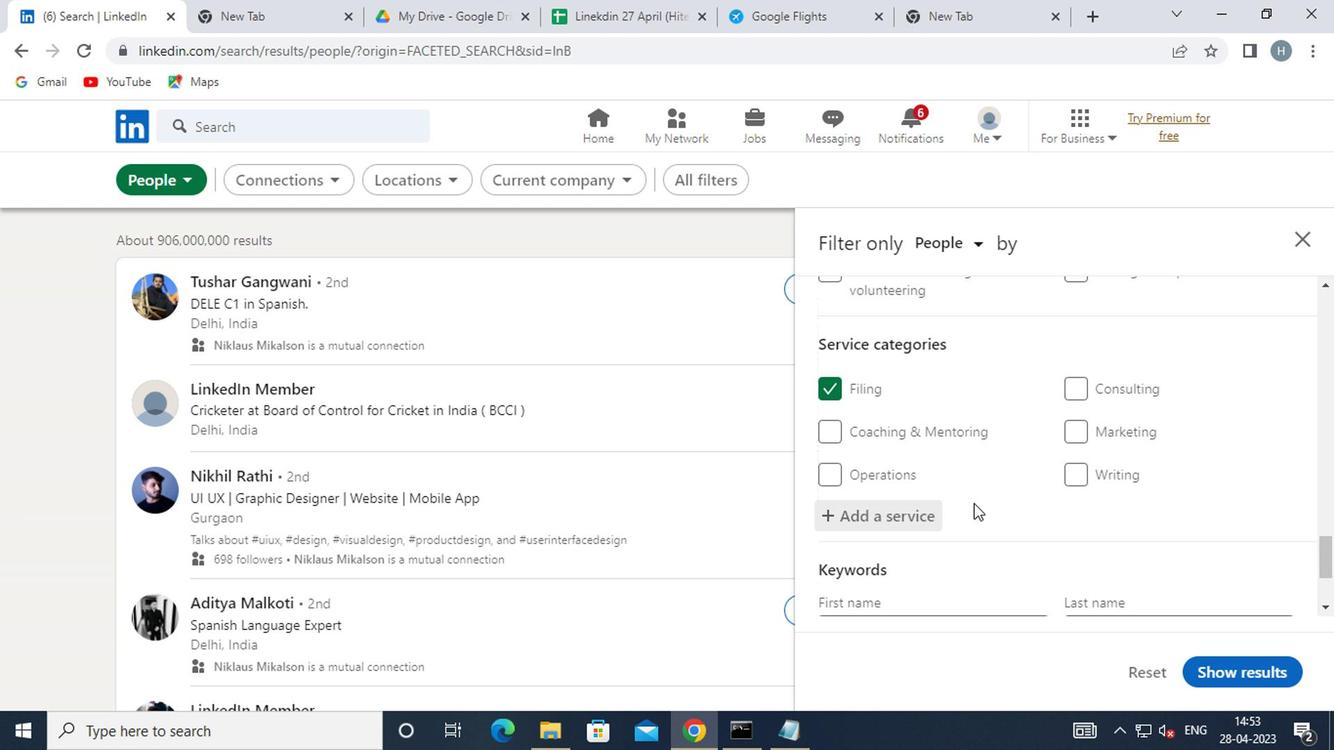 
Action: Mouse moved to (974, 492)
Screenshot: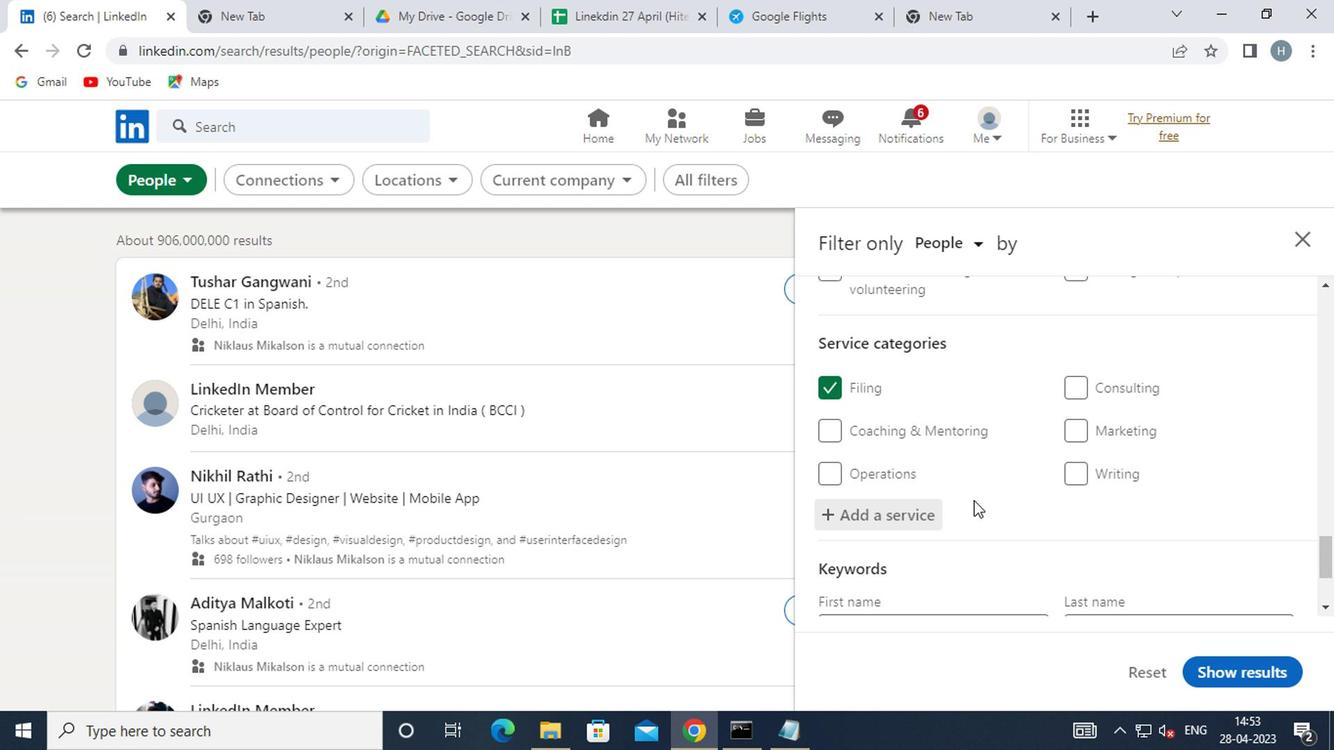 
Action: Mouse scrolled (974, 491) with delta (0, -1)
Screenshot: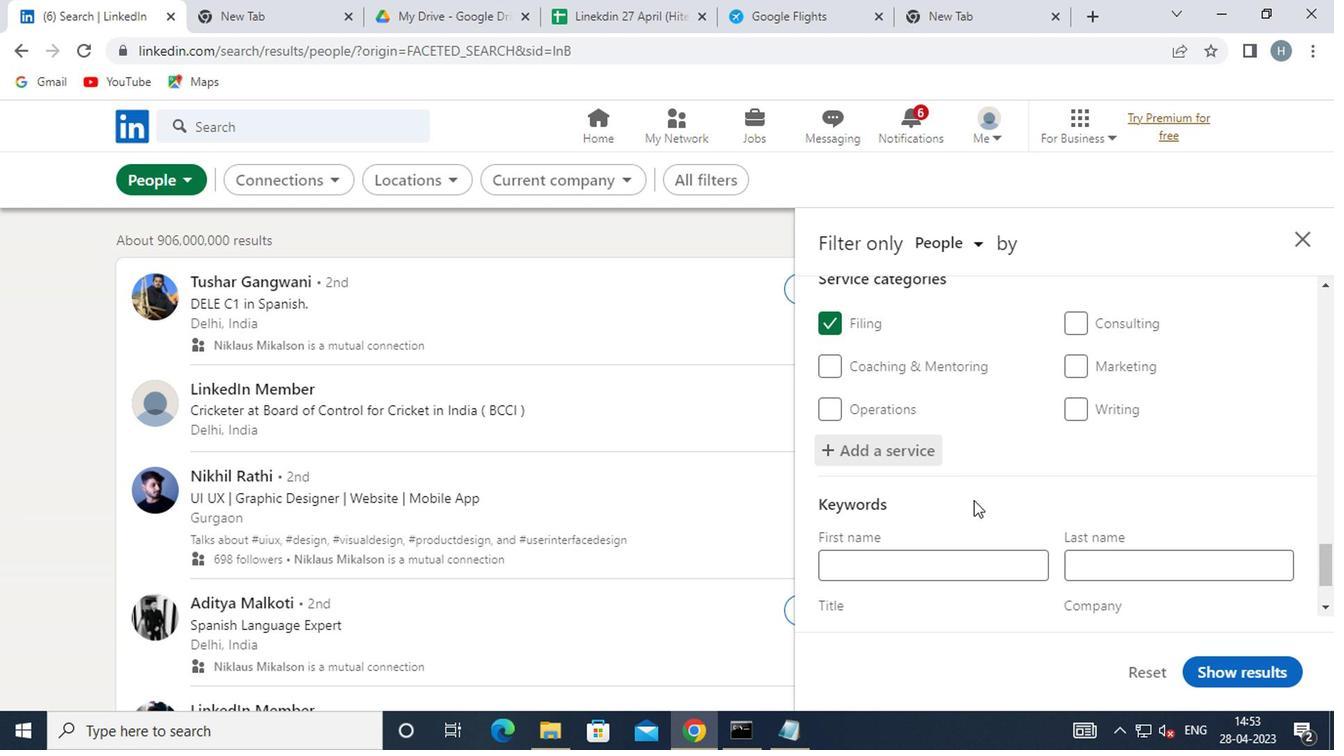 
Action: Mouse scrolled (974, 491) with delta (0, -1)
Screenshot: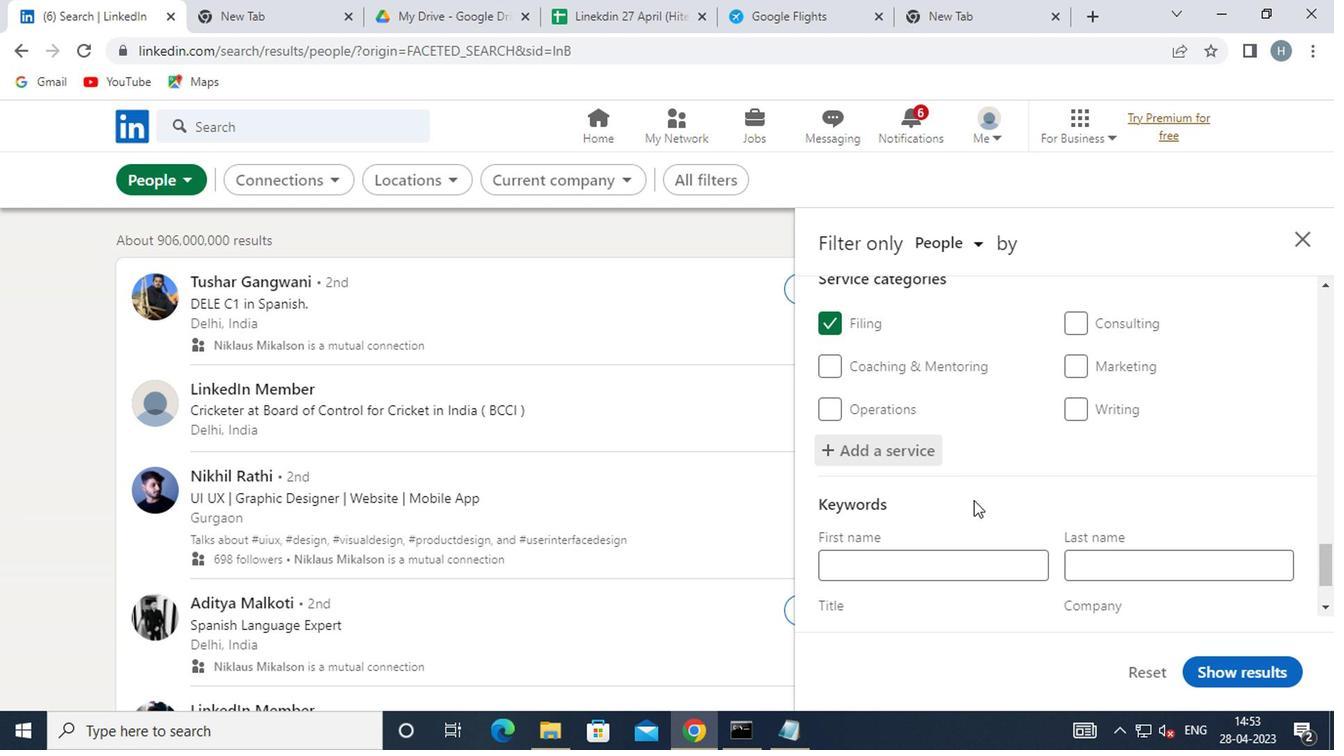 
Action: Mouse scrolled (974, 491) with delta (0, -1)
Screenshot: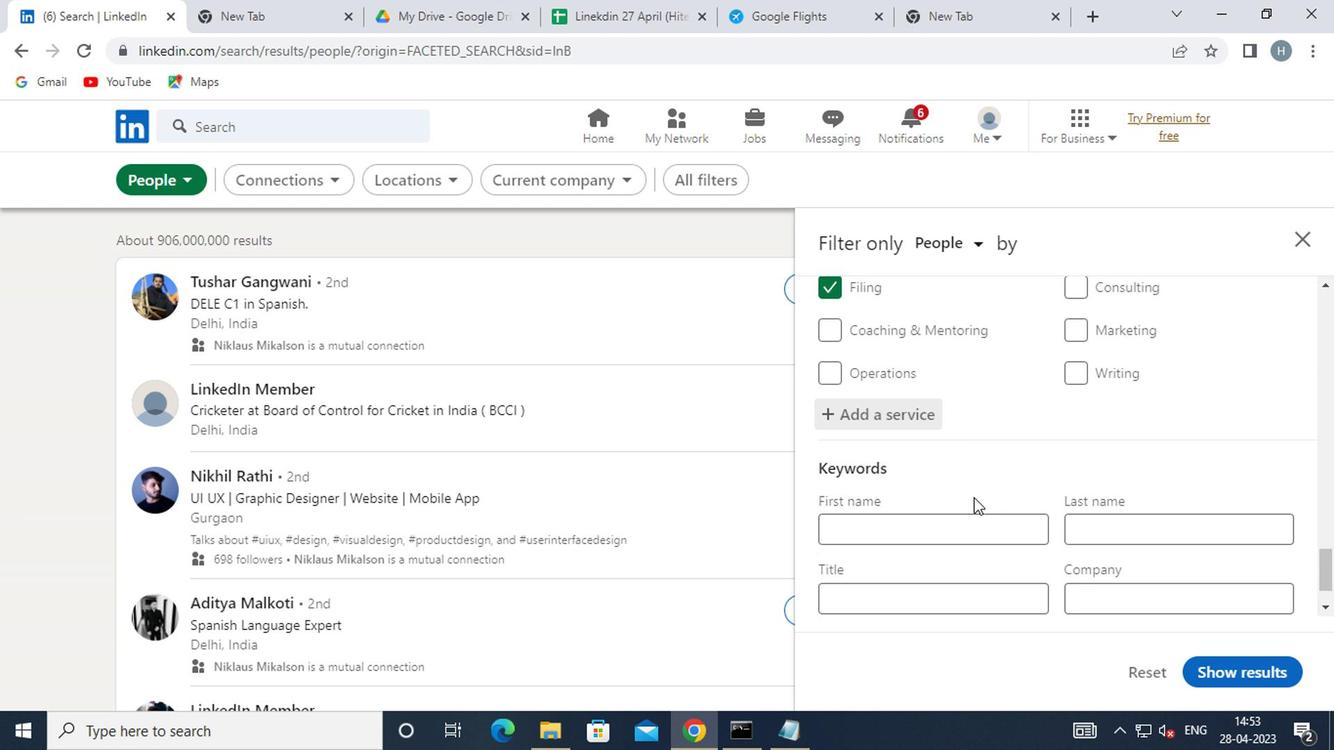 
Action: Mouse moved to (974, 524)
Screenshot: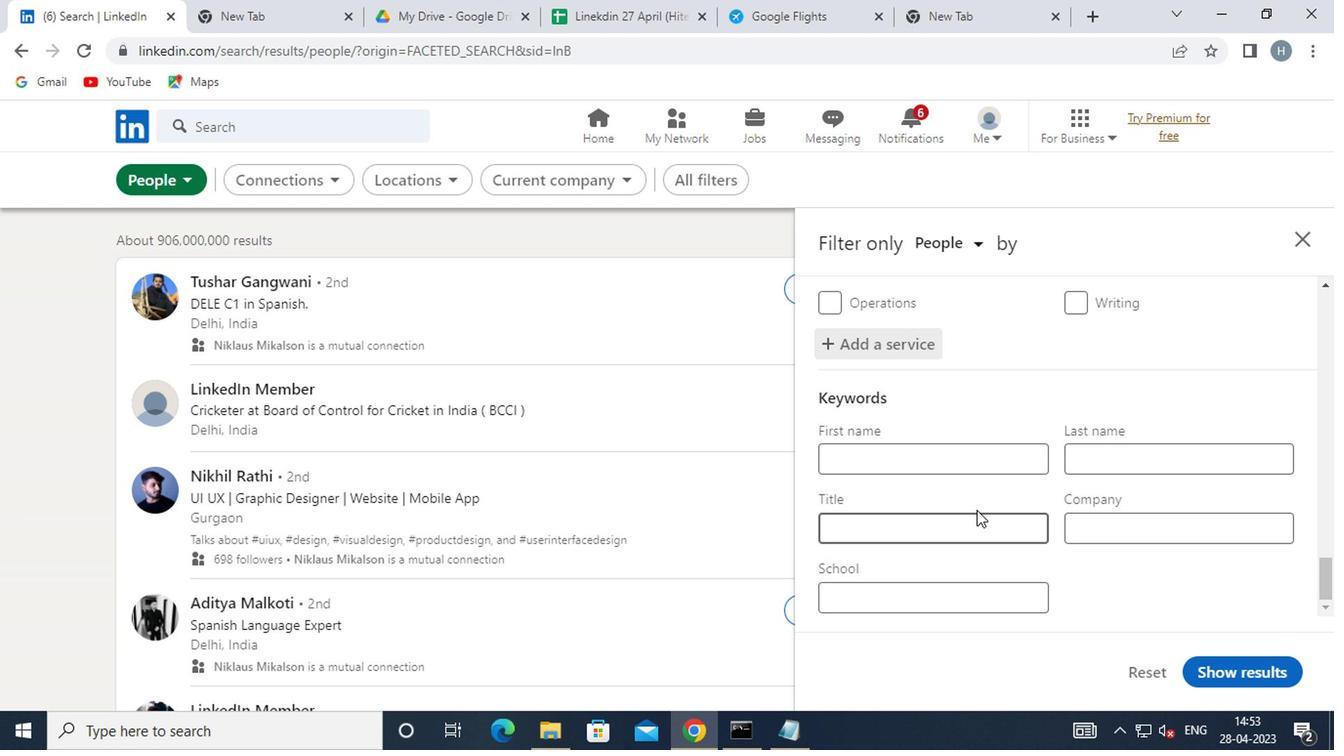 
Action: Mouse pressed left at (974, 524)
Screenshot: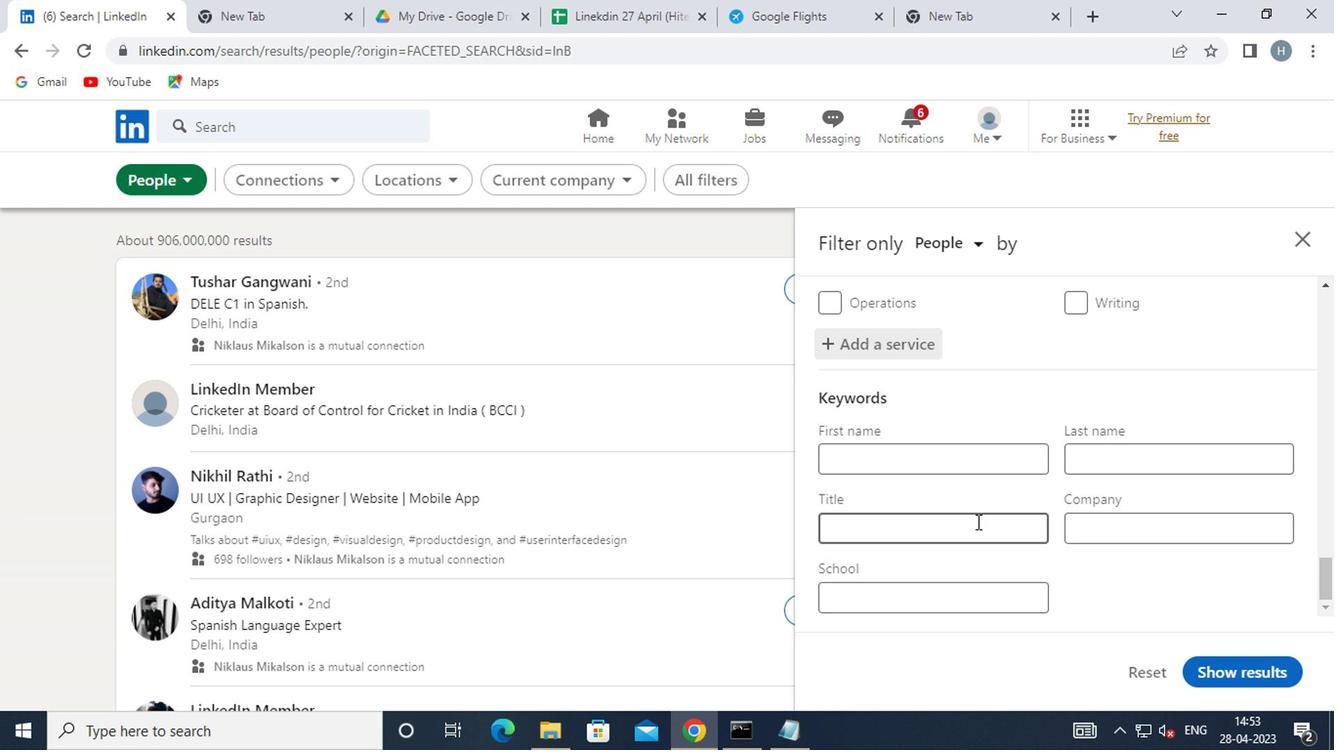 
Action: Mouse moved to (974, 524)
Screenshot: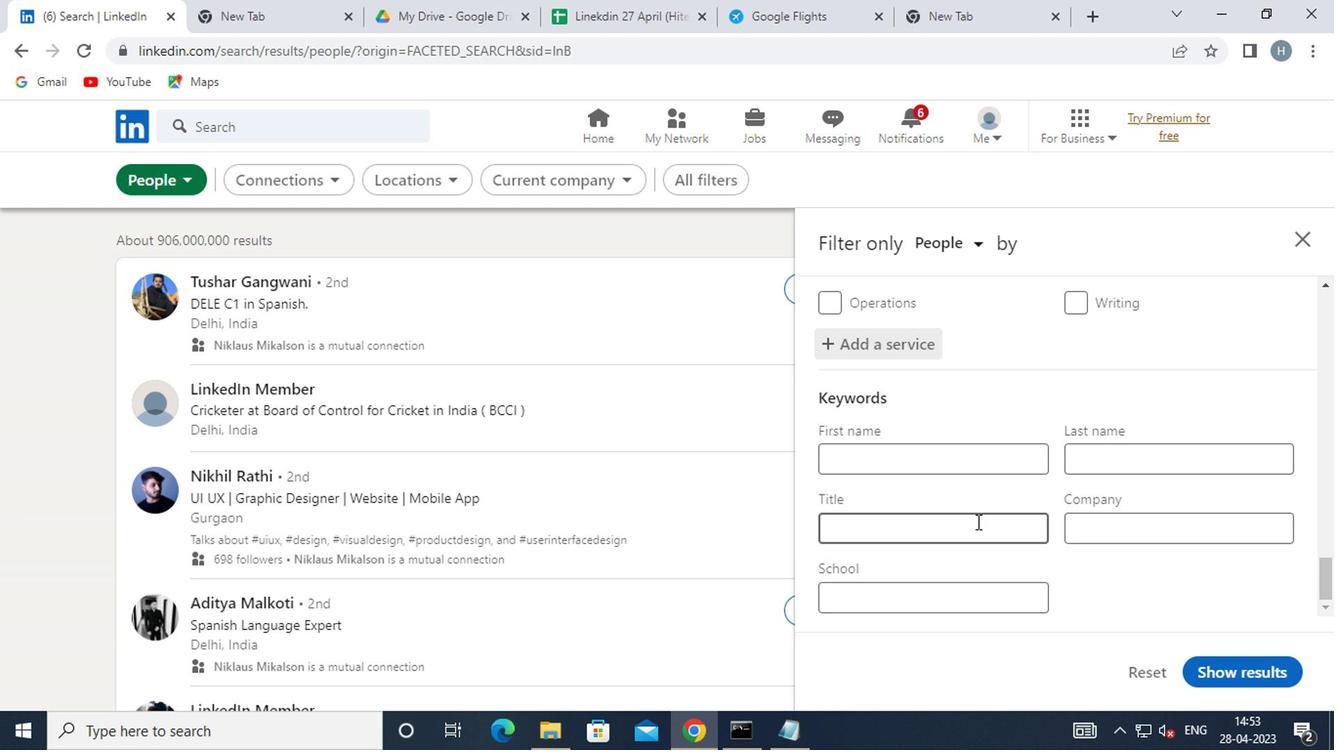 
Action: Key pressed <Key.shift>BUS<Key.space><Key.shift>PERSON
Screenshot: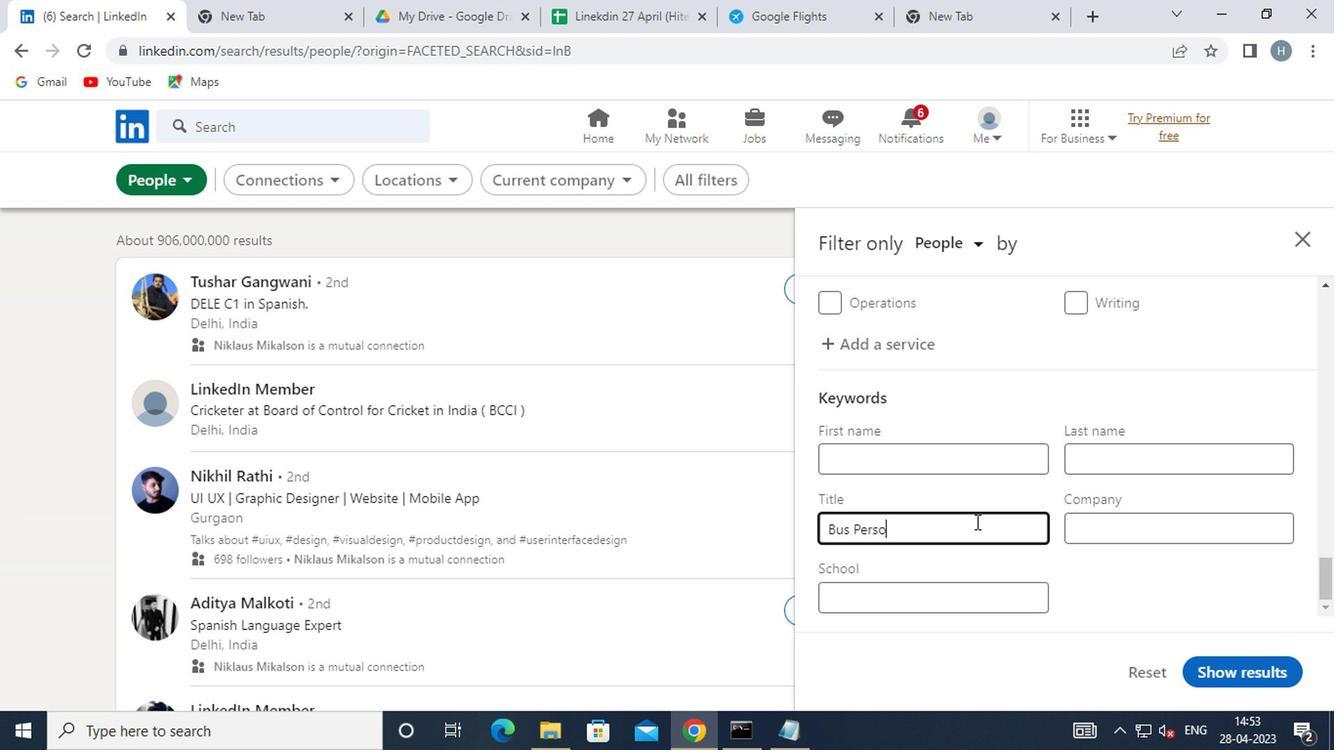 
Action: Mouse moved to (1026, 550)
Screenshot: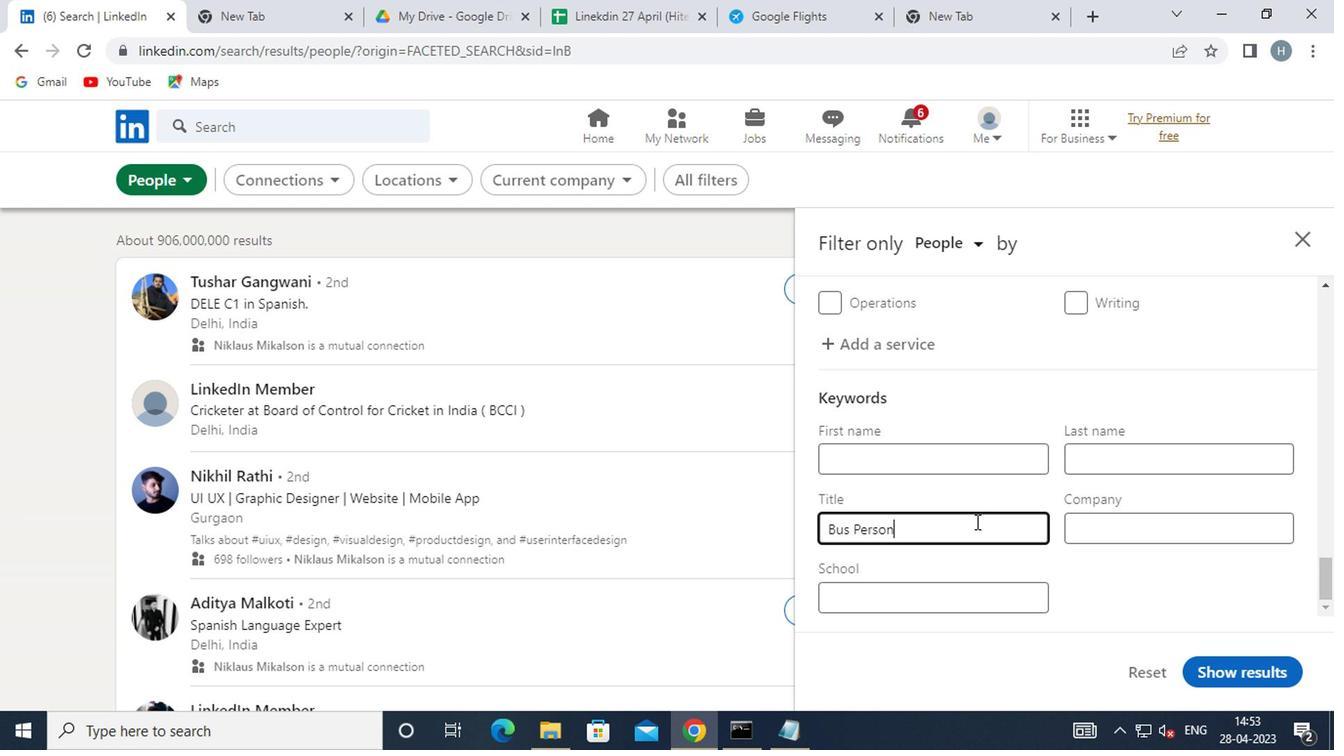 
Action: Key pressed <Key.enter>
Screenshot: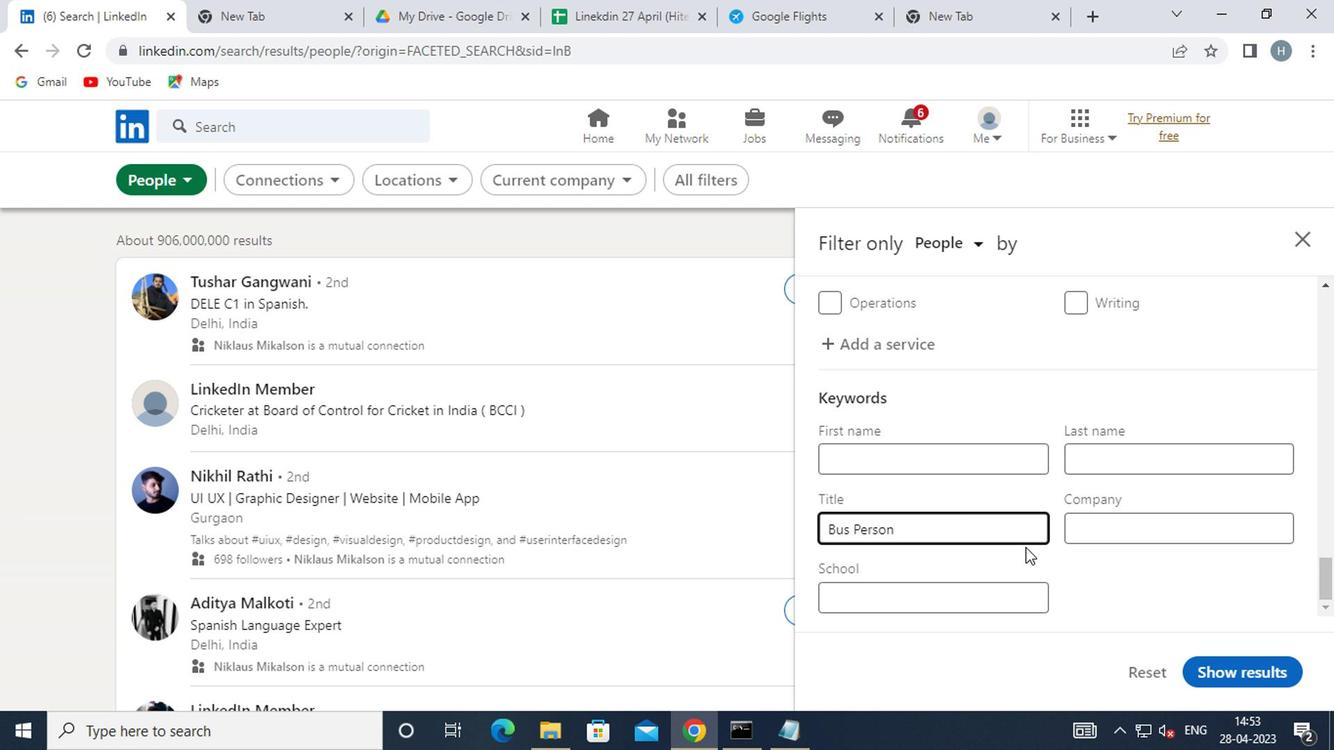 
Action: Mouse moved to (1243, 676)
Screenshot: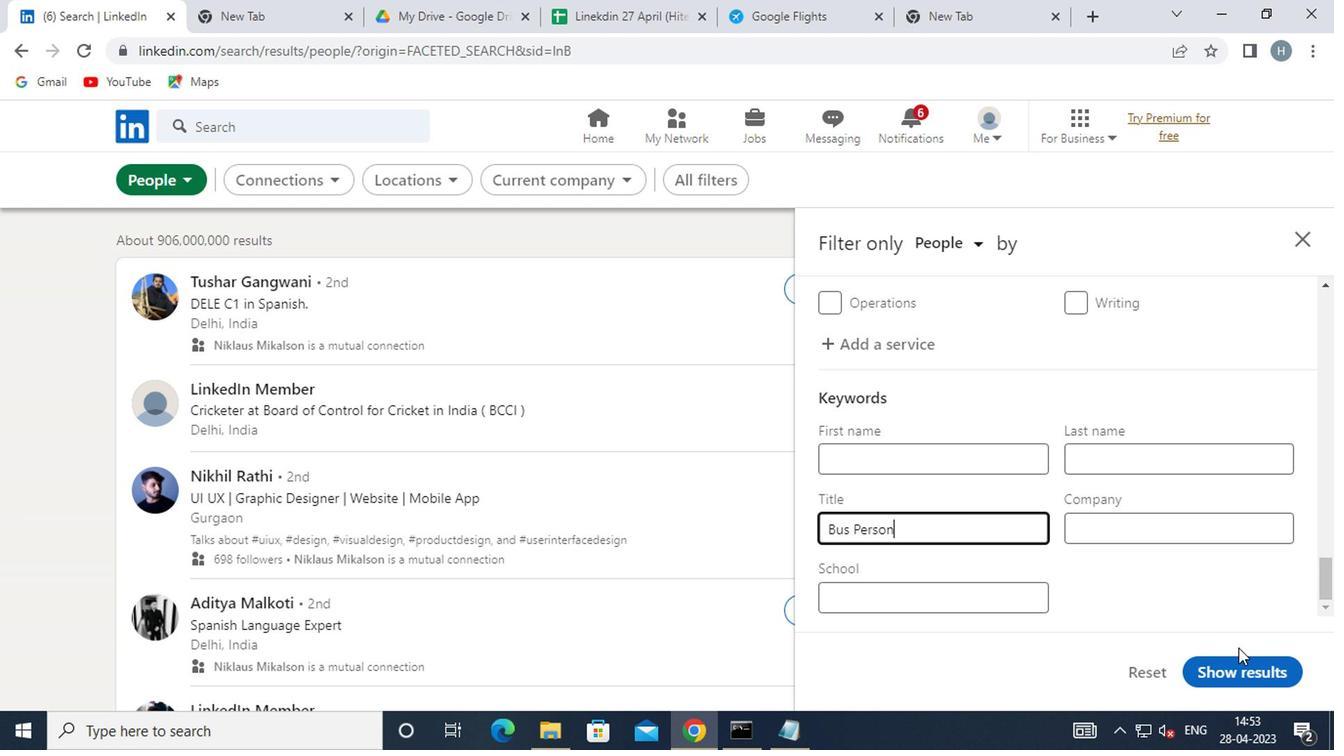 
Action: Mouse pressed left at (1243, 676)
Screenshot: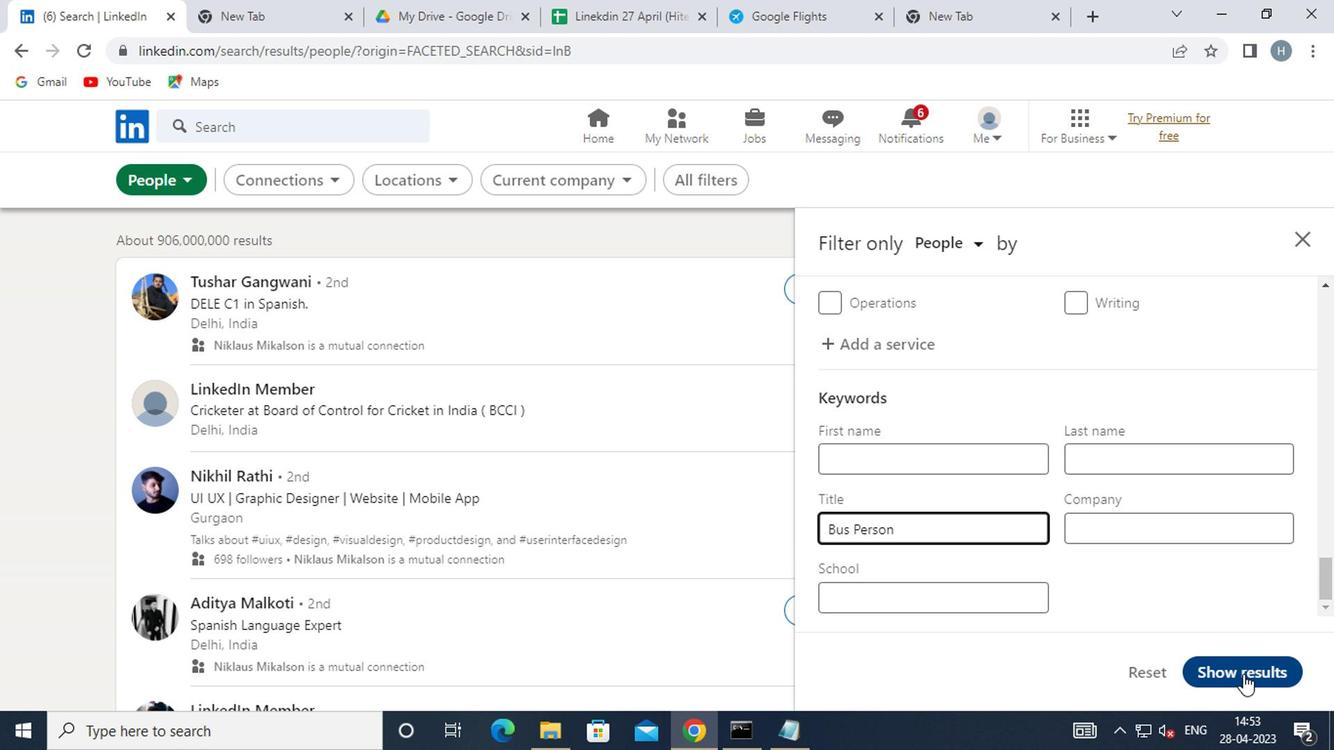 
Action: Mouse moved to (888, 470)
Screenshot: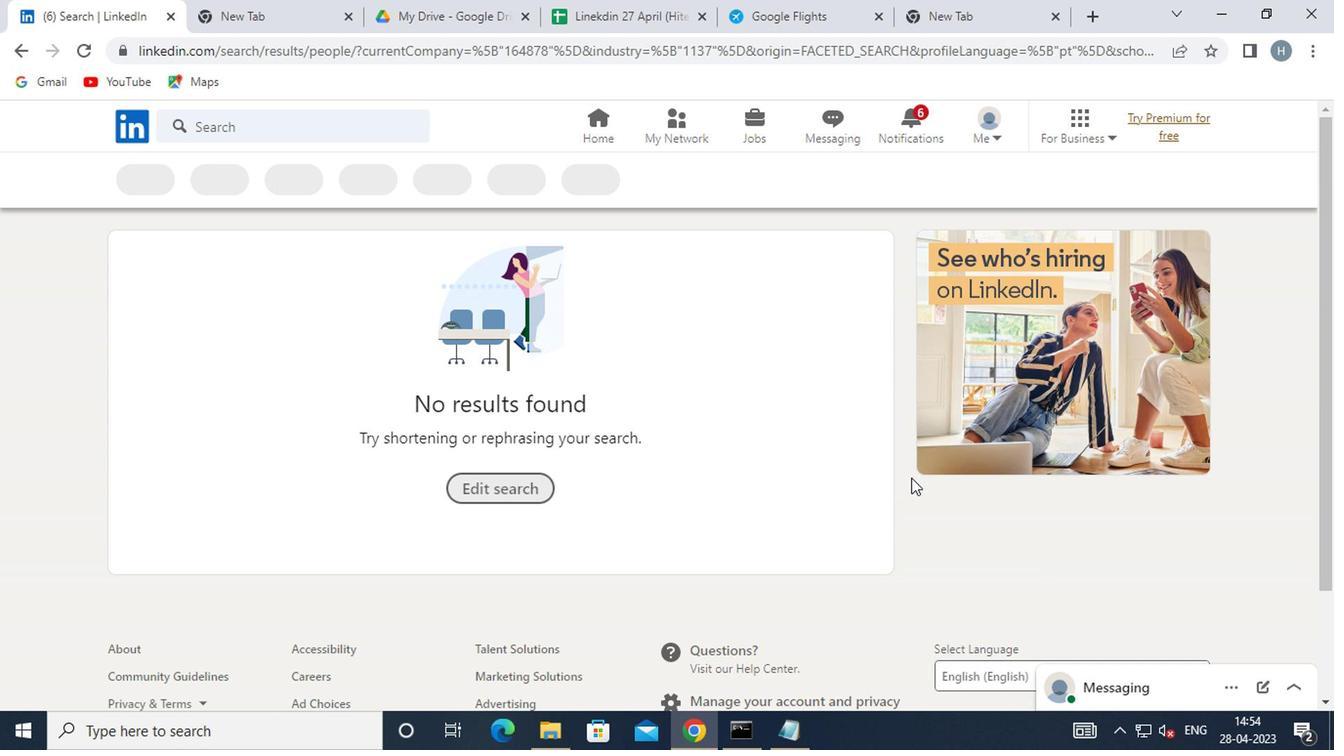 
